 Task: Set the assign, start, and due dates for tasks in Jira and create an automation rule to manage task transitions.
Action: Mouse moved to (819, 146)
Screenshot: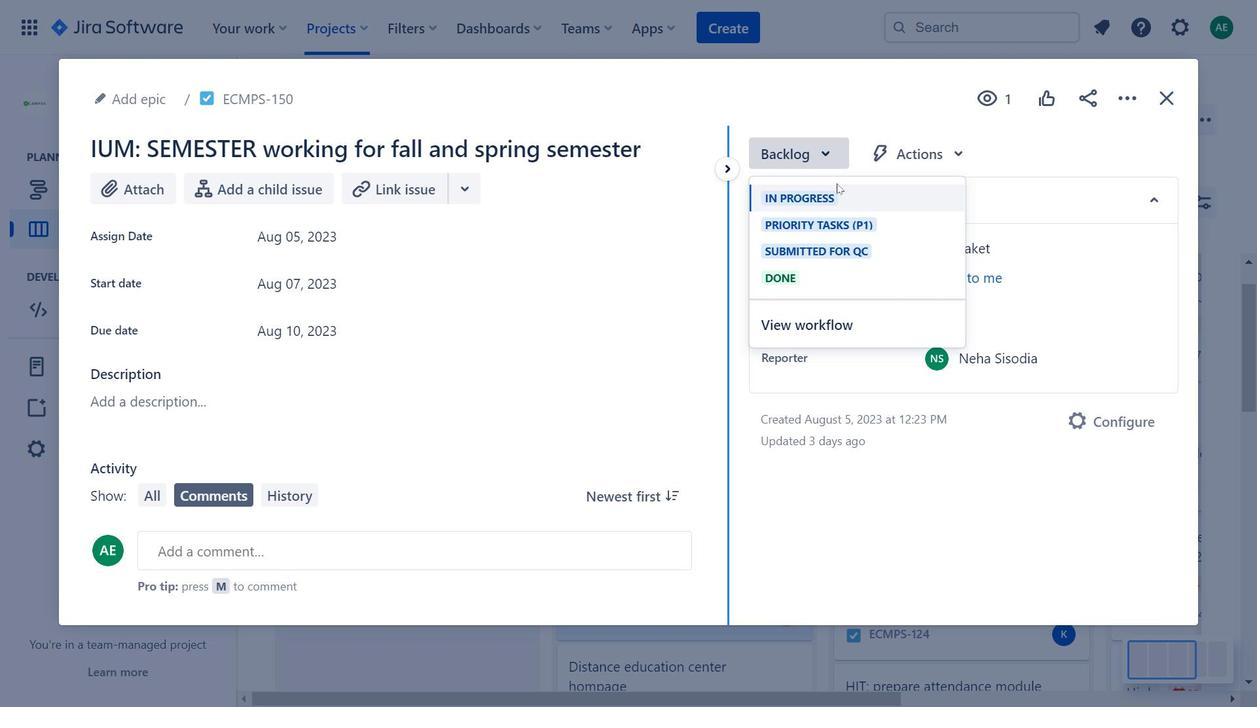 
Action: Mouse pressed left at (819, 146)
Screenshot: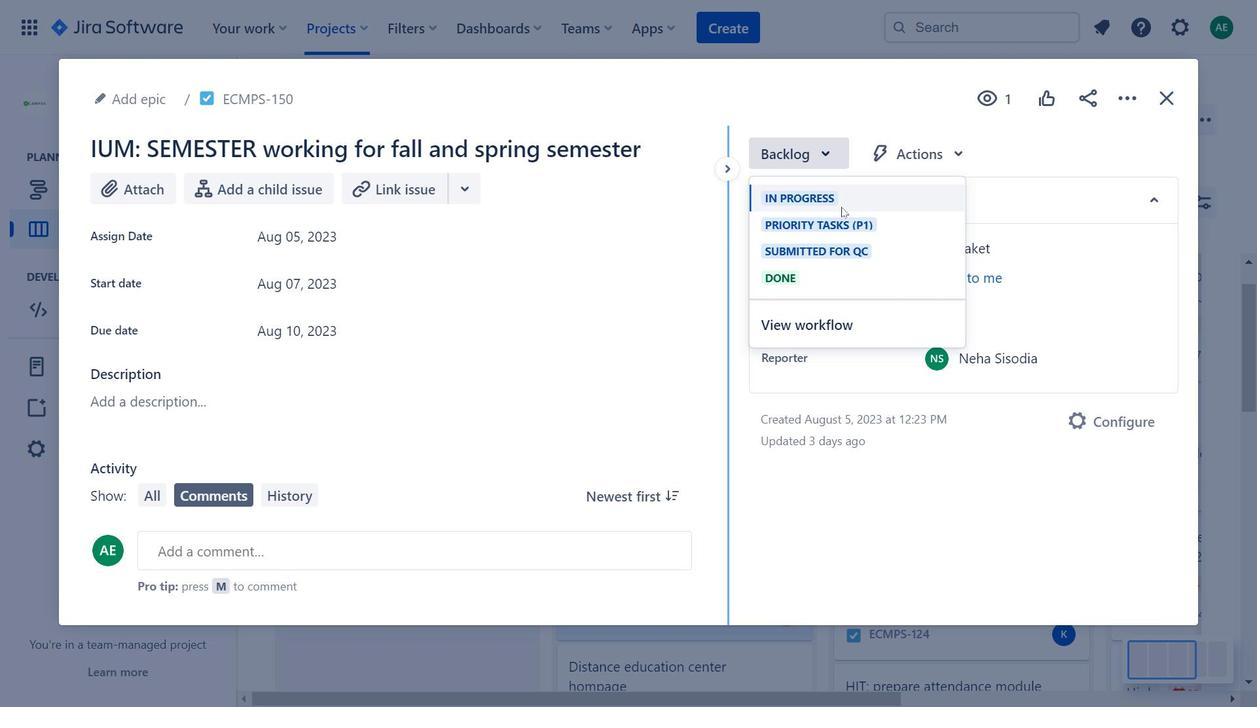 
Action: Mouse moved to (353, 288)
Screenshot: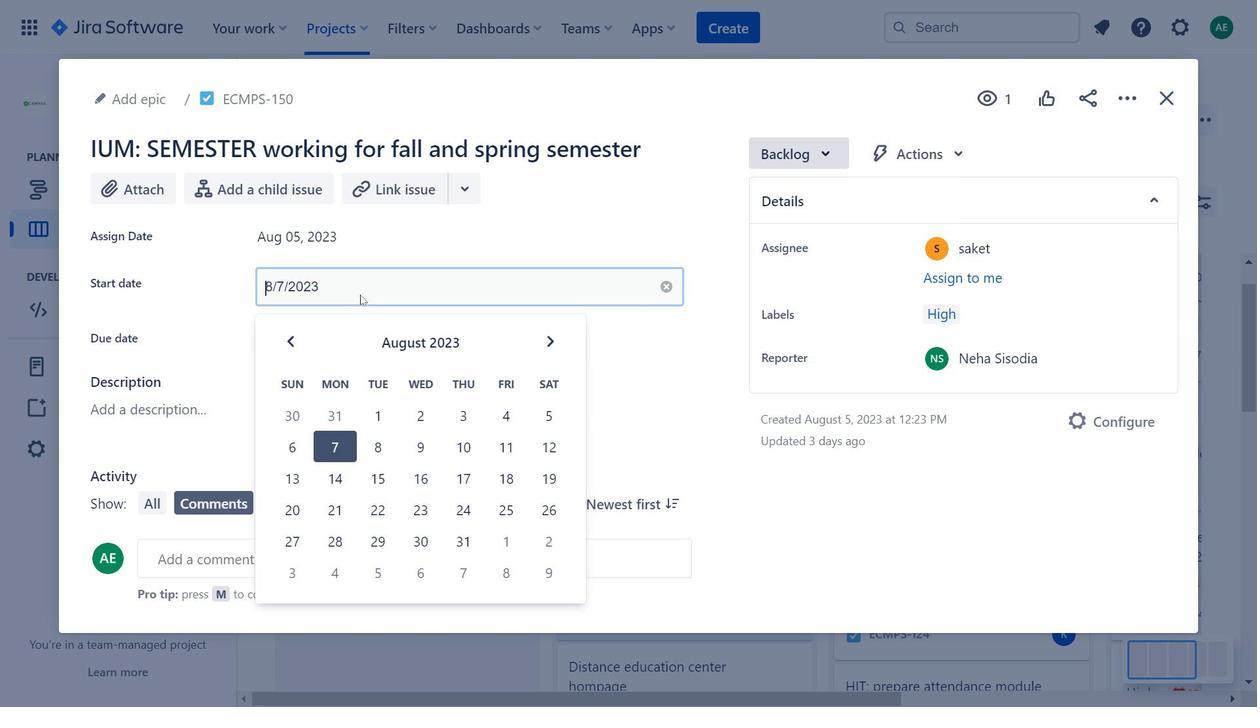 
Action: Mouse pressed left at (353, 288)
Screenshot: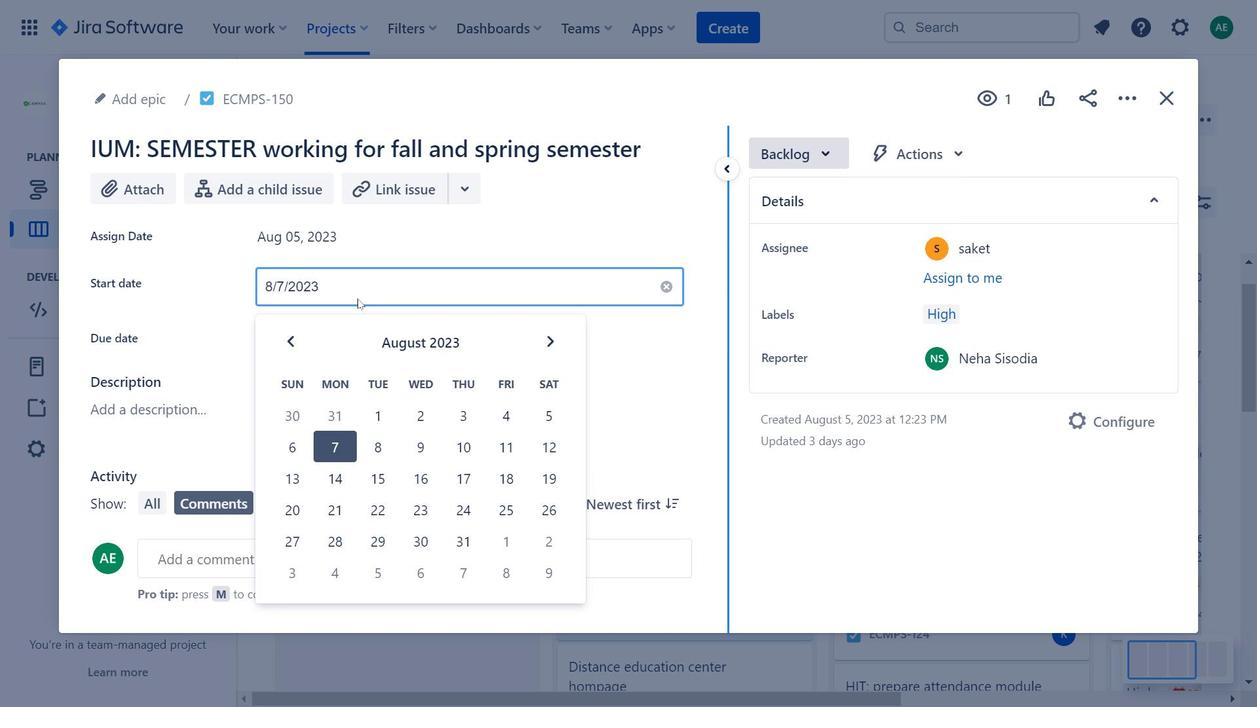 
Action: Mouse moved to (965, 146)
Screenshot: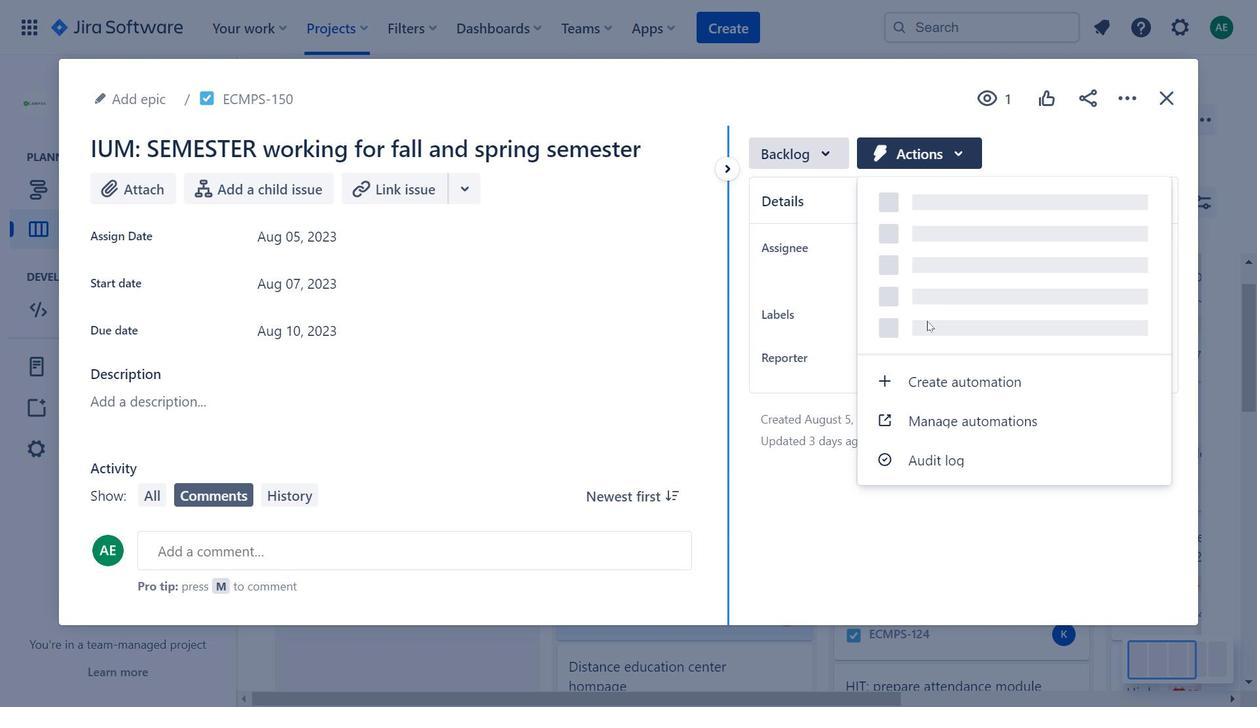 
Action: Mouse pressed left at (965, 146)
Screenshot: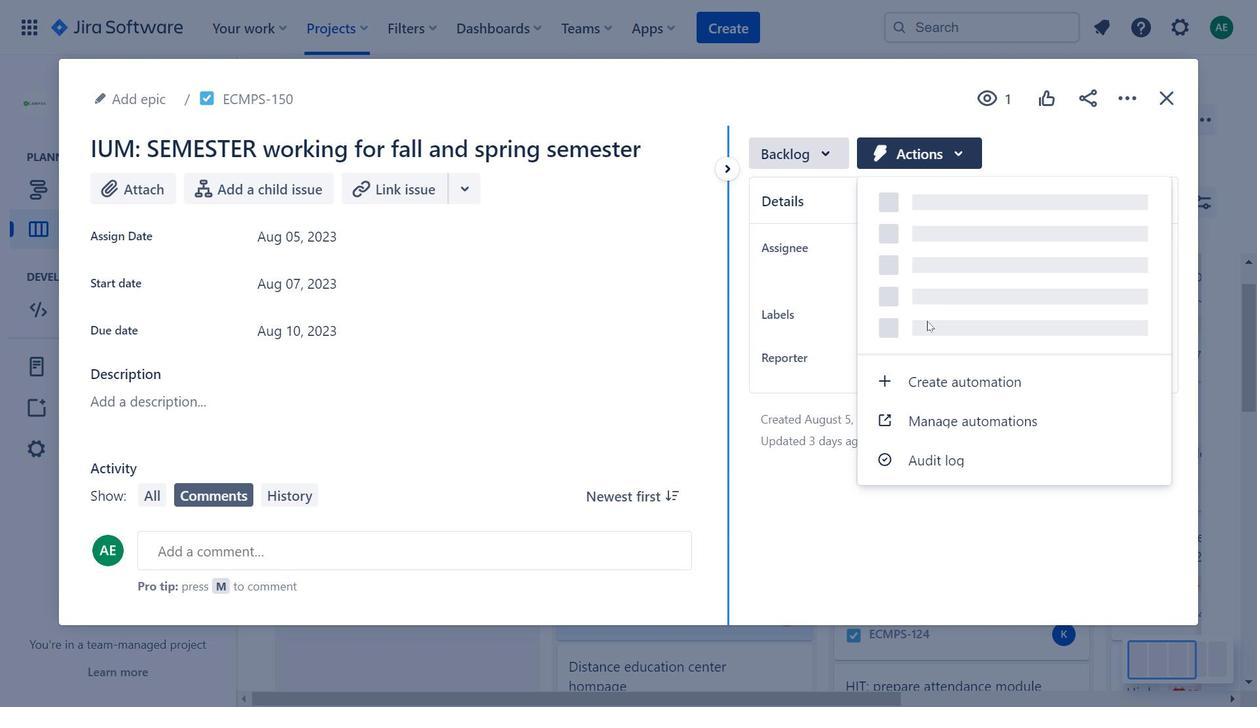 
Action: Mouse moved to (1170, 88)
Screenshot: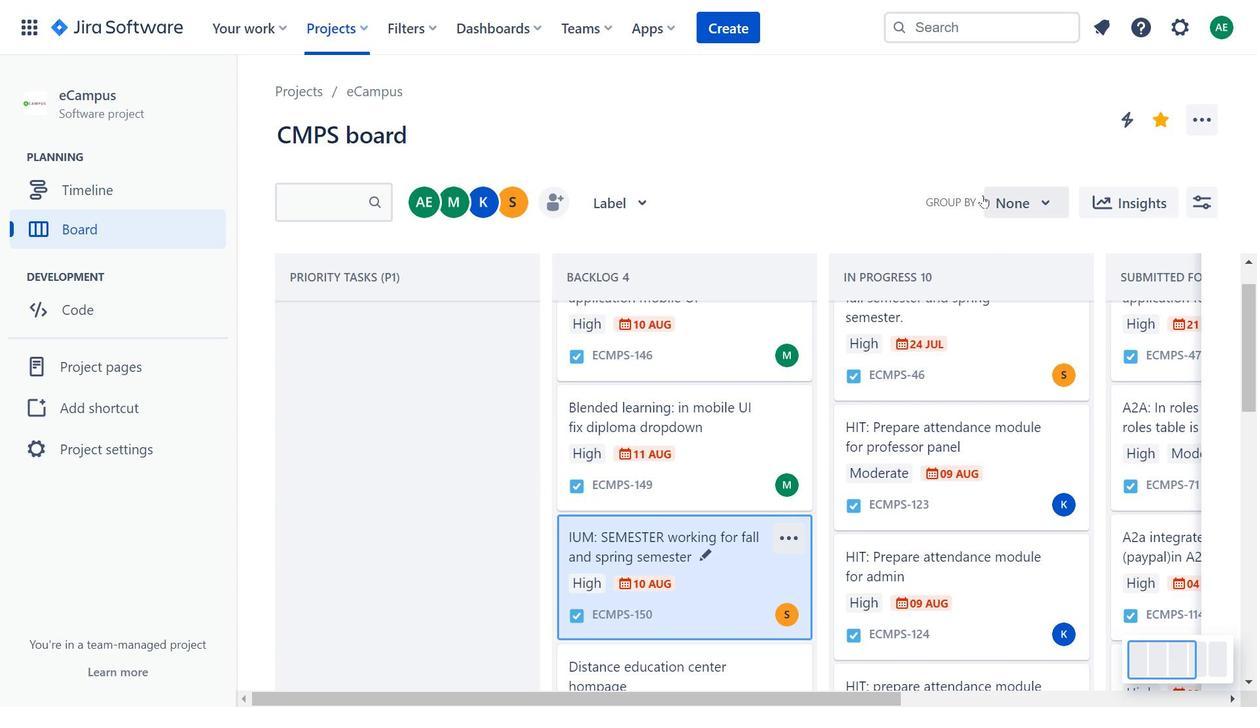 
Action: Mouse pressed left at (1170, 88)
Screenshot: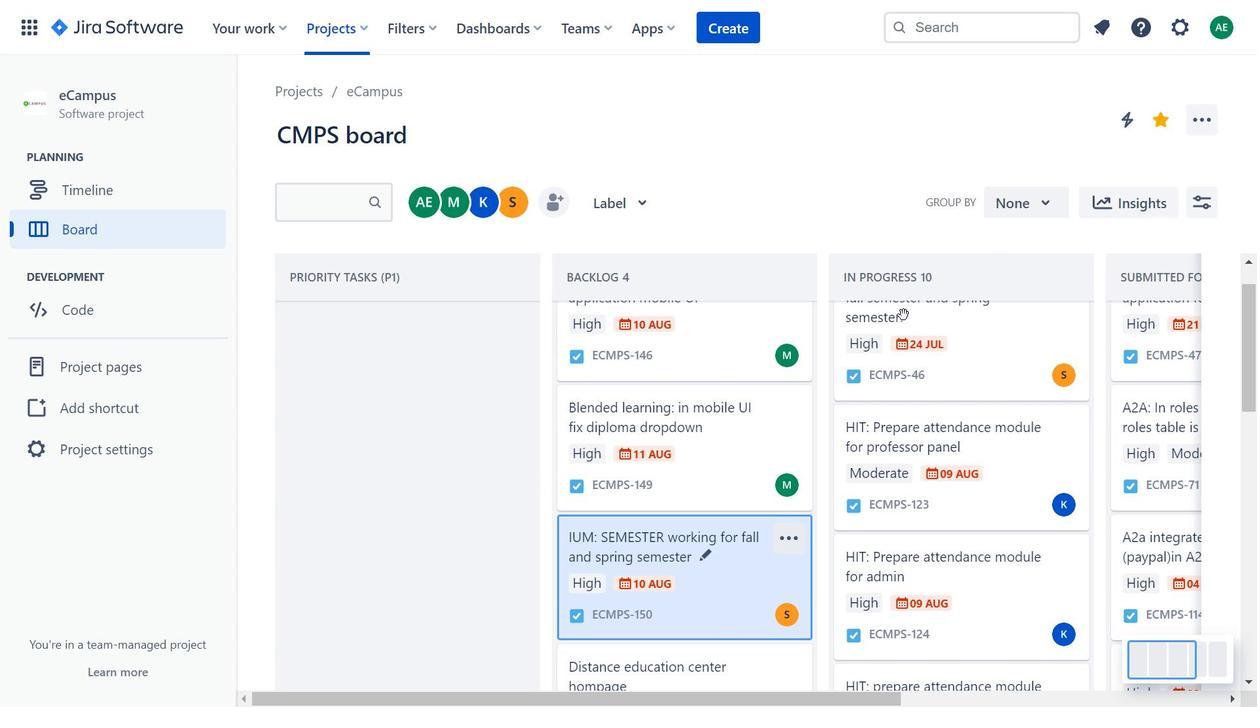 
Action: Mouse moved to (1139, 649)
Screenshot: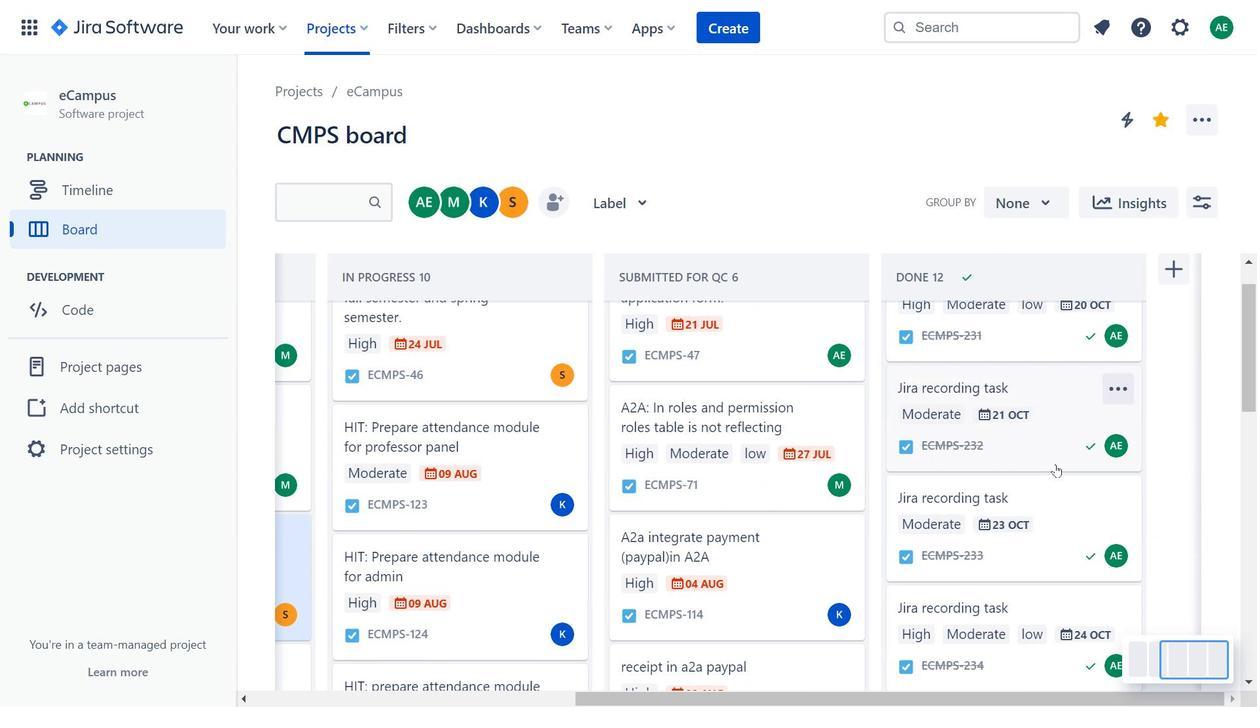 
Action: Mouse pressed left at (1139, 649)
Screenshot: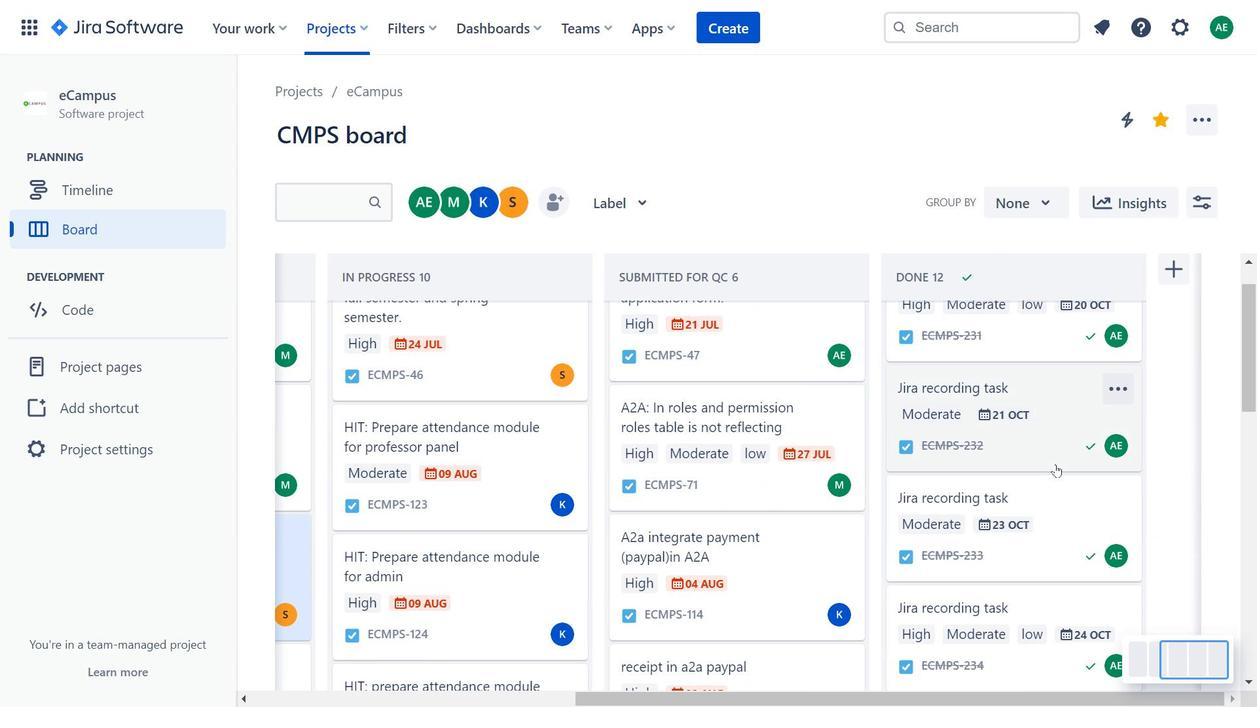 
Action: Mouse moved to (1050, 457)
Screenshot: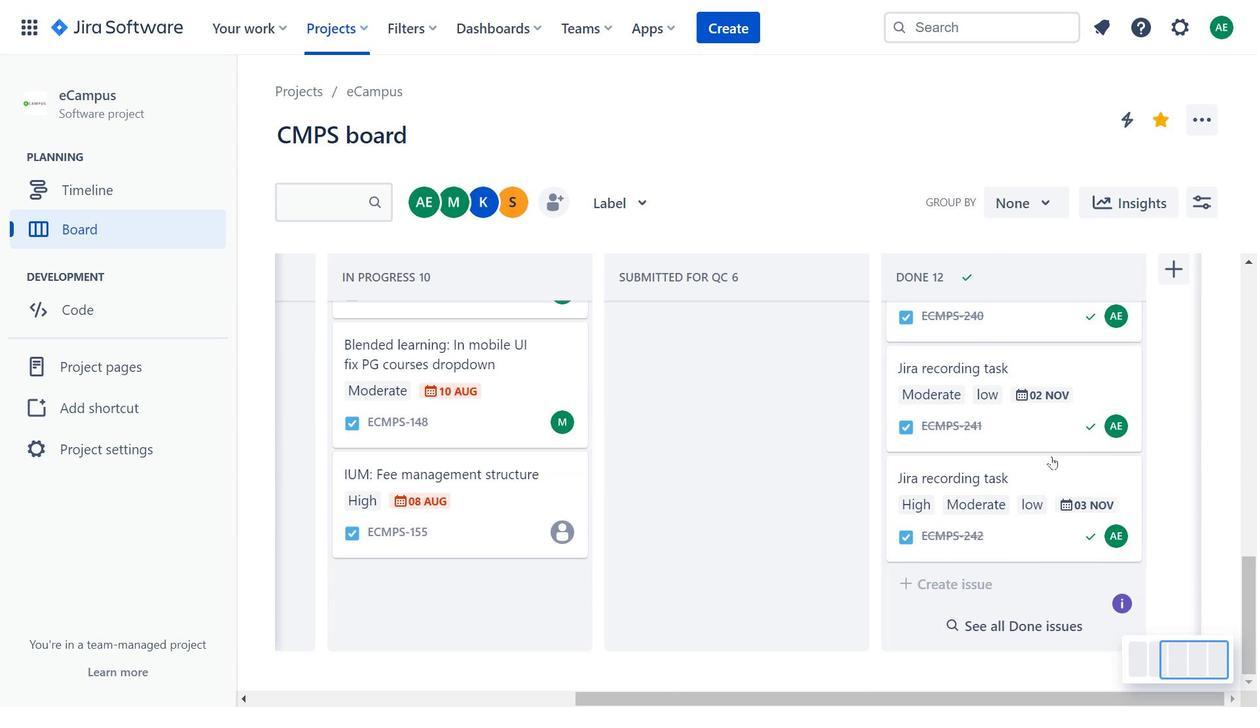 
Action: Mouse scrolled (1050, 457) with delta (0, 0)
Screenshot: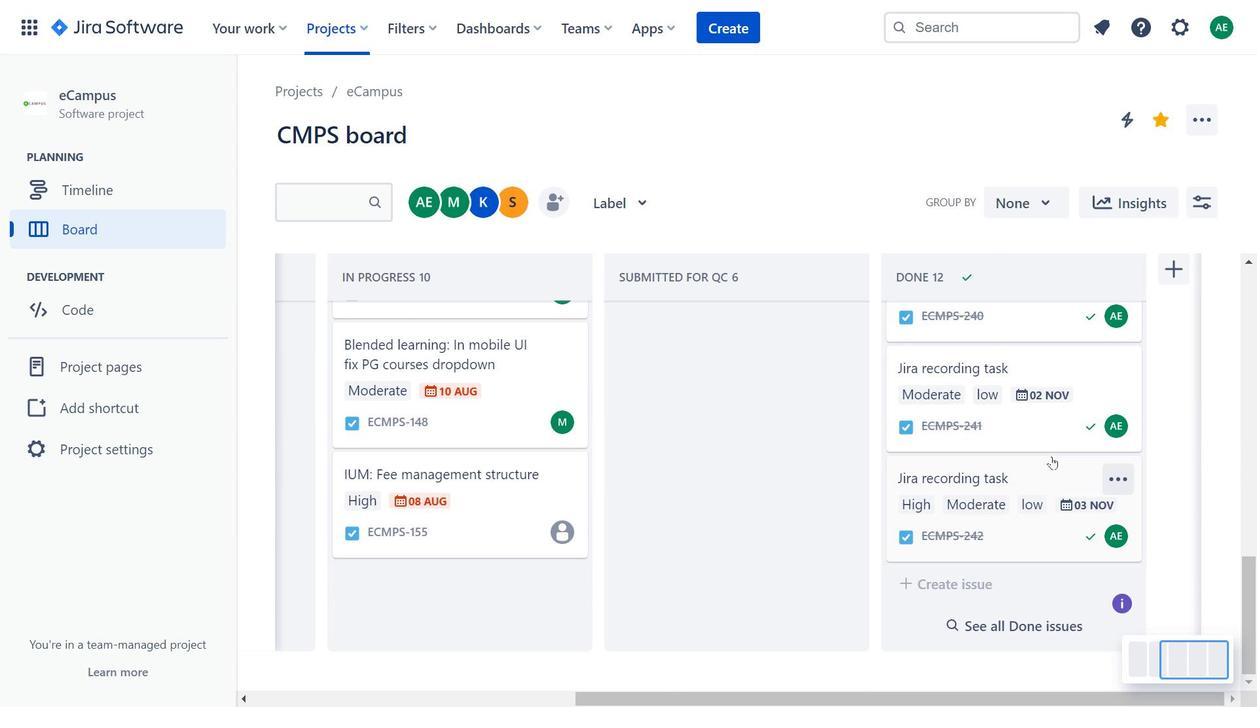 
Action: Mouse scrolled (1050, 457) with delta (0, 0)
Screenshot: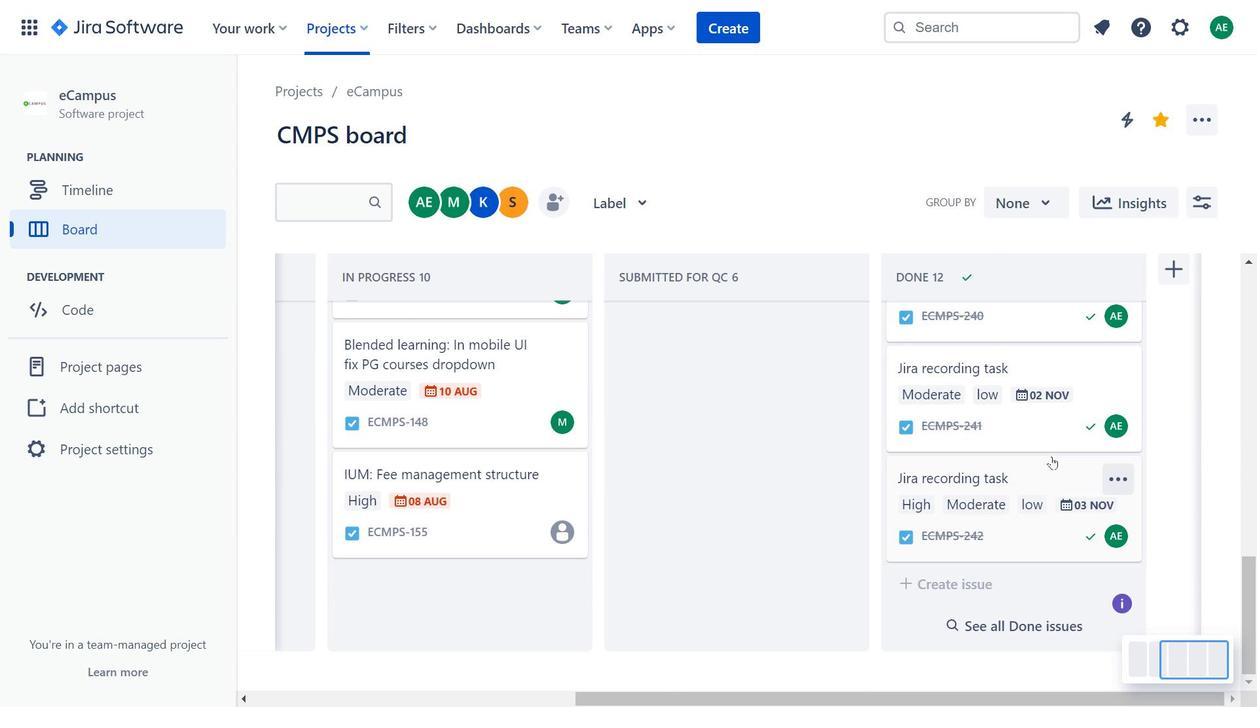 
Action: Mouse scrolled (1050, 457) with delta (0, 0)
Screenshot: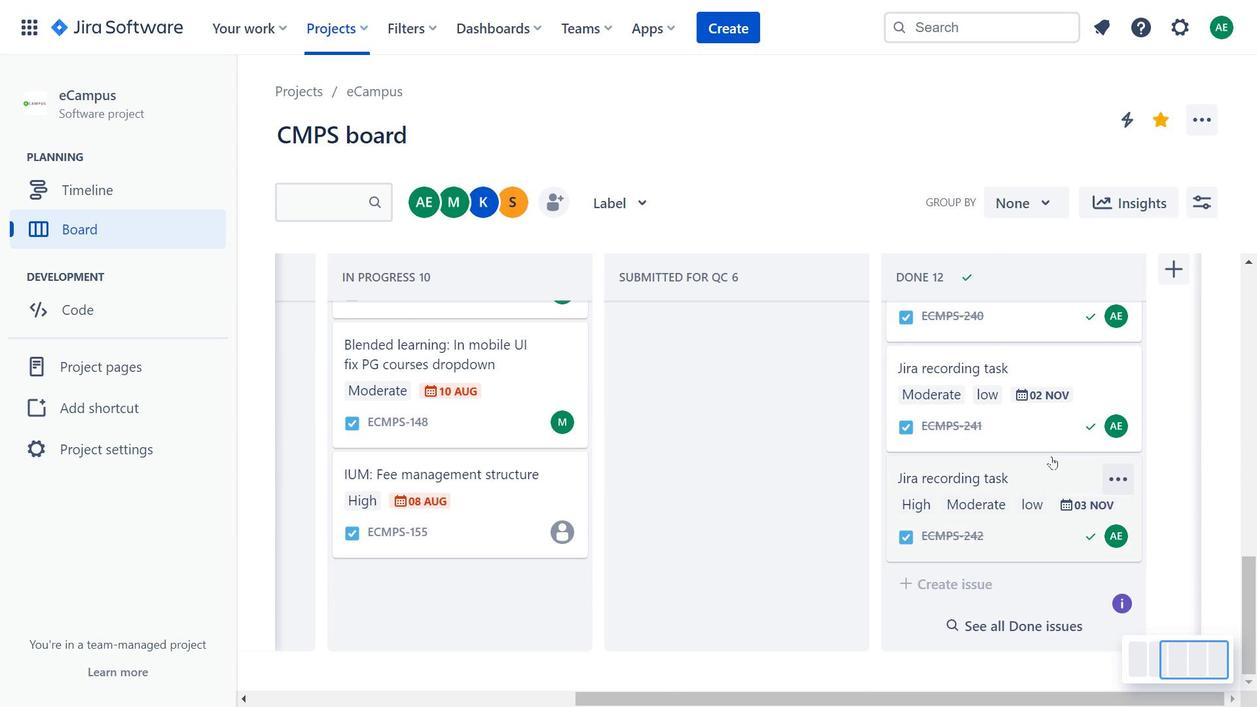 
Action: Mouse moved to (1051, 452)
Screenshot: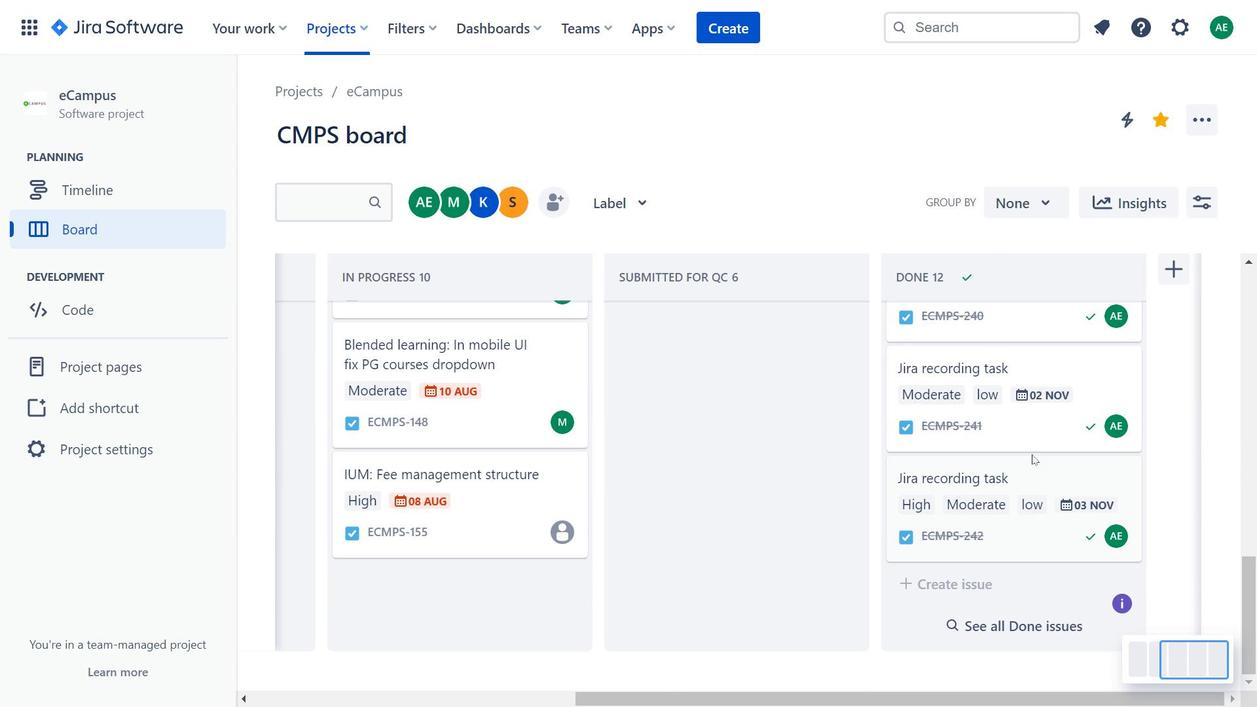 
Action: Mouse scrolled (1051, 451) with delta (0, 0)
Screenshot: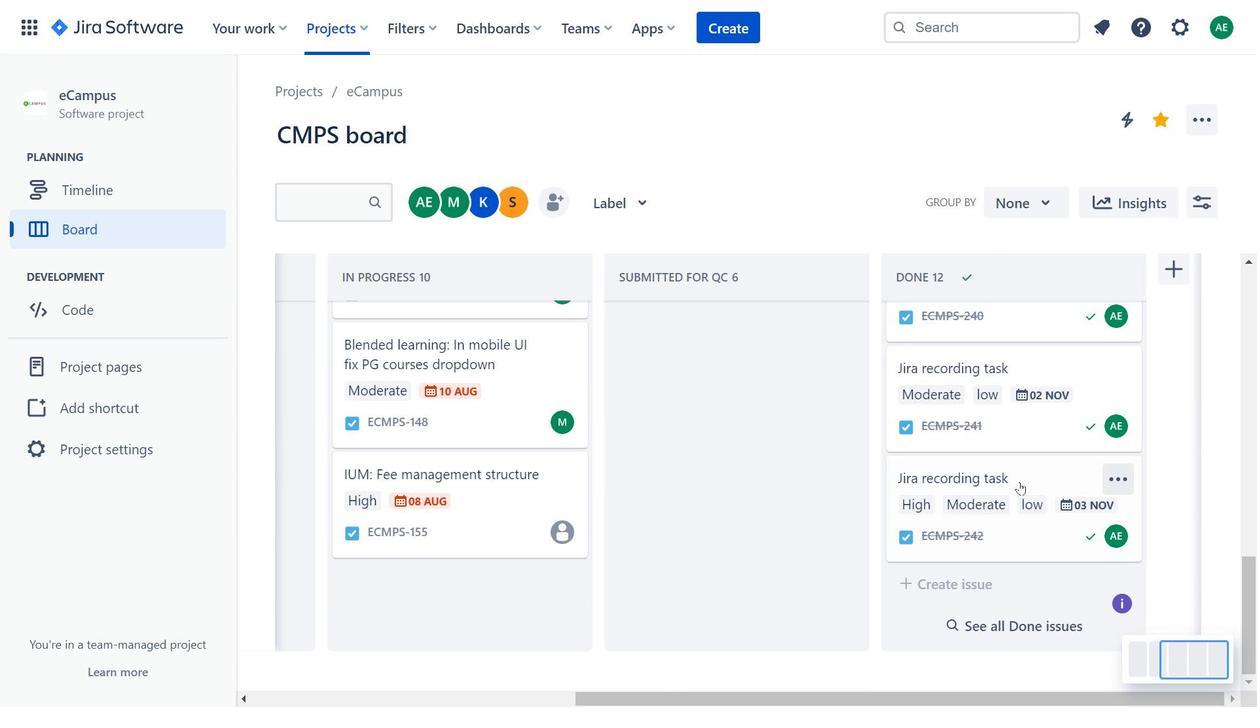
Action: Mouse moved to (1052, 451)
Screenshot: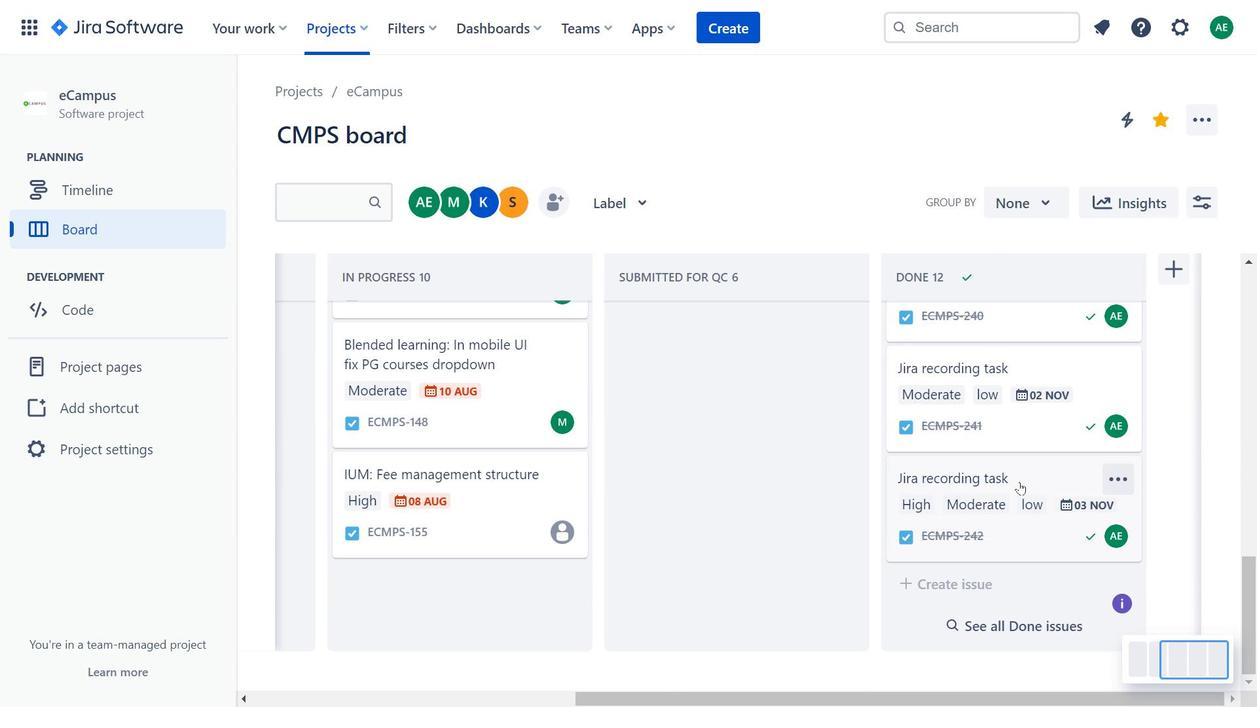 
Action: Mouse scrolled (1052, 450) with delta (0, 0)
Screenshot: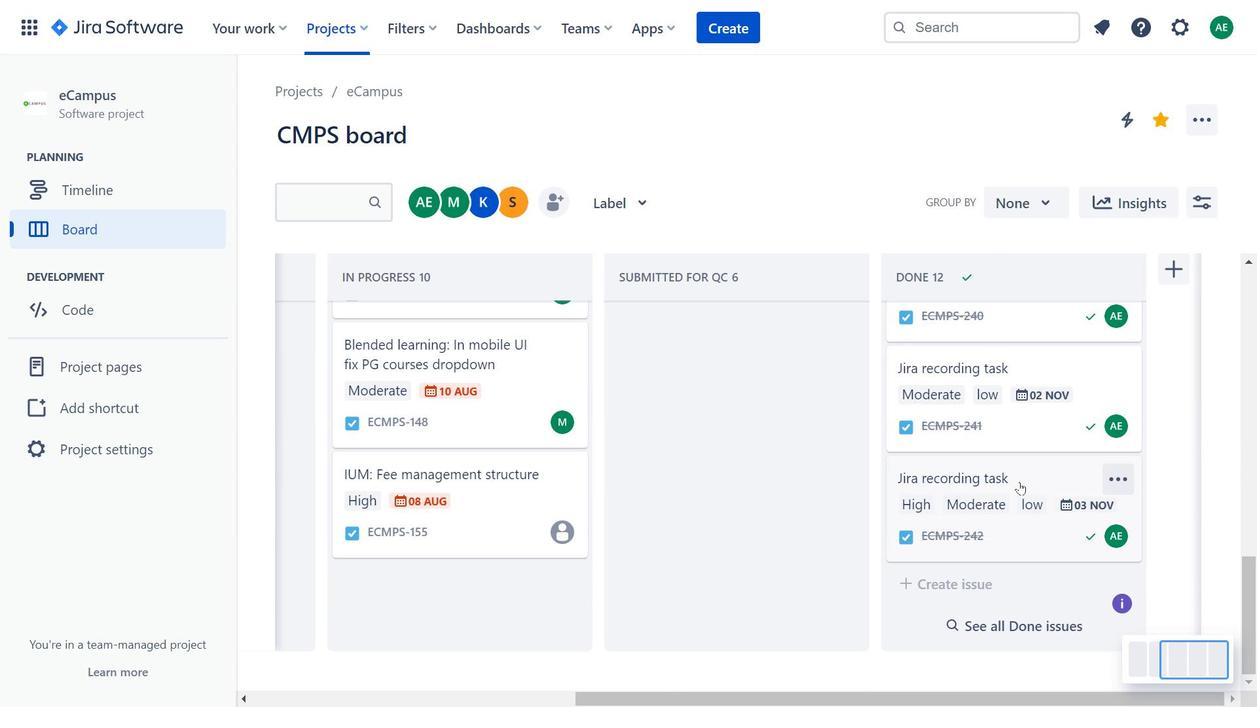 
Action: Mouse scrolled (1052, 450) with delta (0, 0)
Screenshot: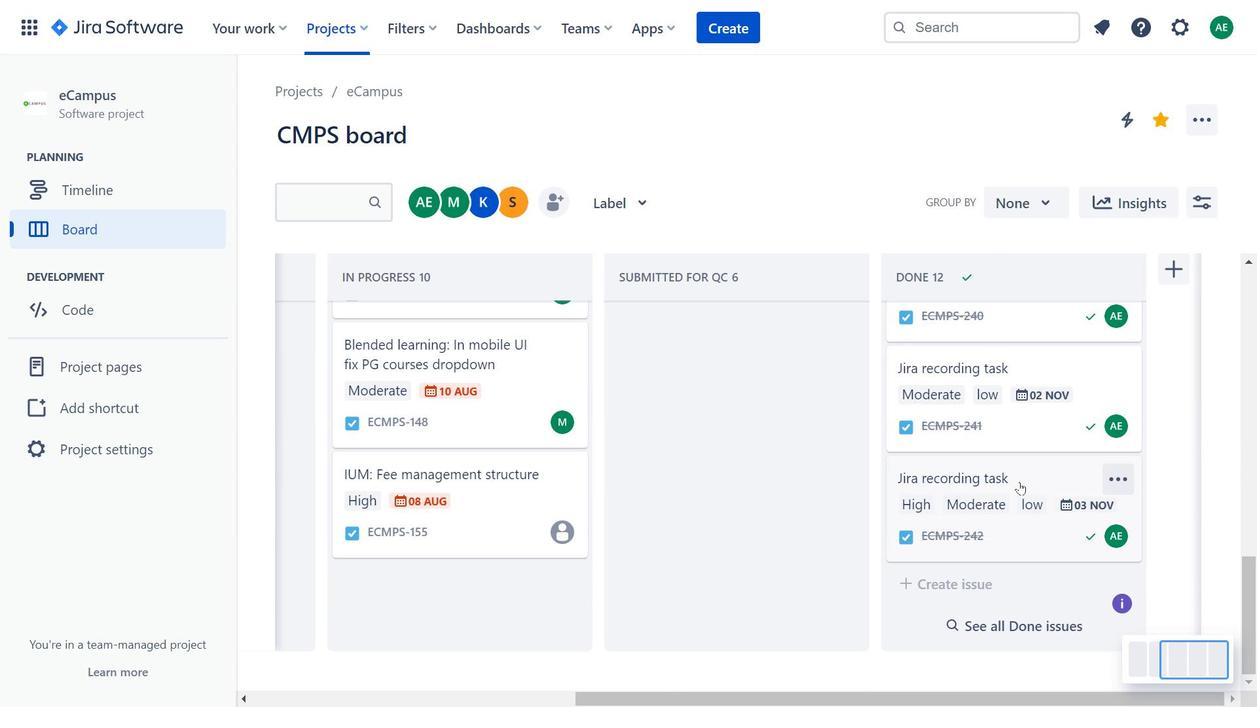
Action: Mouse moved to (1055, 451)
Screenshot: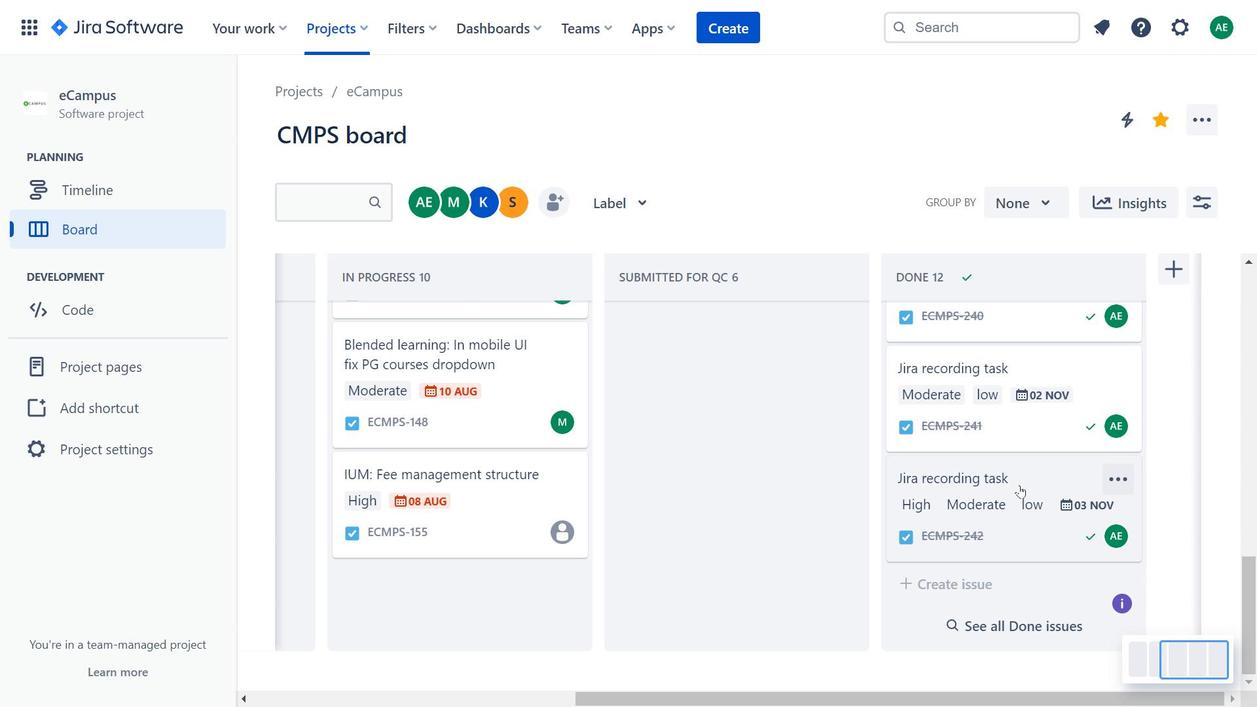 
Action: Mouse scrolled (1055, 450) with delta (0, 0)
Screenshot: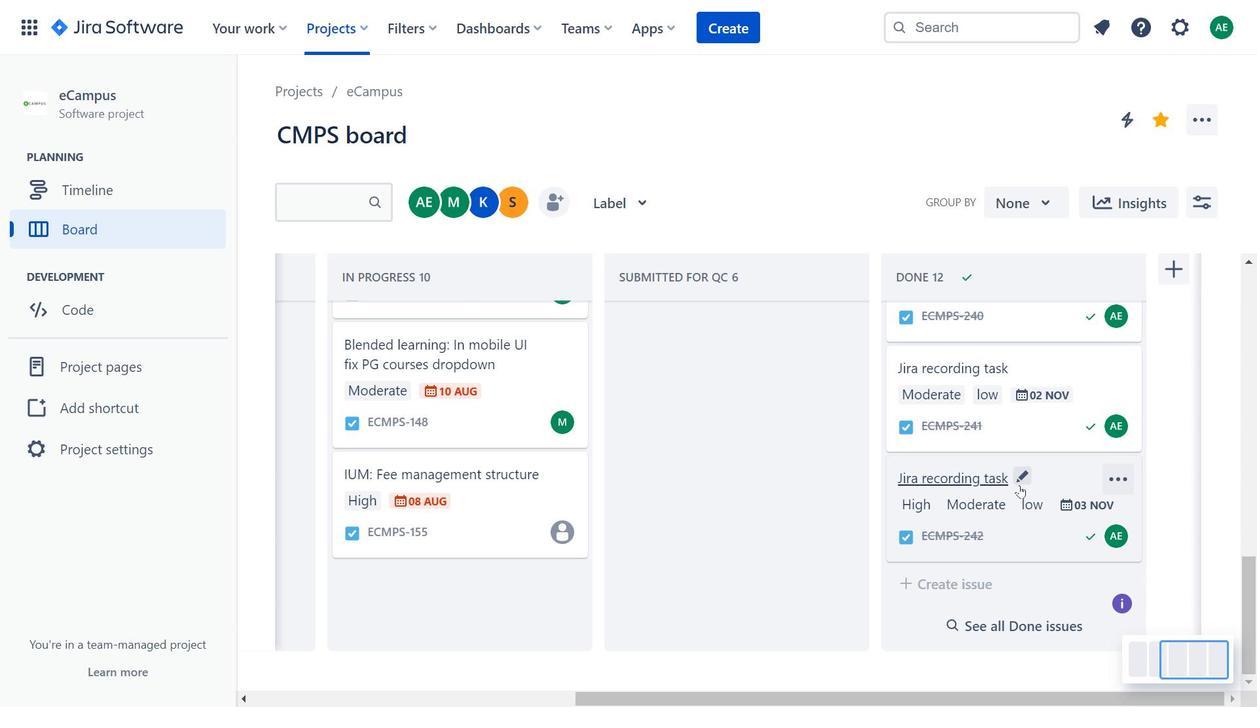 
Action: Mouse scrolled (1055, 450) with delta (0, 0)
Screenshot: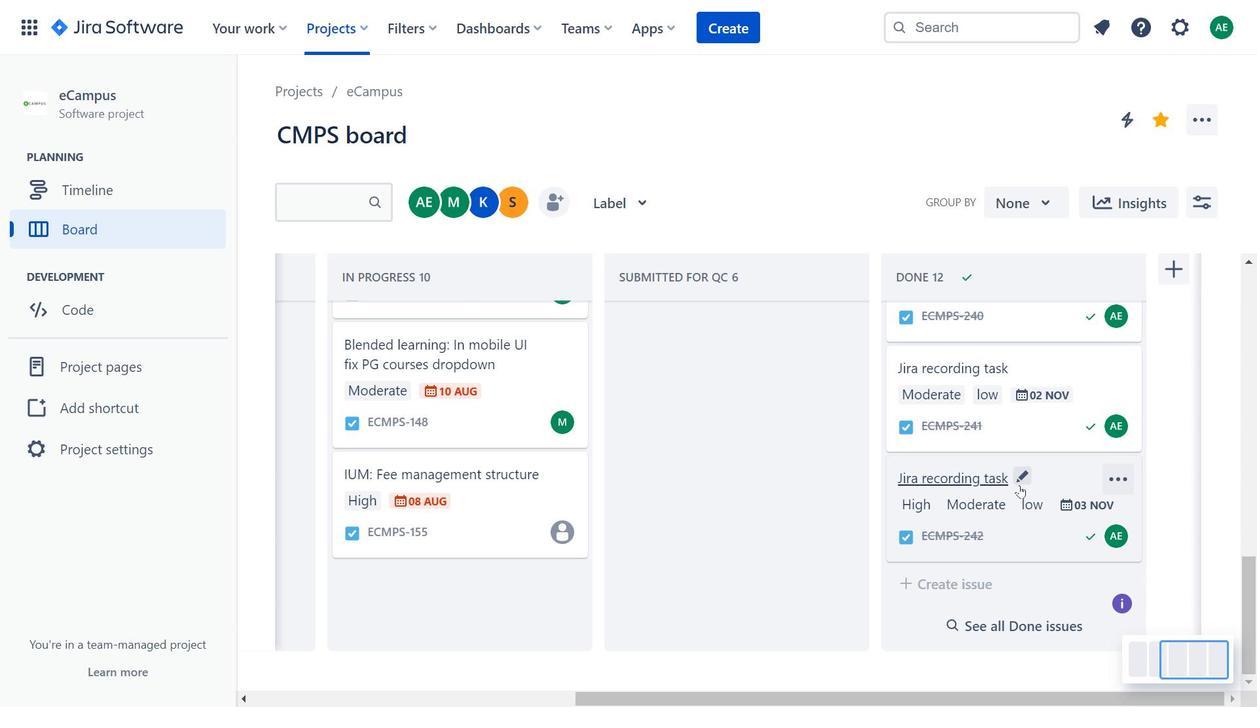 
Action: Mouse scrolled (1055, 450) with delta (0, 0)
Screenshot: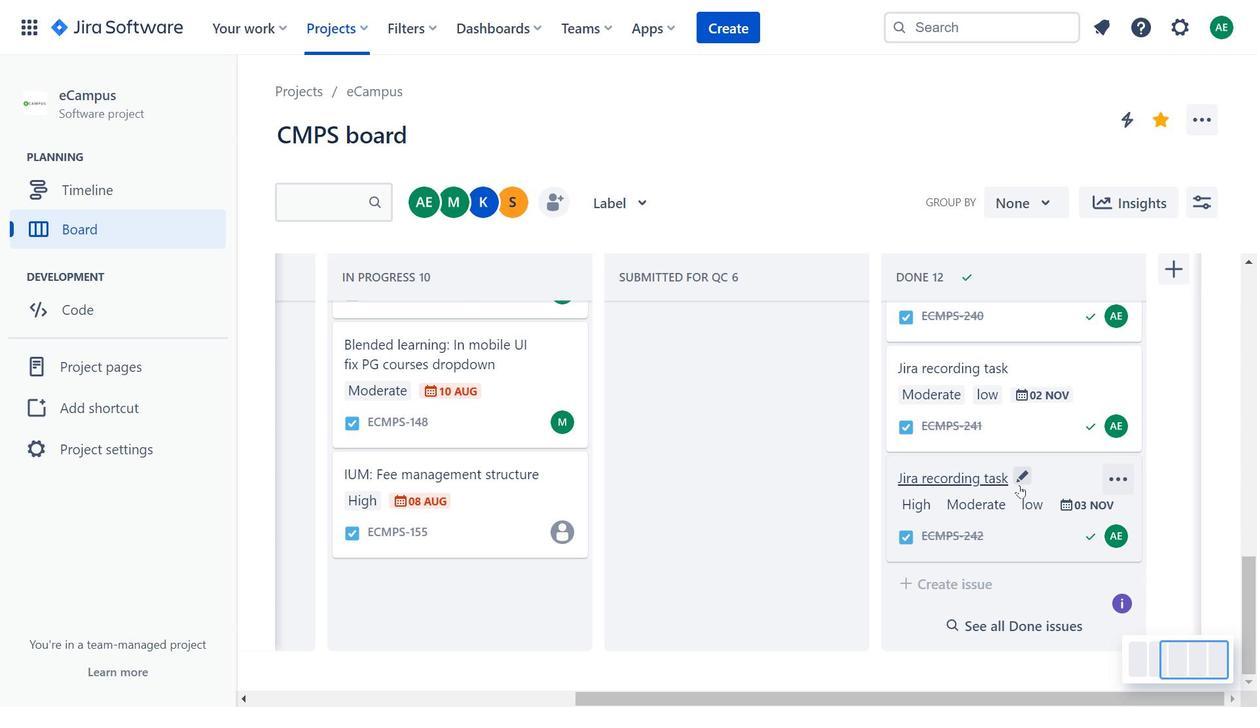 
Action: Mouse moved to (1046, 450)
Screenshot: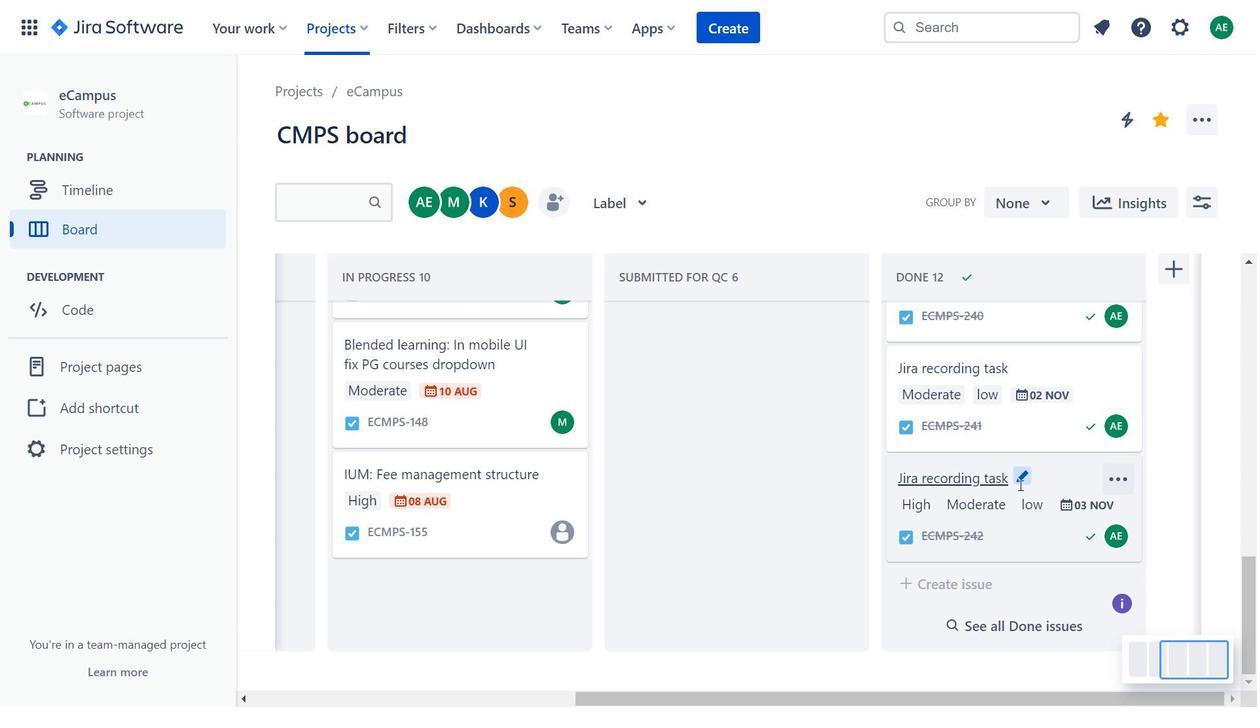 
Action: Mouse scrolled (1046, 450) with delta (0, 0)
Screenshot: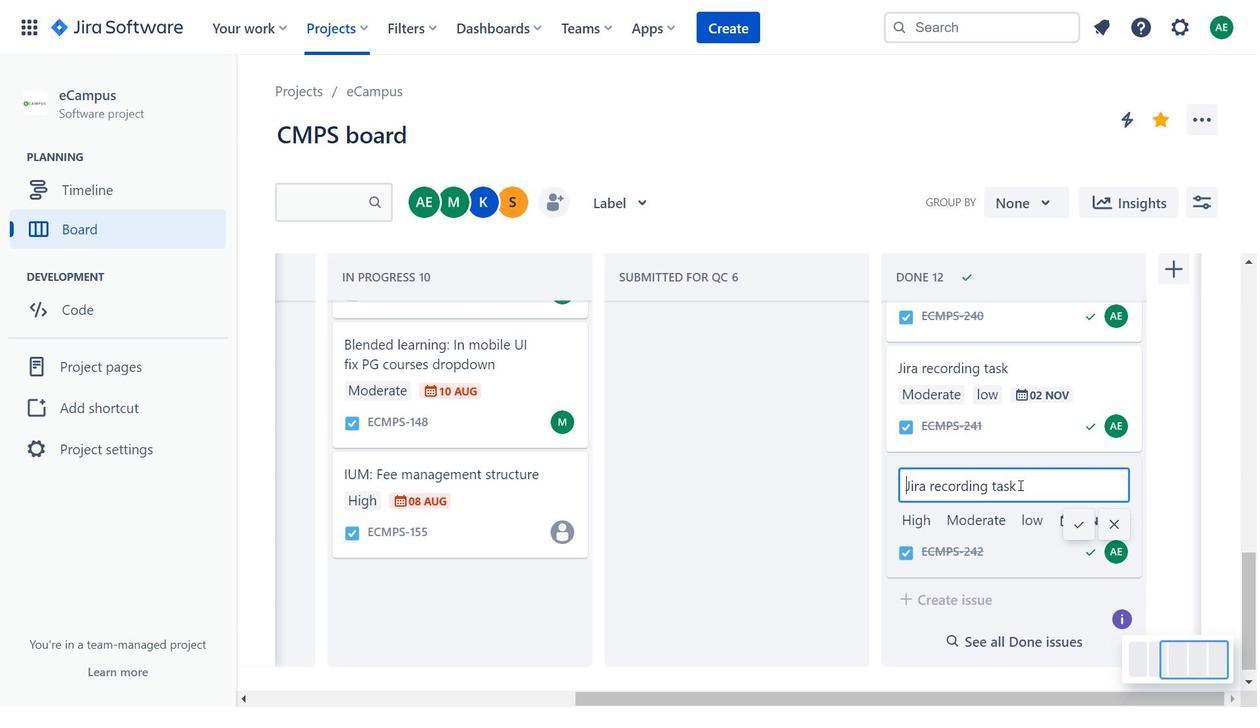 
Action: Mouse scrolled (1046, 450) with delta (0, 0)
Screenshot: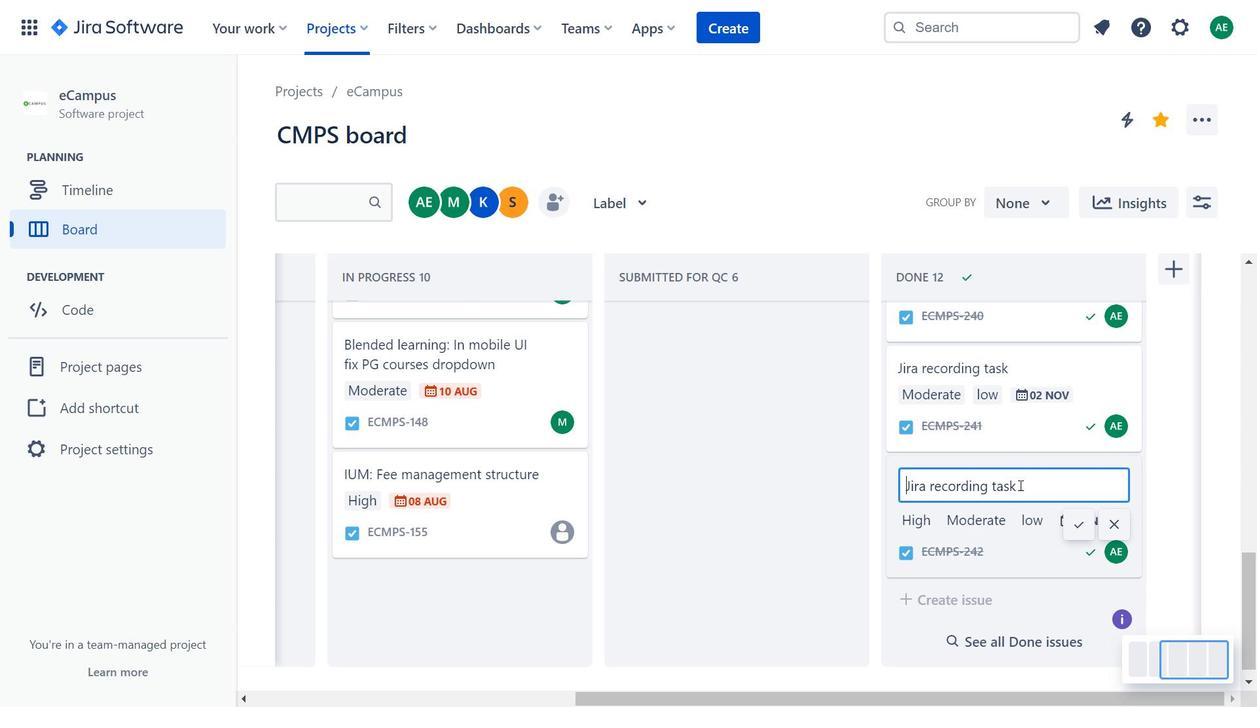 
Action: Mouse scrolled (1046, 450) with delta (0, 0)
Screenshot: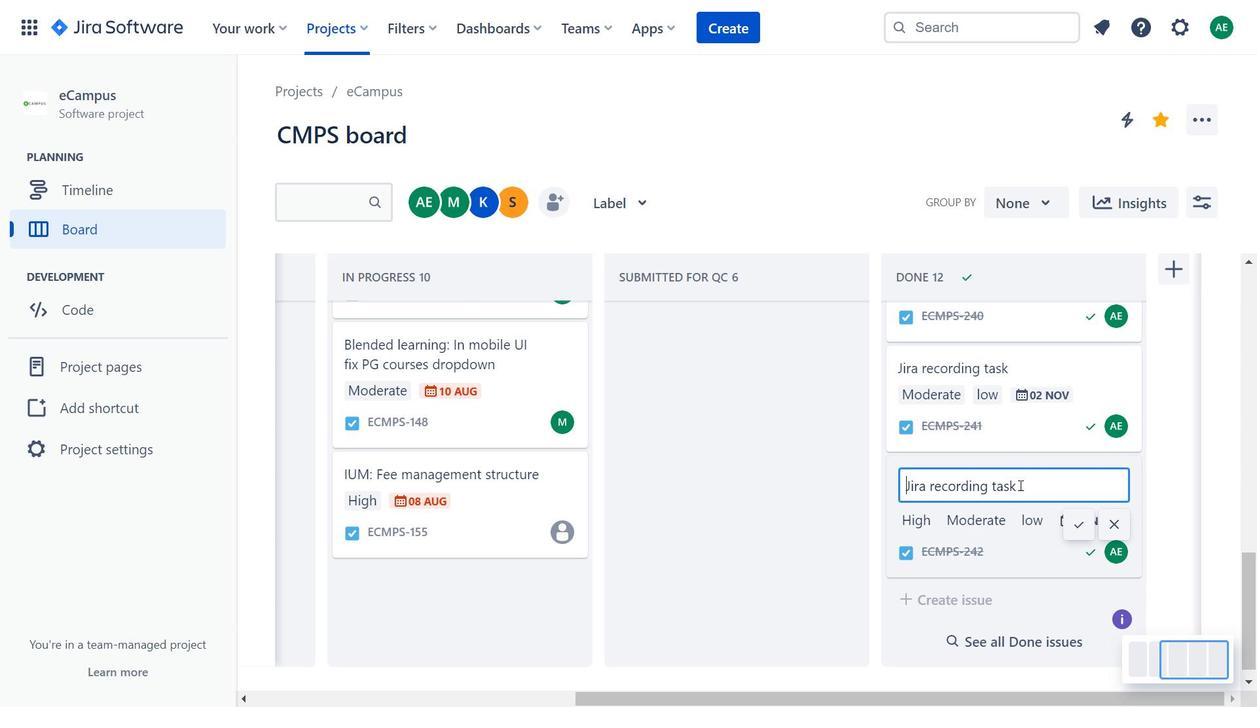 
Action: Mouse moved to (1013, 478)
Screenshot: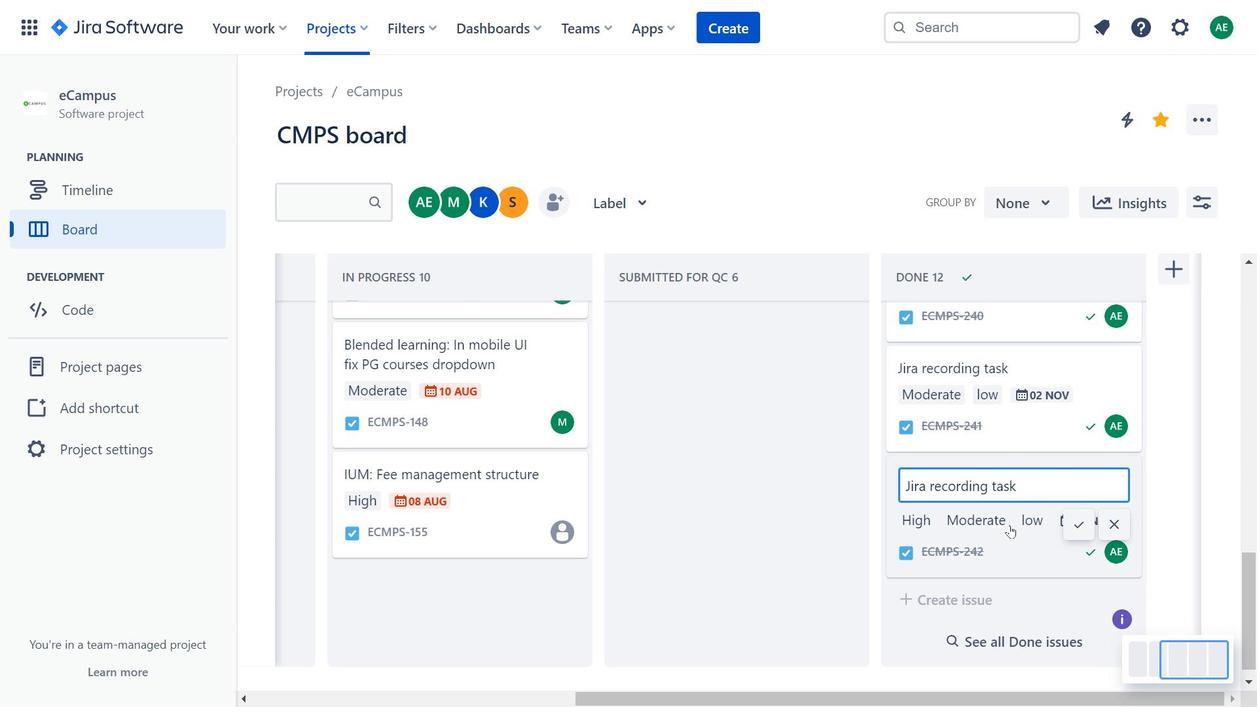
Action: Mouse pressed left at (1013, 478)
Screenshot: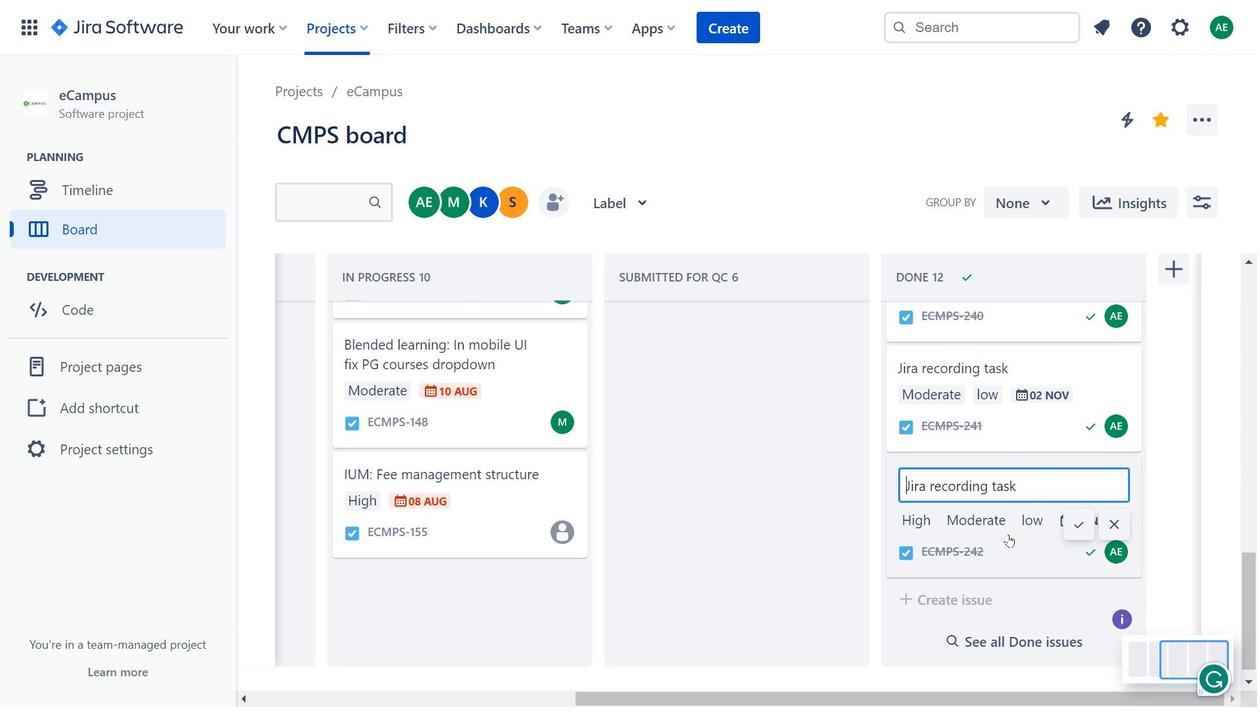 
Action: Mouse moved to (1003, 528)
Screenshot: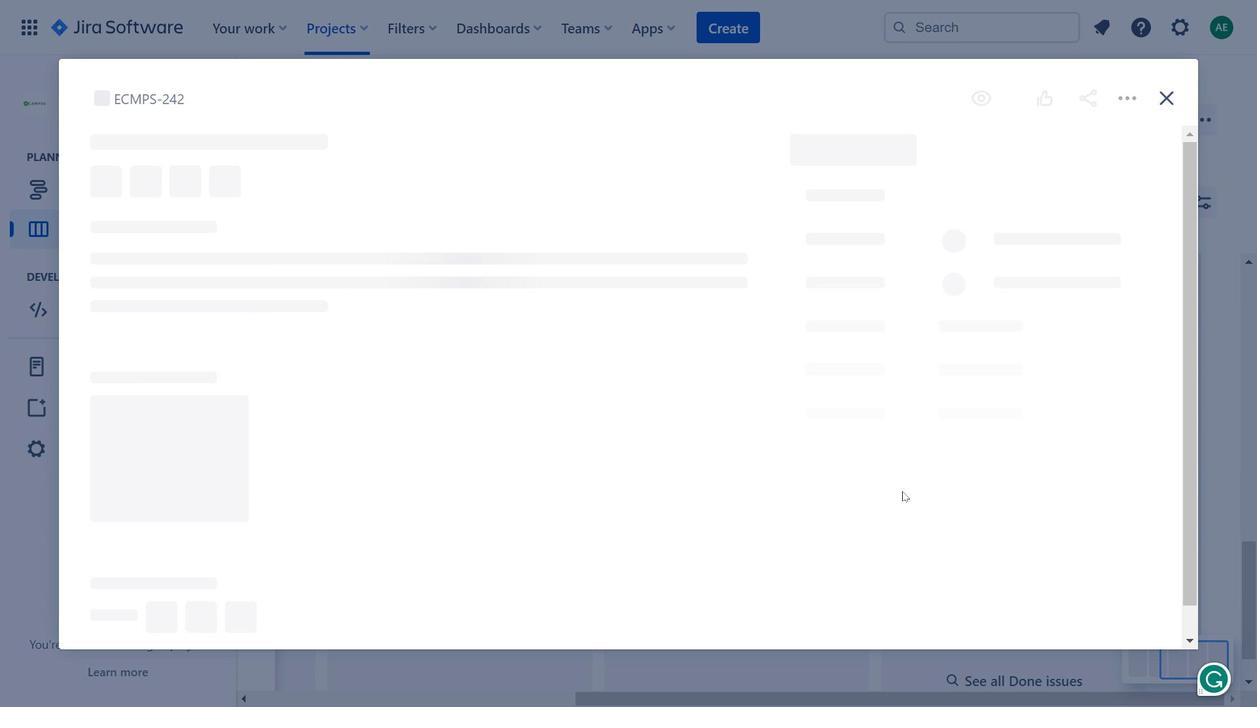 
Action: Mouse pressed left at (1003, 528)
Screenshot: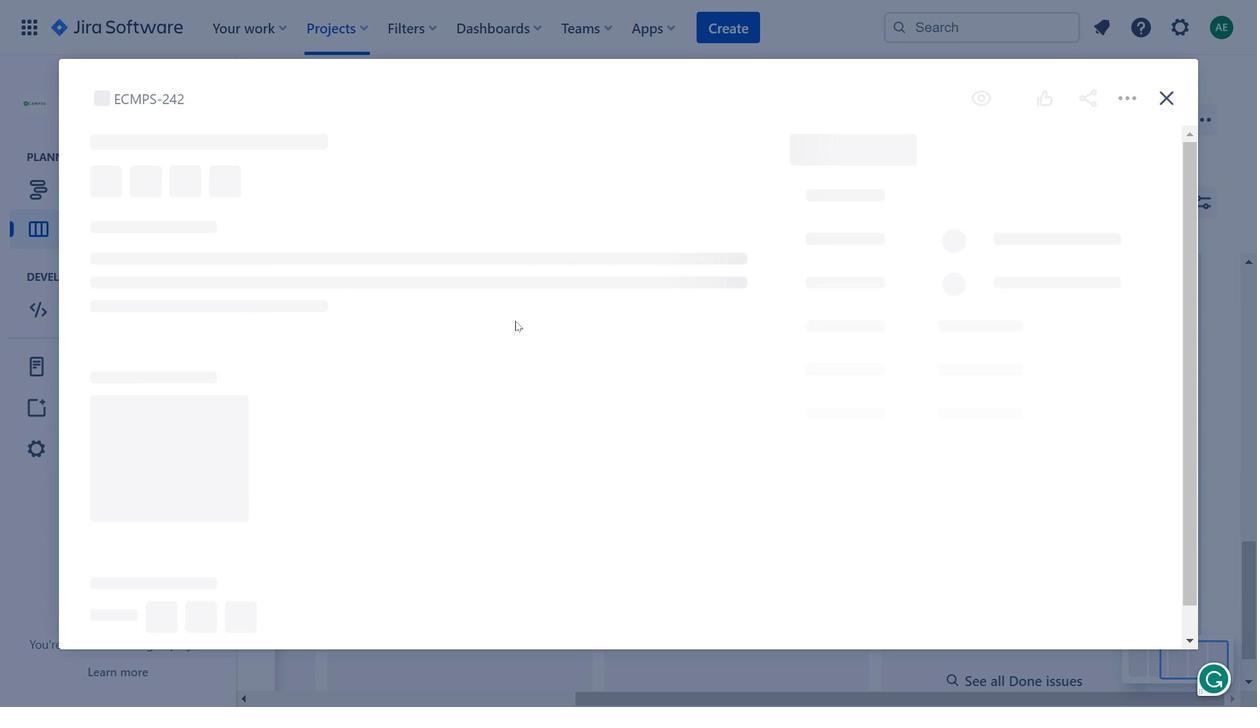 
Action: Mouse moved to (357, 270)
Screenshot: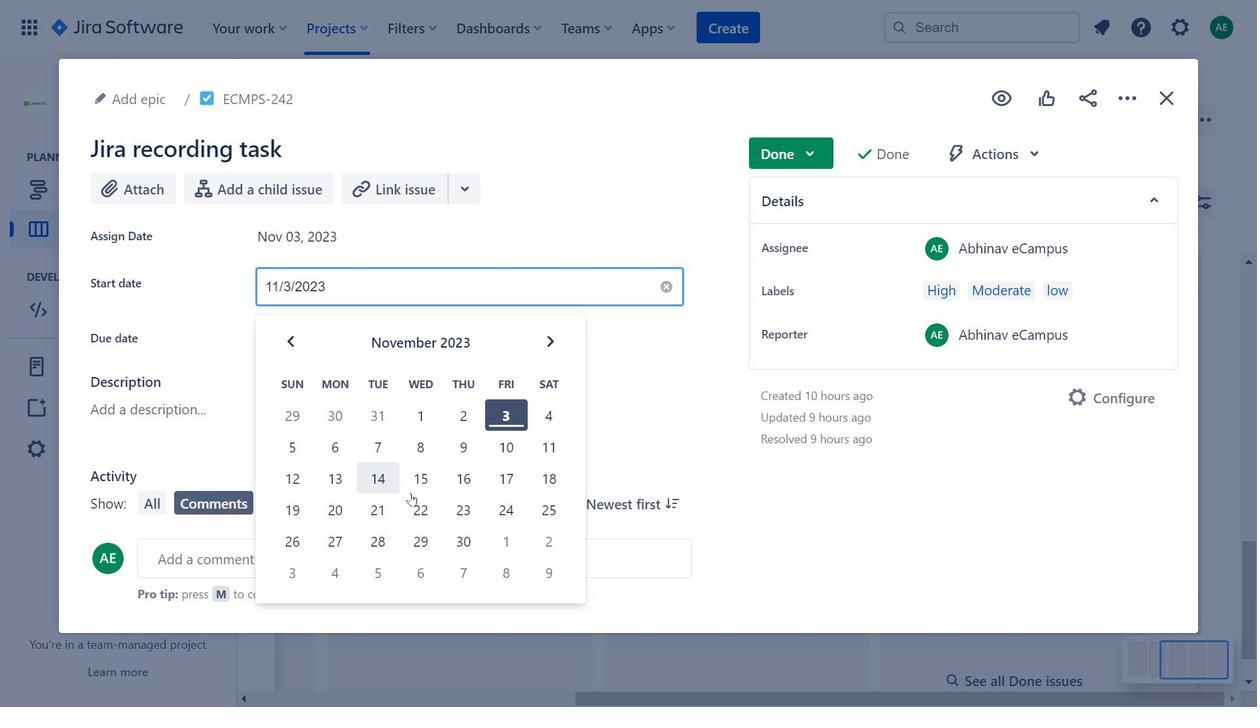 
Action: Mouse pressed left at (357, 270)
Screenshot: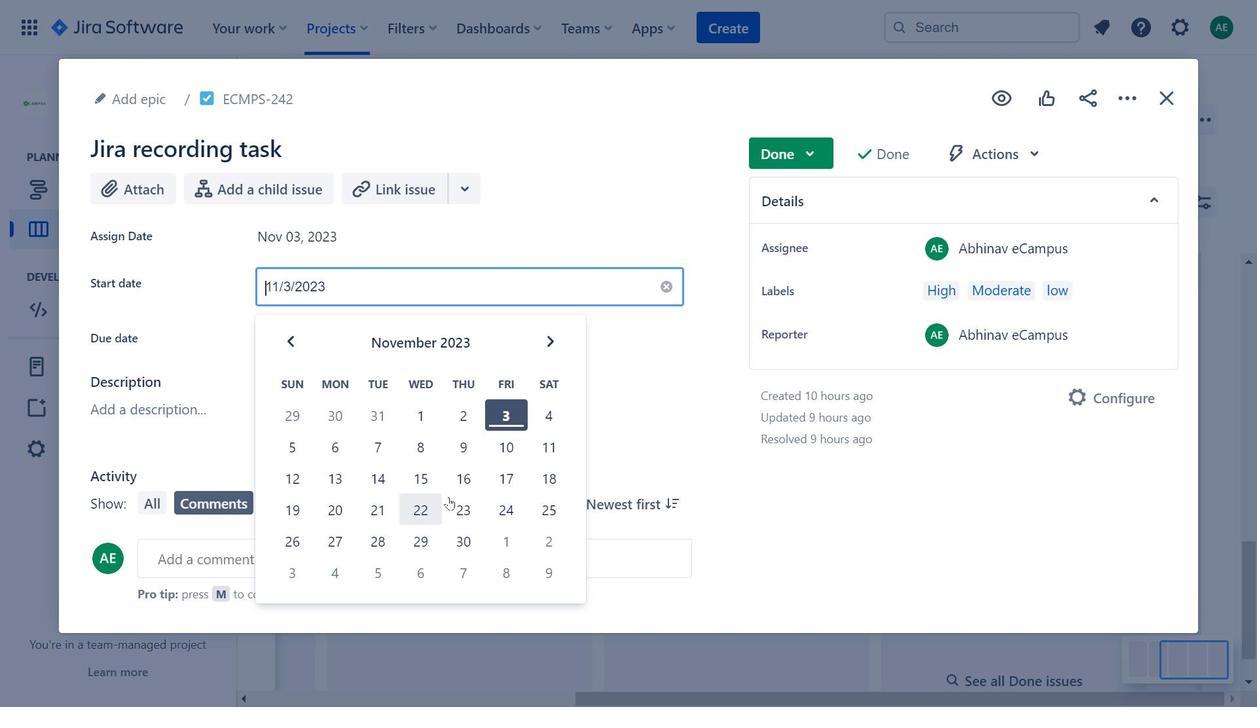 
Action: Mouse moved to (539, 338)
Screenshot: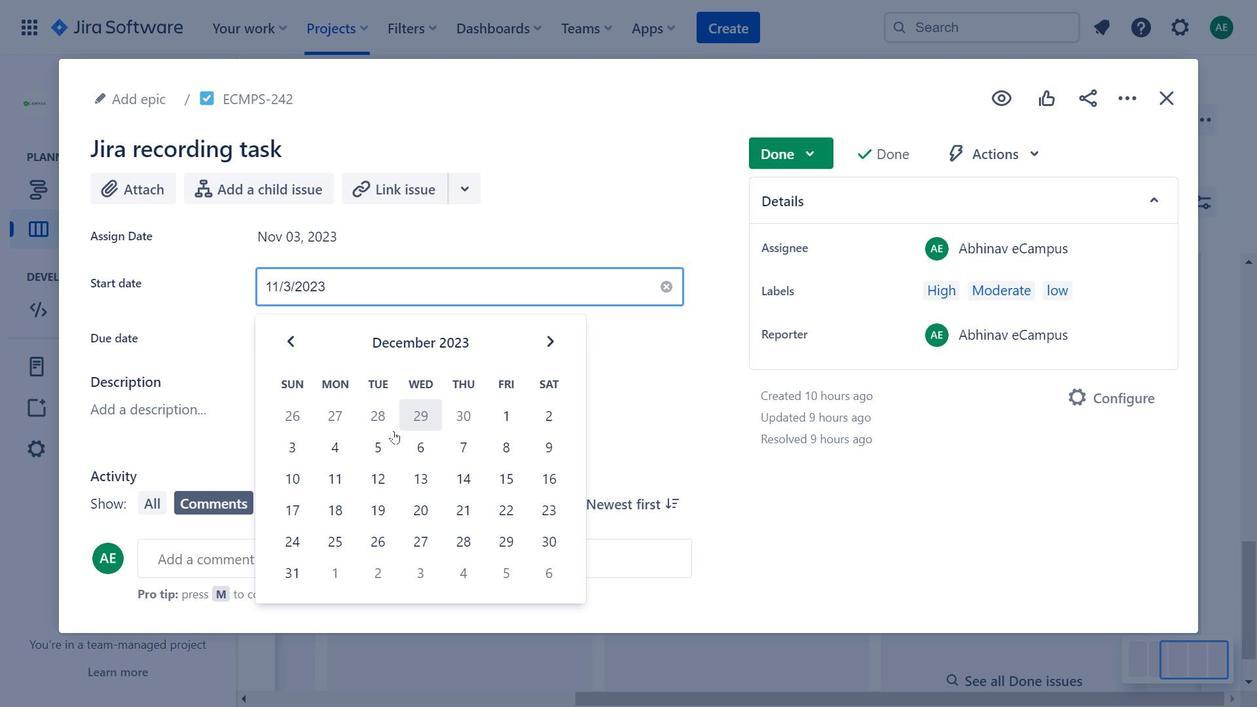 
Action: Mouse pressed left at (539, 338)
Screenshot: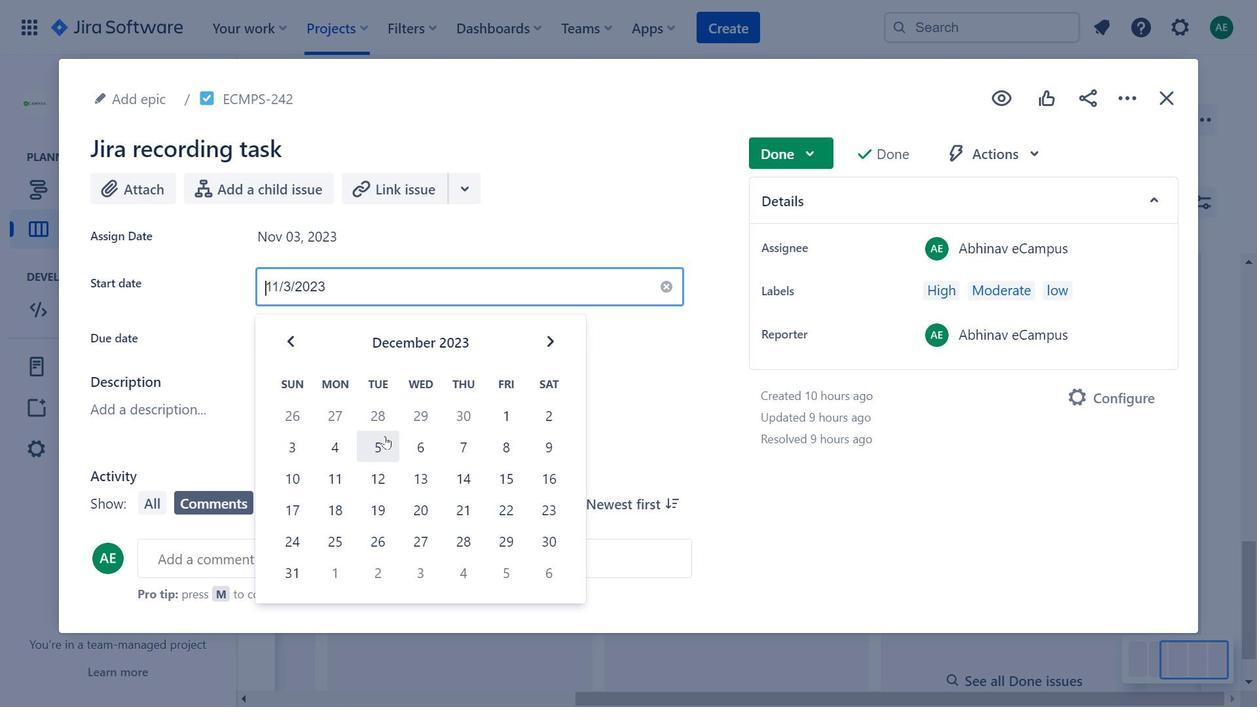 
Action: Mouse moved to (961, 156)
Screenshot: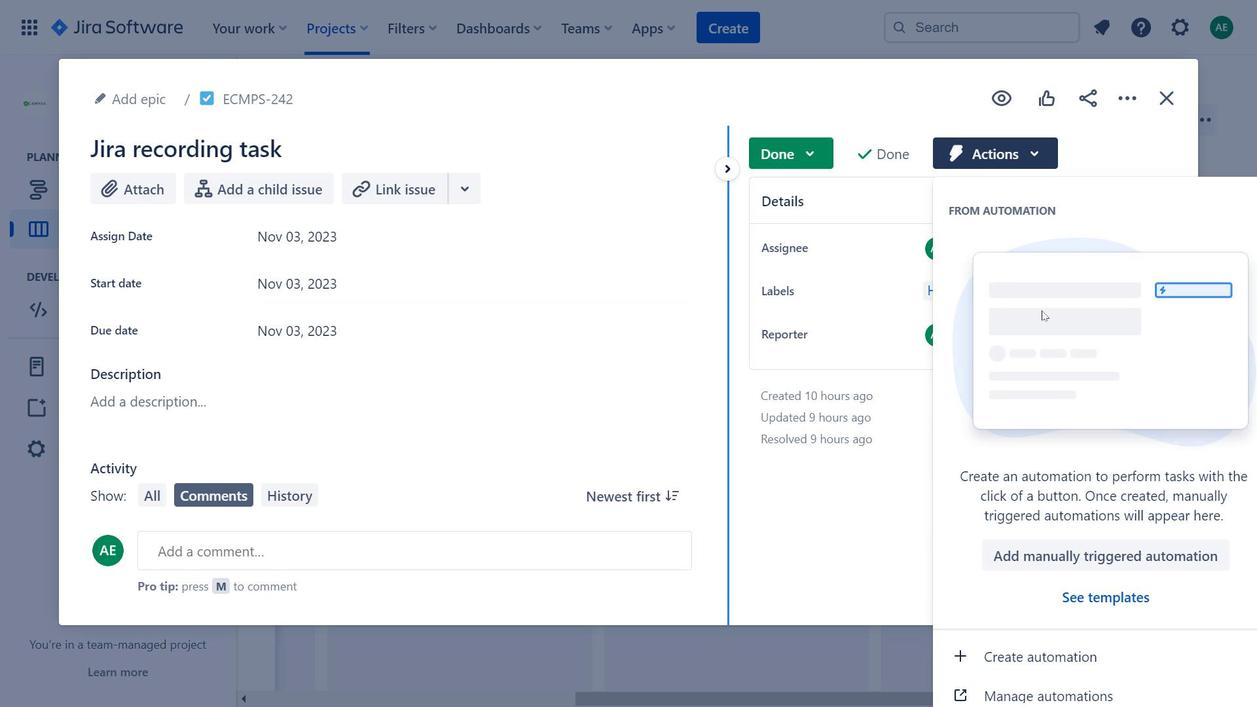 
Action: Mouse pressed left at (961, 156)
Screenshot: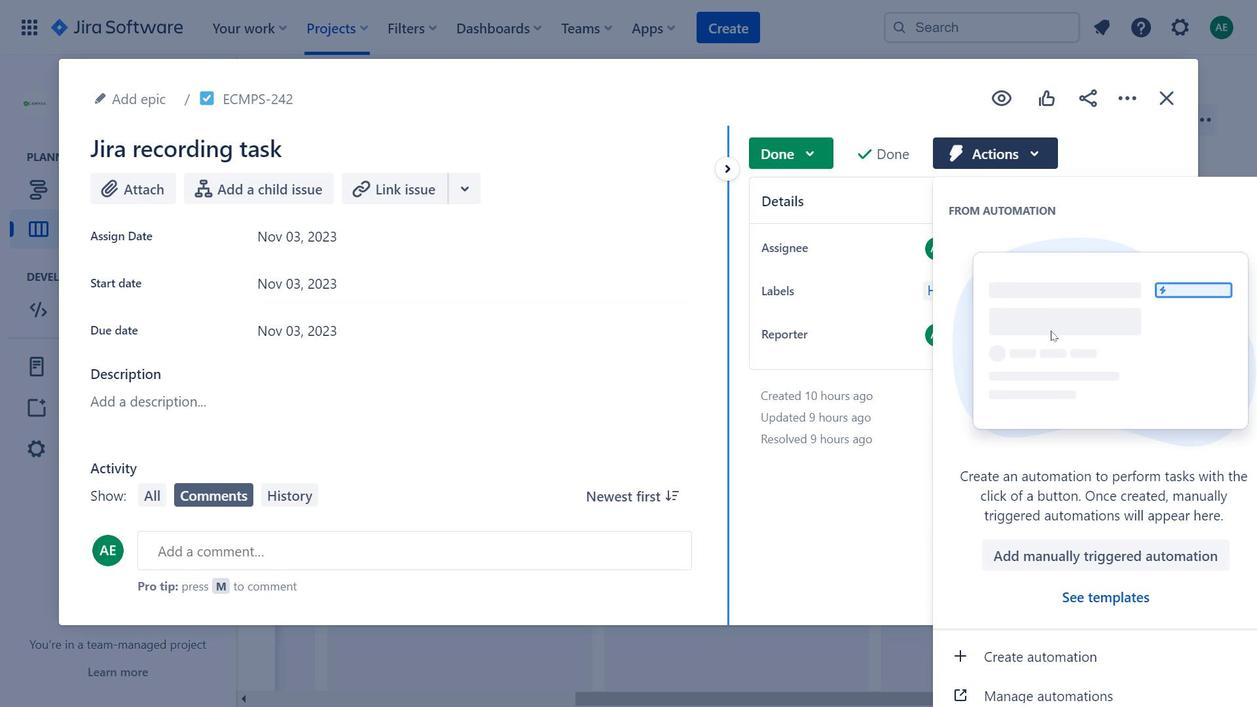 
Action: Mouse moved to (337, 319)
Screenshot: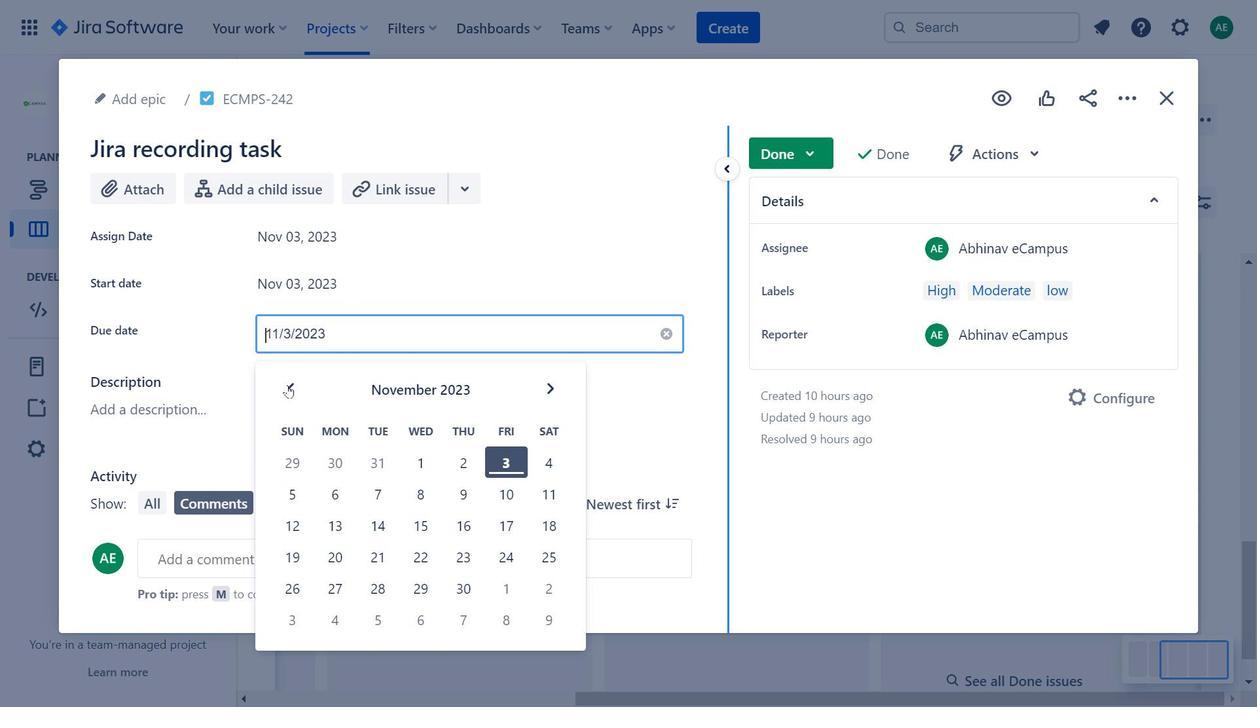 
Action: Mouse pressed left at (337, 319)
Screenshot: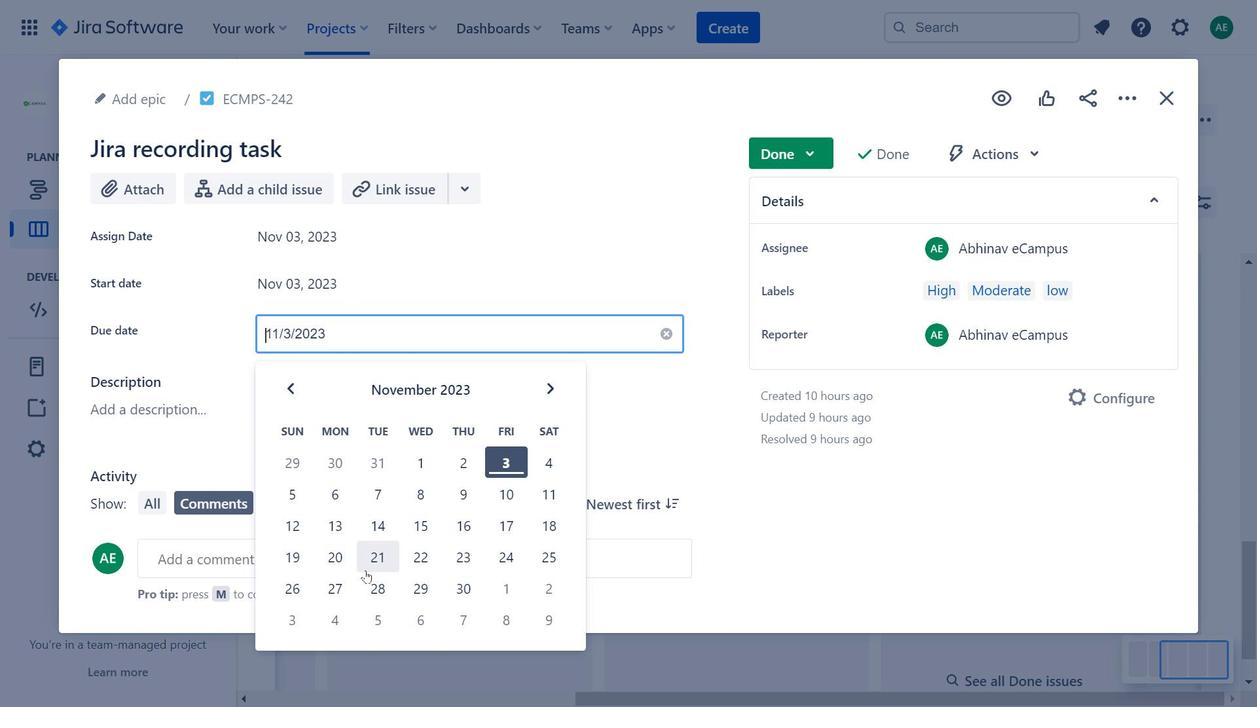 
Action: Mouse moved to (990, 135)
Screenshot: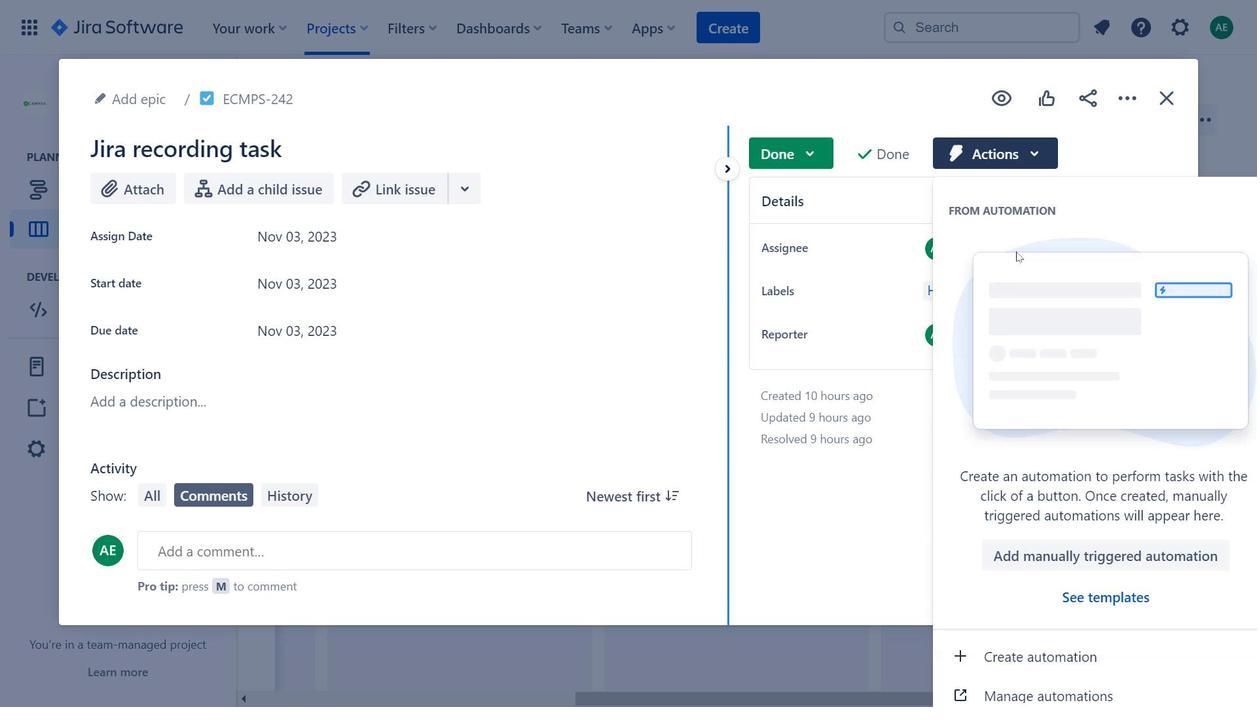 
Action: Mouse pressed left at (990, 135)
Screenshot: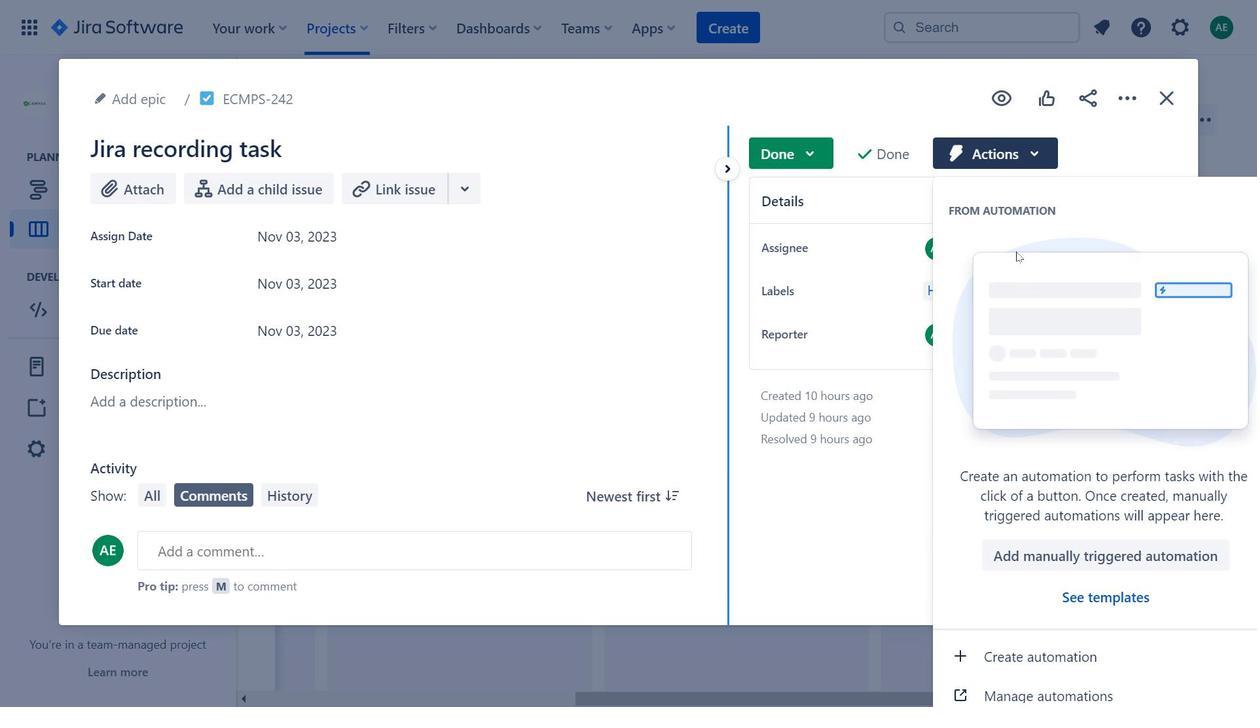 
Action: Mouse moved to (290, 274)
Screenshot: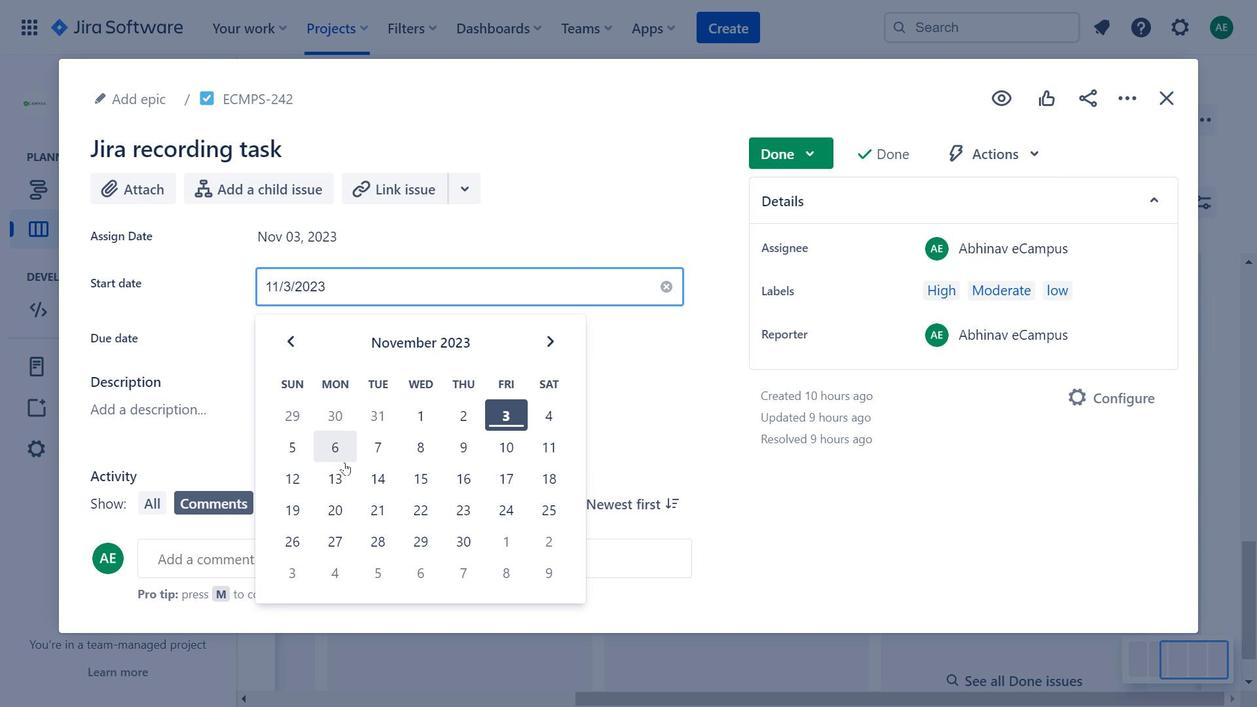 
Action: Mouse pressed left at (290, 274)
Screenshot: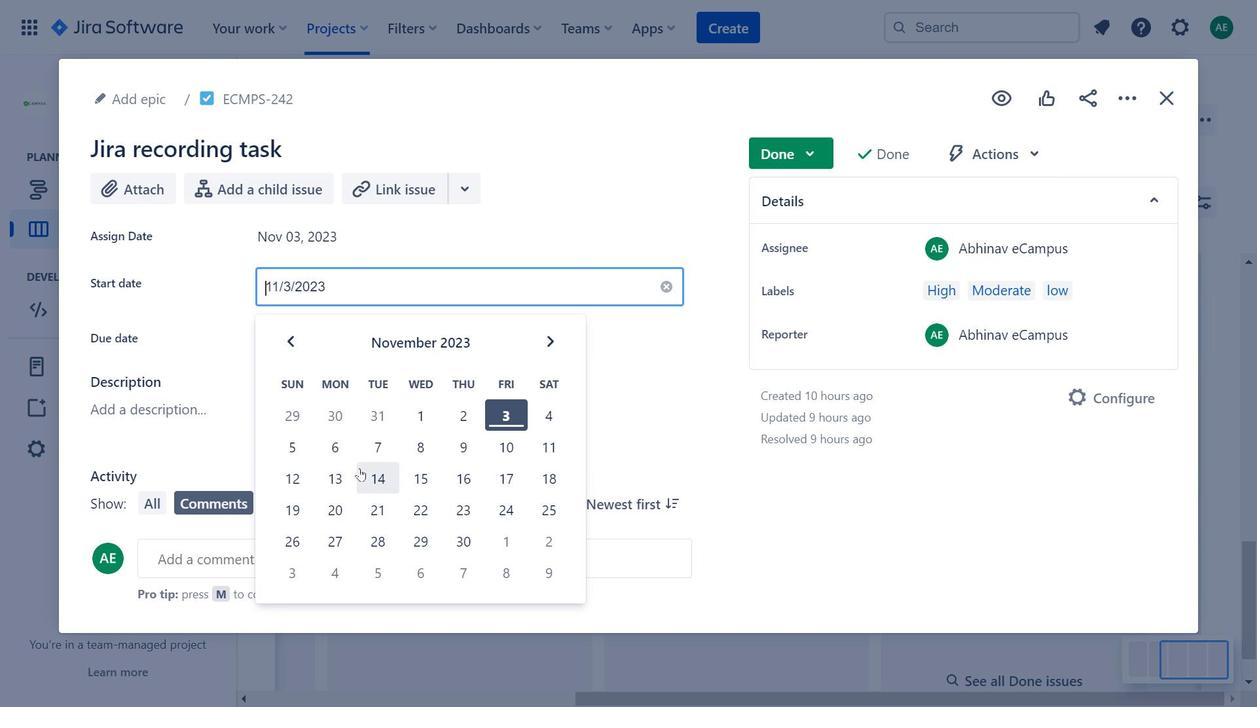 
Action: Mouse moved to (1032, 151)
Screenshot: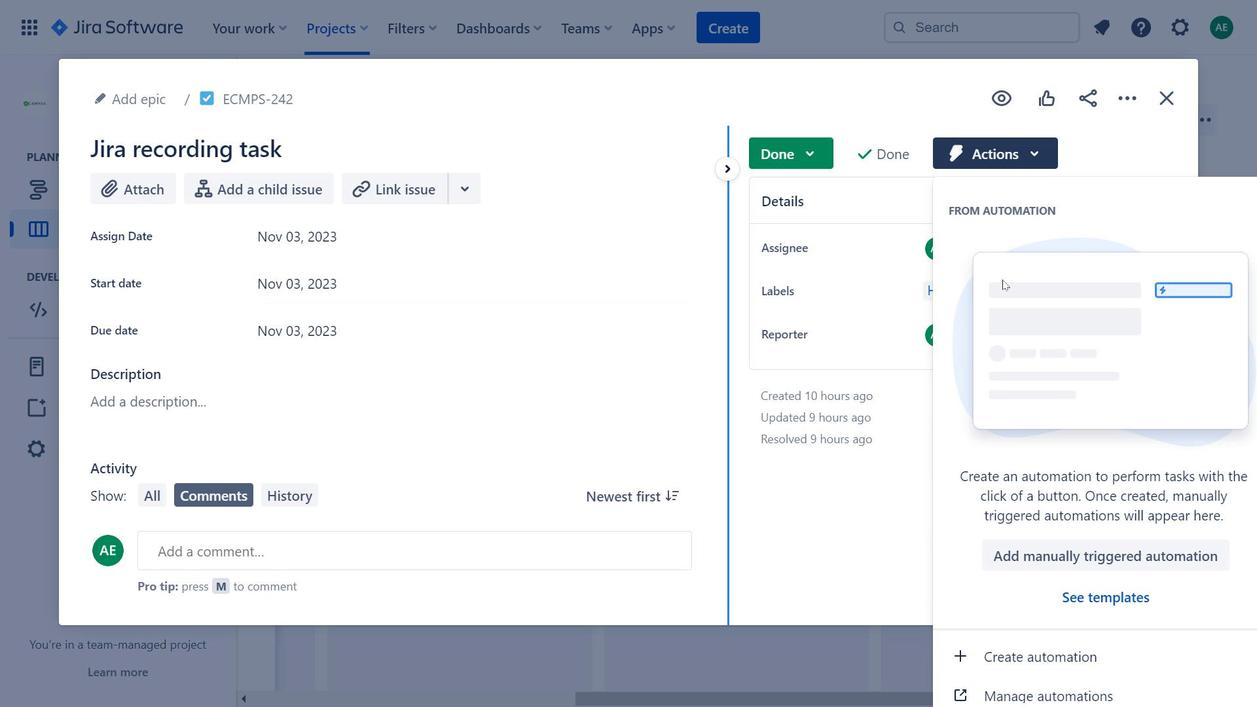 
Action: Mouse pressed left at (1032, 151)
Screenshot: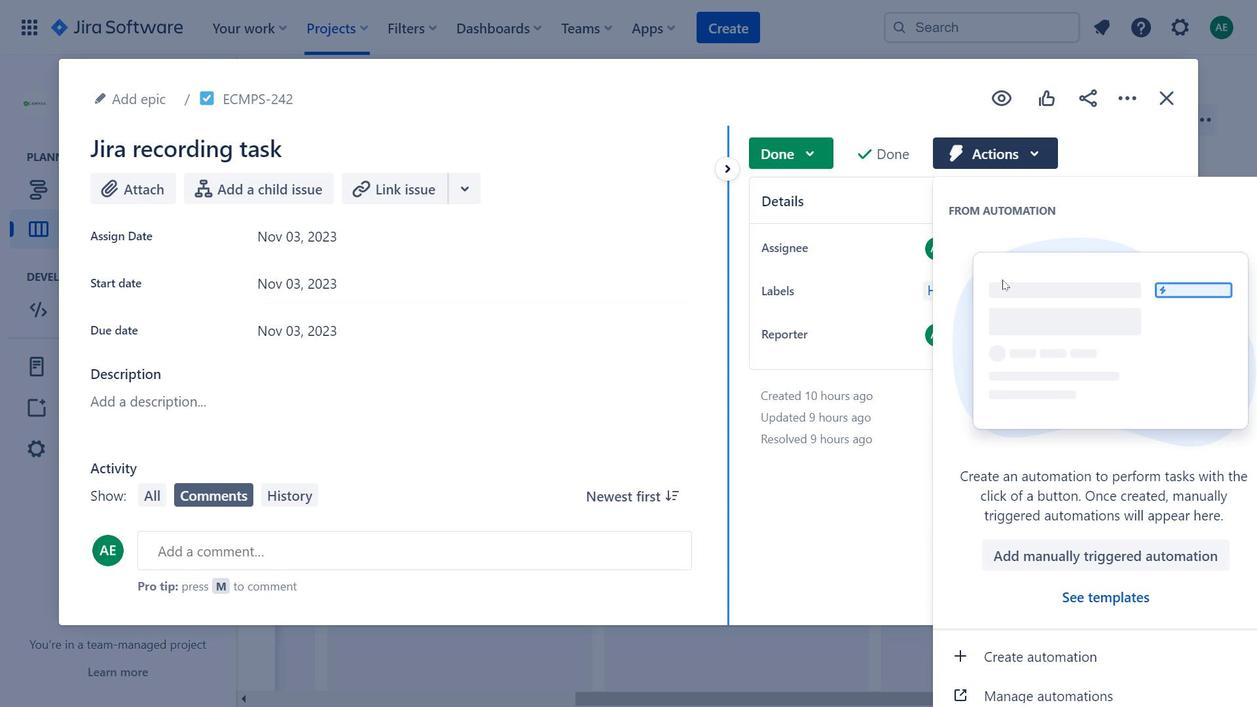 
Action: Mouse moved to (818, 148)
Screenshot: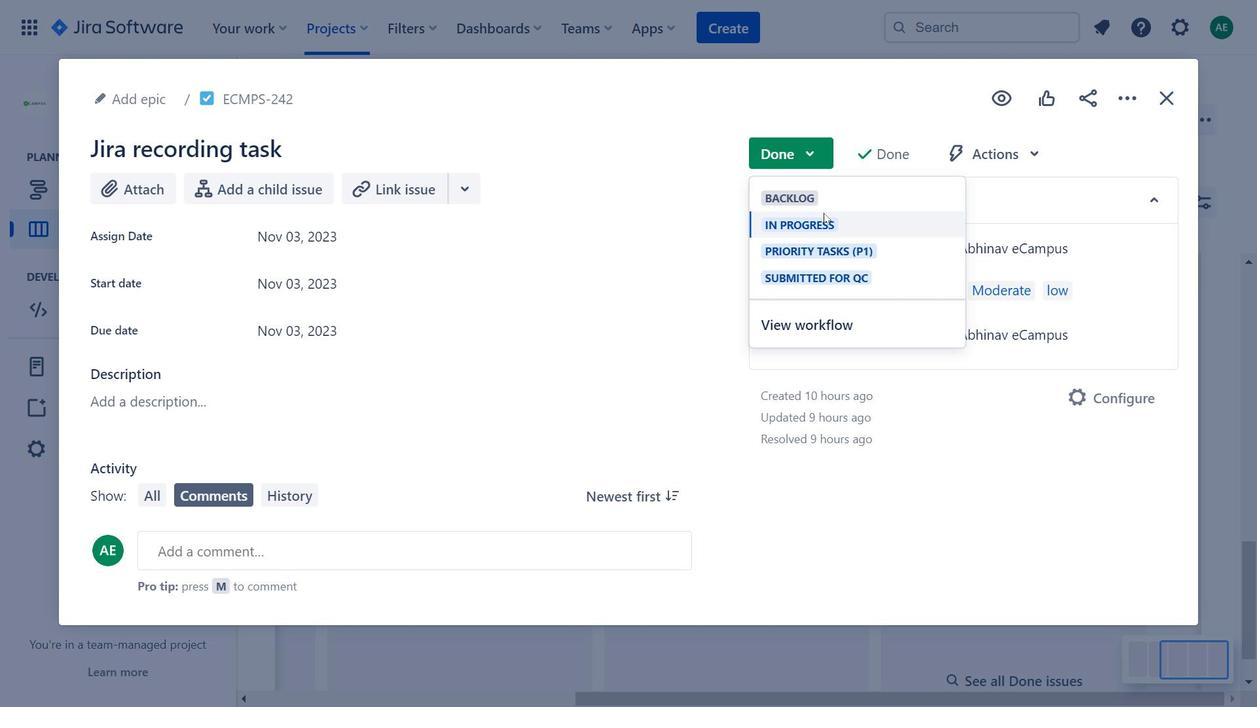 
Action: Mouse pressed left at (818, 148)
Screenshot: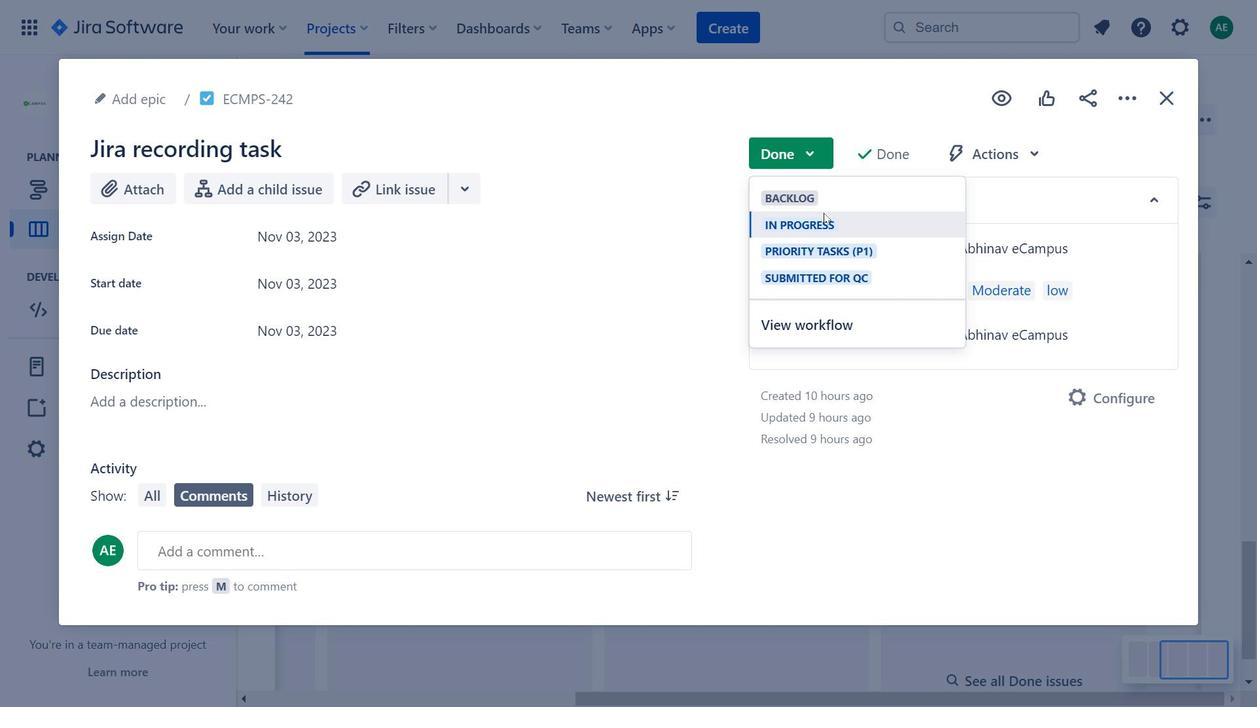 
Action: Mouse moved to (818, 206)
Screenshot: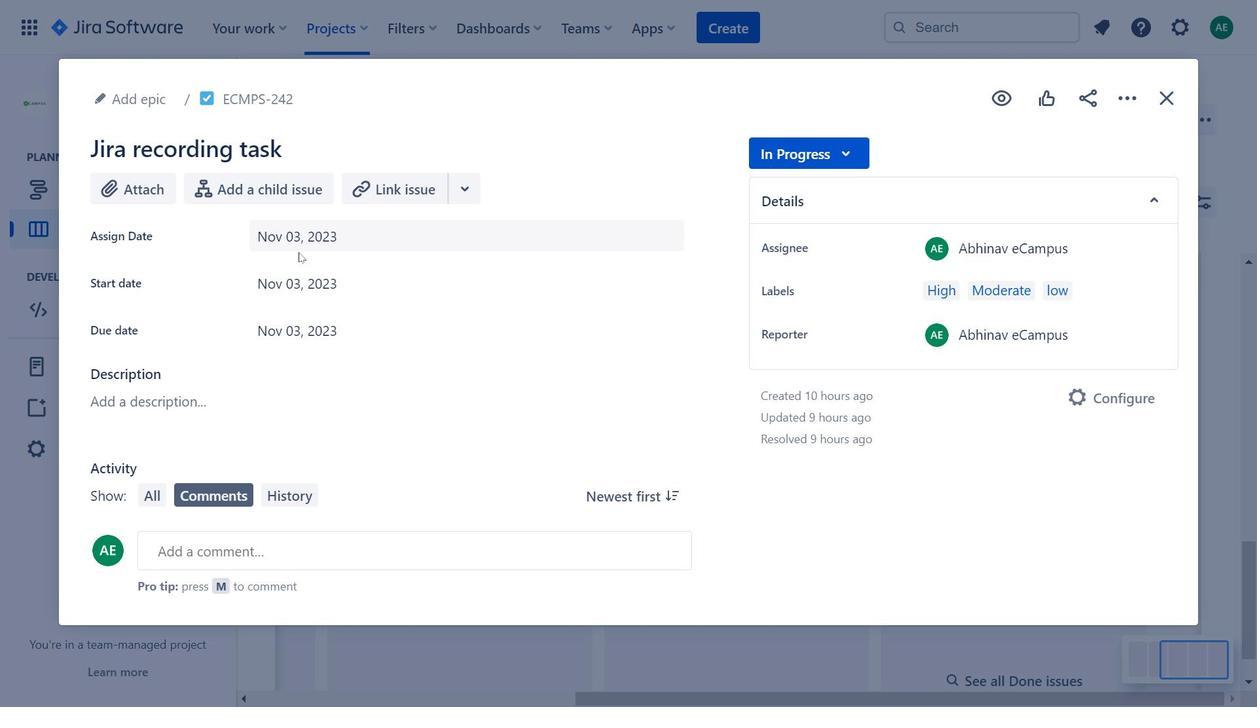 
Action: Mouse pressed left at (818, 206)
Screenshot: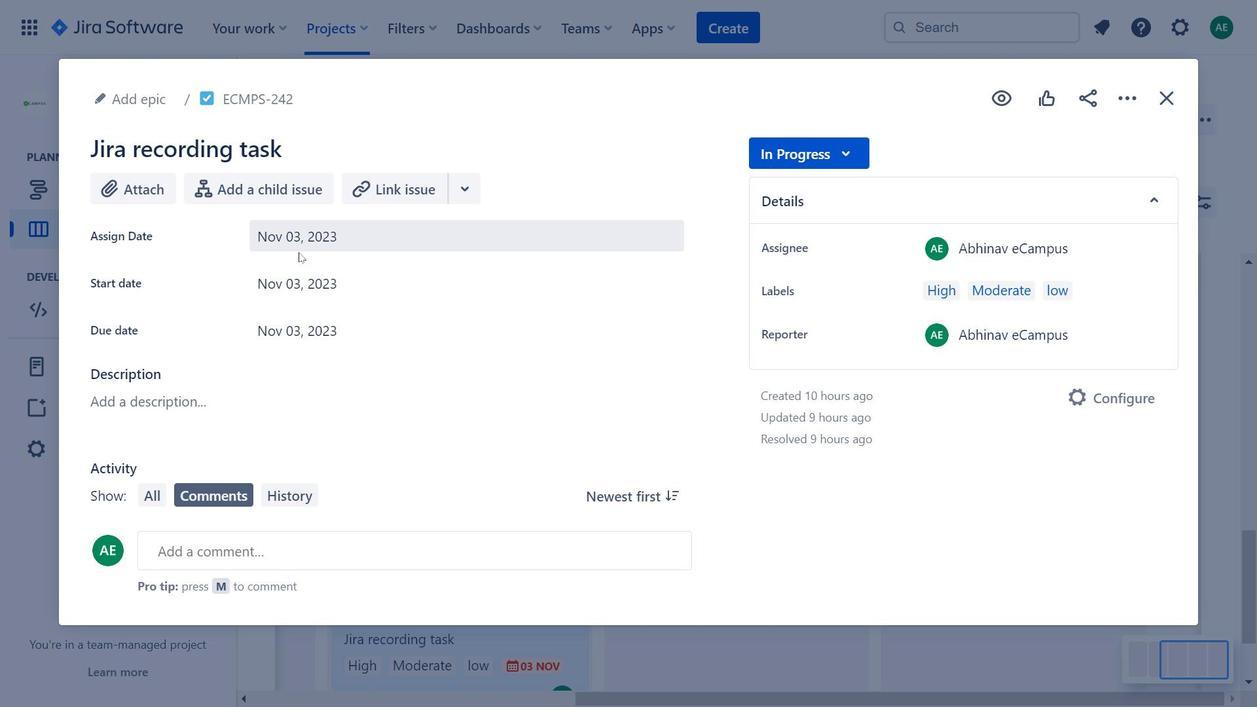 
Action: Mouse moved to (292, 246)
Screenshot: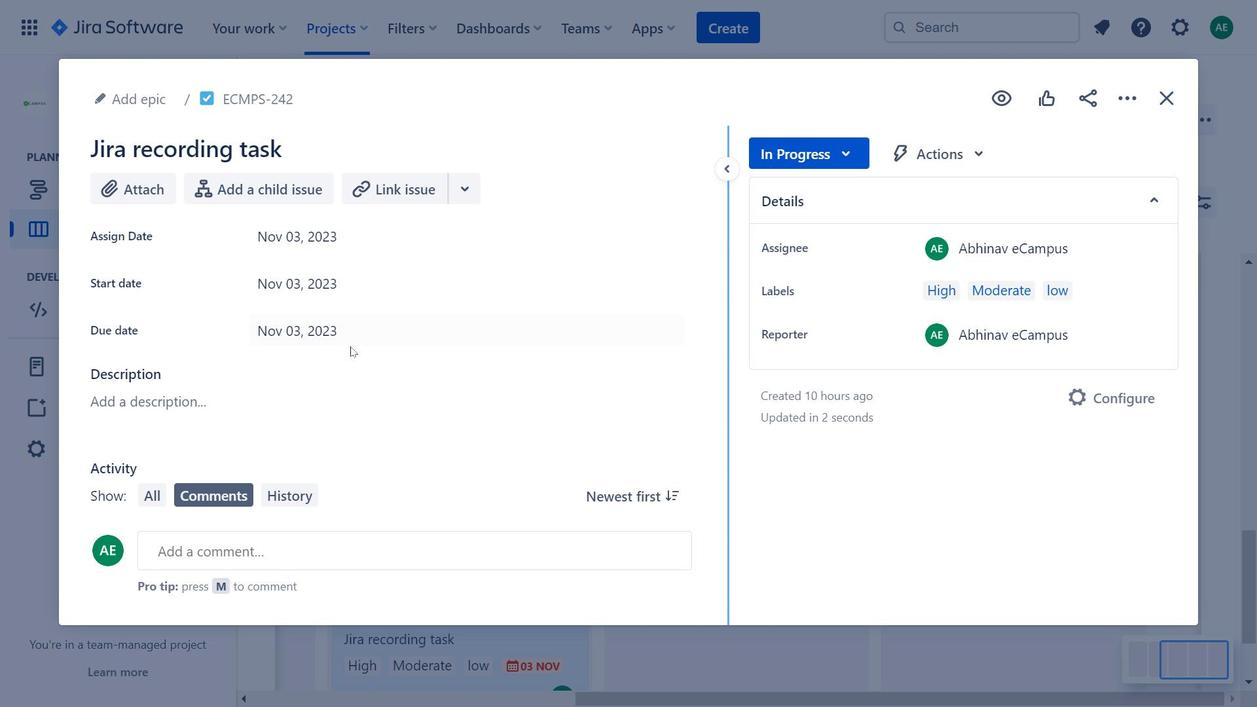 
Action: Mouse pressed left at (292, 246)
Screenshot: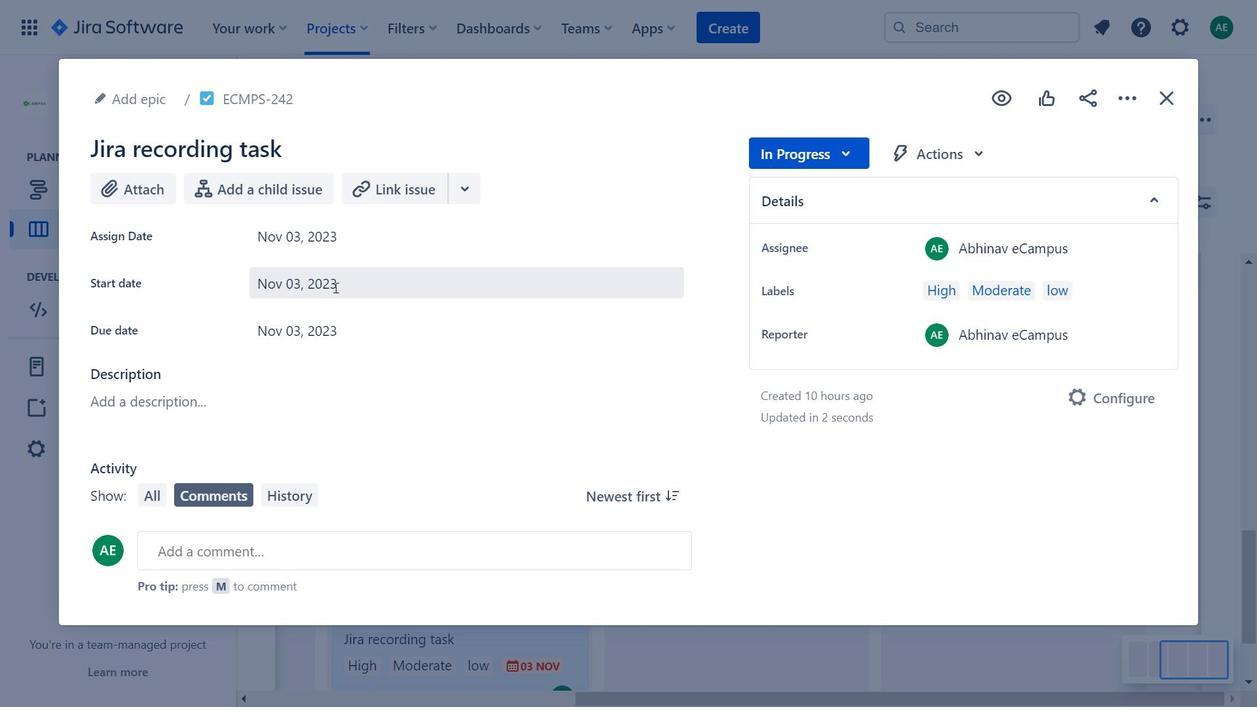 
Action: Mouse moved to (328, 281)
Screenshot: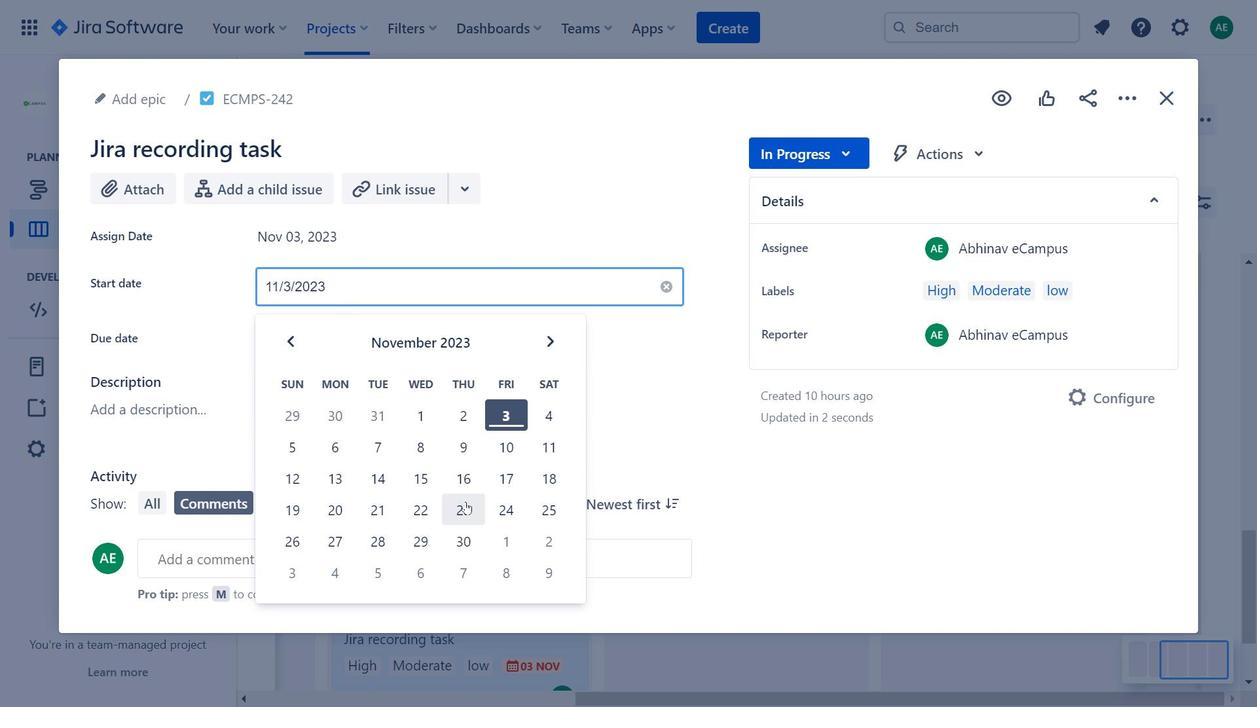 
Action: Mouse pressed left at (328, 281)
Screenshot: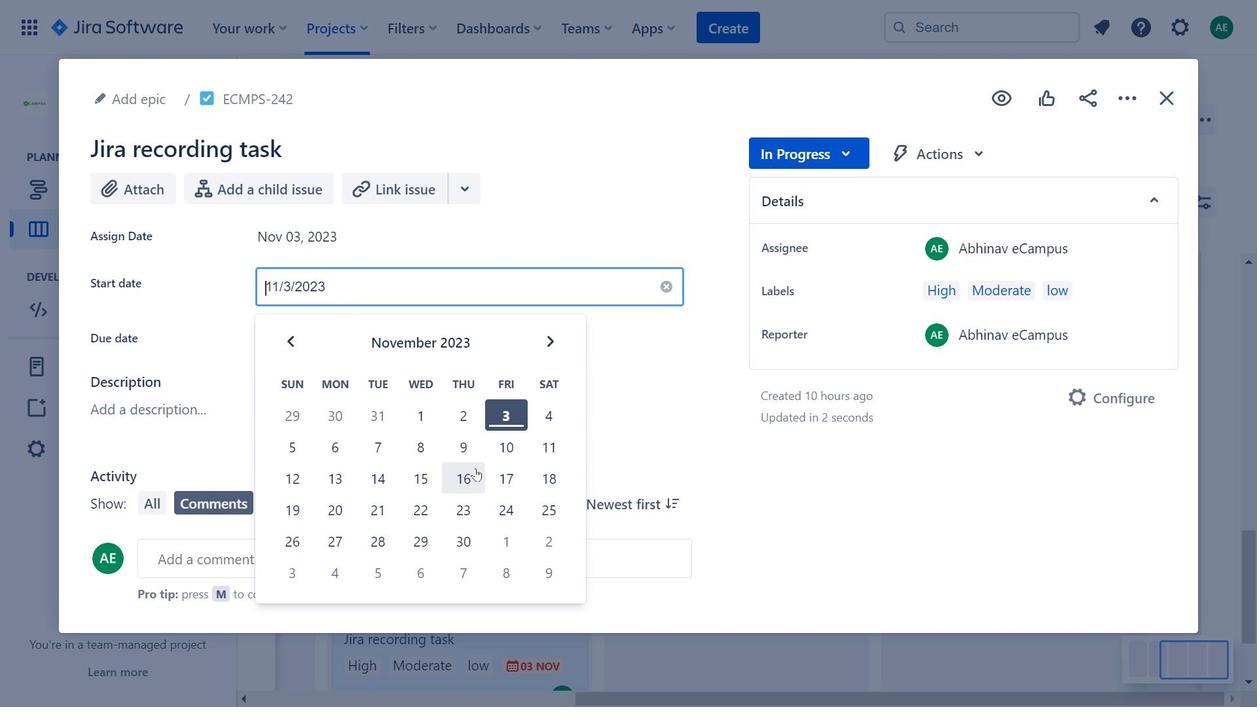 
Action: Mouse moved to (1113, 89)
Screenshot: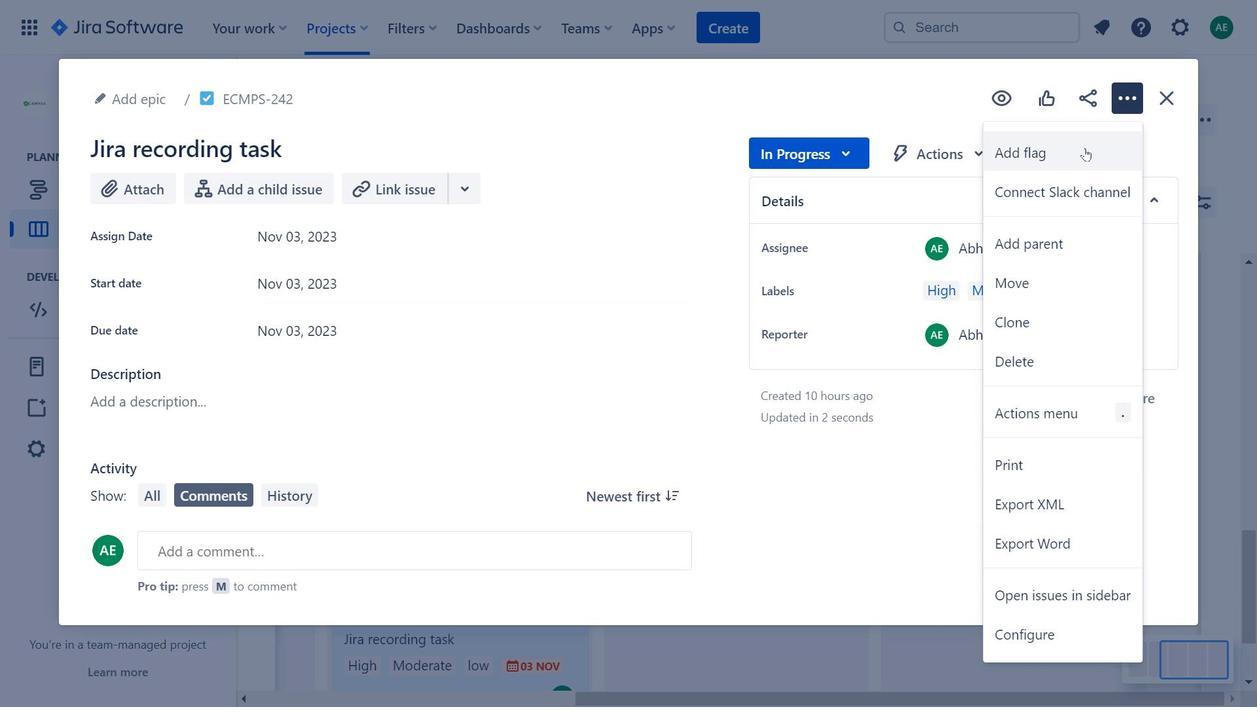 
Action: Mouse pressed left at (1113, 89)
Screenshot: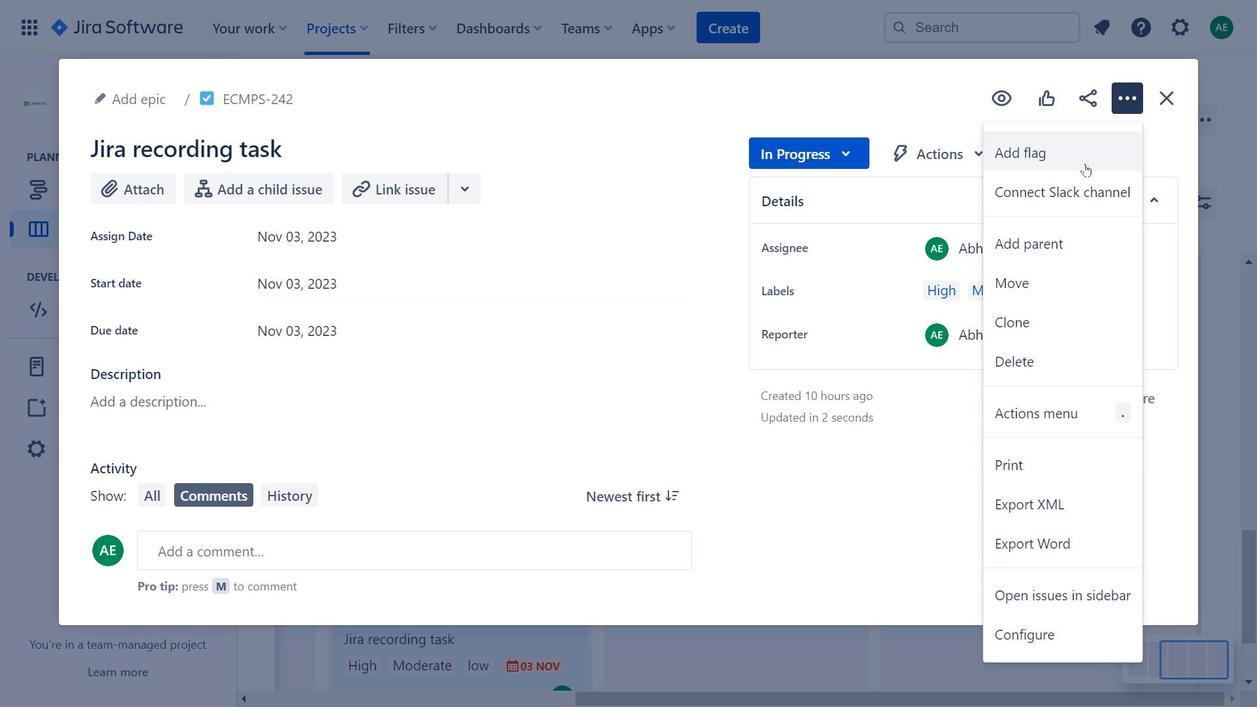 
Action: Mouse moved to (857, 150)
Screenshot: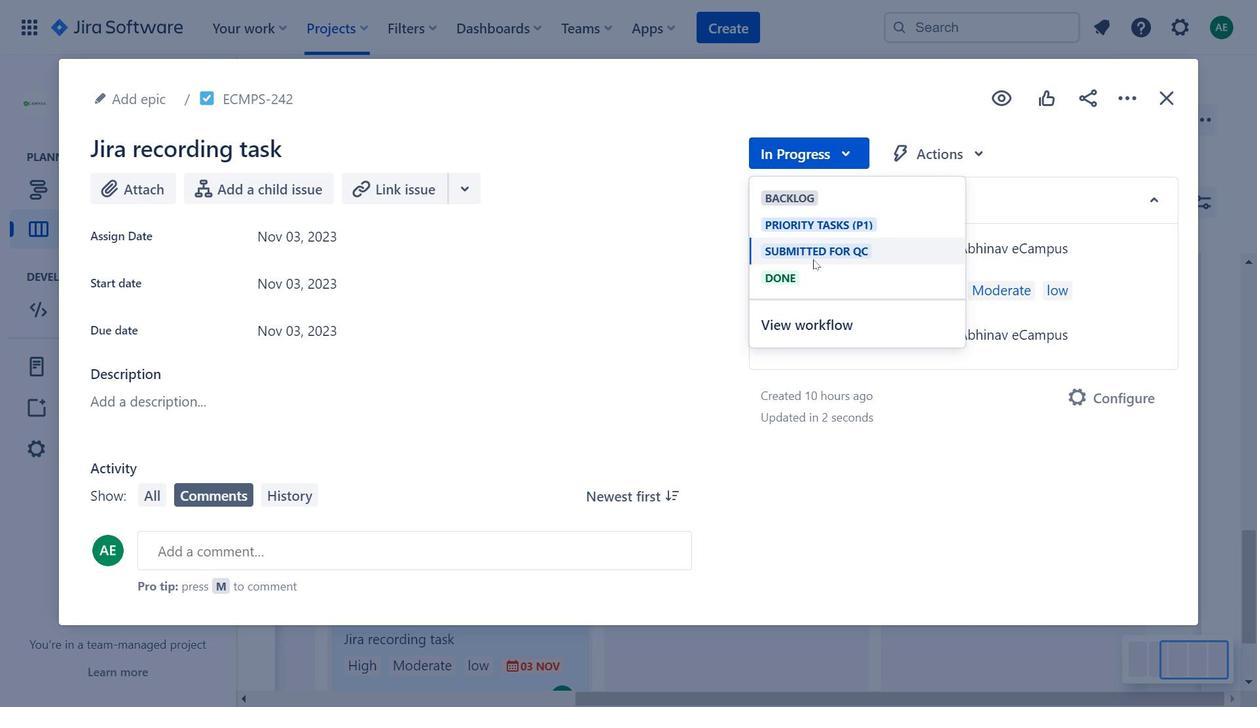 
Action: Mouse pressed left at (857, 150)
Screenshot: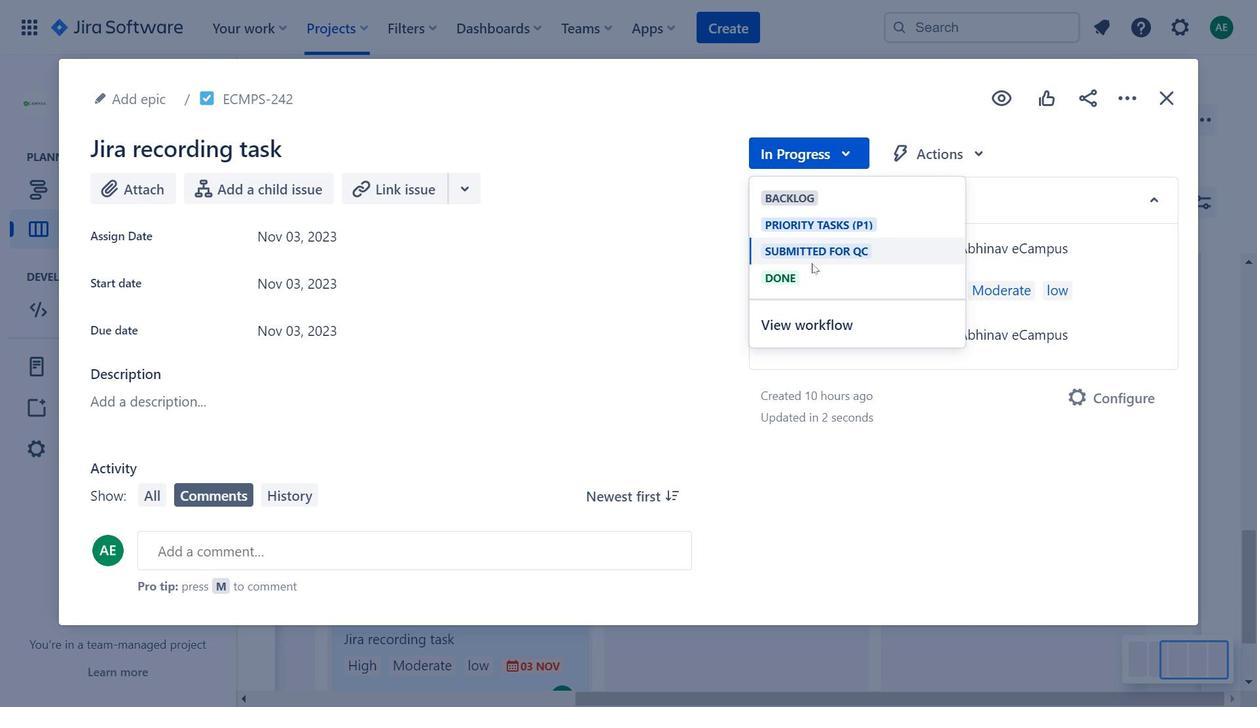 
Action: Mouse moved to (795, 274)
Screenshot: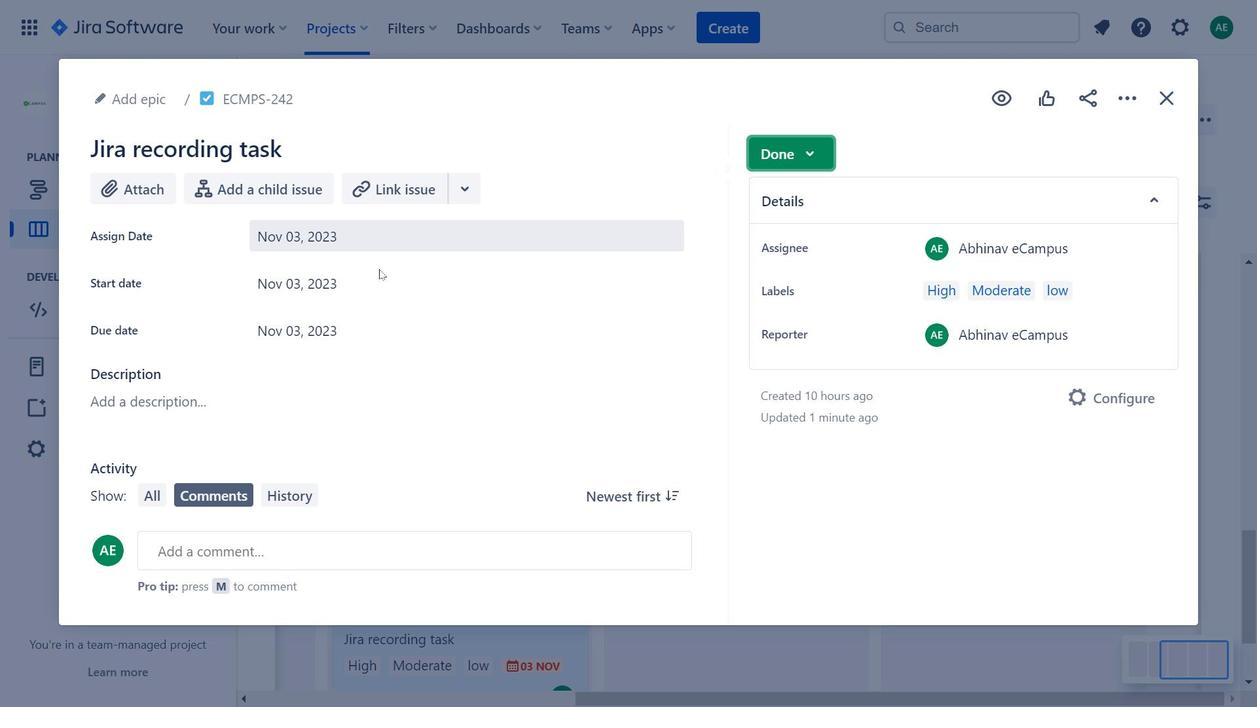 
Action: Mouse pressed left at (795, 274)
Screenshot: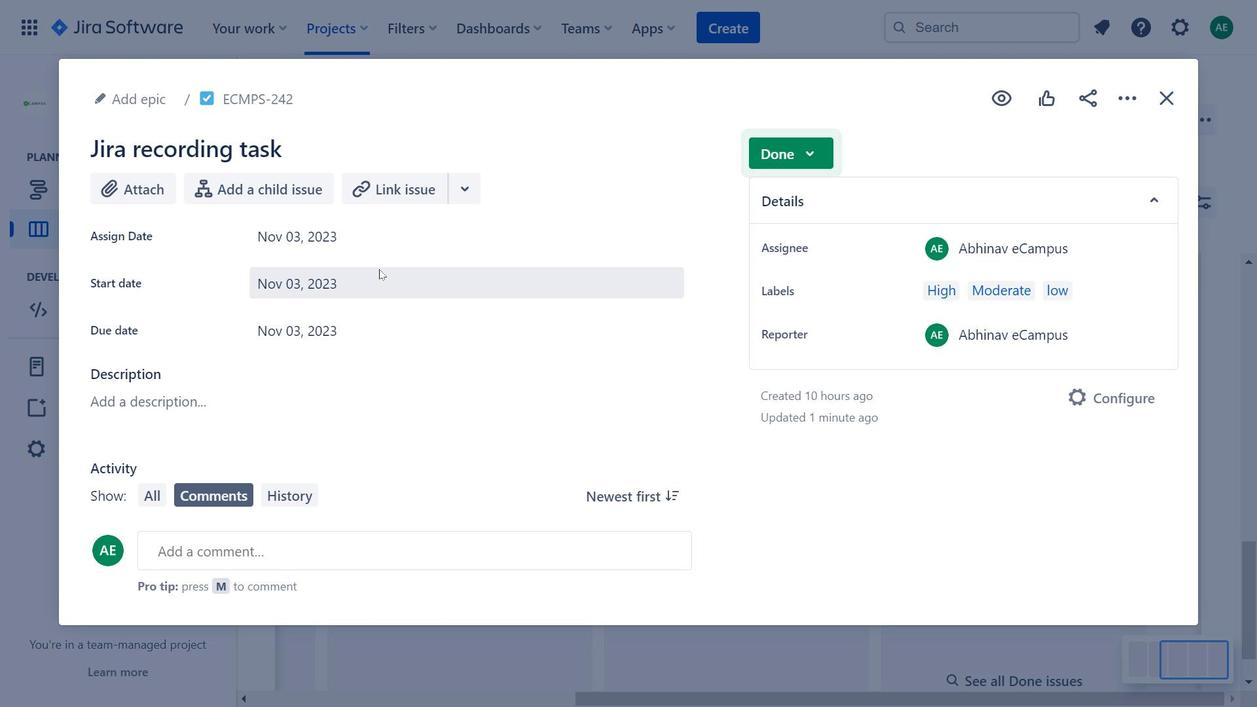 
Action: Mouse moved to (1157, 78)
Screenshot: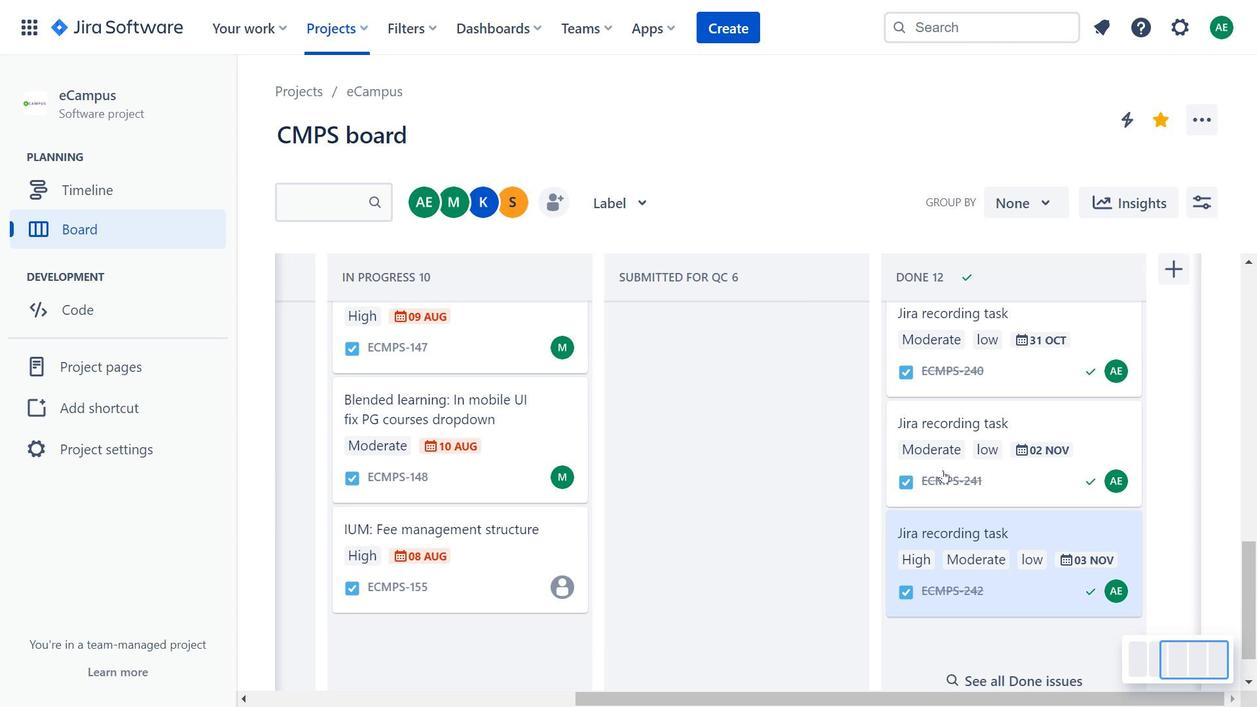 
Action: Mouse pressed left at (1157, 78)
Screenshot: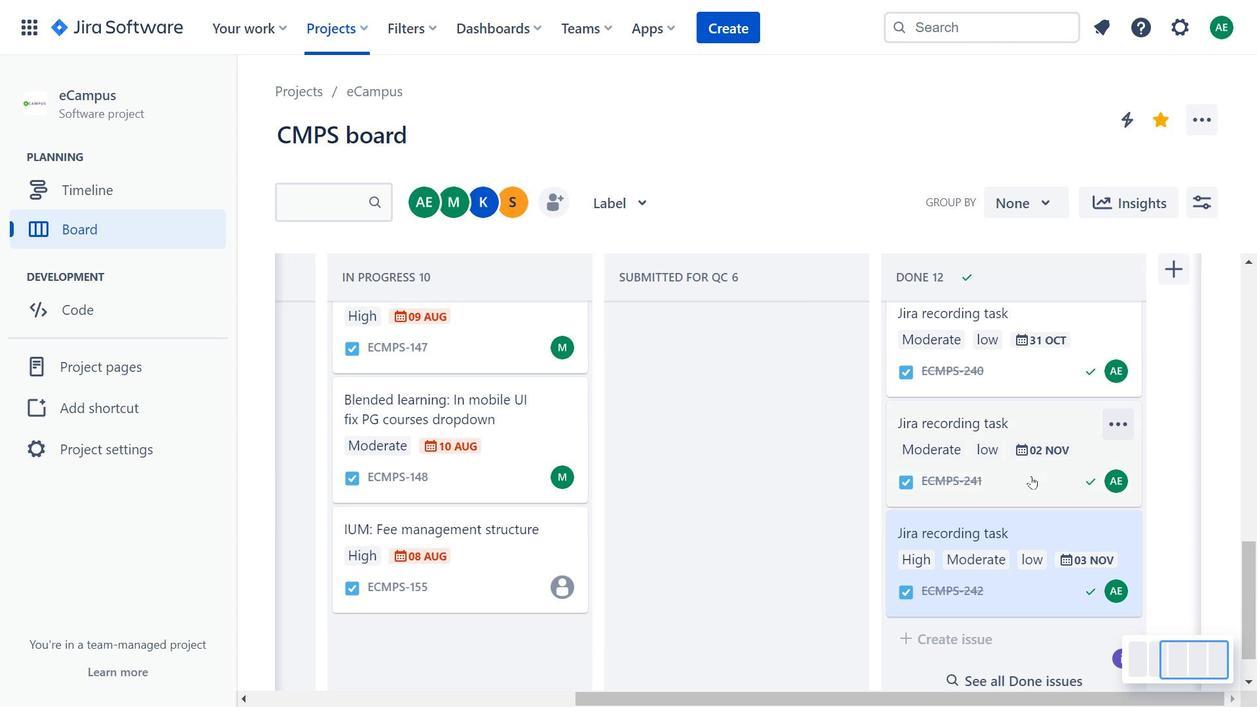 
Action: Mouse moved to (1029, 459)
Screenshot: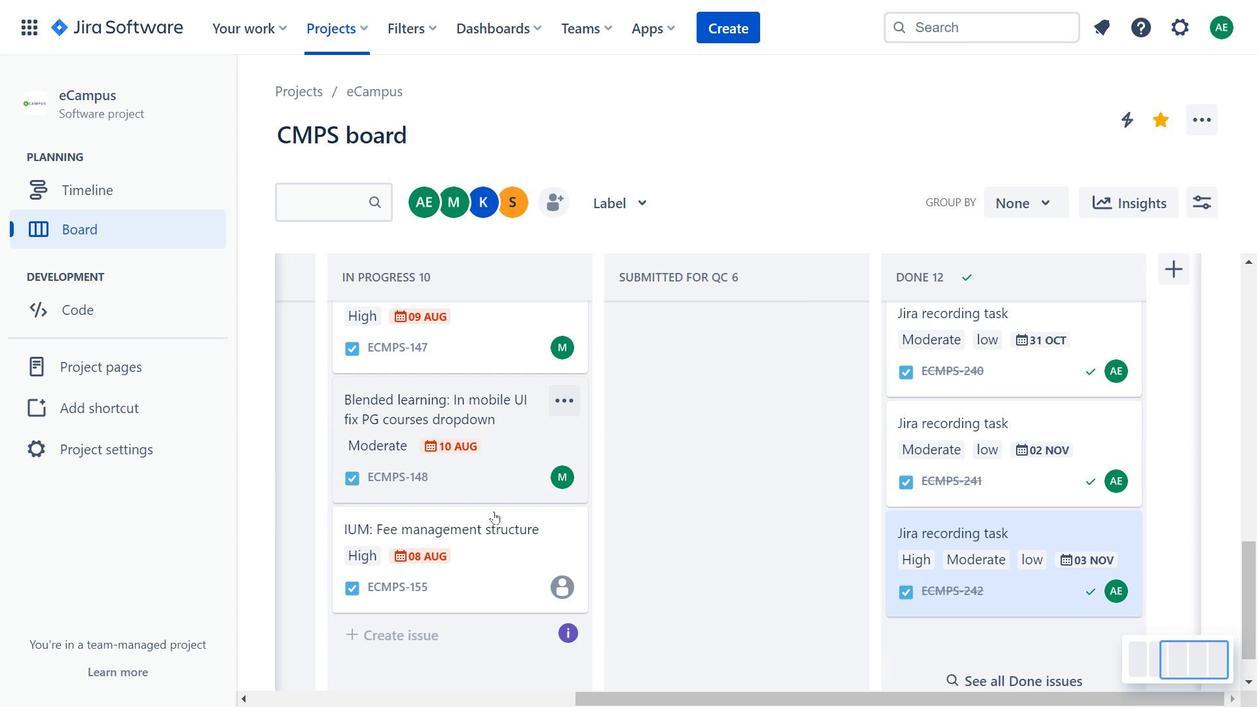 
Action: Mouse scrolled (1029, 460) with delta (0, 0)
Screenshot: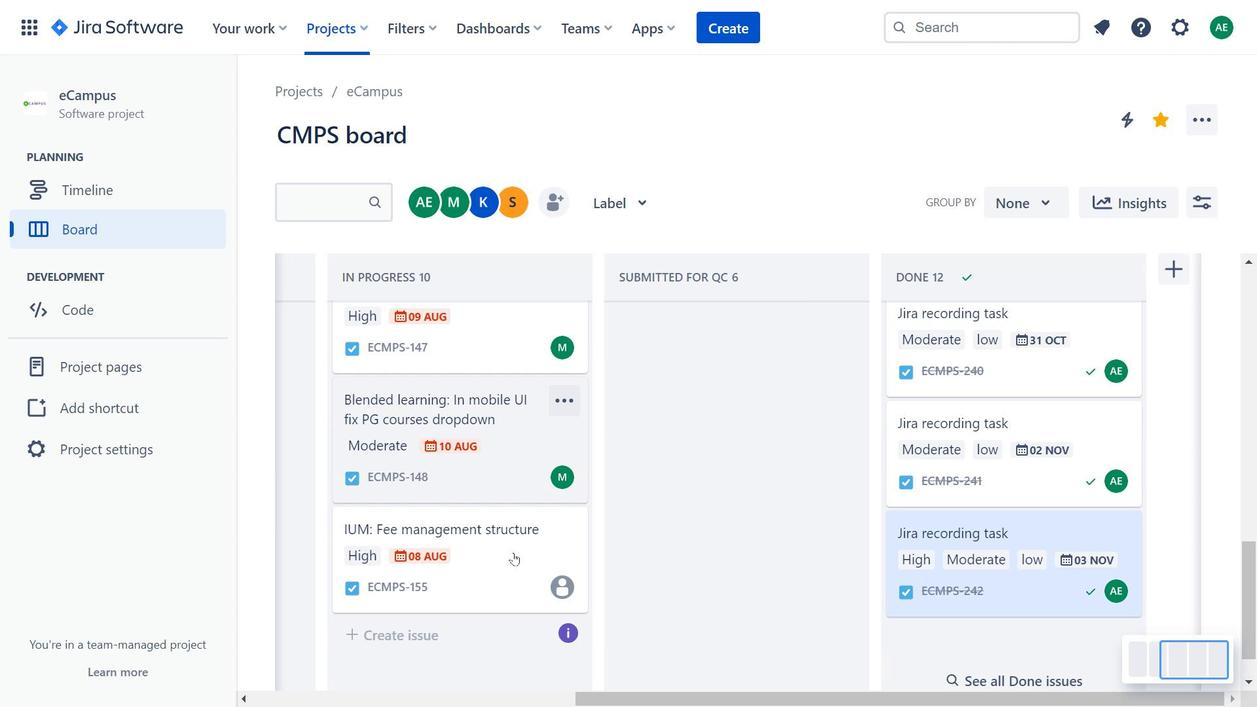 
Action: Mouse scrolled (1029, 460) with delta (0, 0)
Screenshot: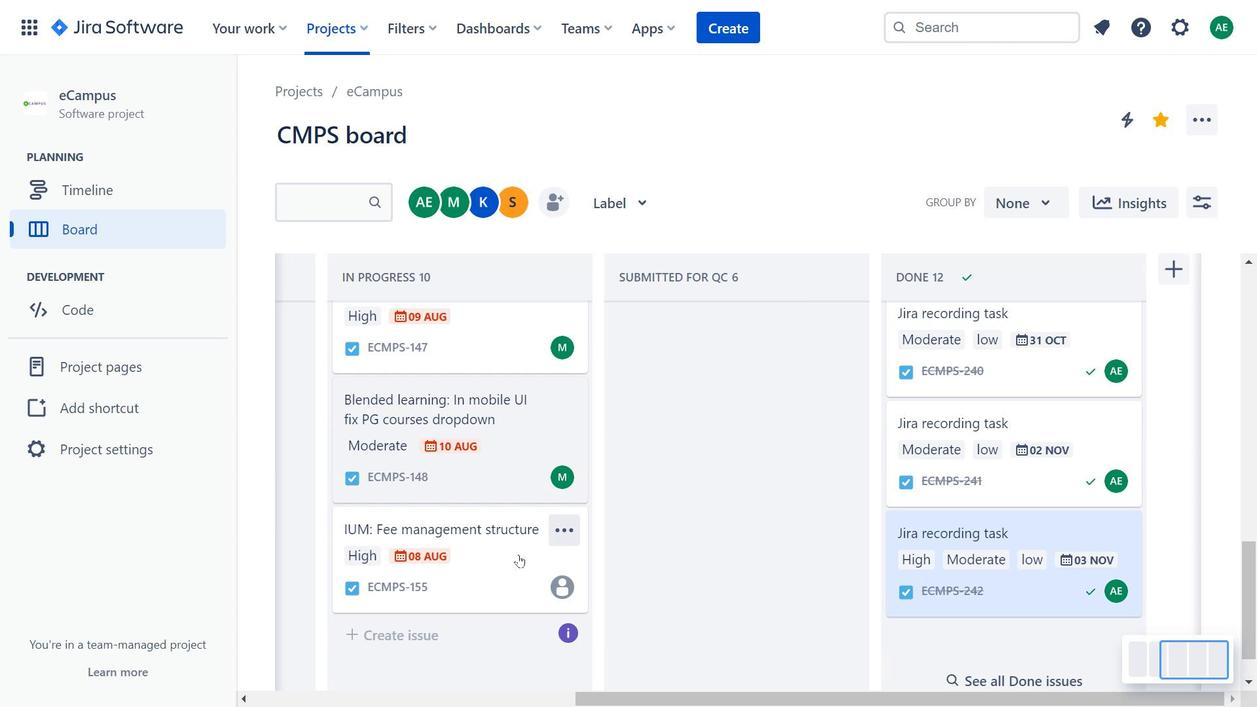 
Action: Mouse moved to (480, 422)
Screenshot: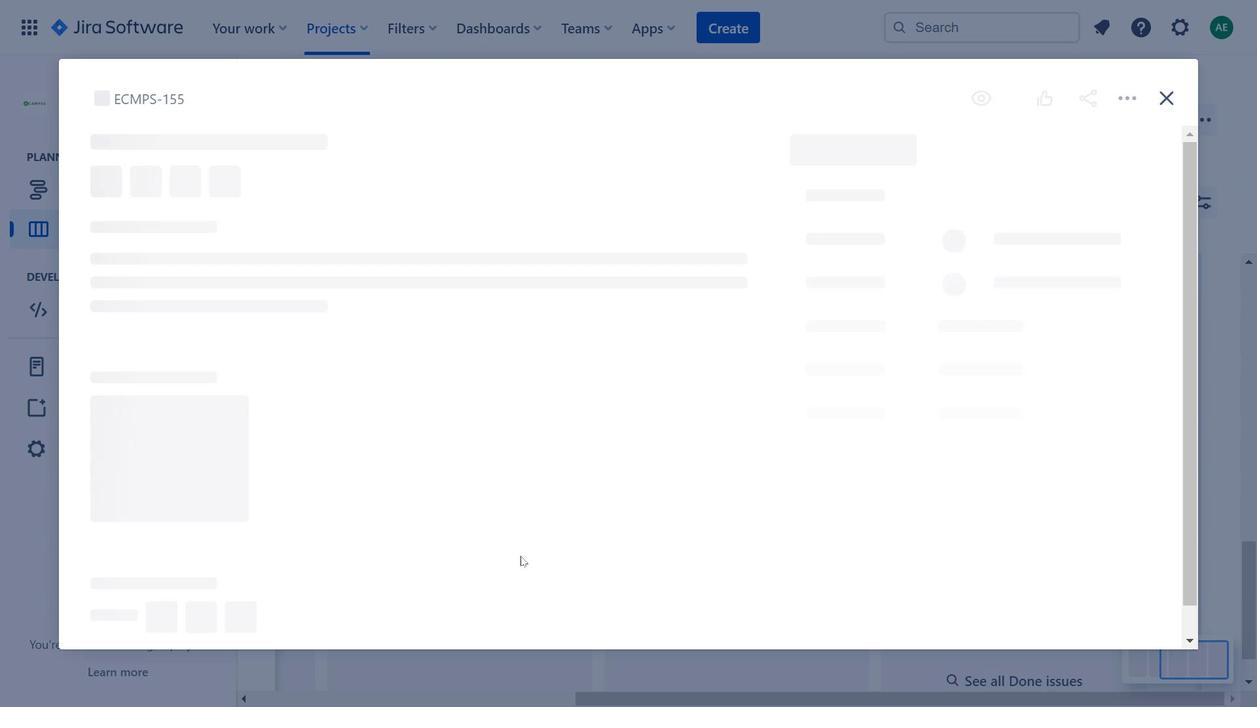 
Action: Mouse scrolled (480, 421) with delta (0, 0)
Screenshot: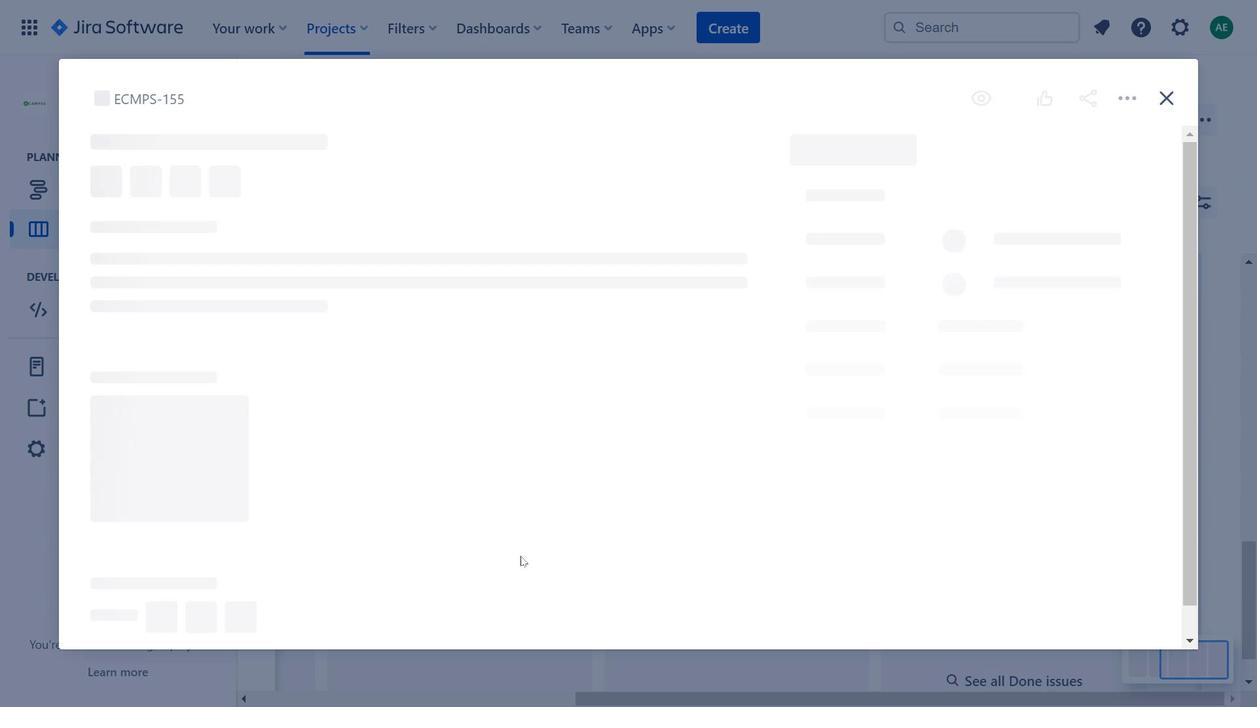 
Action: Mouse moved to (480, 425)
Screenshot: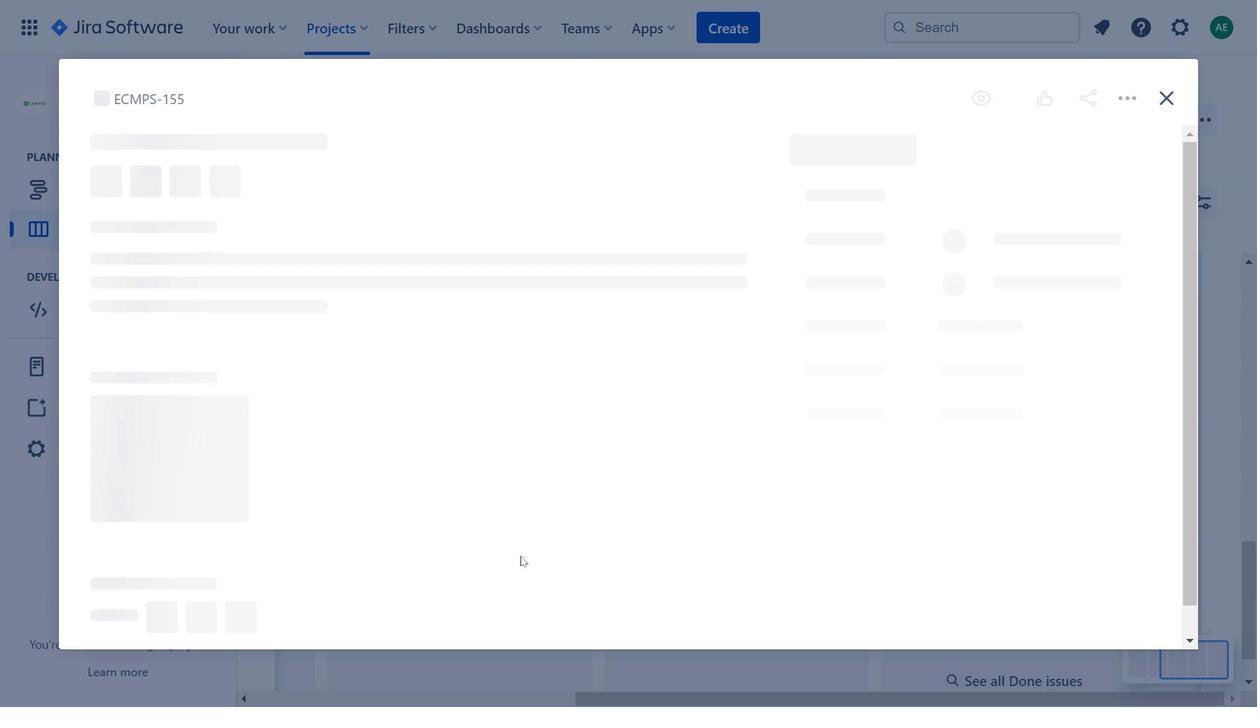 
Action: Mouse scrolled (480, 425) with delta (0, 0)
Screenshot: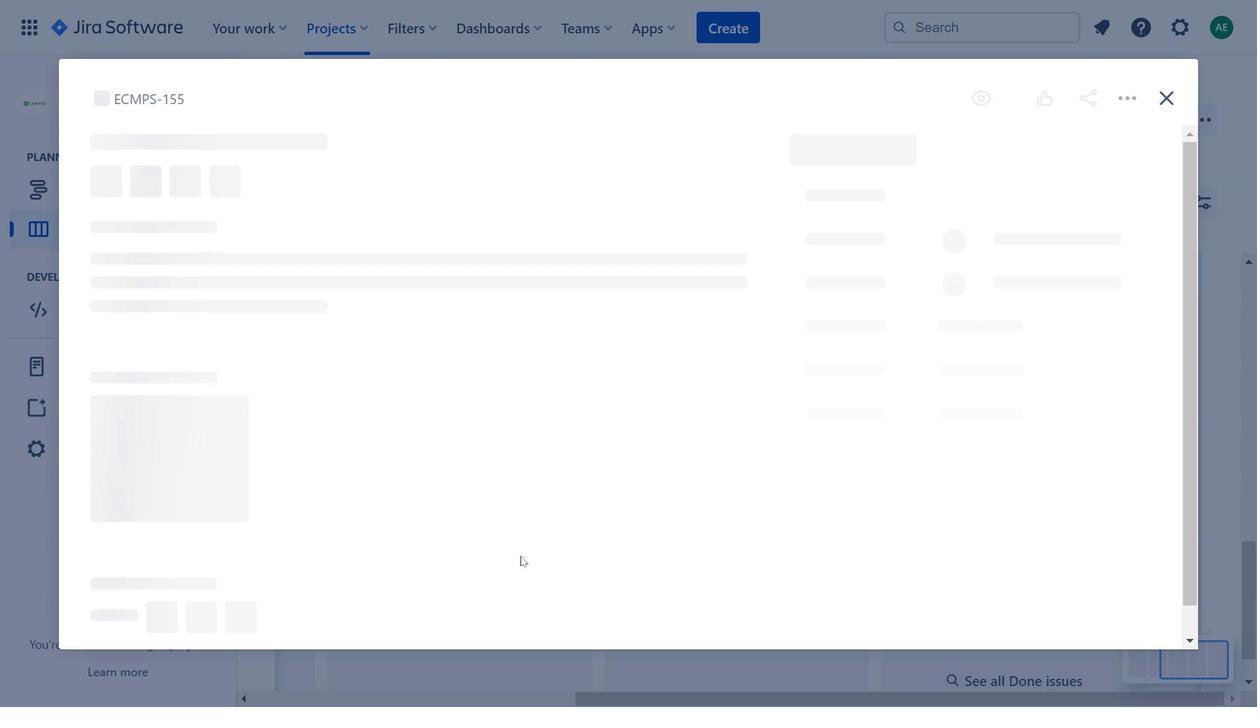 
Action: Mouse moved to (514, 549)
Screenshot: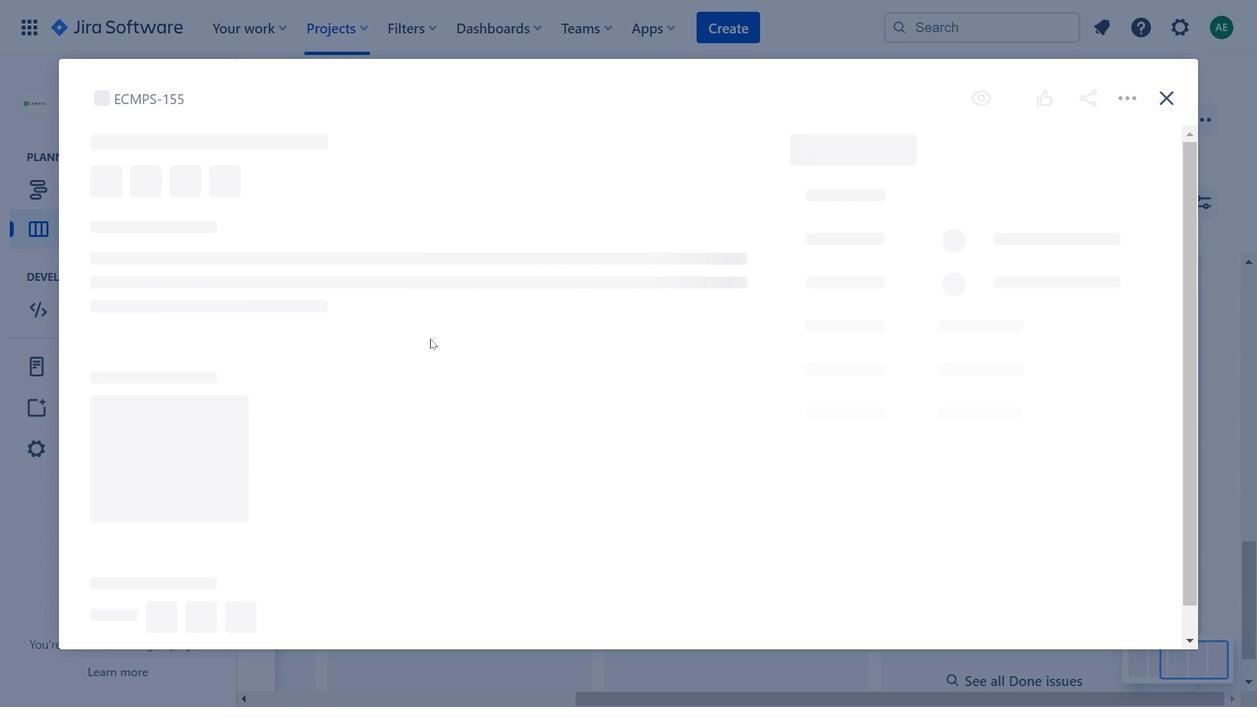 
Action: Mouse pressed left at (514, 549)
Screenshot: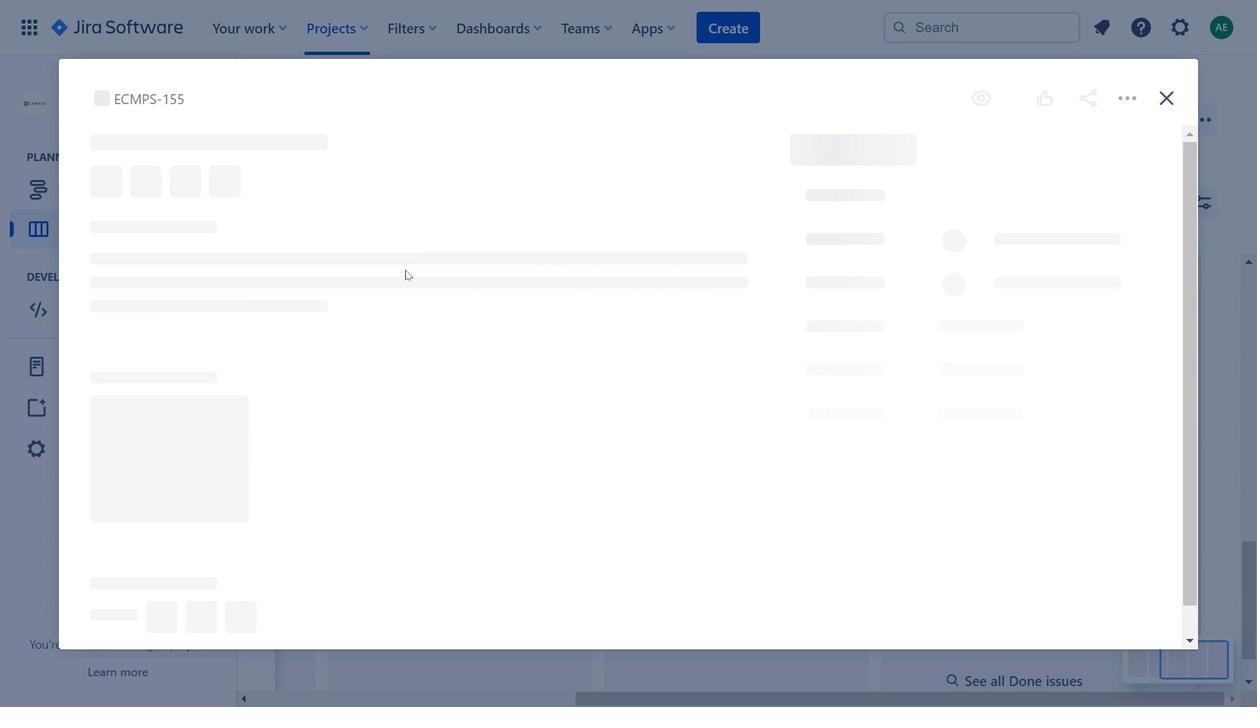 
Action: Mouse moved to (357, 243)
Screenshot: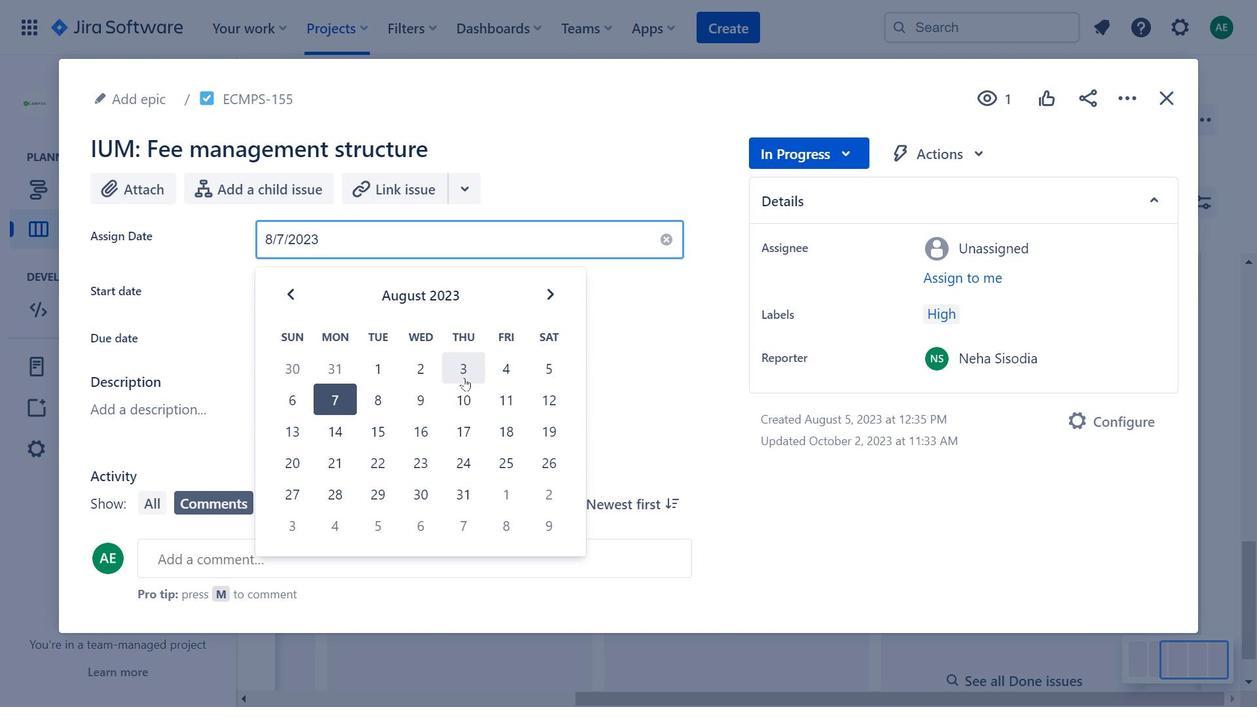 
Action: Mouse pressed left at (357, 243)
Screenshot: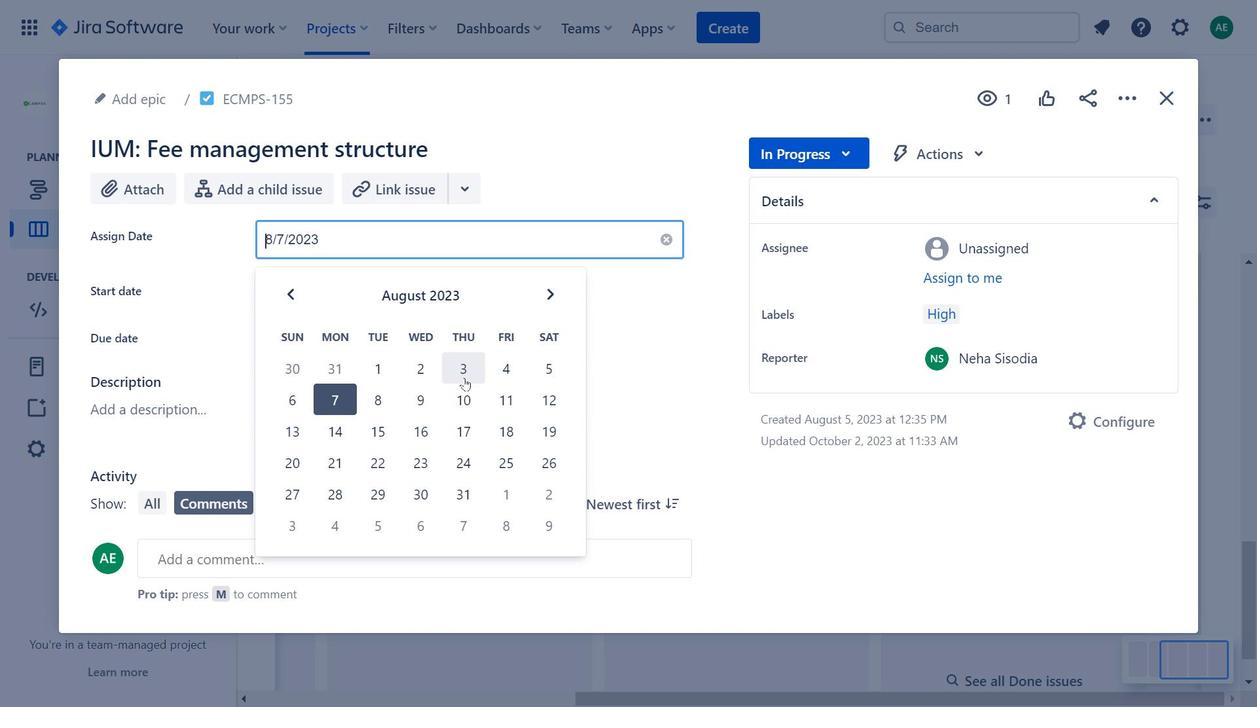 
Action: Mouse moved to (542, 277)
Screenshot: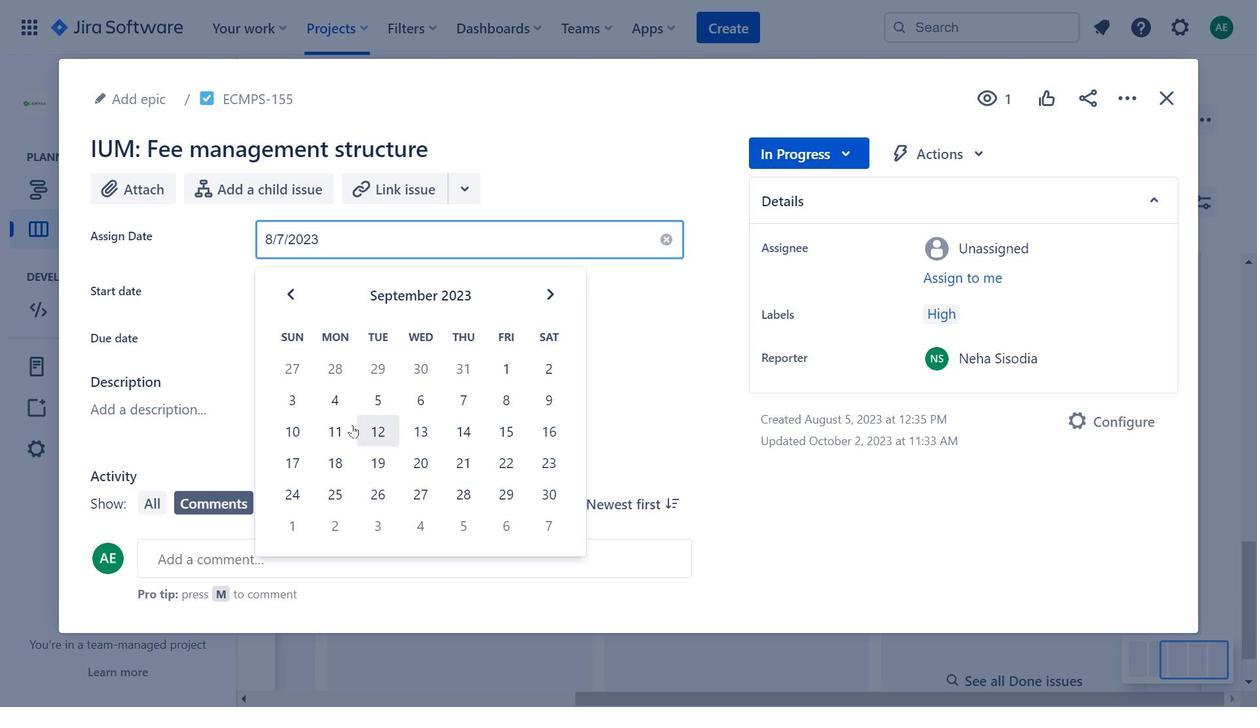 
Action: Mouse pressed left at (542, 277)
Screenshot: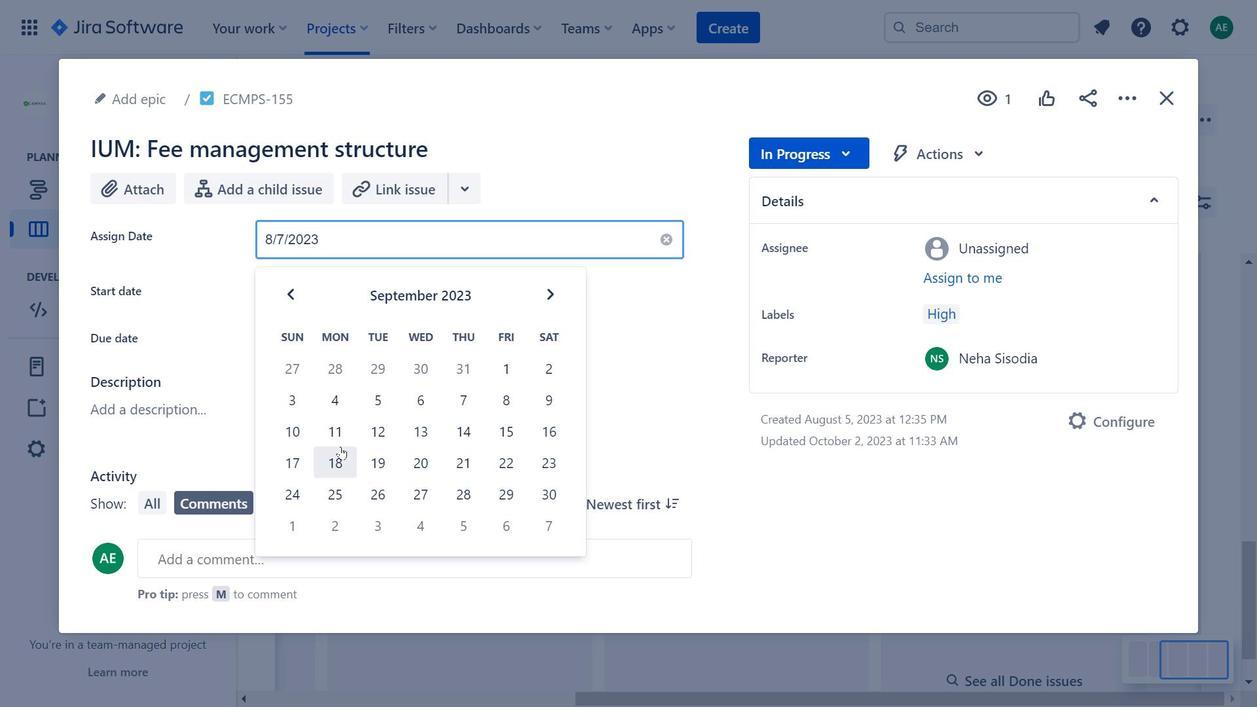 
Action: Mouse moved to (1123, 96)
Screenshot: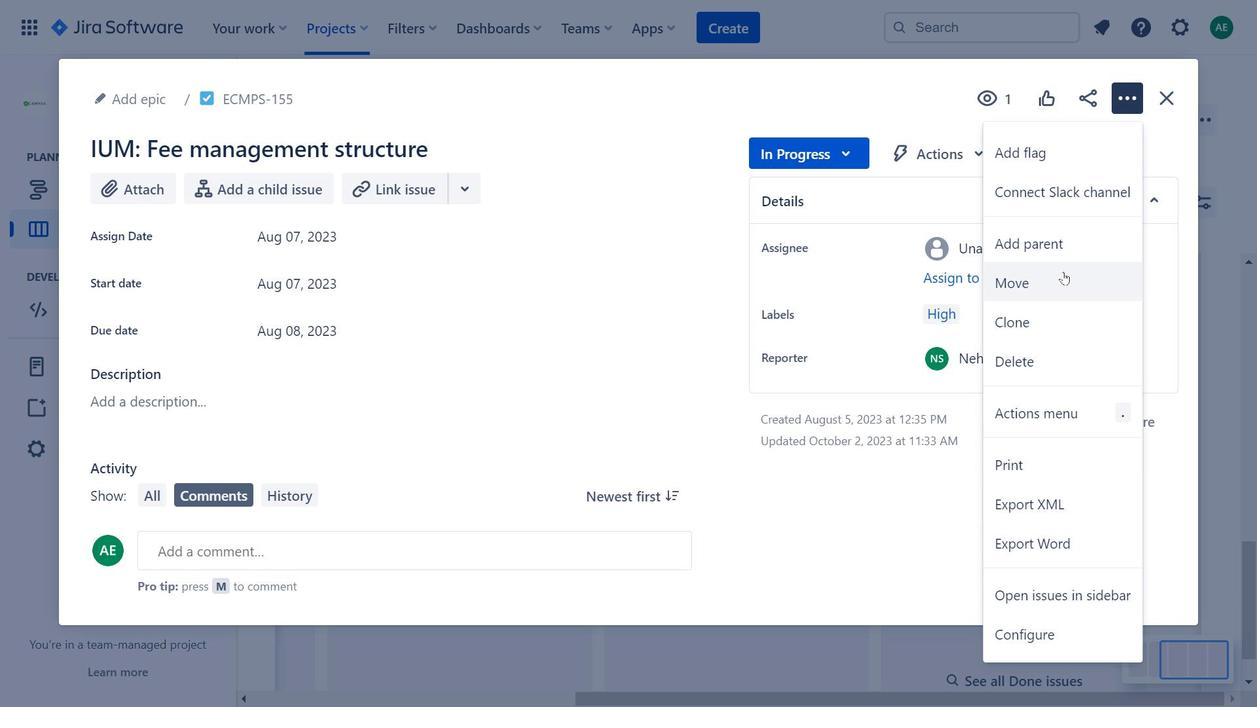
Action: Mouse pressed left at (1123, 96)
Screenshot: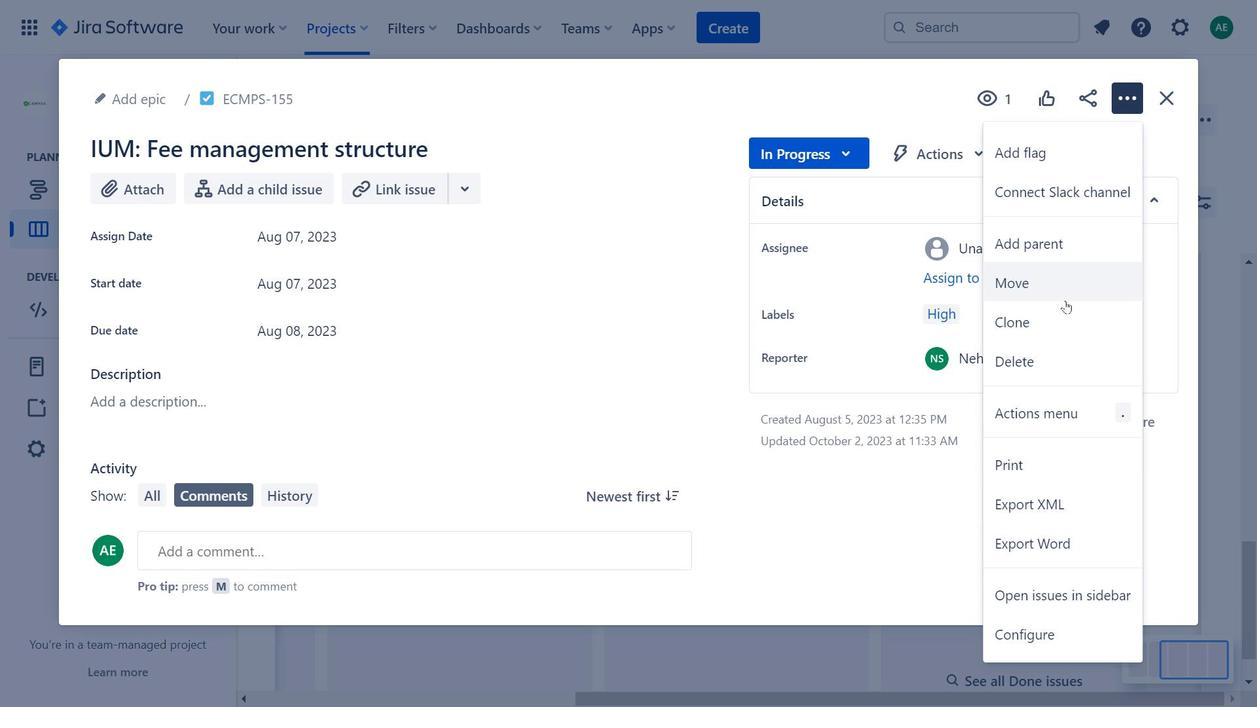 
Action: Mouse moved to (1160, 95)
Screenshot: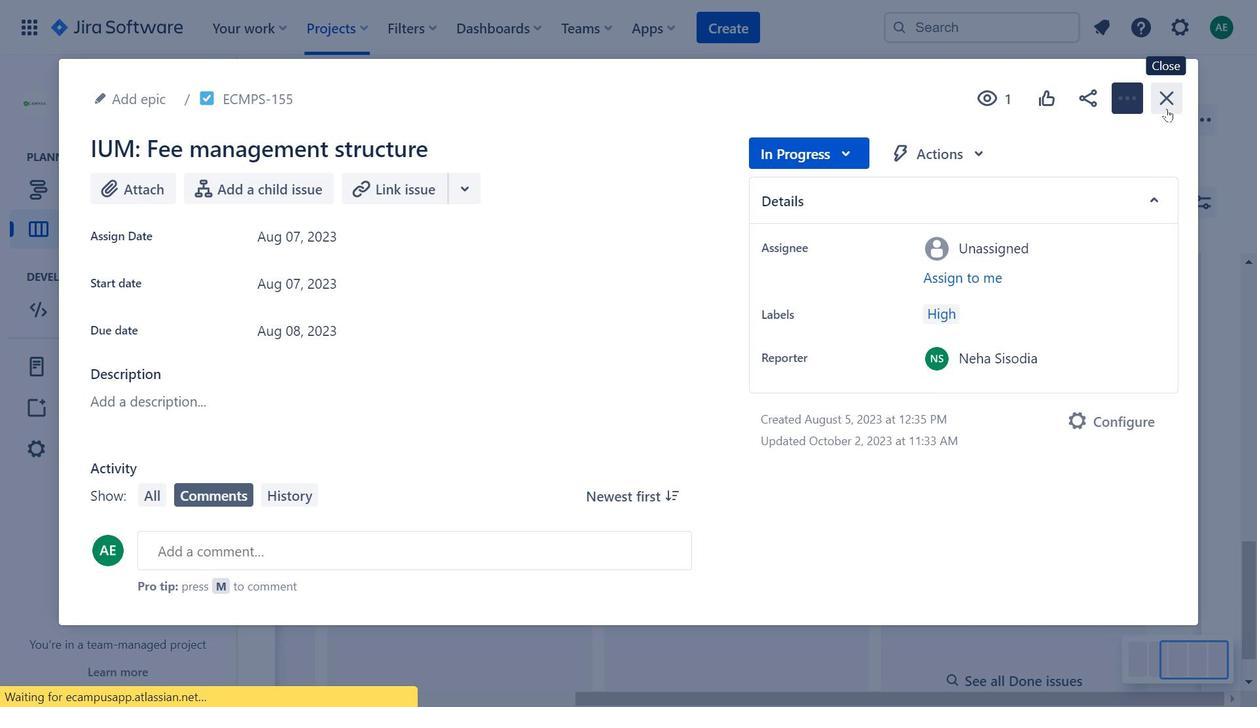 
Action: Mouse pressed left at (1160, 95)
Screenshot: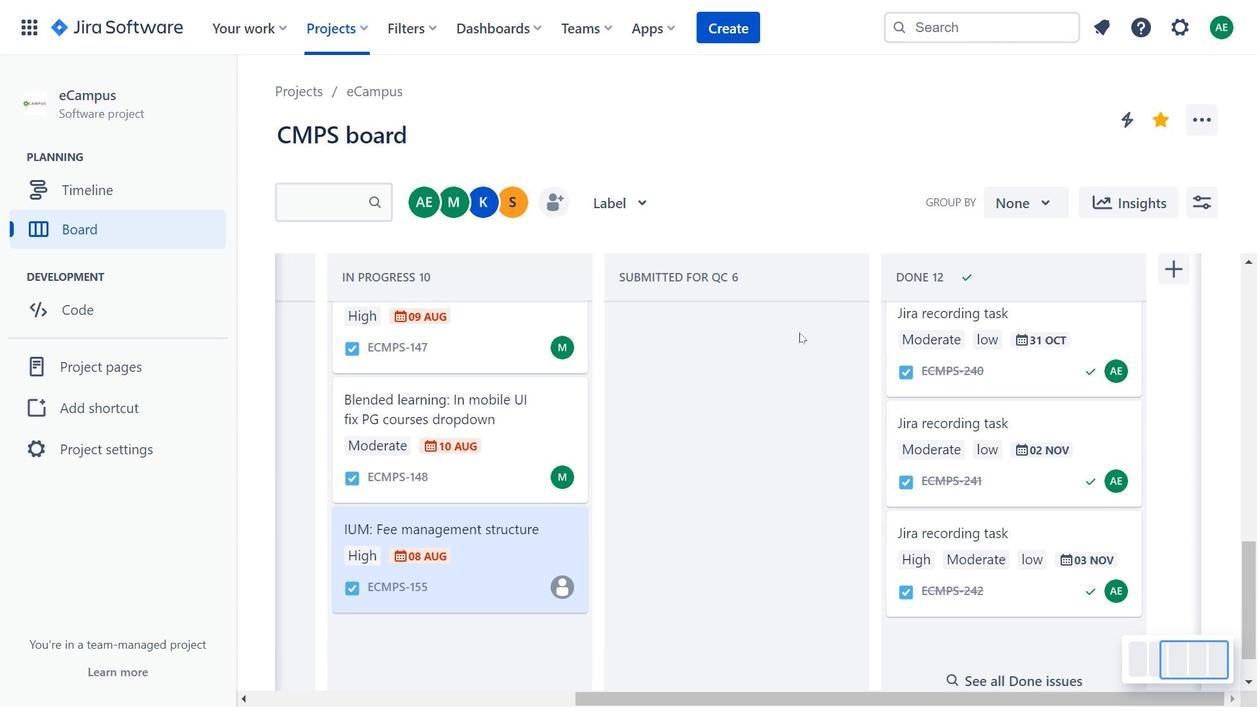 
Action: Mouse moved to (430, 493)
Screenshot: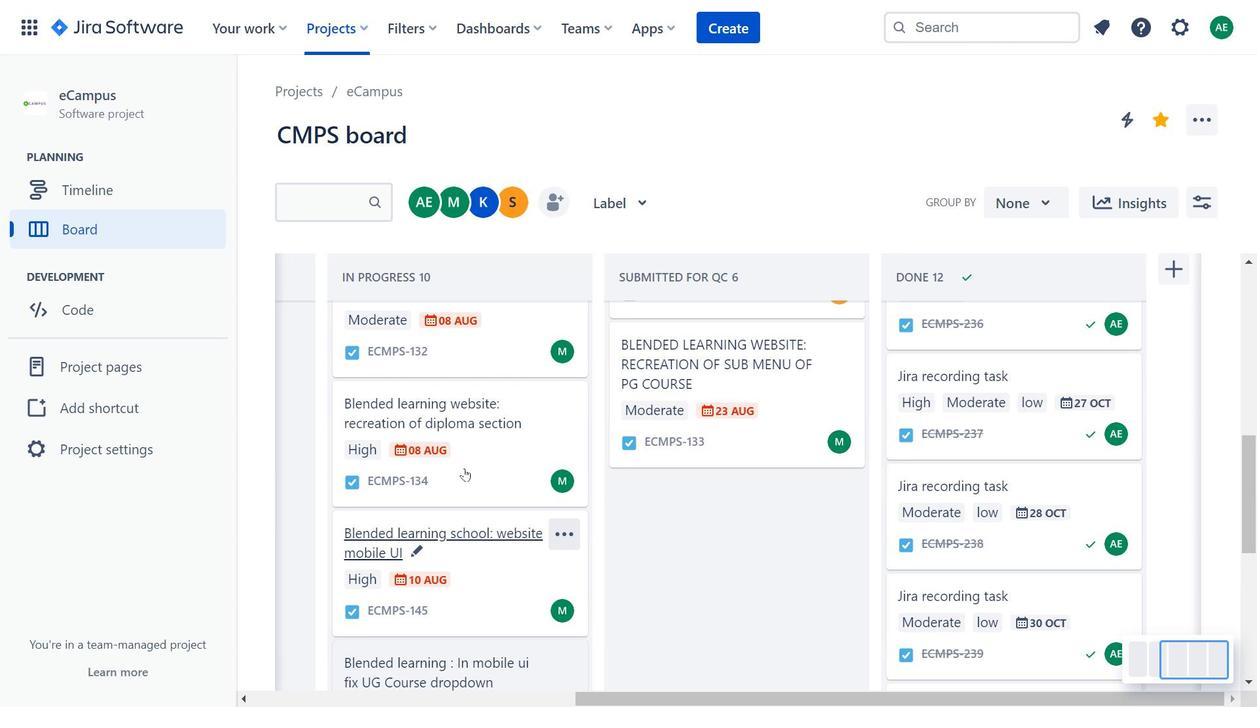 
Action: Mouse scrolled (430, 493) with delta (0, 0)
Screenshot: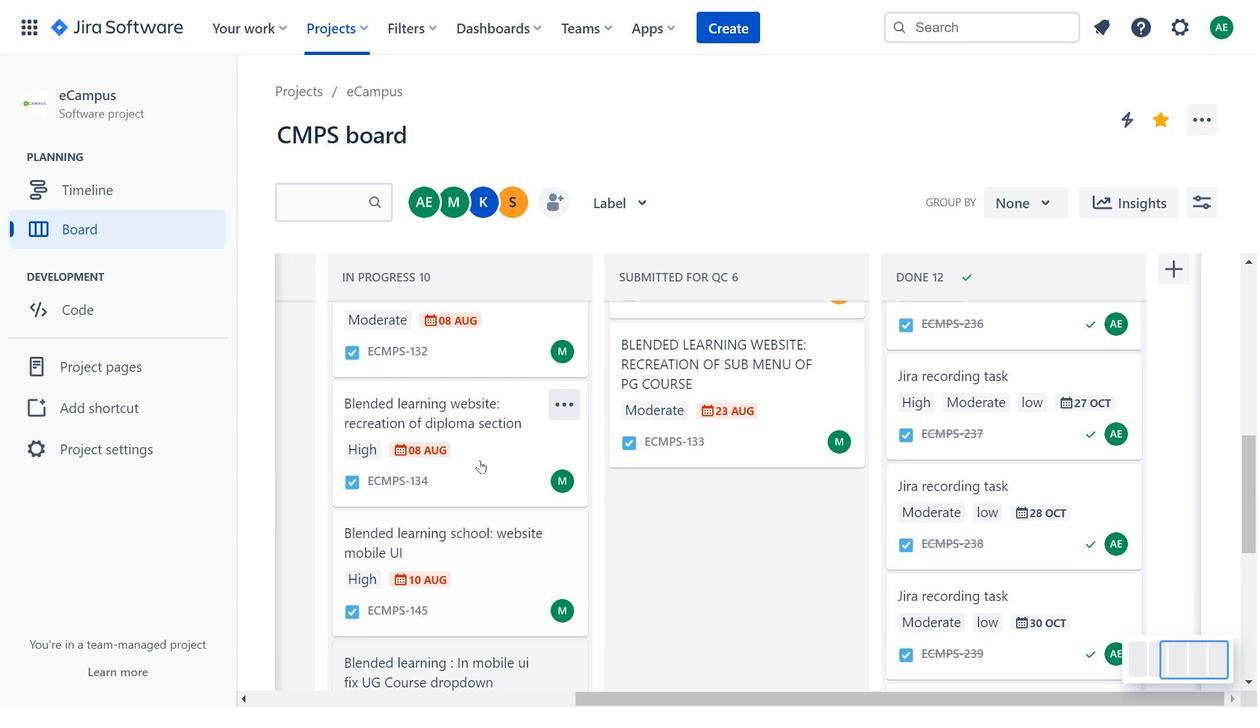 
Action: Mouse moved to (430, 484)
Screenshot: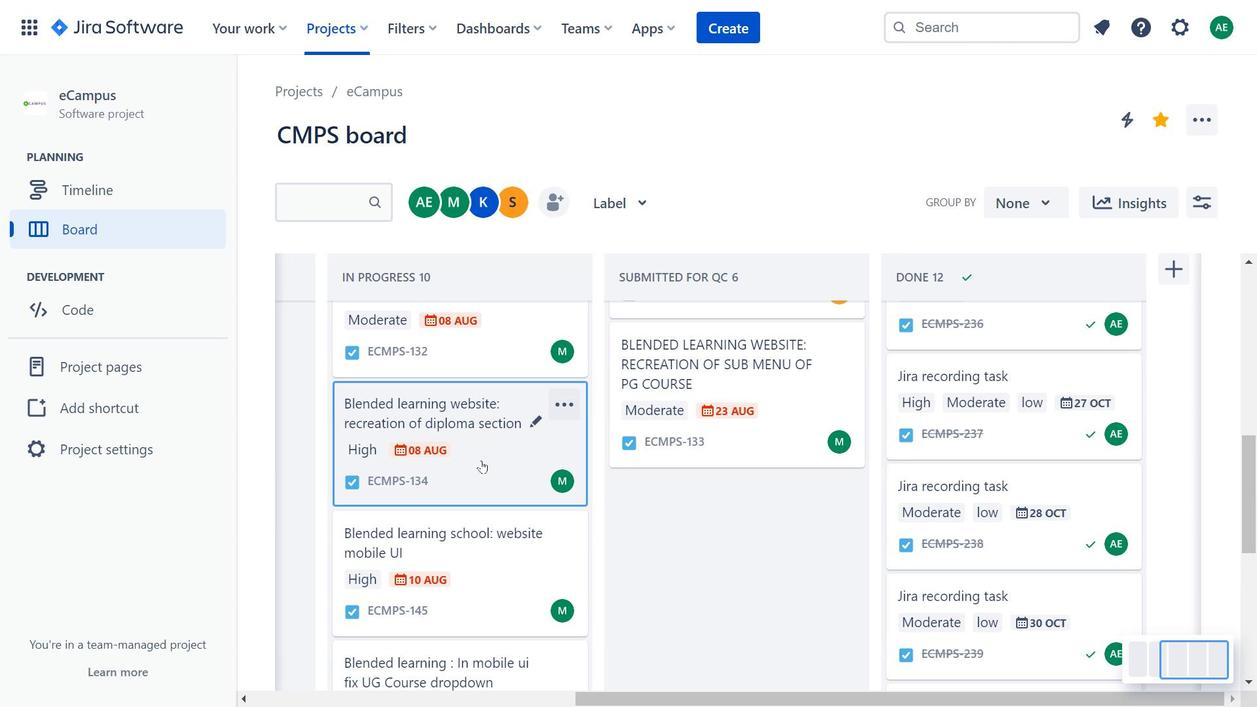 
Action: Mouse scrolled (430, 484) with delta (0, 0)
Screenshot: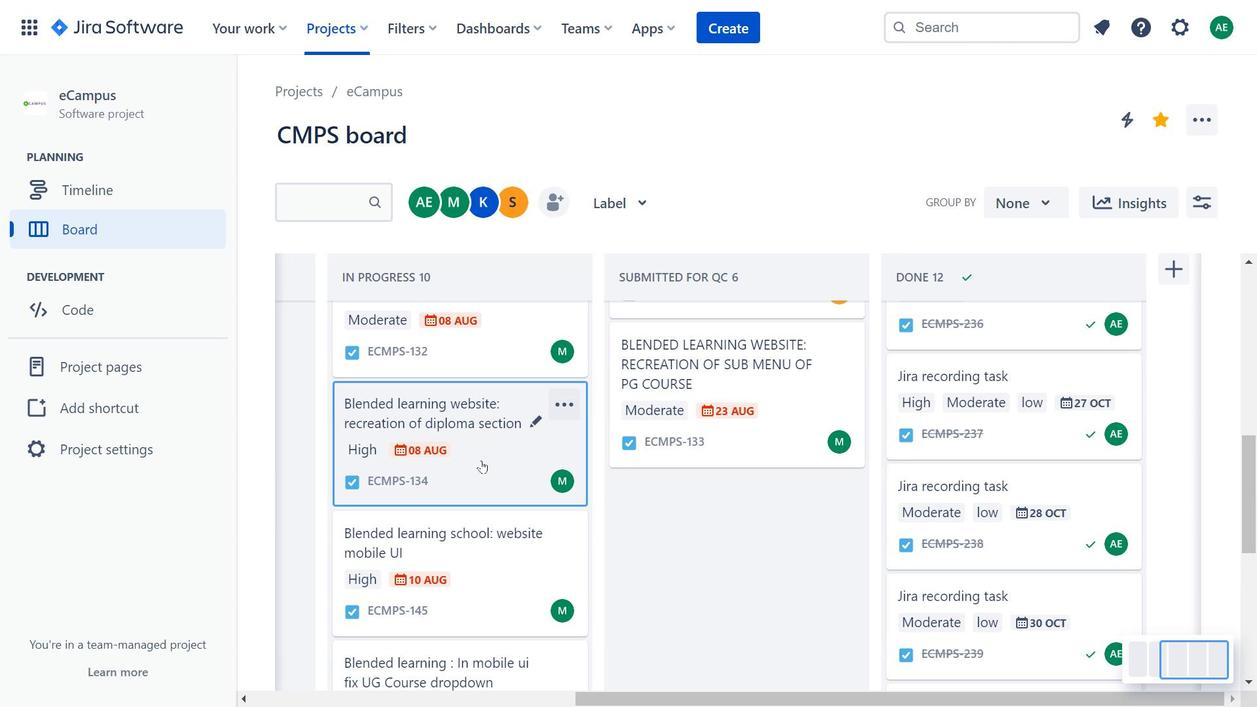 
Action: Mouse moved to (442, 453)
Screenshot: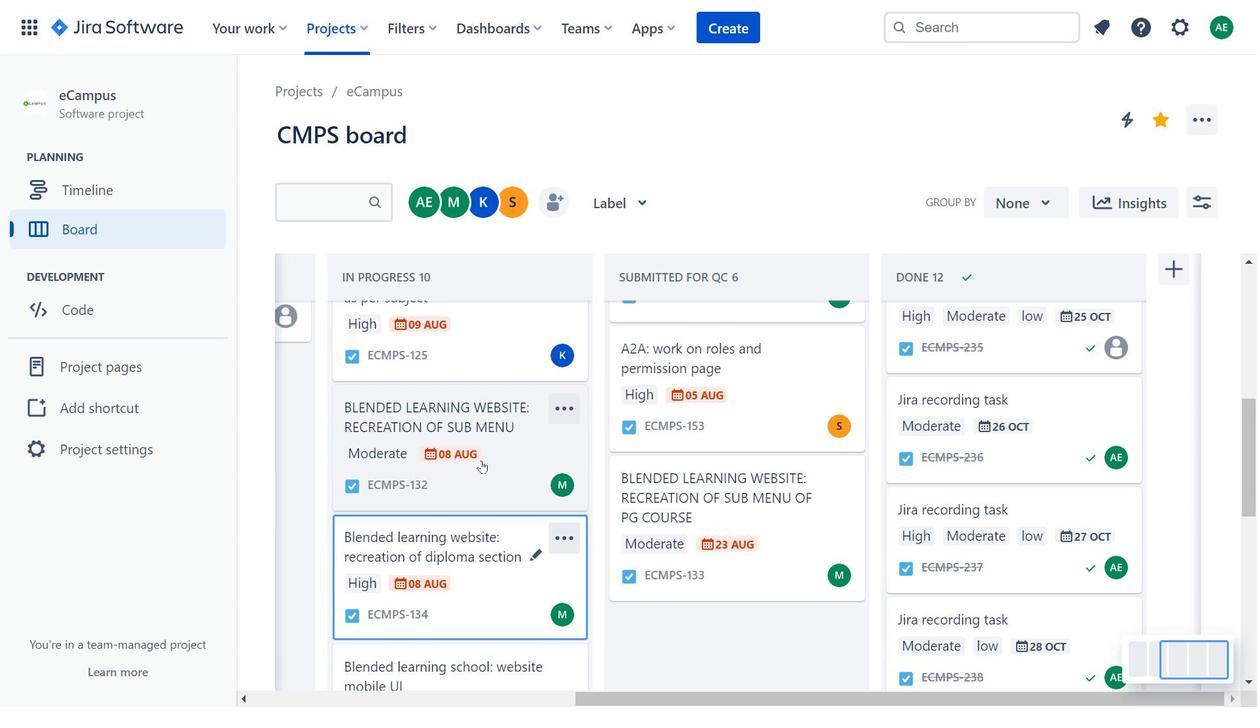 
Action: Mouse scrolled (442, 454) with delta (0, 0)
Screenshot: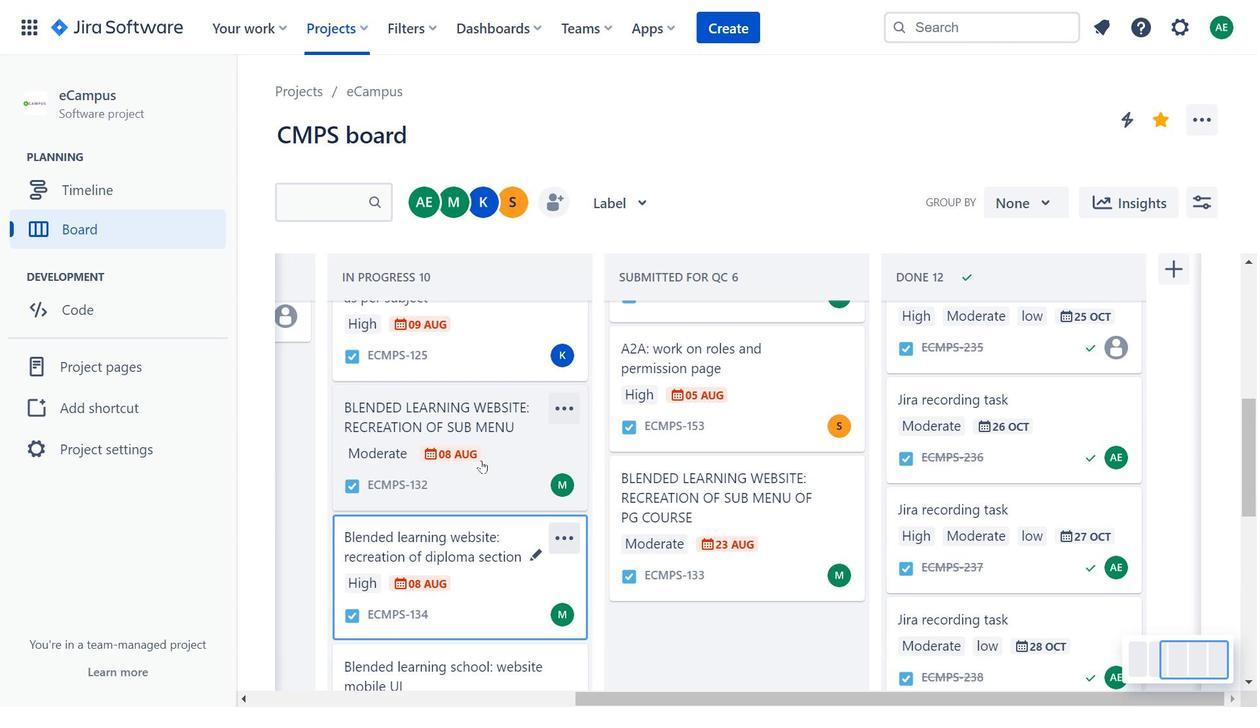 
Action: Mouse scrolled (442, 454) with delta (0, 0)
Screenshot: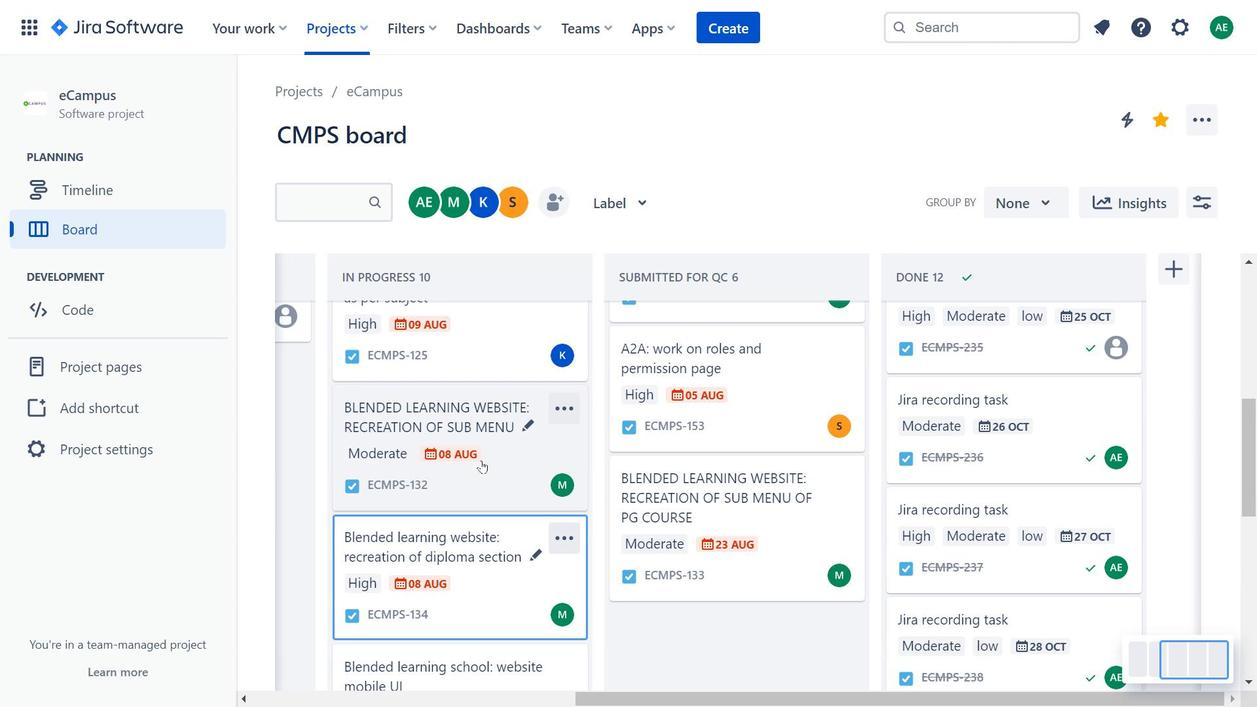 
Action: Mouse moved to (474, 454)
Screenshot: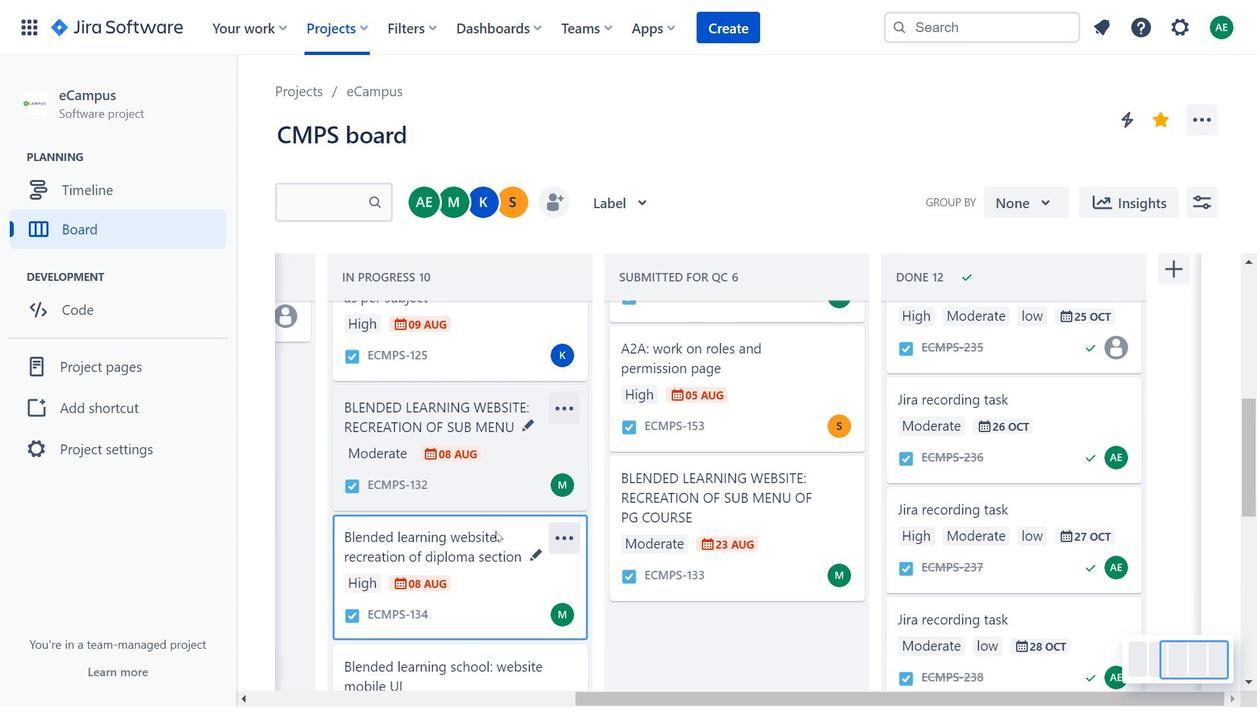 
Action: Mouse pressed left at (474, 454)
Screenshot: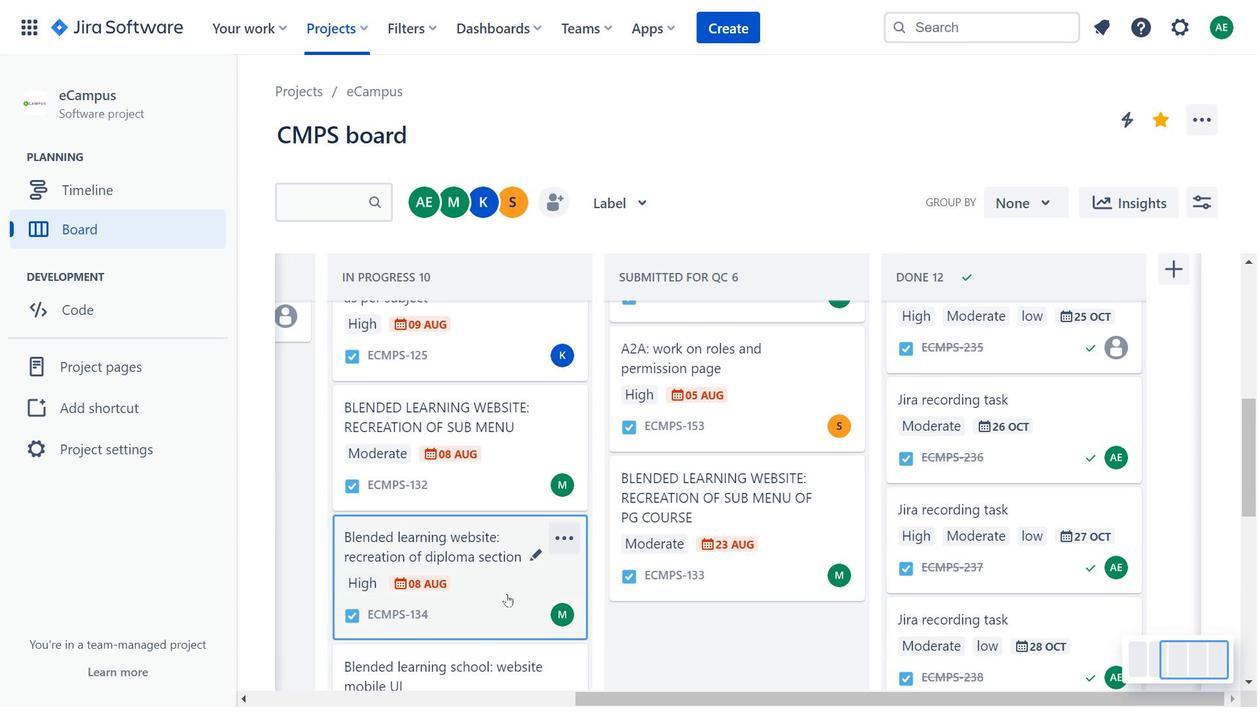 
Action: Mouse moved to (500, 591)
Screenshot: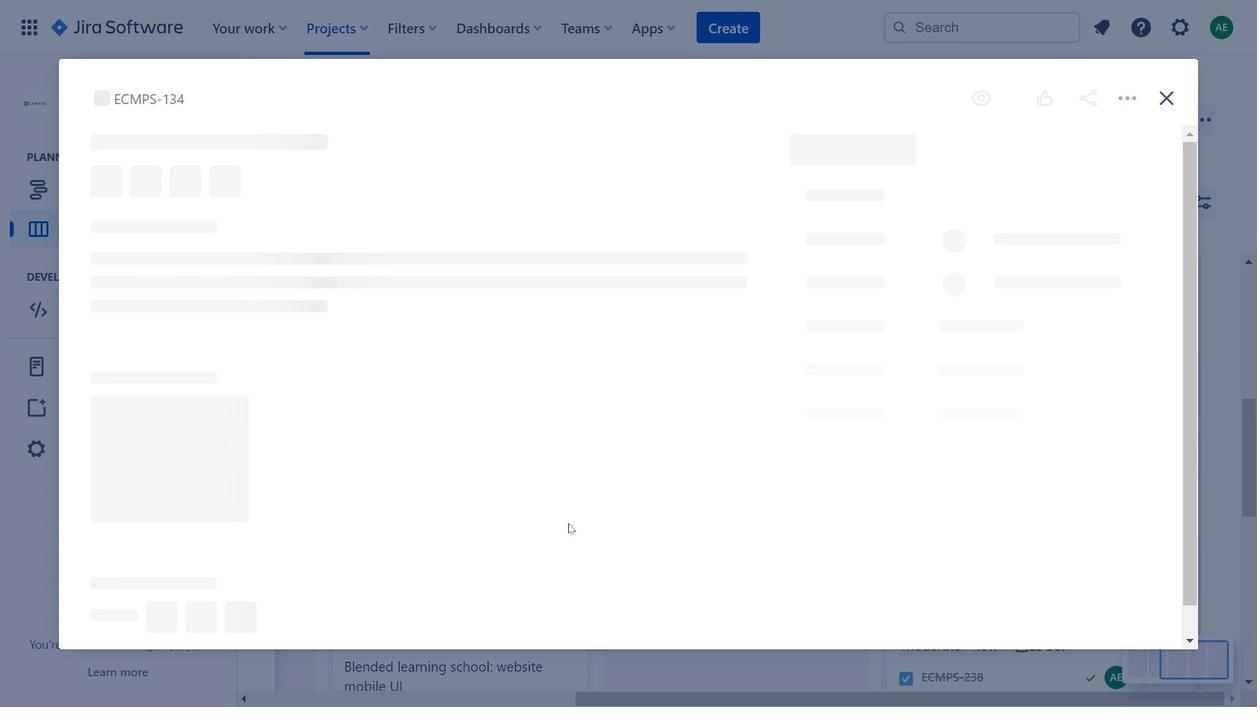 
Action: Mouse pressed left at (500, 591)
Screenshot: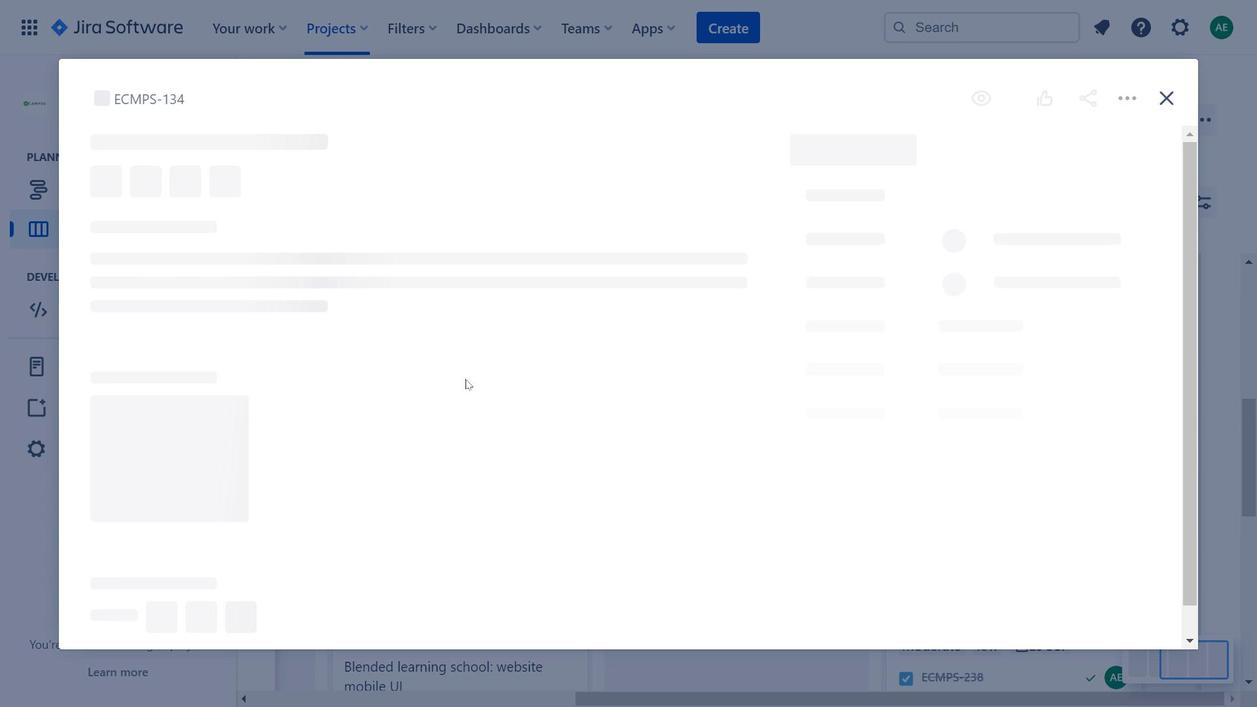 
Action: Mouse moved to (353, 273)
Screenshot: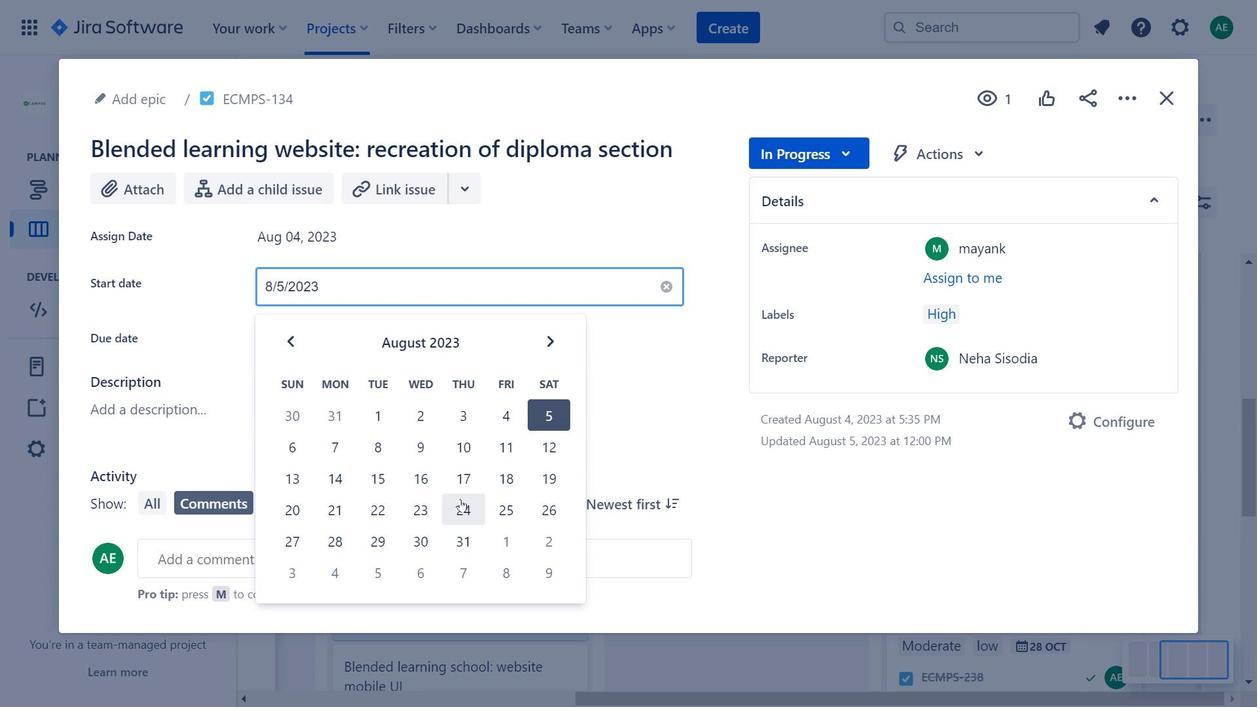 
Action: Mouse pressed left at (353, 273)
Screenshot: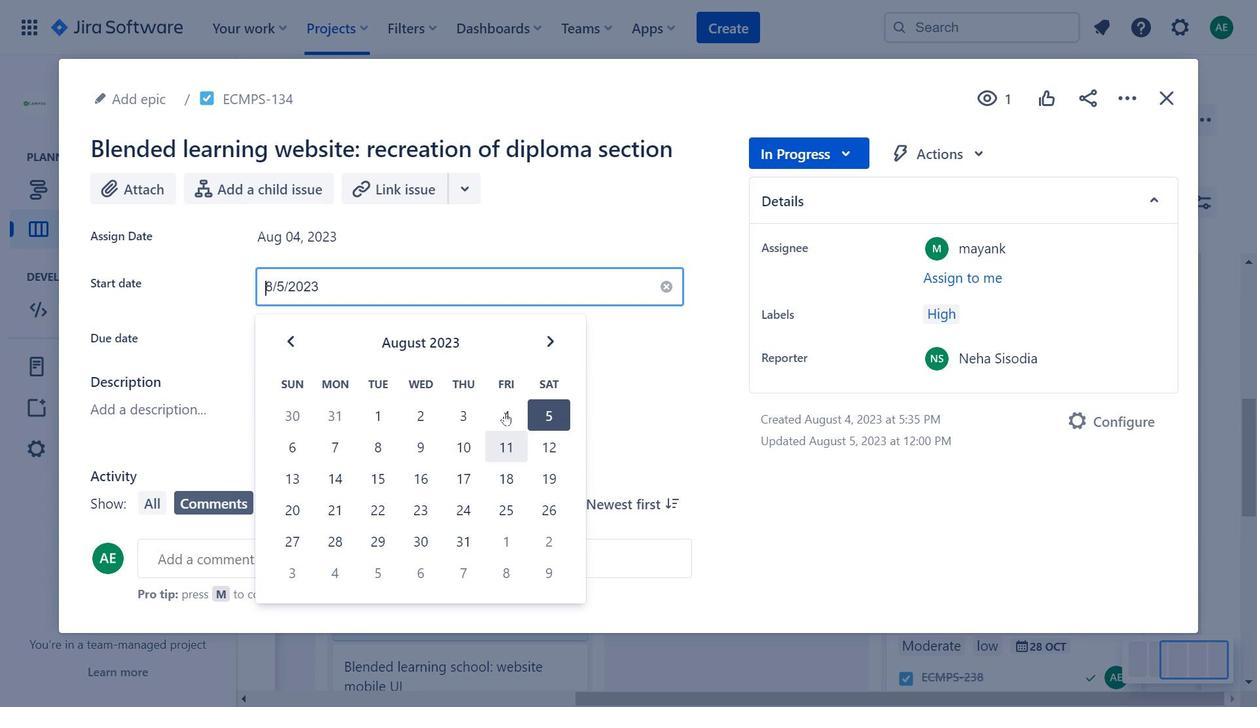 
Action: Mouse moved to (546, 334)
Screenshot: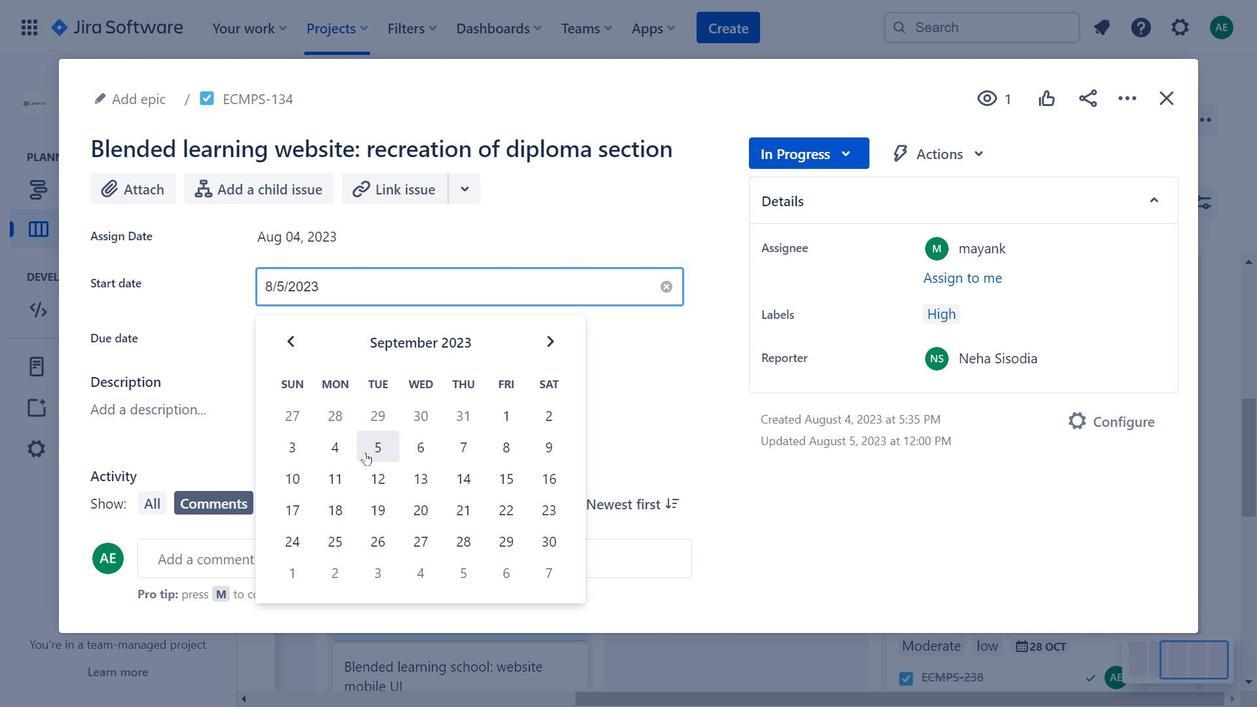 
Action: Mouse pressed left at (546, 334)
Screenshot: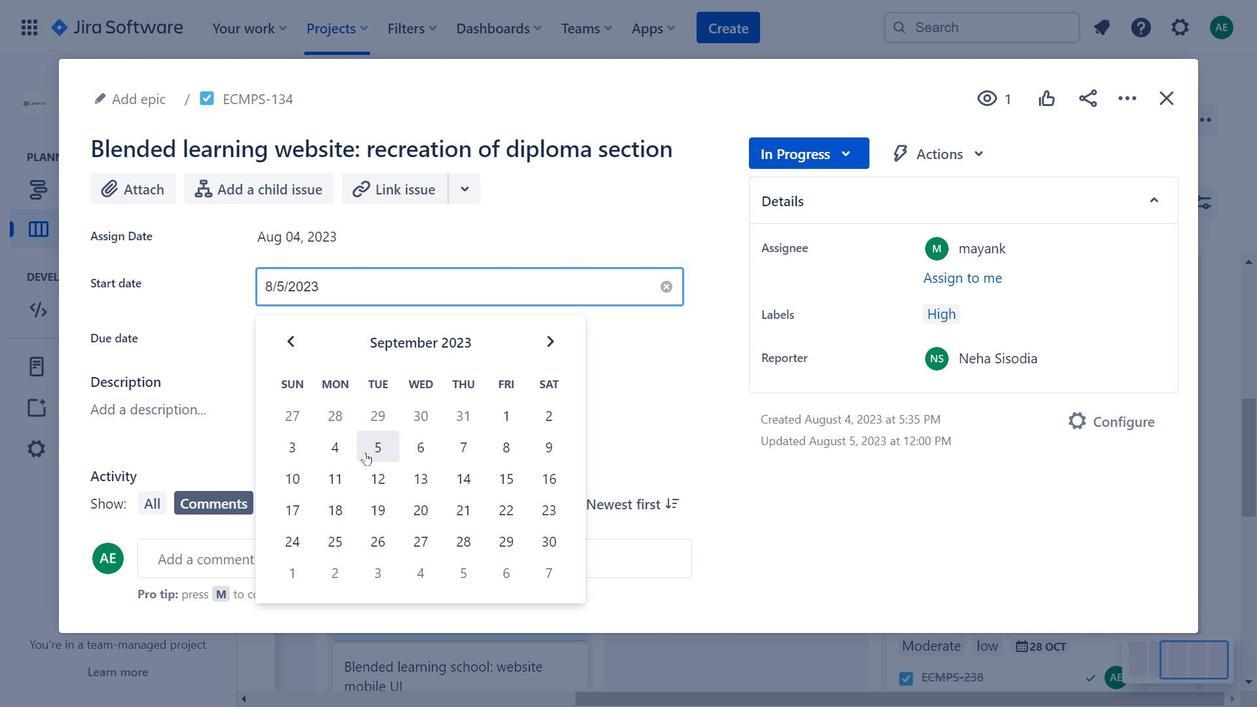 
Action: Mouse moved to (548, 333)
Screenshot: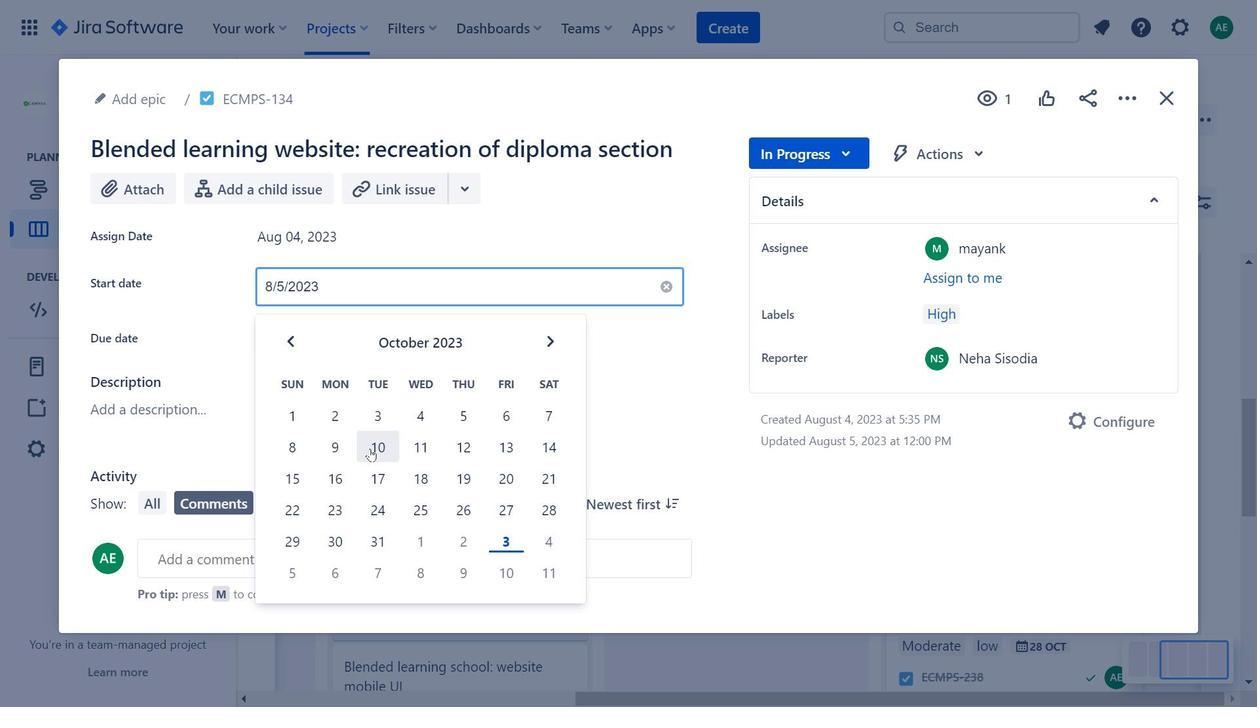 
Action: Mouse pressed left at (548, 333)
Screenshot: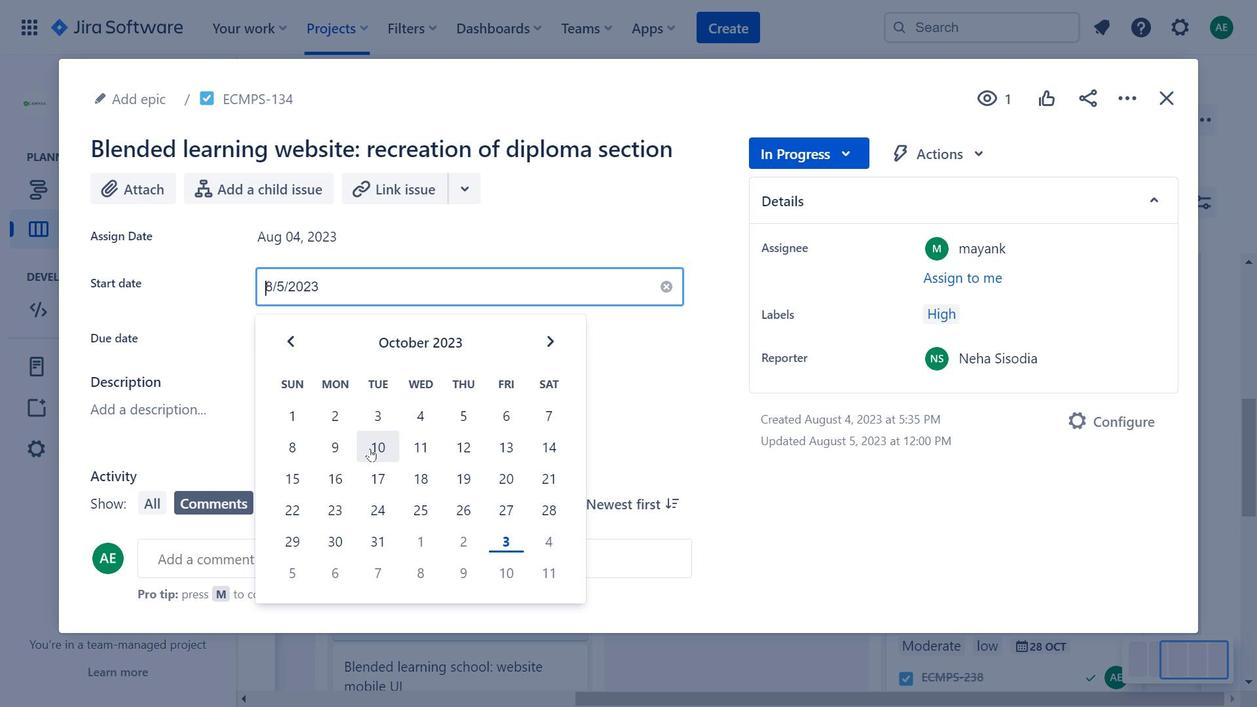 
Action: Mouse moved to (944, 150)
Screenshot: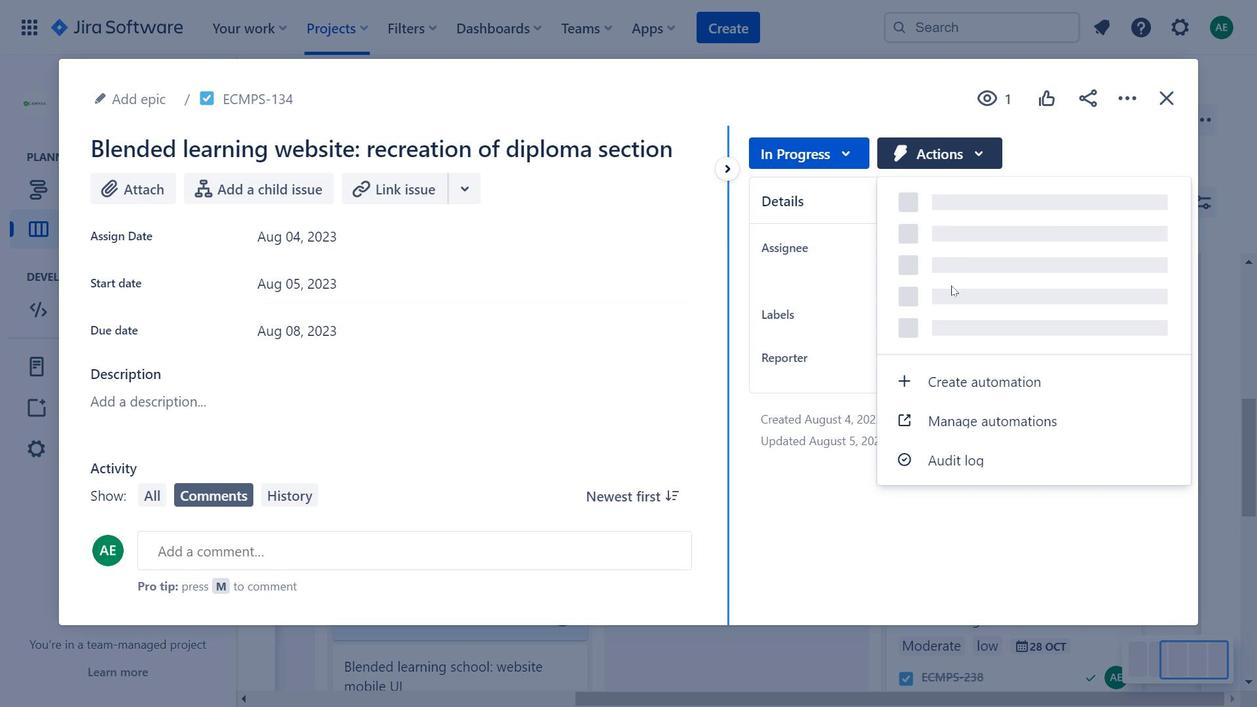 
Action: Mouse pressed left at (944, 150)
Screenshot: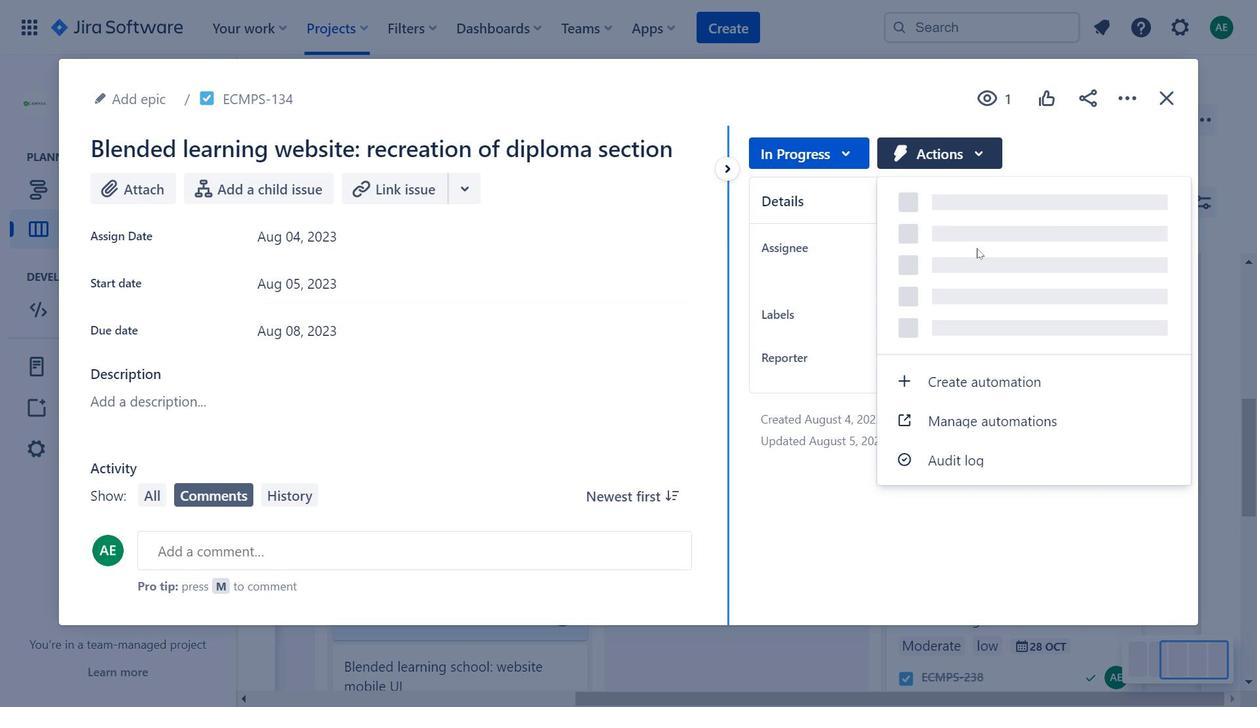 
Action: Mouse moved to (1035, 580)
Screenshot: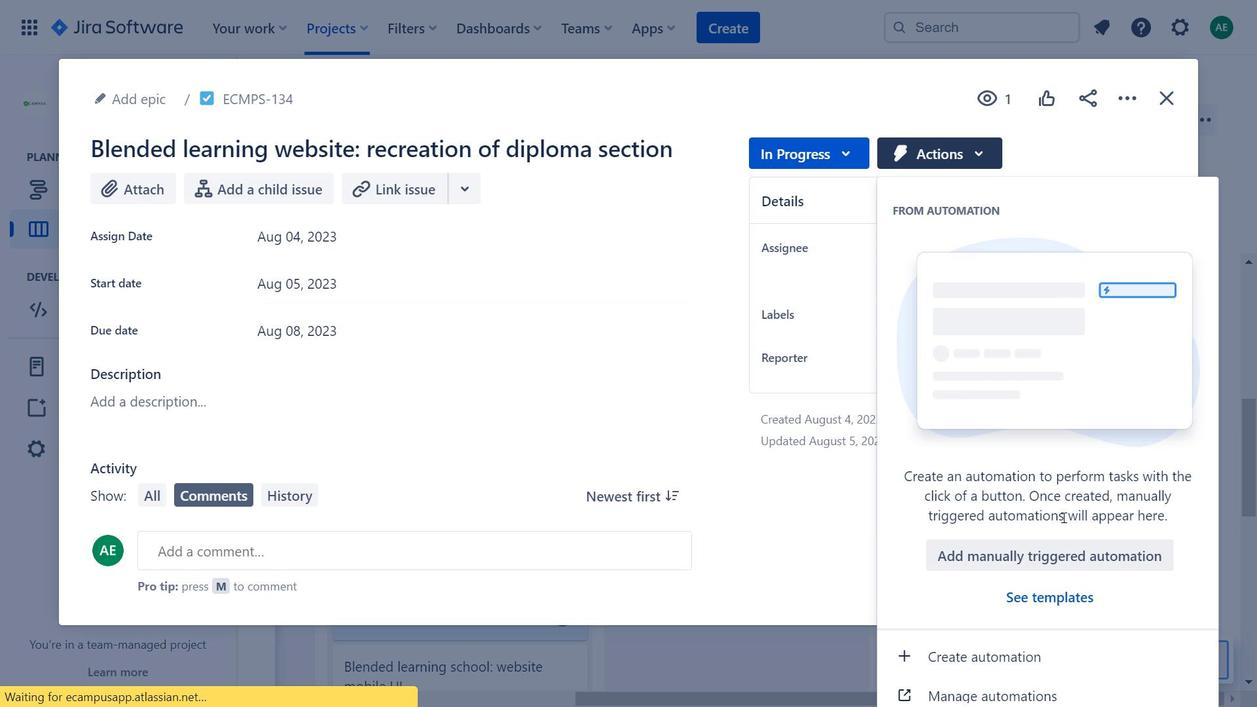 
Action: Mouse pressed left at (1035, 580)
Screenshot: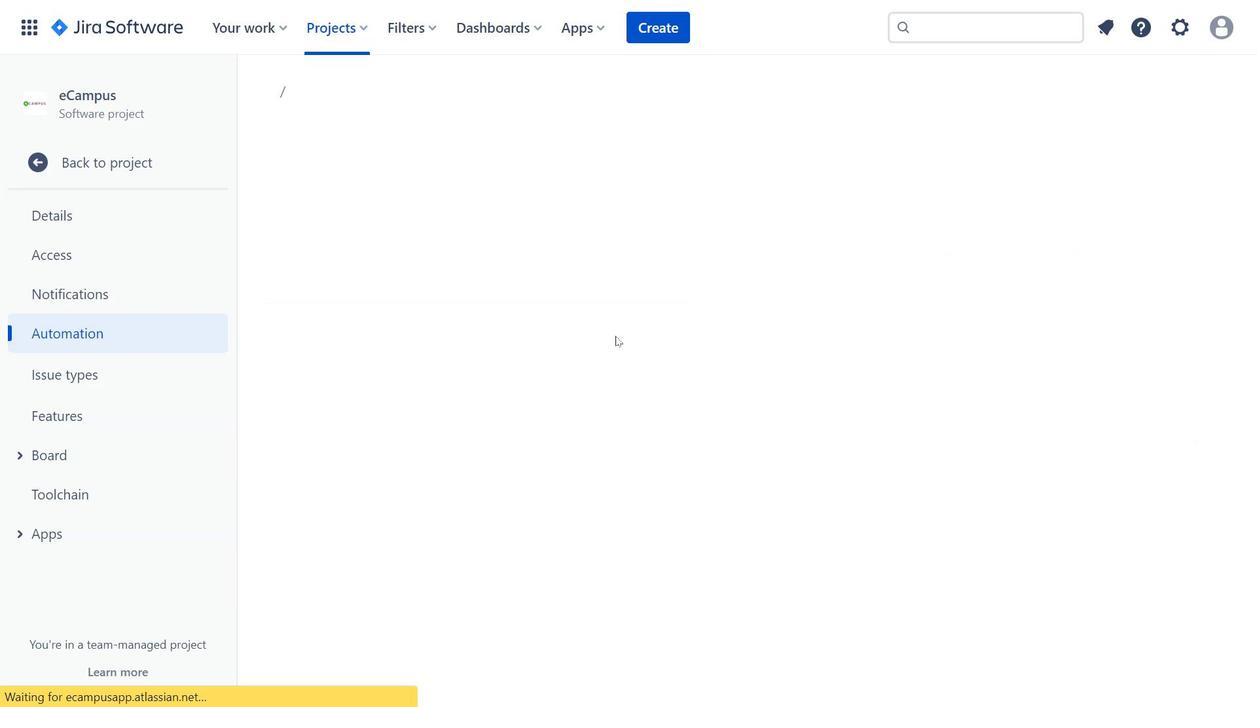 
Action: Mouse moved to (952, 283)
Screenshot: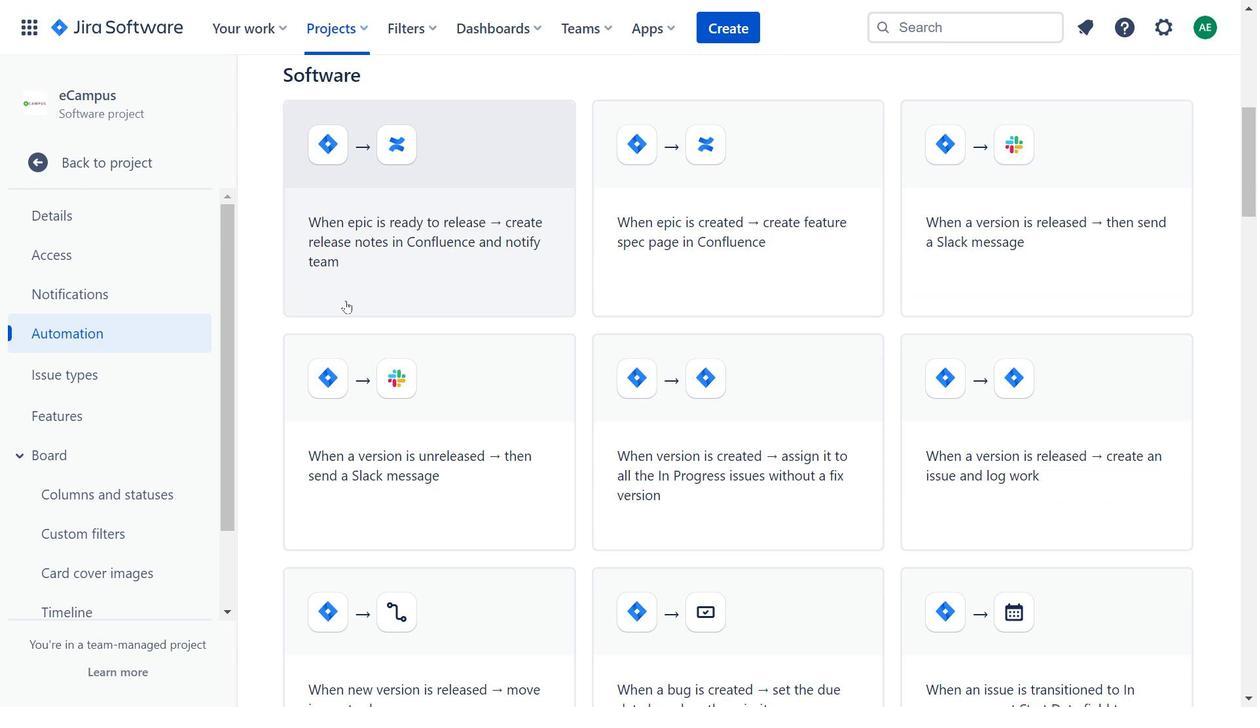 
Action: Mouse scrolled (952, 282) with delta (0, 0)
Screenshot: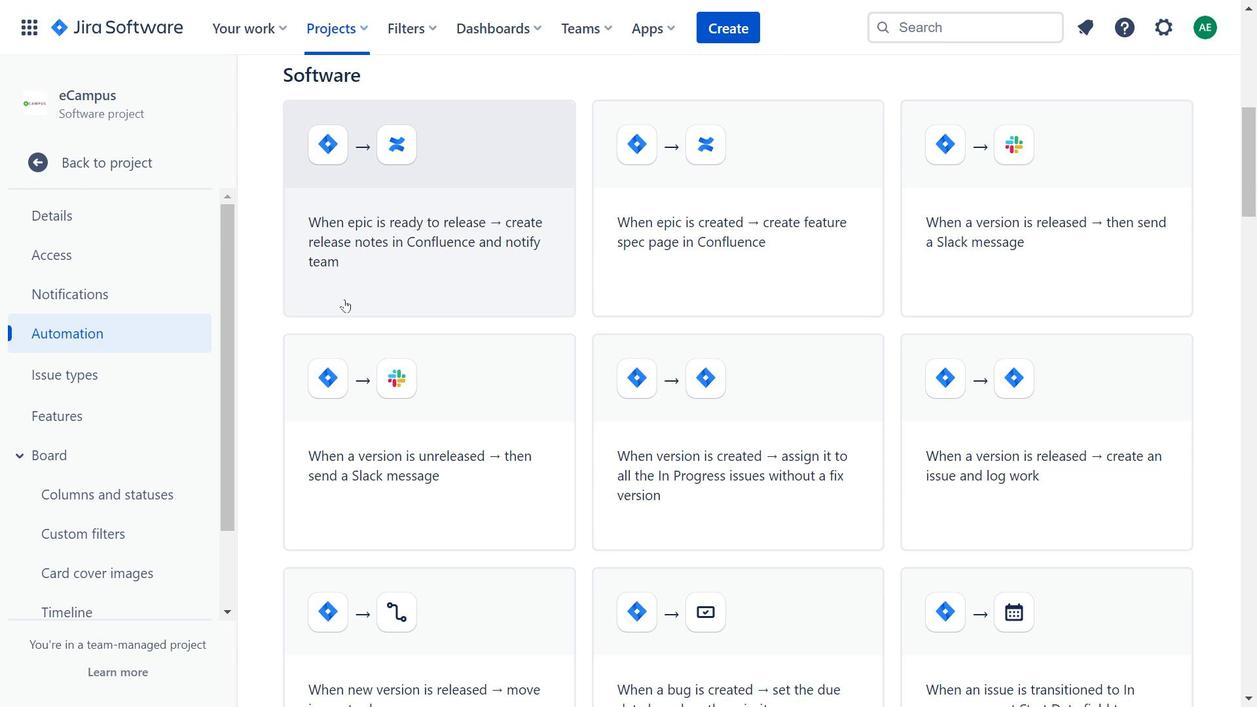 
Action: Mouse scrolled (952, 282) with delta (0, 0)
Screenshot: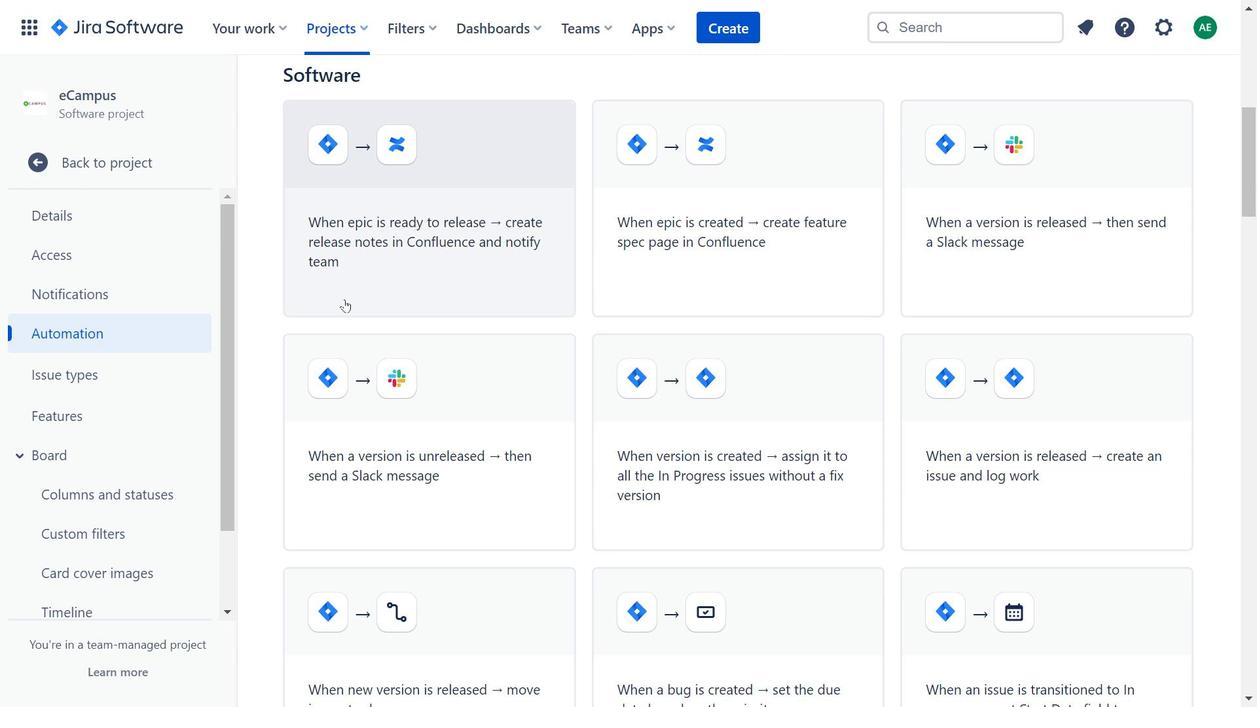 
Action: Mouse moved to (939, 295)
Screenshot: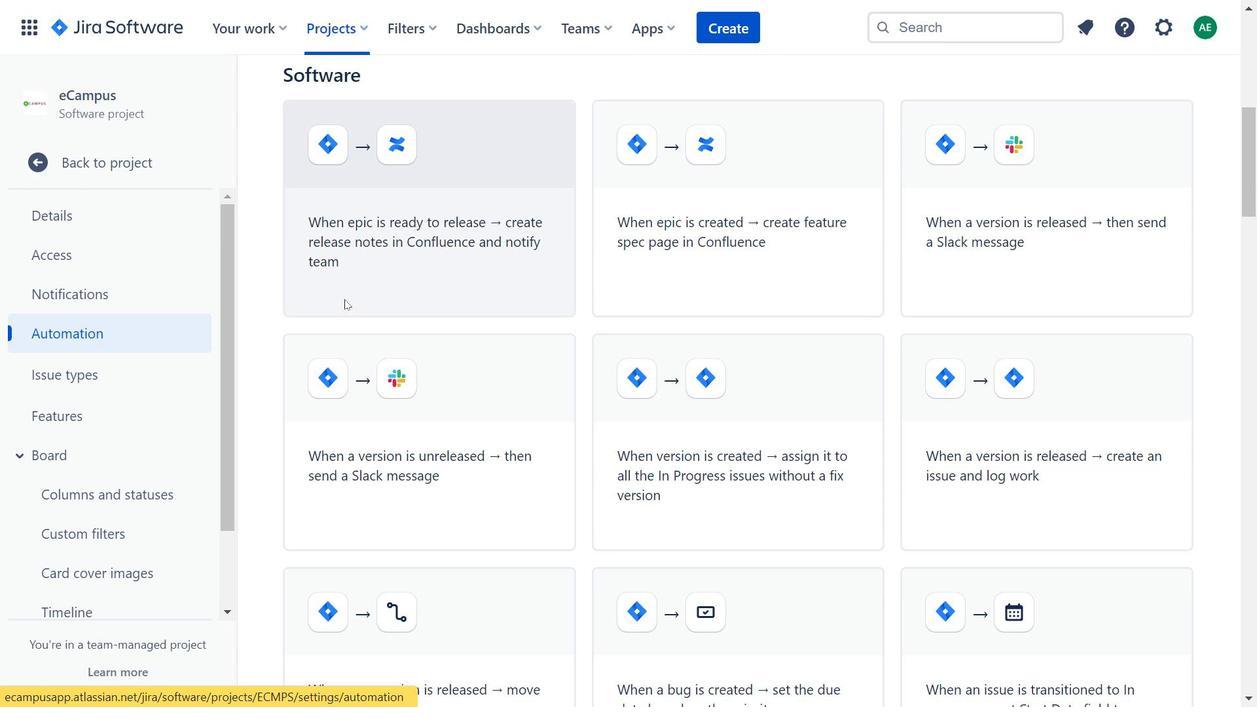 
Action: Mouse scrolled (939, 294) with delta (0, 0)
Screenshot: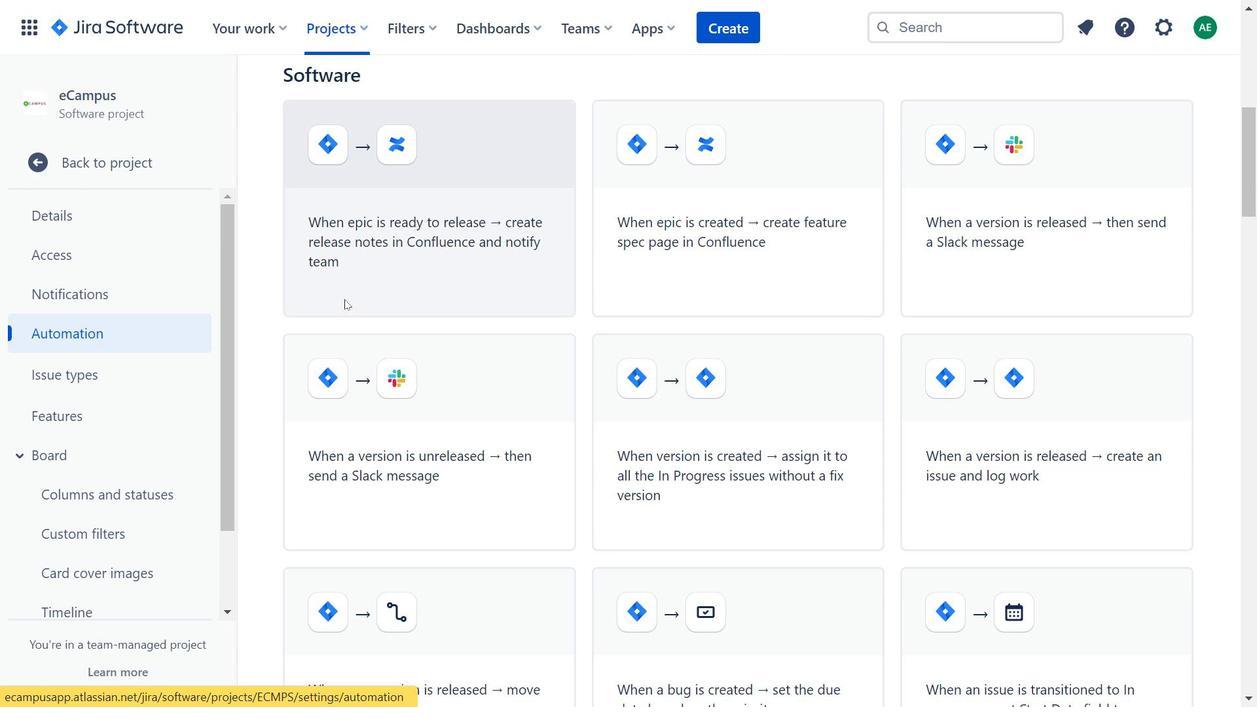 
Action: Mouse moved to (936, 300)
Screenshot: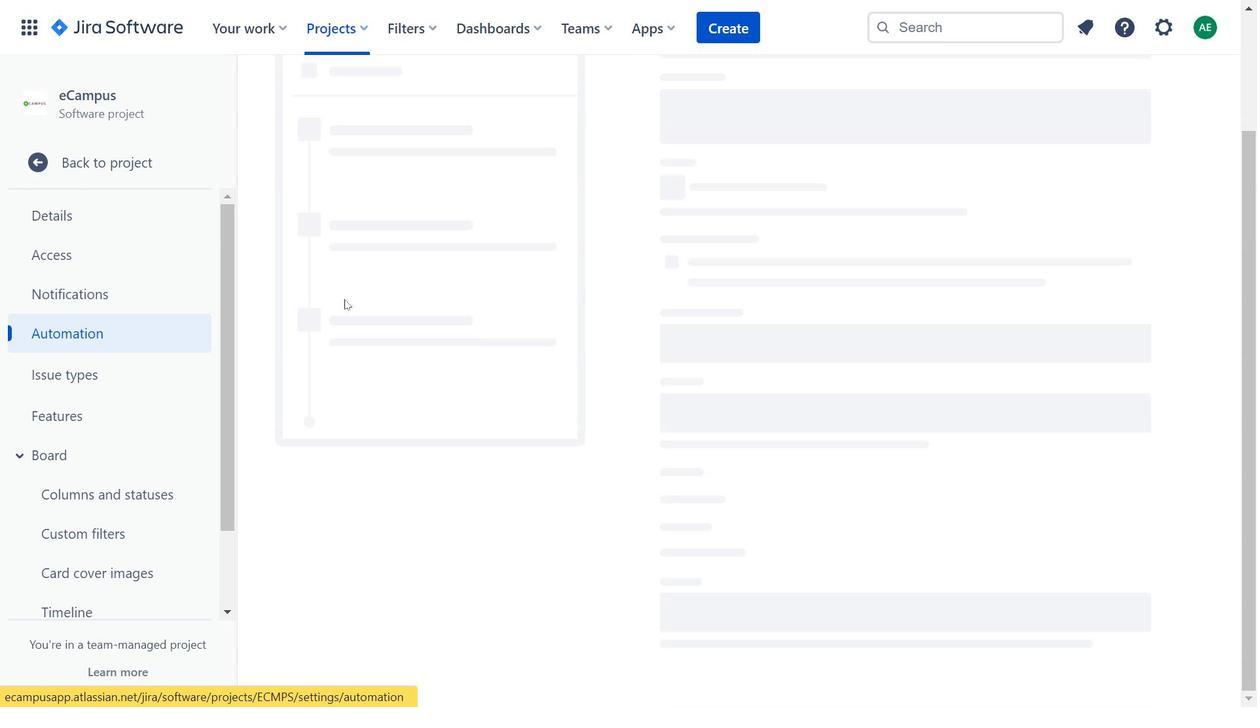 
Action: Mouse scrolled (936, 300) with delta (0, 0)
Screenshot: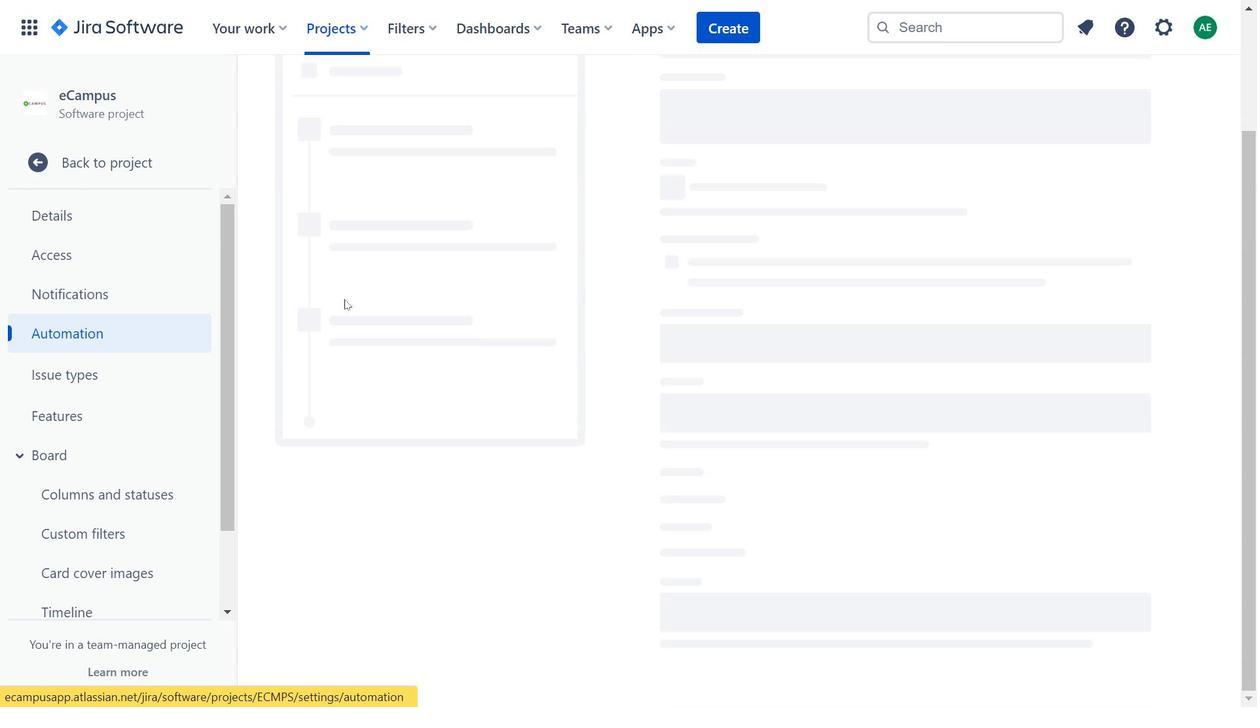
Action: Mouse moved to (815, 362)
Screenshot: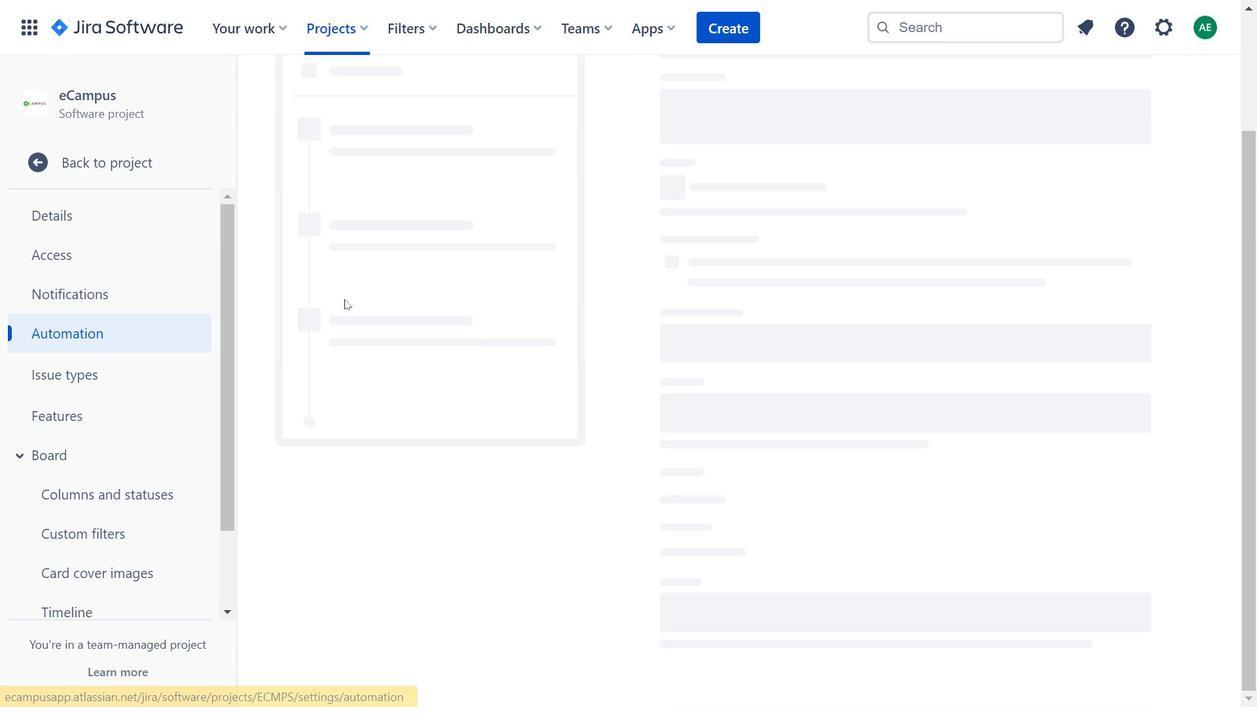 
Action: Mouse scrolled (815, 361) with delta (0, 0)
Screenshot: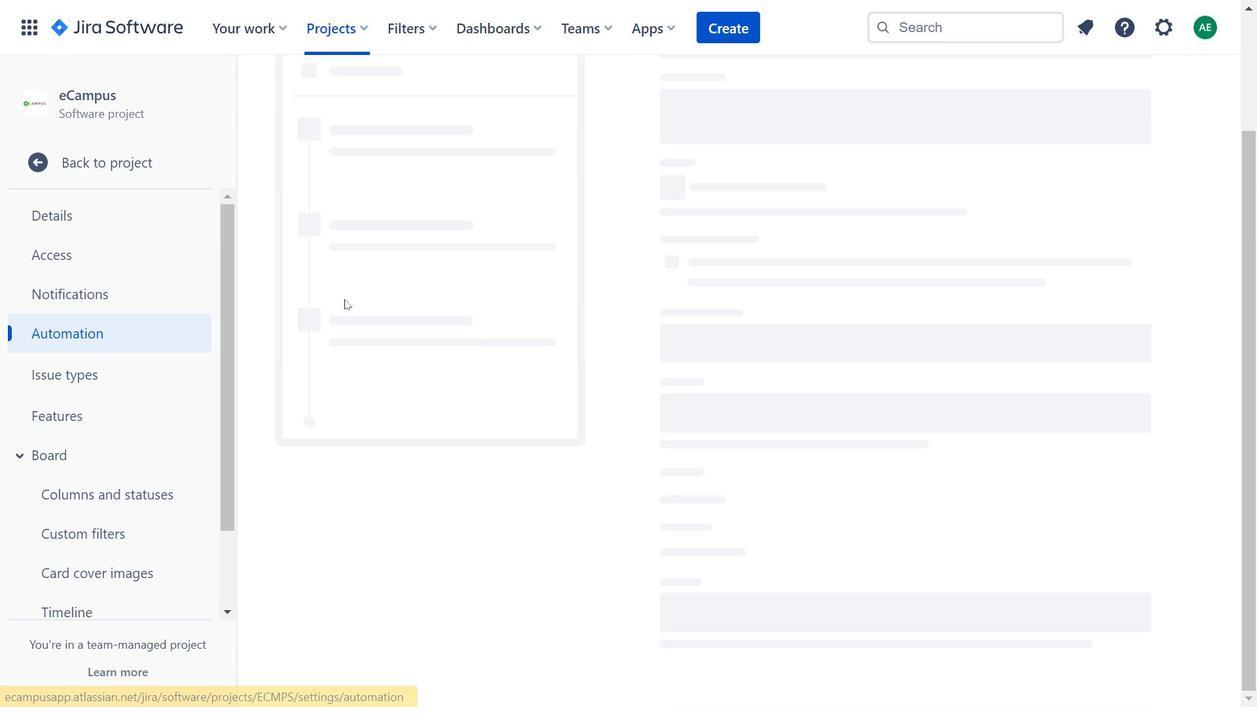 
Action: Mouse moved to (811, 365)
Screenshot: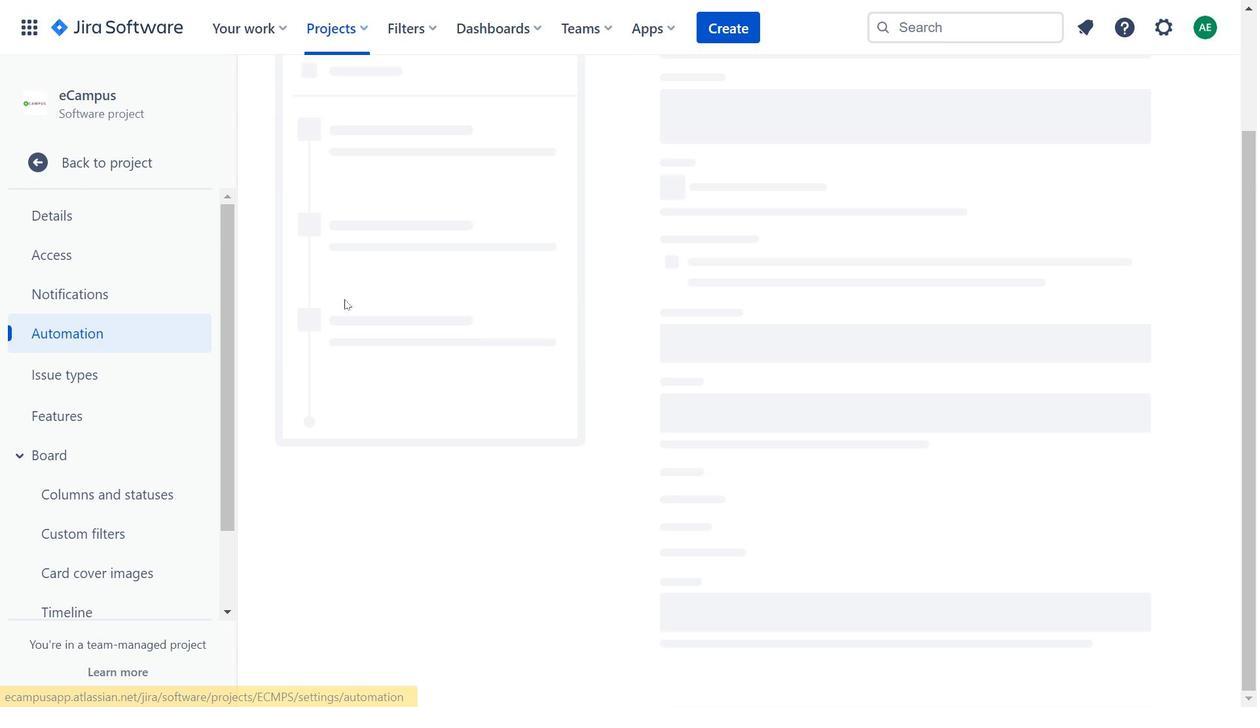
Action: Mouse scrolled (811, 364) with delta (0, 0)
Screenshot: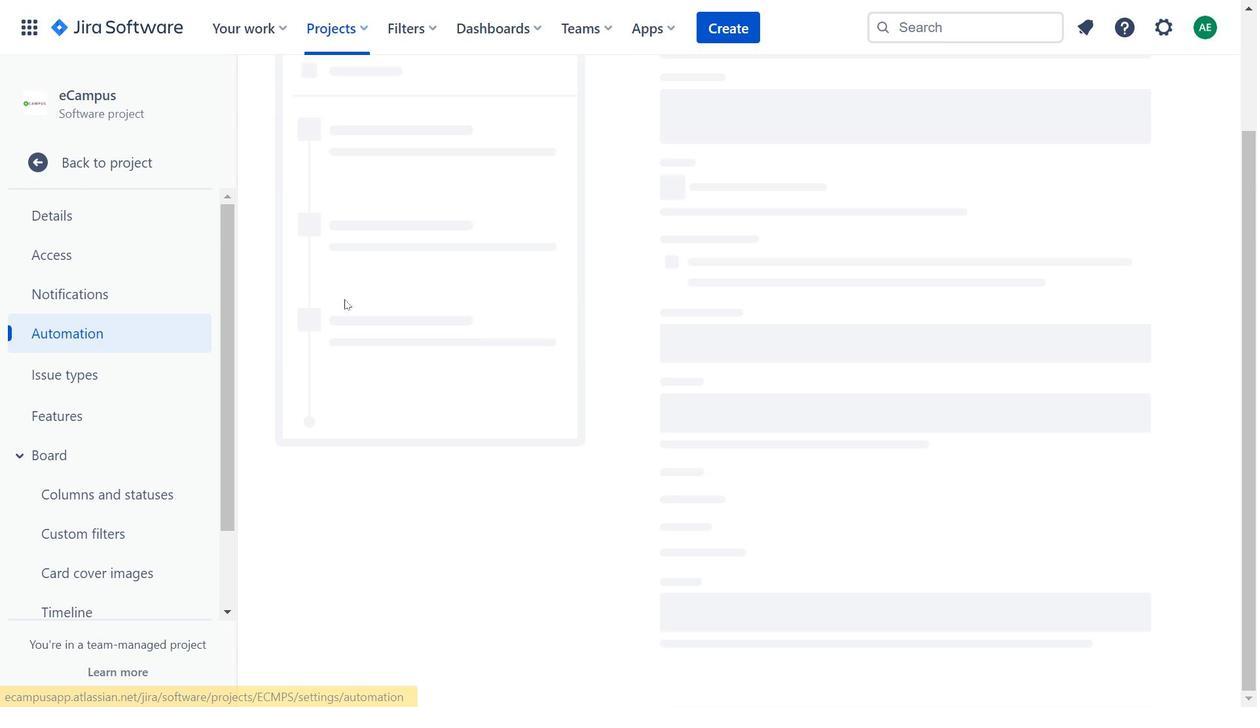 
Action: Mouse moved to (338, 292)
Screenshot: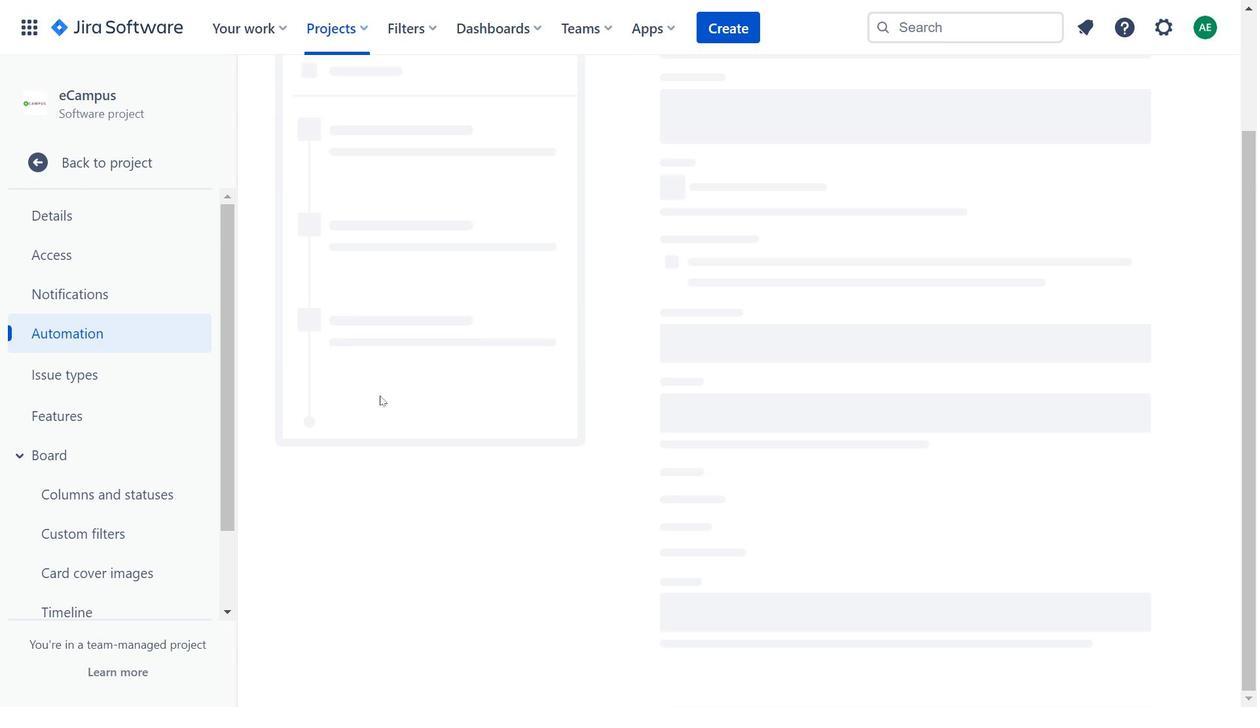 
Action: Mouse pressed left at (338, 292)
Screenshot: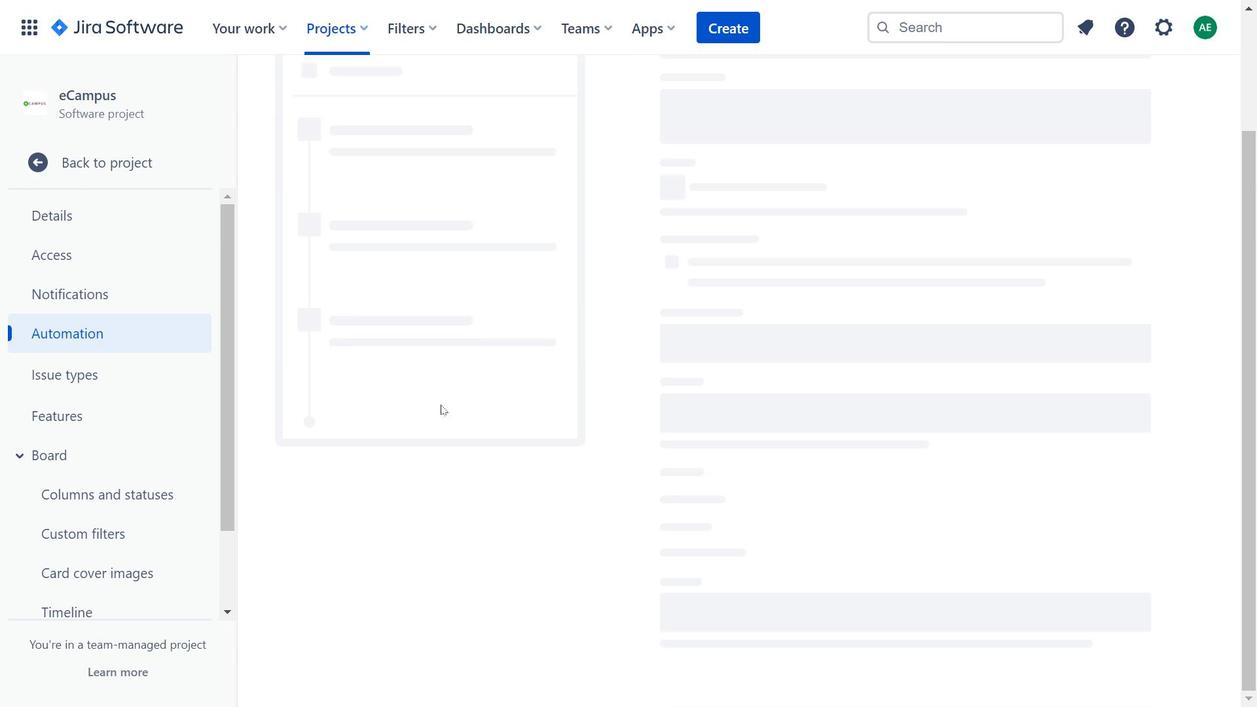 
Action: Mouse moved to (685, 327)
Screenshot: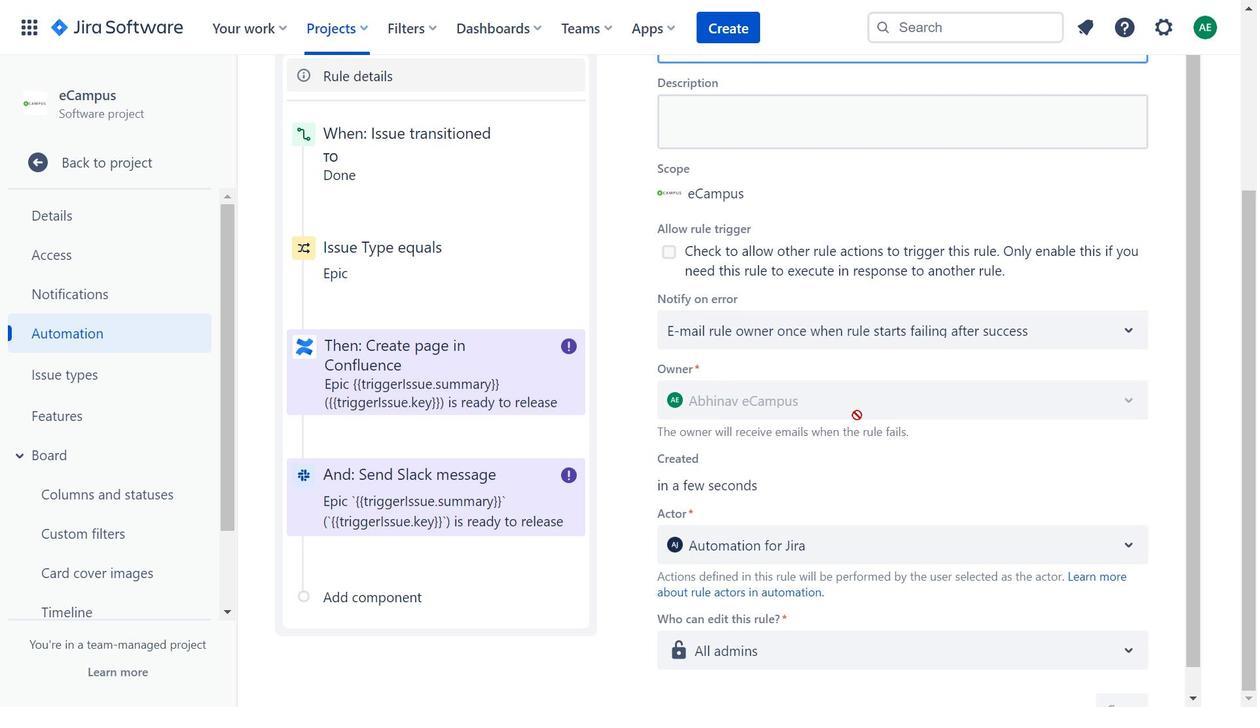
Action: Mouse pressed left at (685, 327)
Screenshot: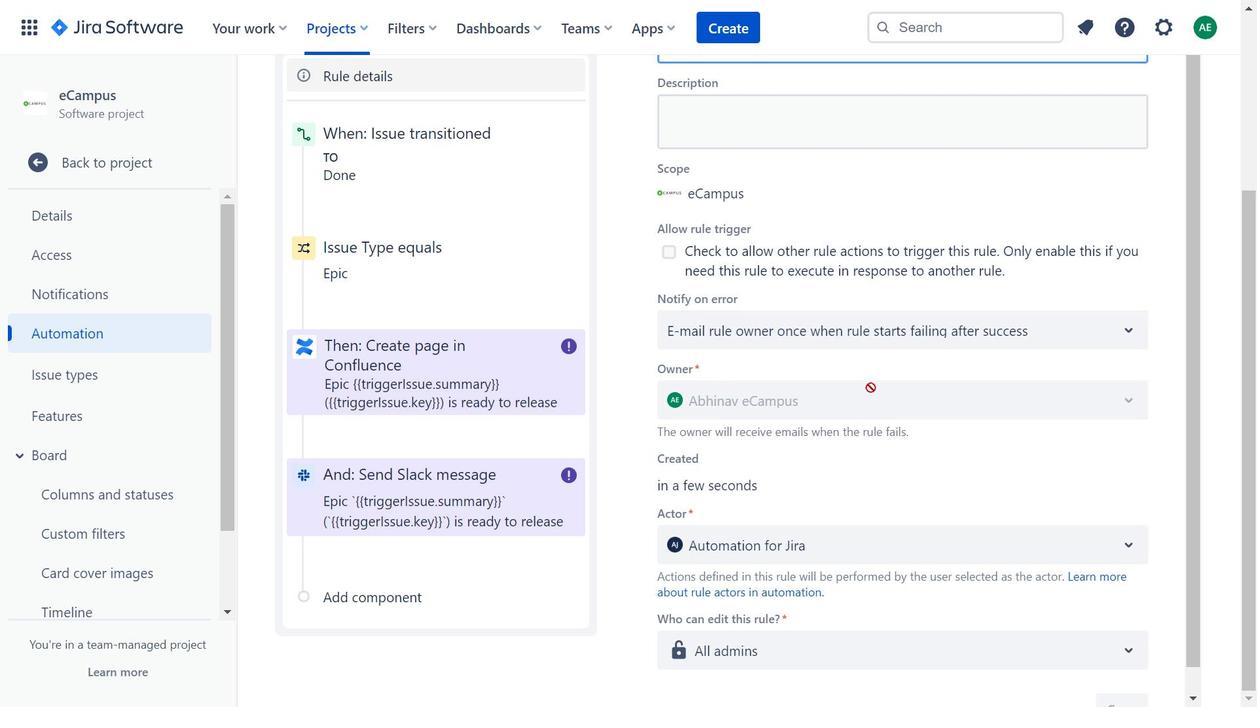 
Action: Mouse moved to (455, 293)
Screenshot: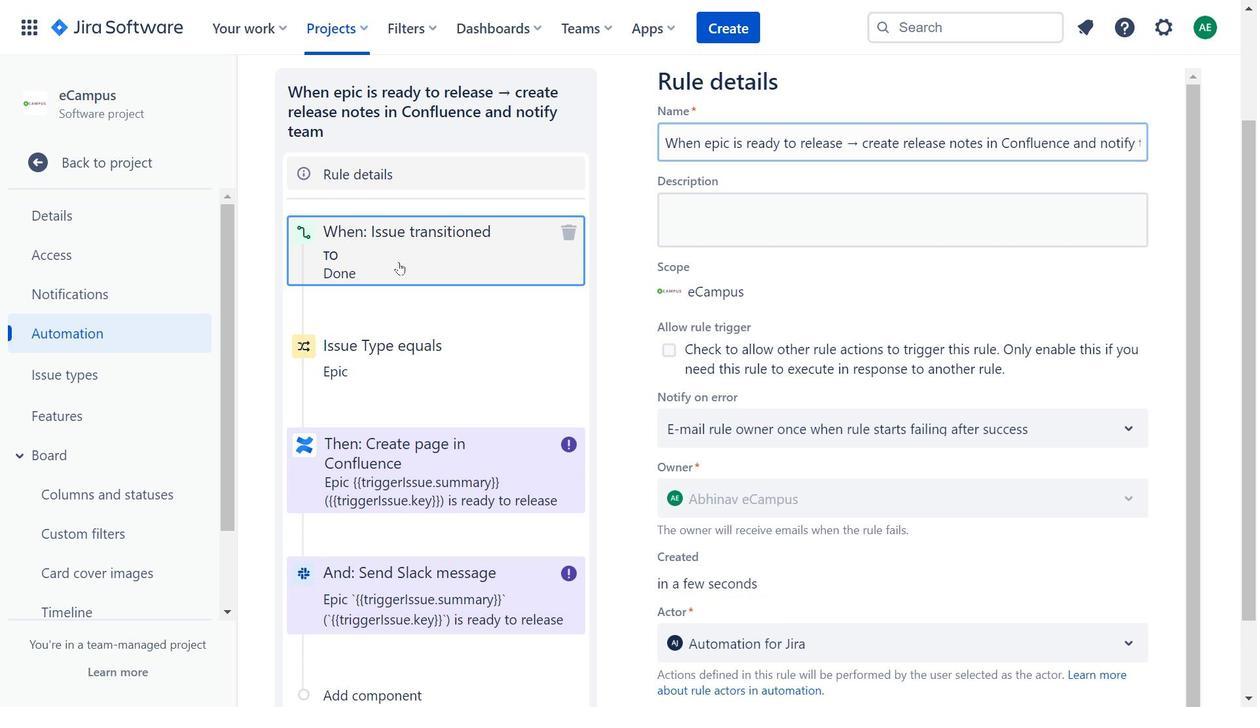 
Action: Mouse scrolled (455, 294) with delta (0, 0)
Screenshot: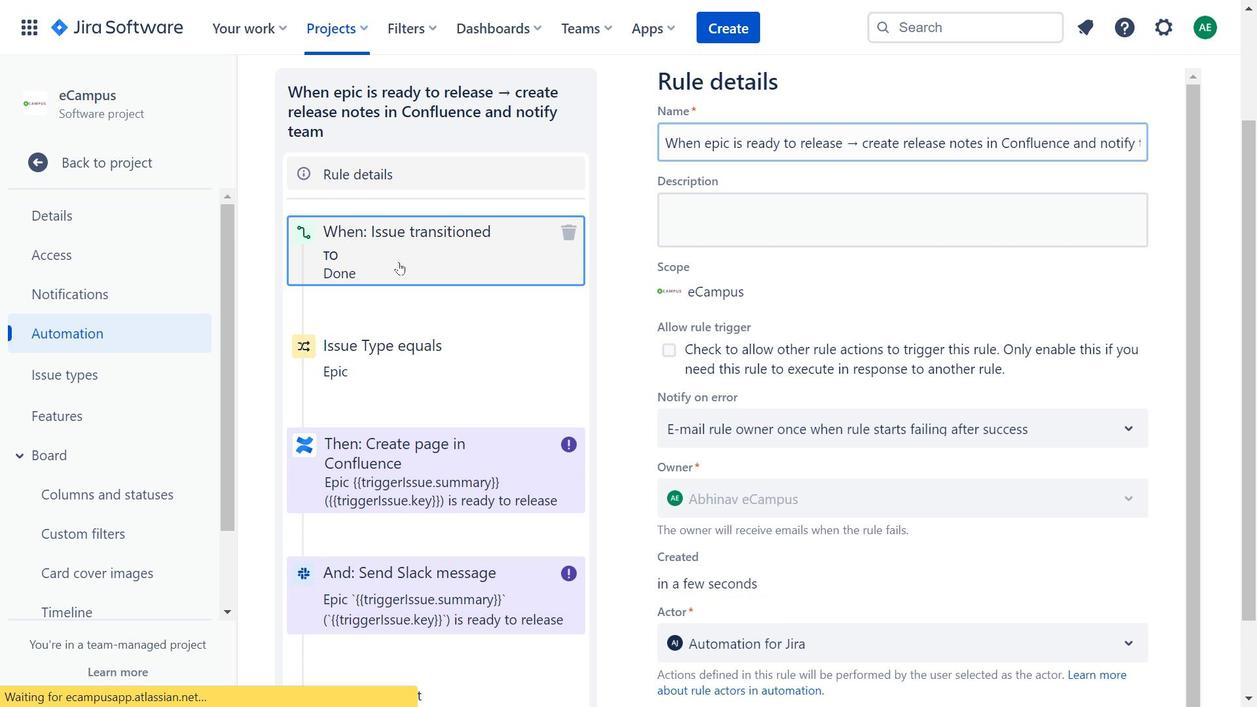 
Action: Mouse moved to (392, 255)
Screenshot: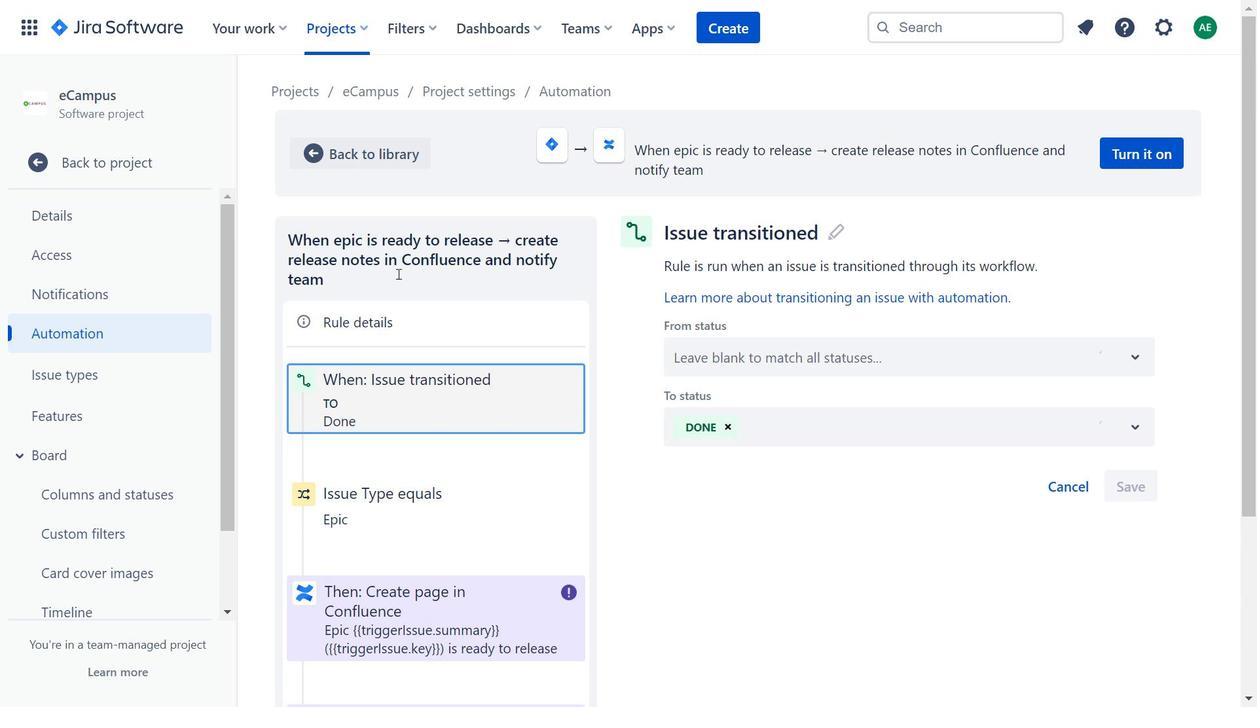 
Action: Mouse pressed left at (392, 255)
Screenshot: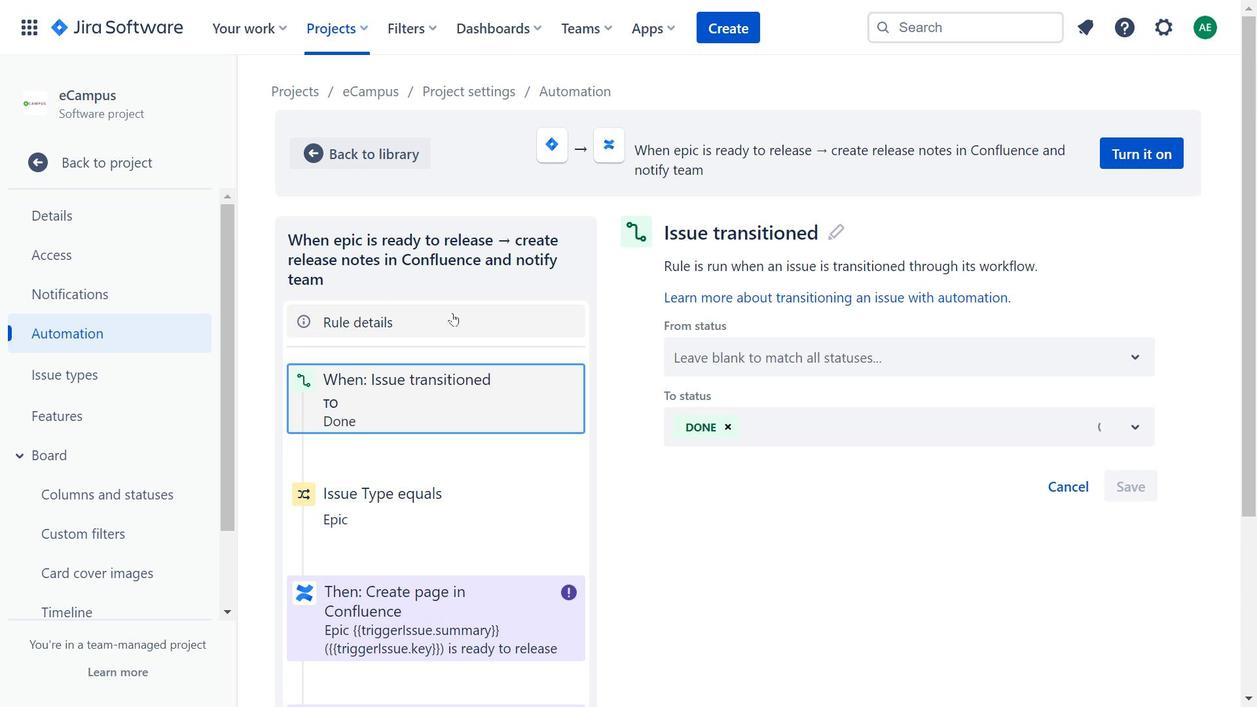 
Action: Mouse moved to (794, 344)
Screenshot: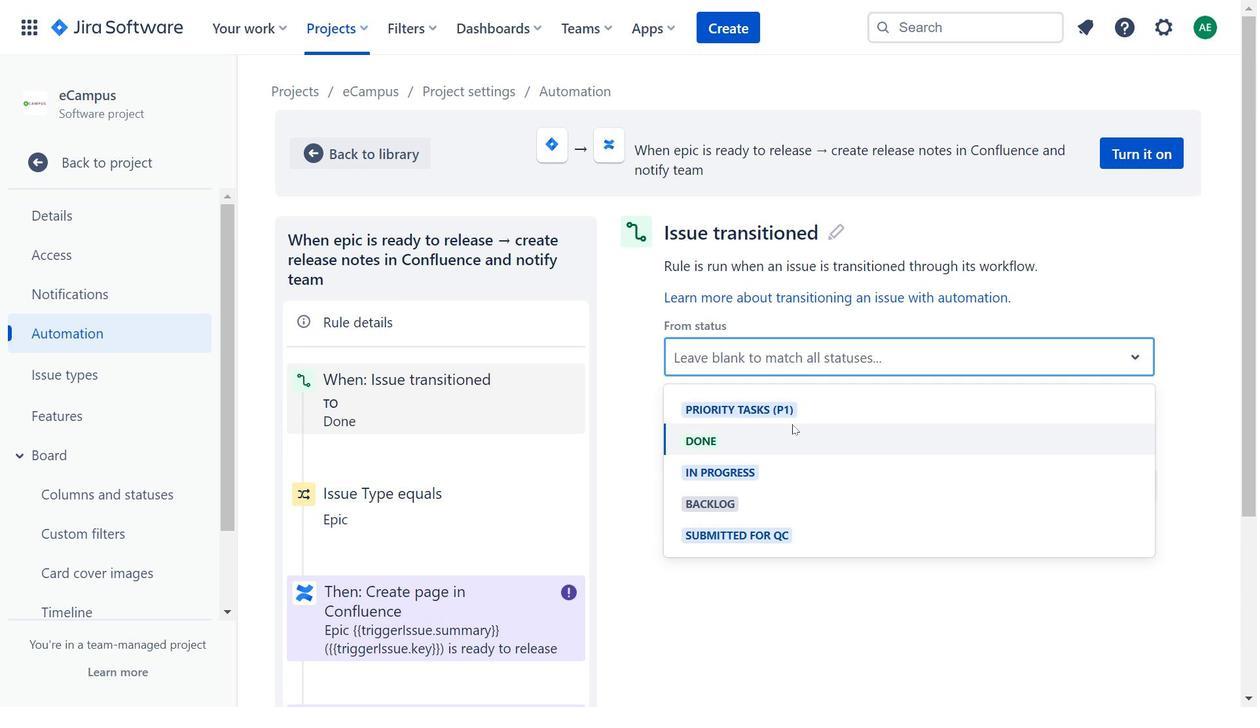 
Action: Mouse pressed left at (794, 344)
Screenshot: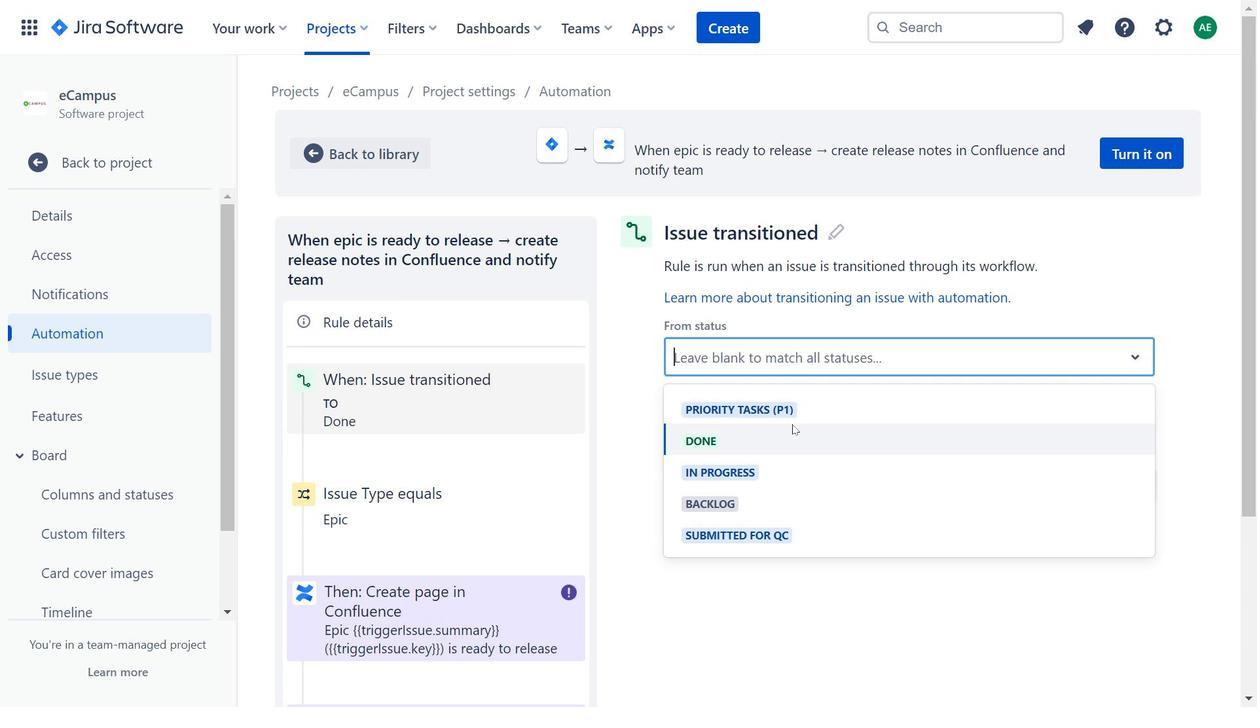 
Action: Mouse moved to (866, 576)
Screenshot: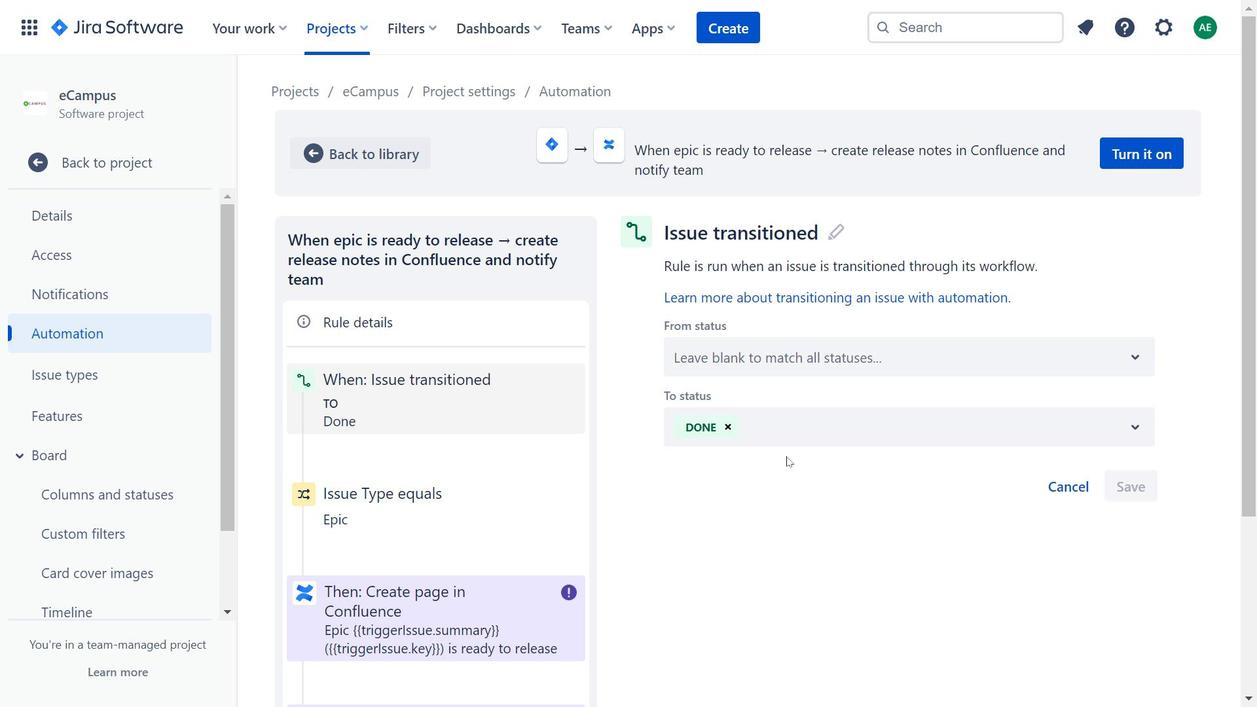 
Action: Mouse pressed left at (866, 576)
Screenshot: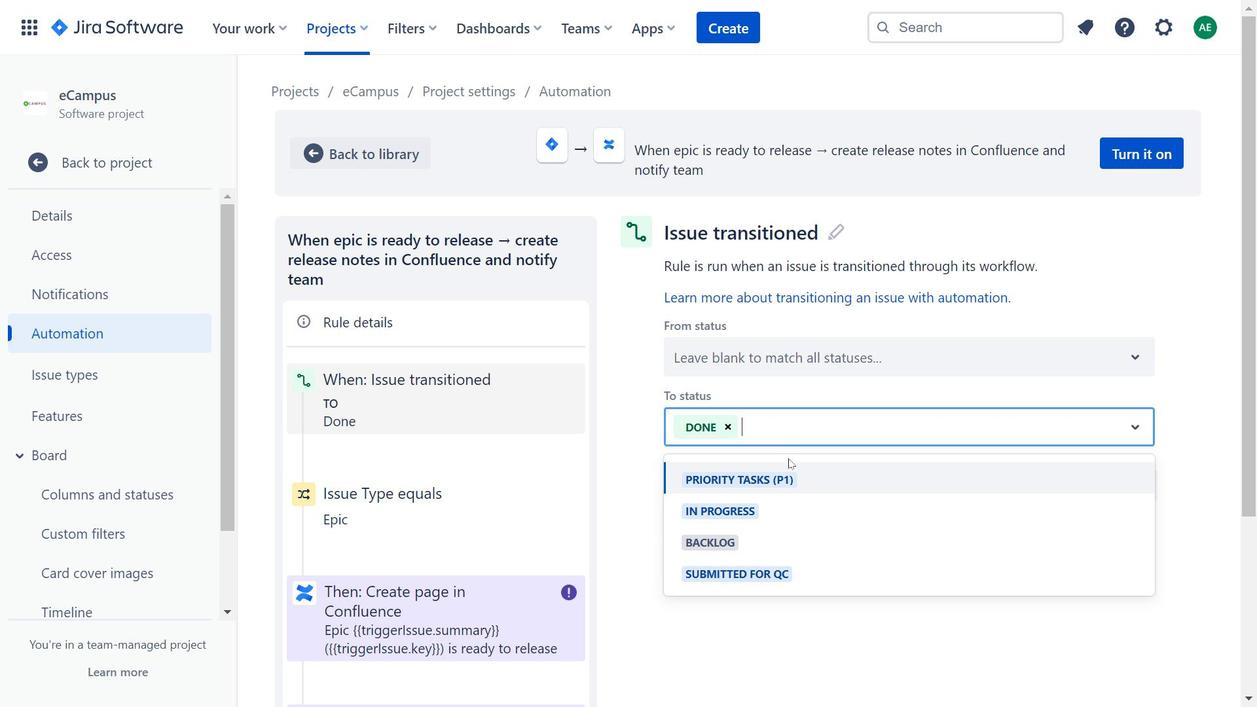 
Action: Mouse moved to (780, 434)
Screenshot: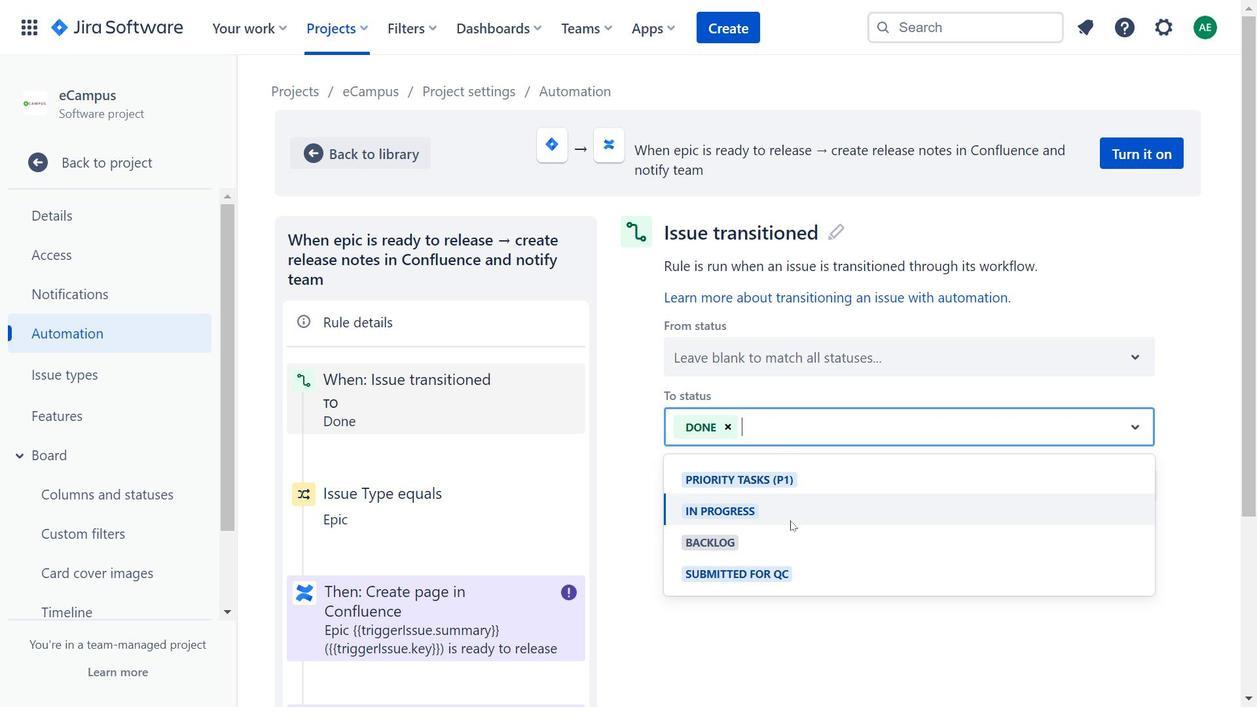 
Action: Mouse pressed left at (780, 434)
Screenshot: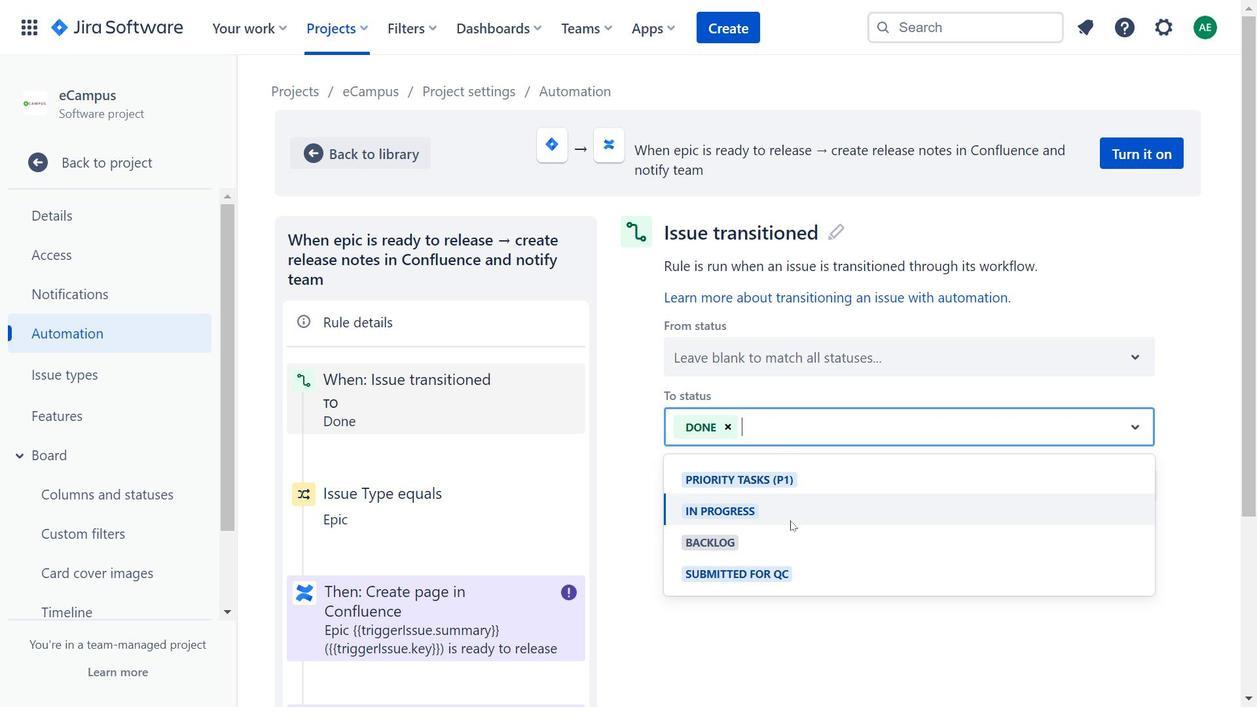 
Action: Mouse moved to (412, 500)
Screenshot: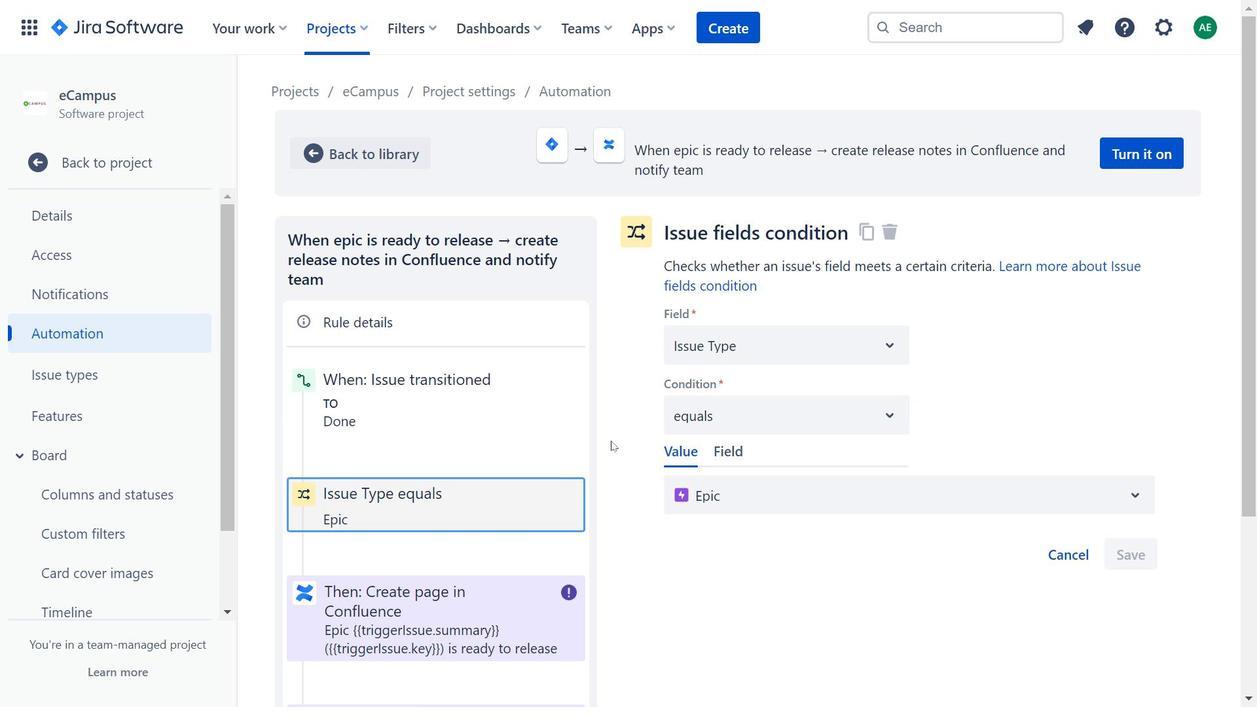 
Action: Mouse pressed left at (412, 500)
Screenshot: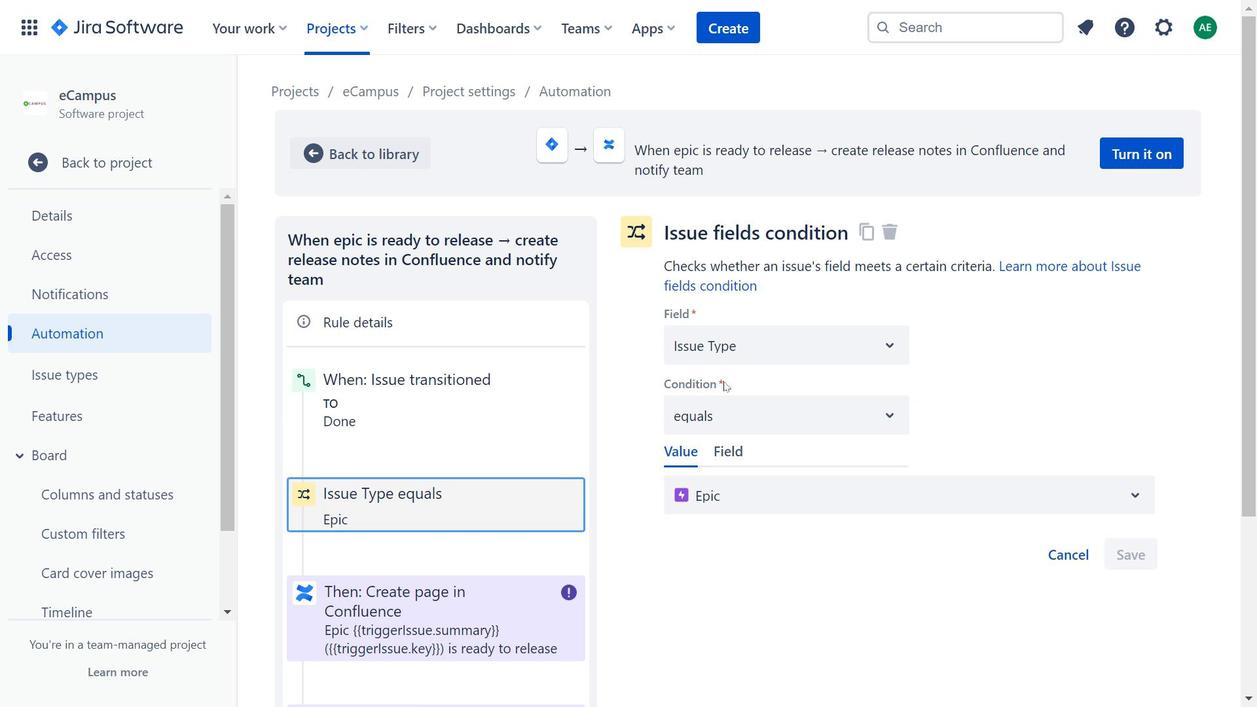 
Action: Mouse moved to (737, 352)
Screenshot: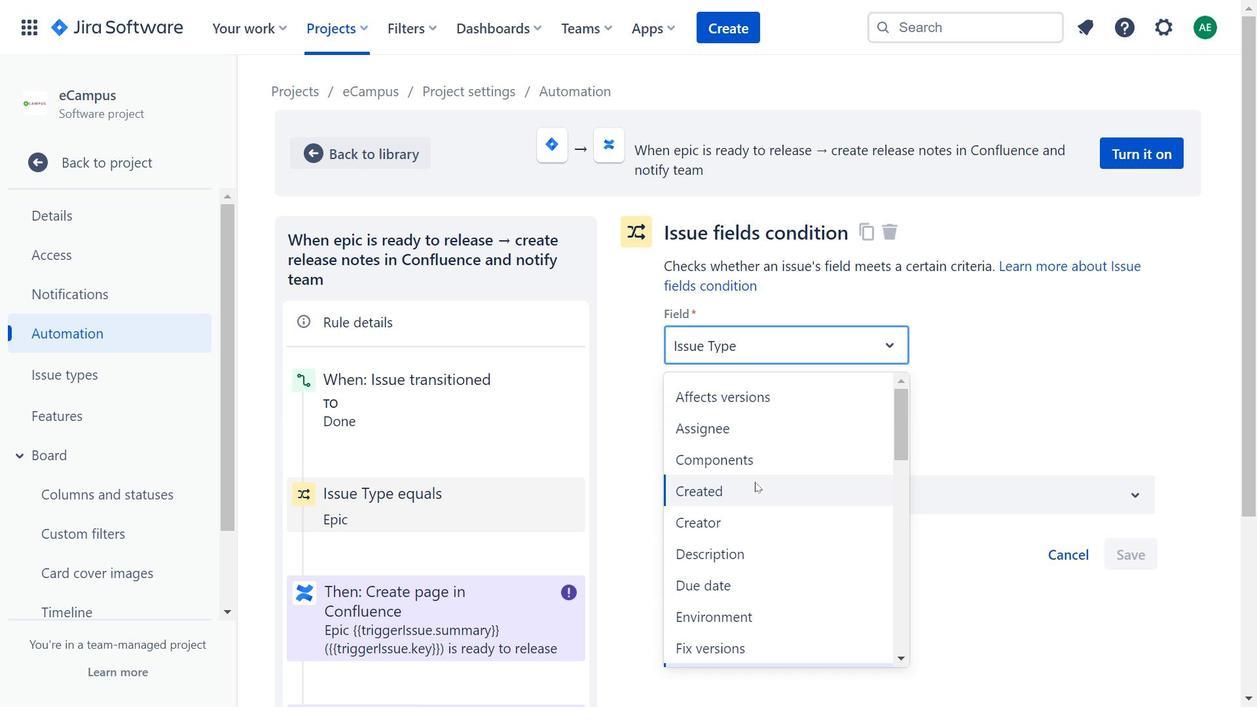 
Action: Mouse pressed left at (737, 352)
Screenshot: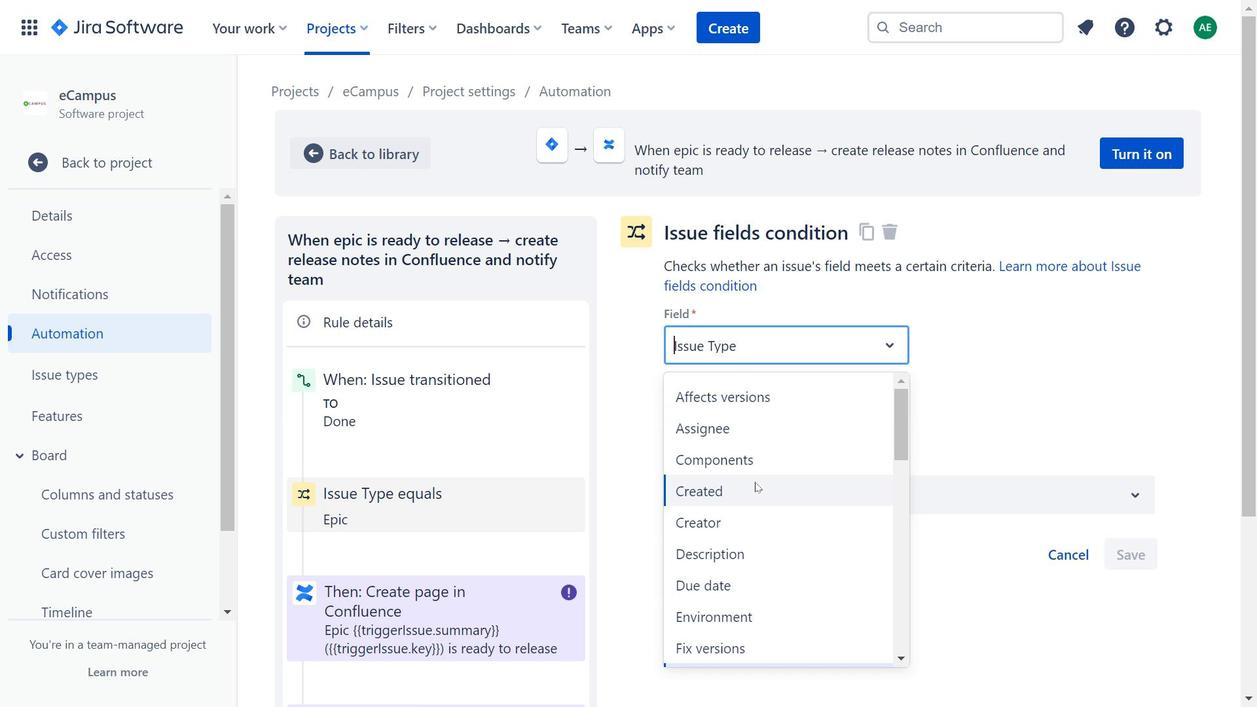 
Action: Mouse moved to (761, 417)
Screenshot: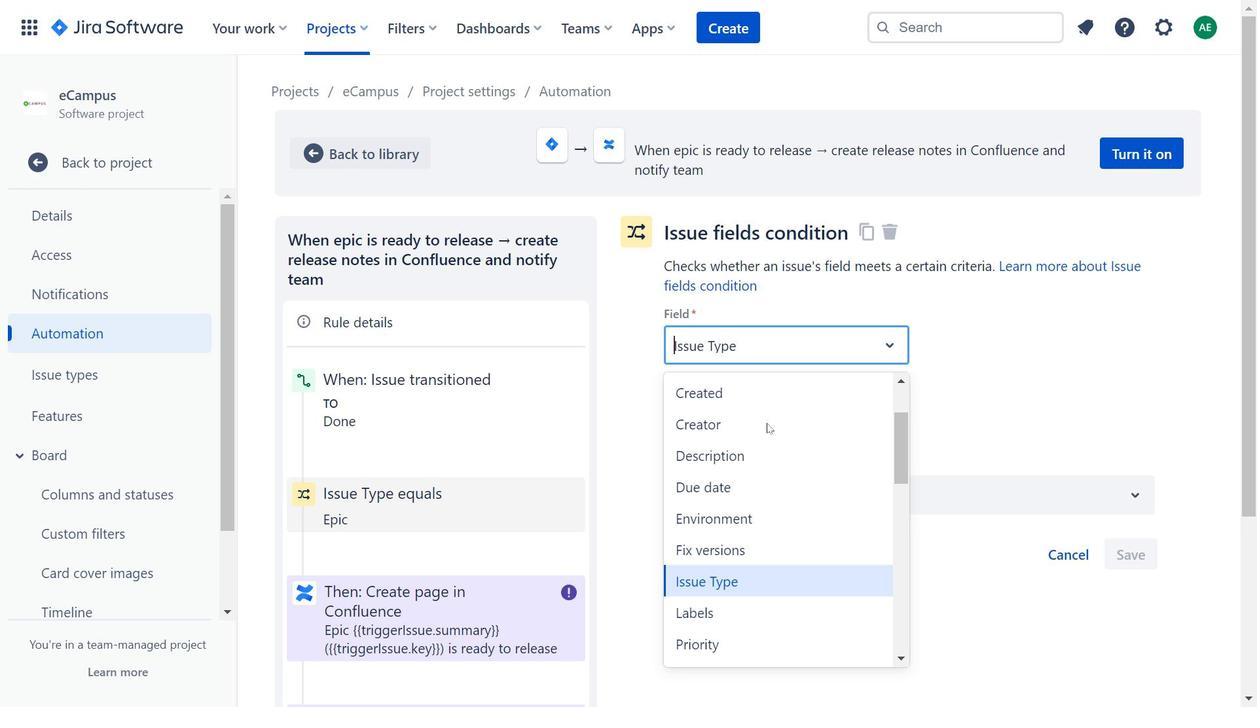 
Action: Mouse scrolled (761, 416) with delta (0, 0)
Screenshot: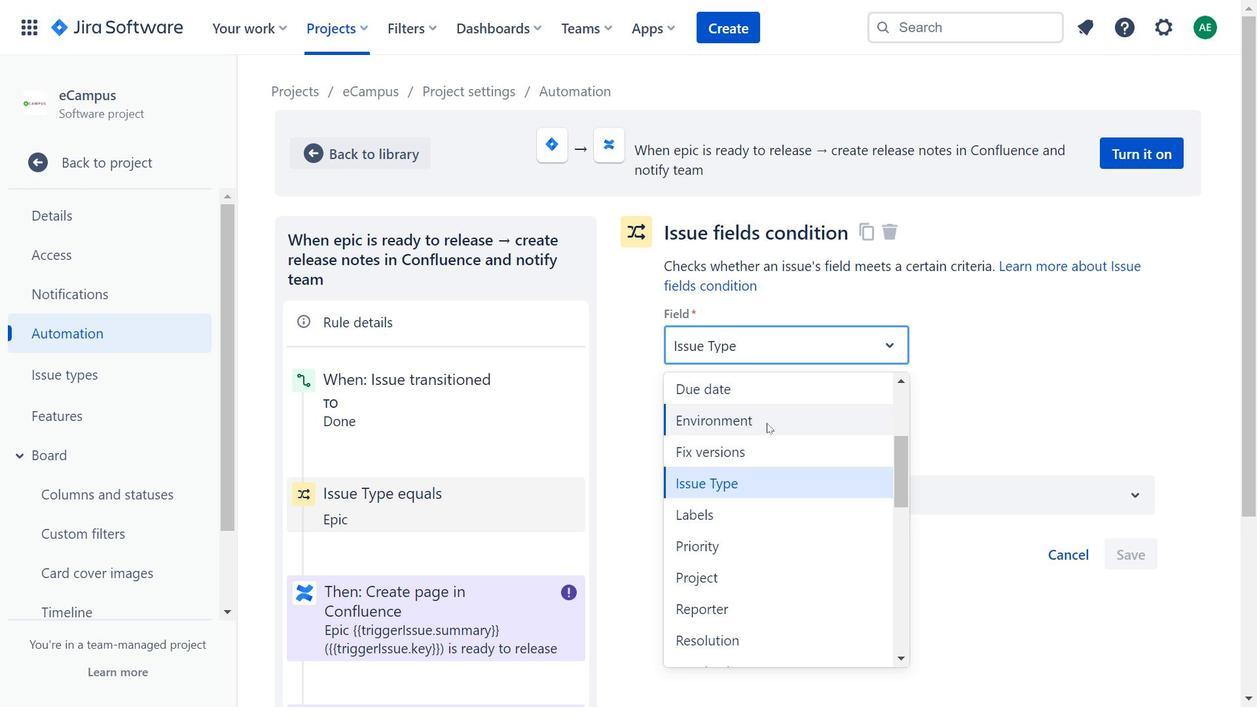 
Action: Mouse scrolled (761, 416) with delta (0, 0)
Screenshot: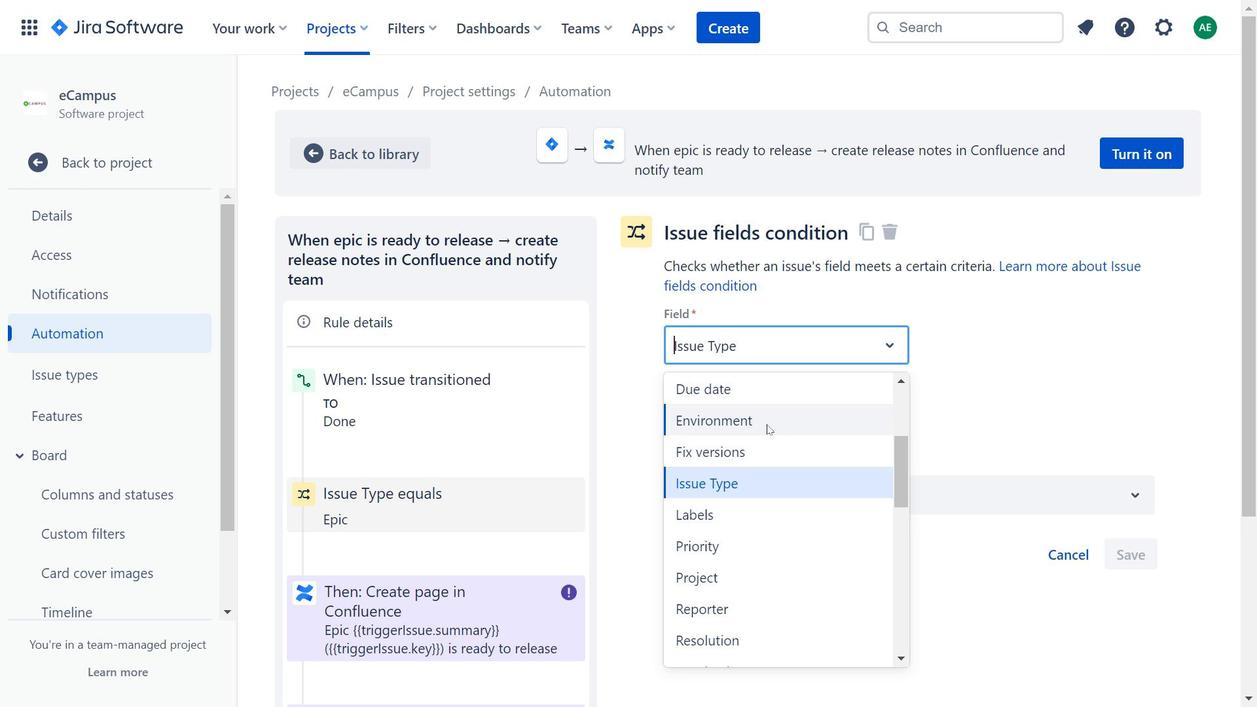 
Action: Mouse moved to (761, 417)
Screenshot: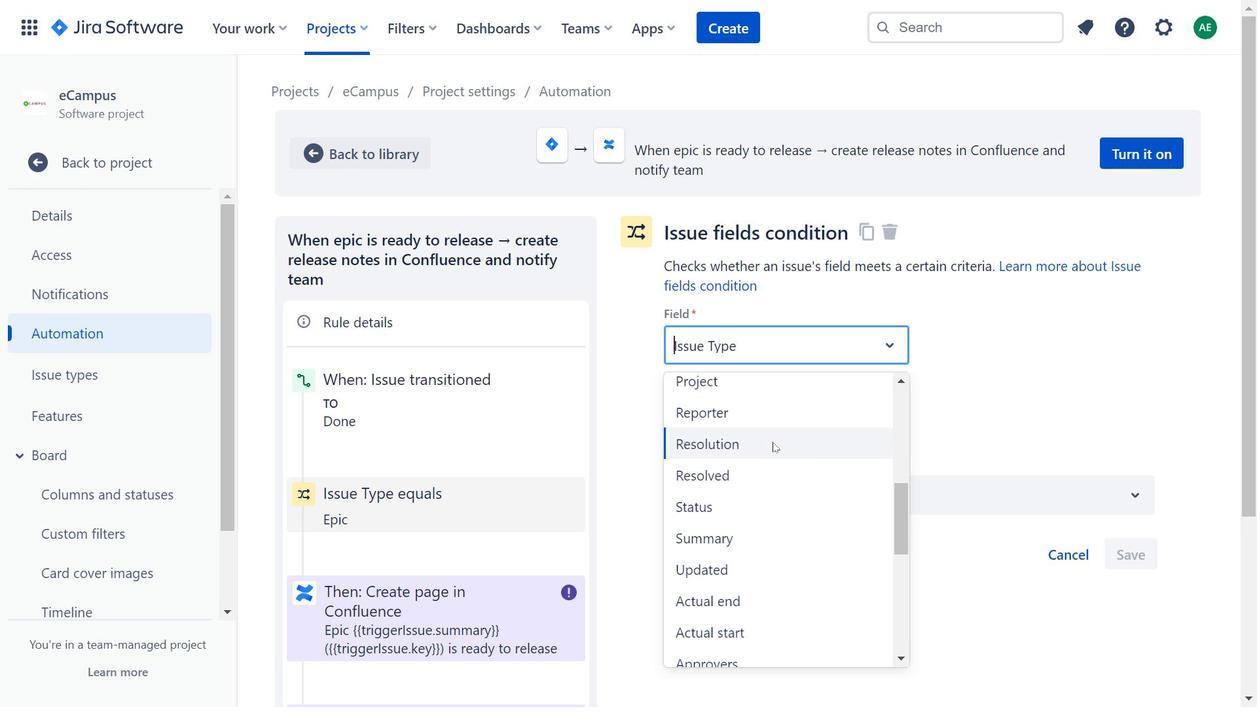 
Action: Mouse scrolled (761, 417) with delta (0, 0)
Screenshot: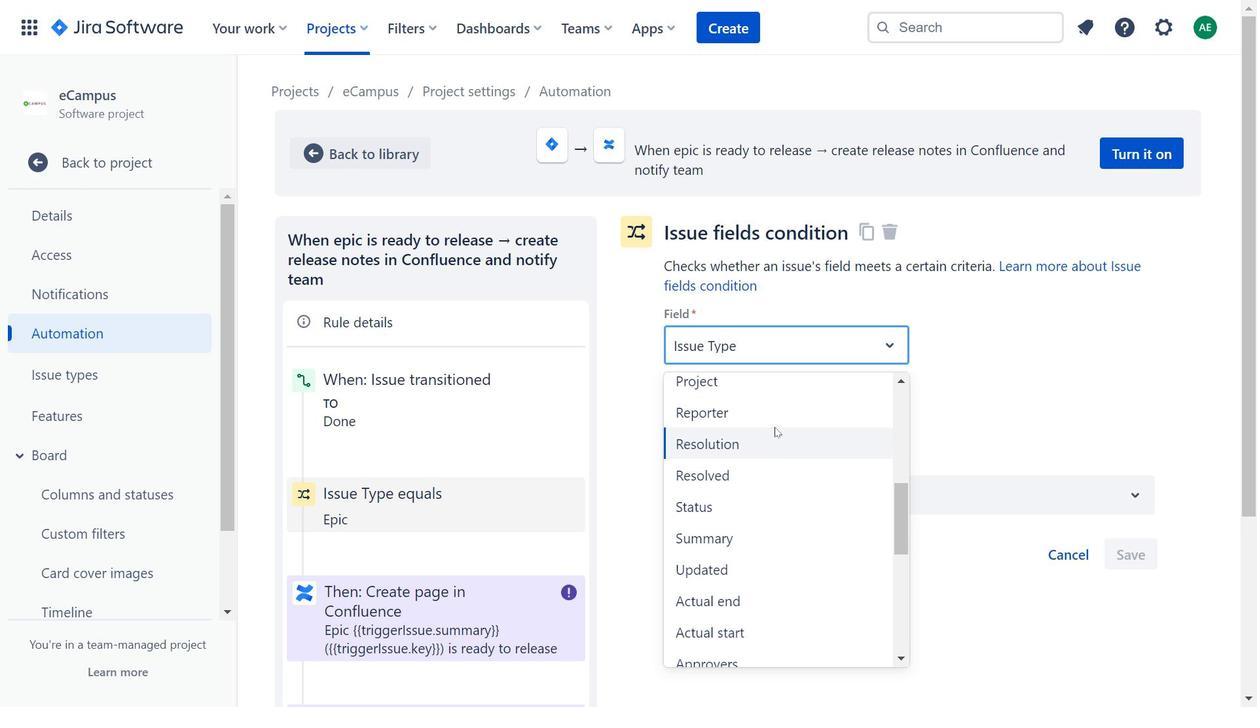 
Action: Mouse scrolled (761, 417) with delta (0, 0)
Screenshot: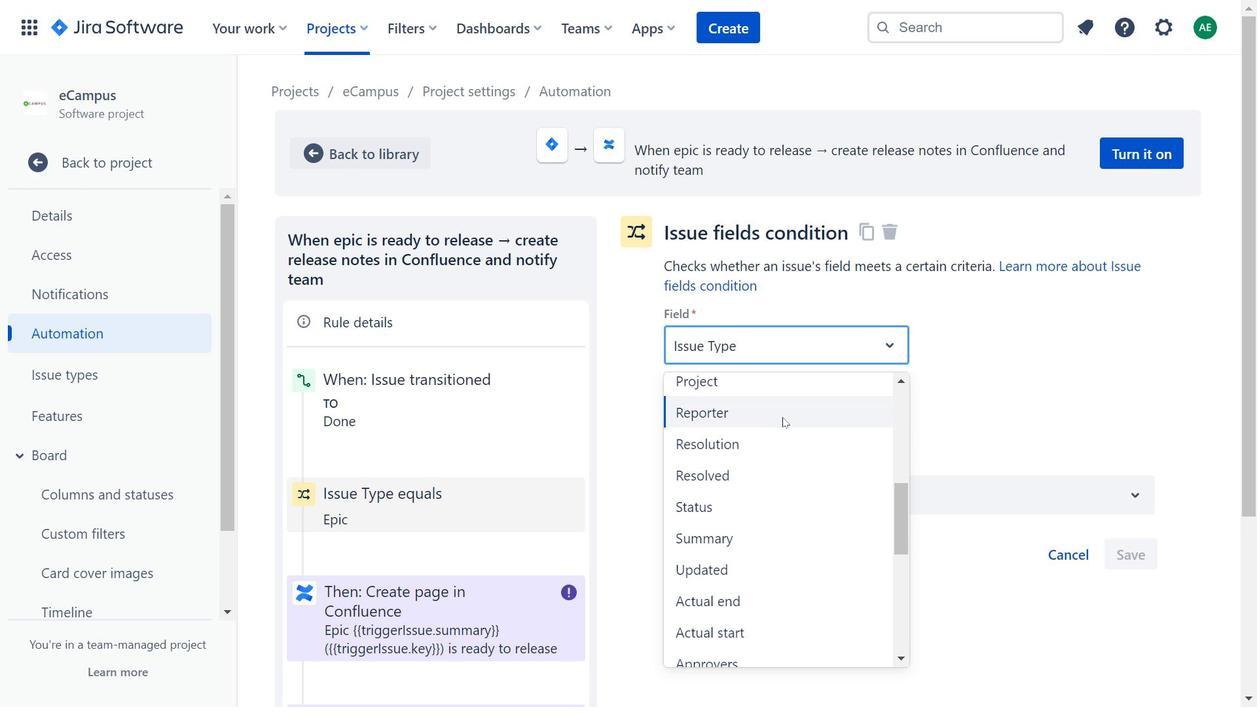 
Action: Mouse moved to (779, 409)
Screenshot: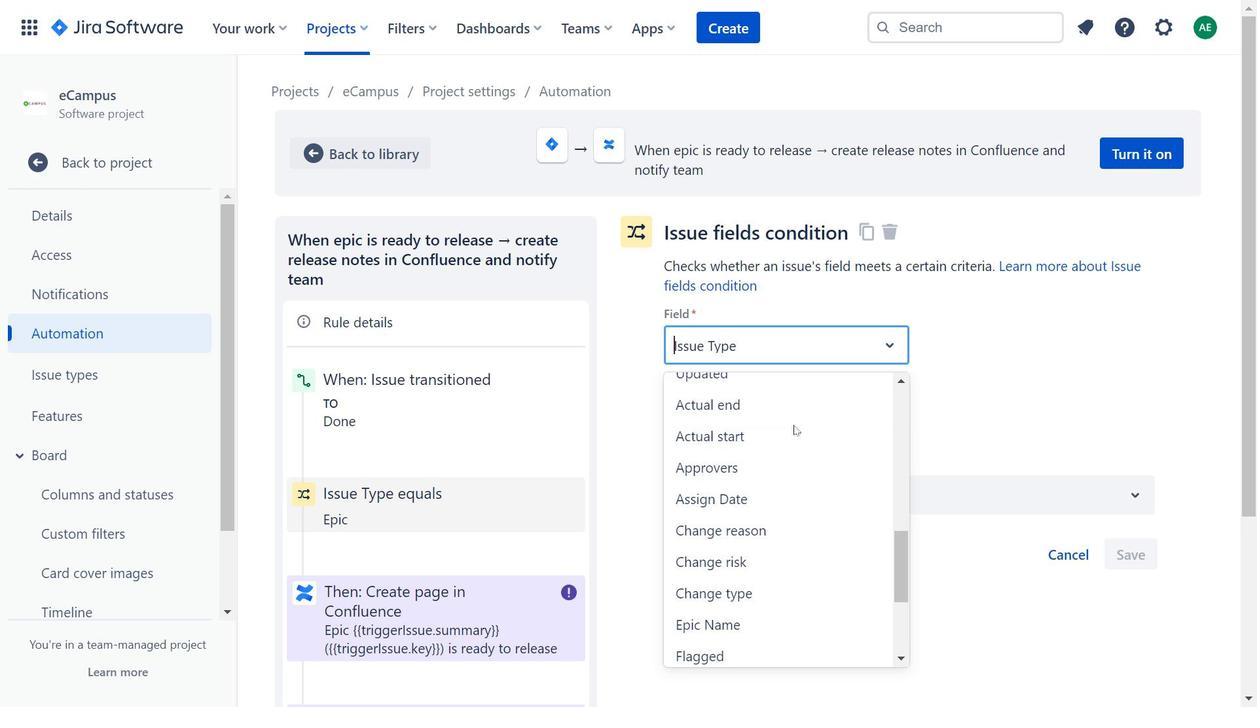 
Action: Mouse scrolled (779, 408) with delta (0, 0)
Screenshot: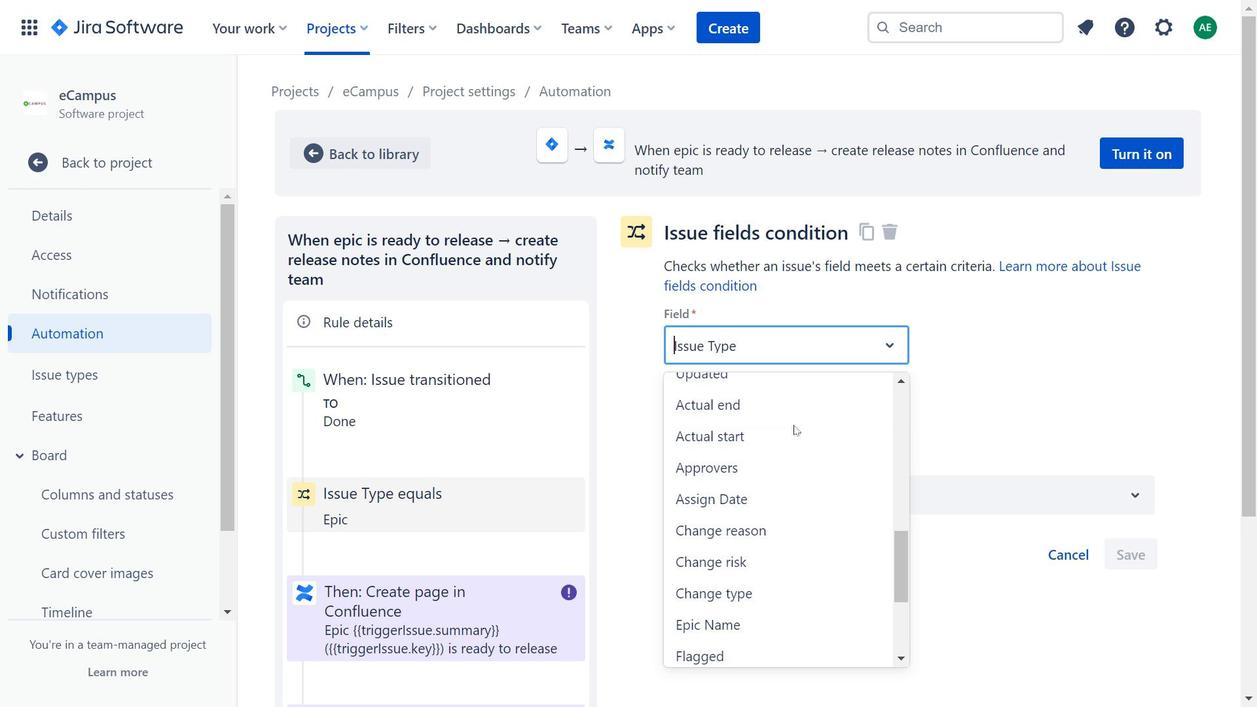 
Action: Mouse moved to (787, 418)
Screenshot: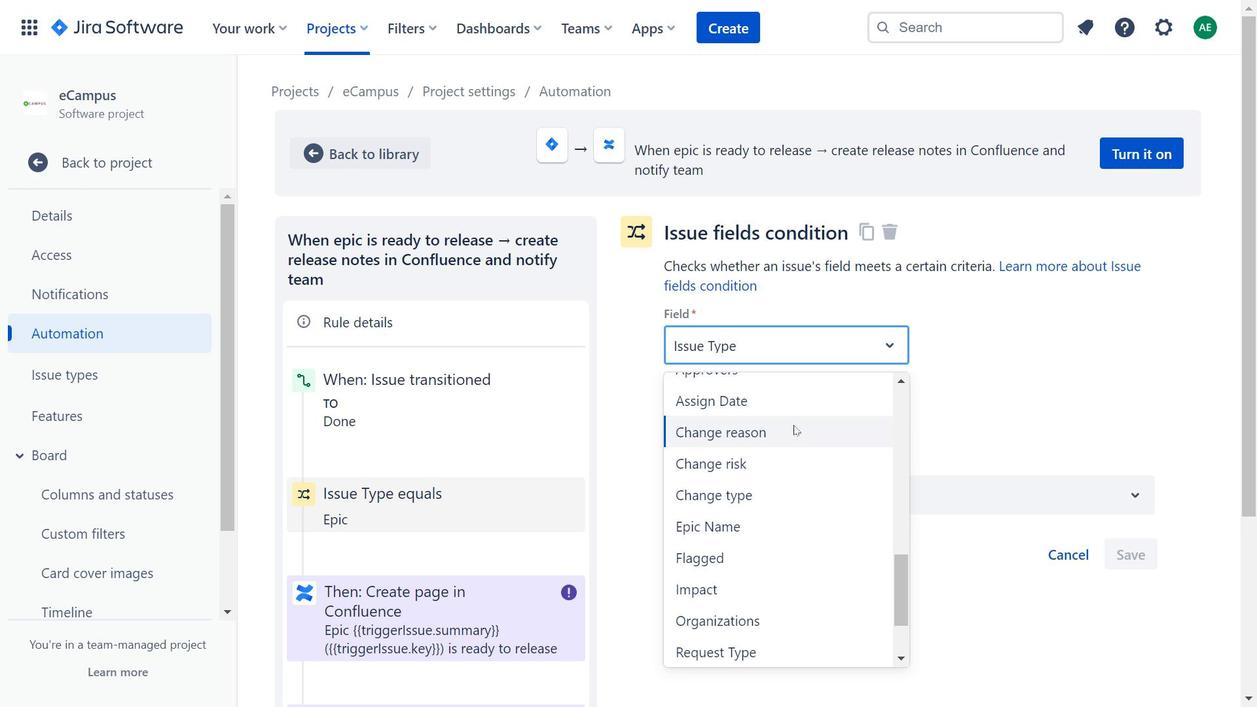 
Action: Mouse scrolled (787, 417) with delta (0, 0)
Screenshot: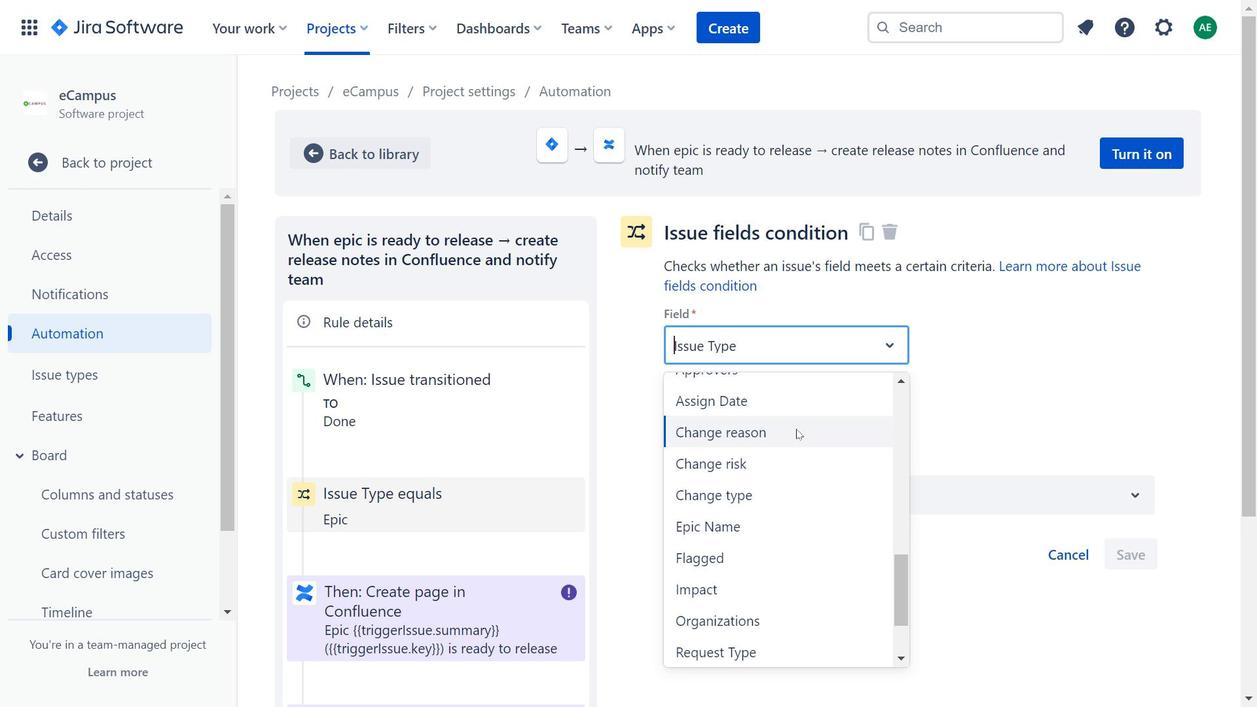 
Action: Mouse scrolled (787, 417) with delta (0, 0)
Screenshot: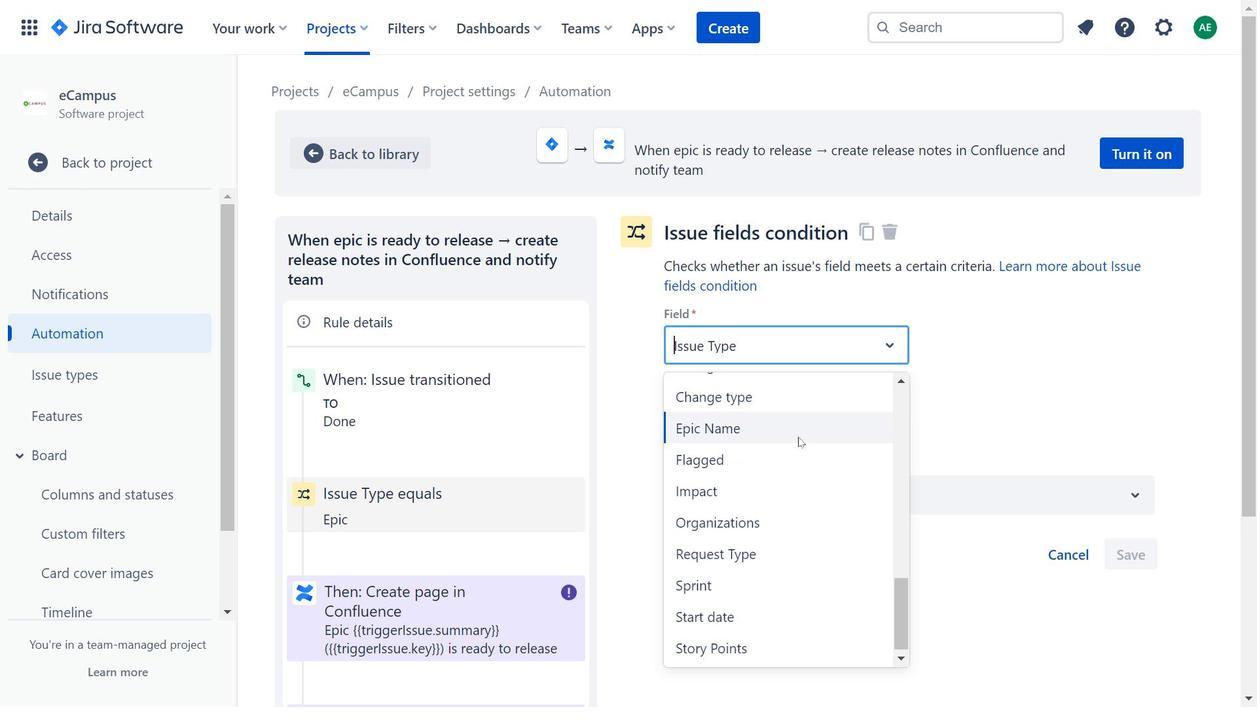 
Action: Mouse moved to (792, 427)
Screenshot: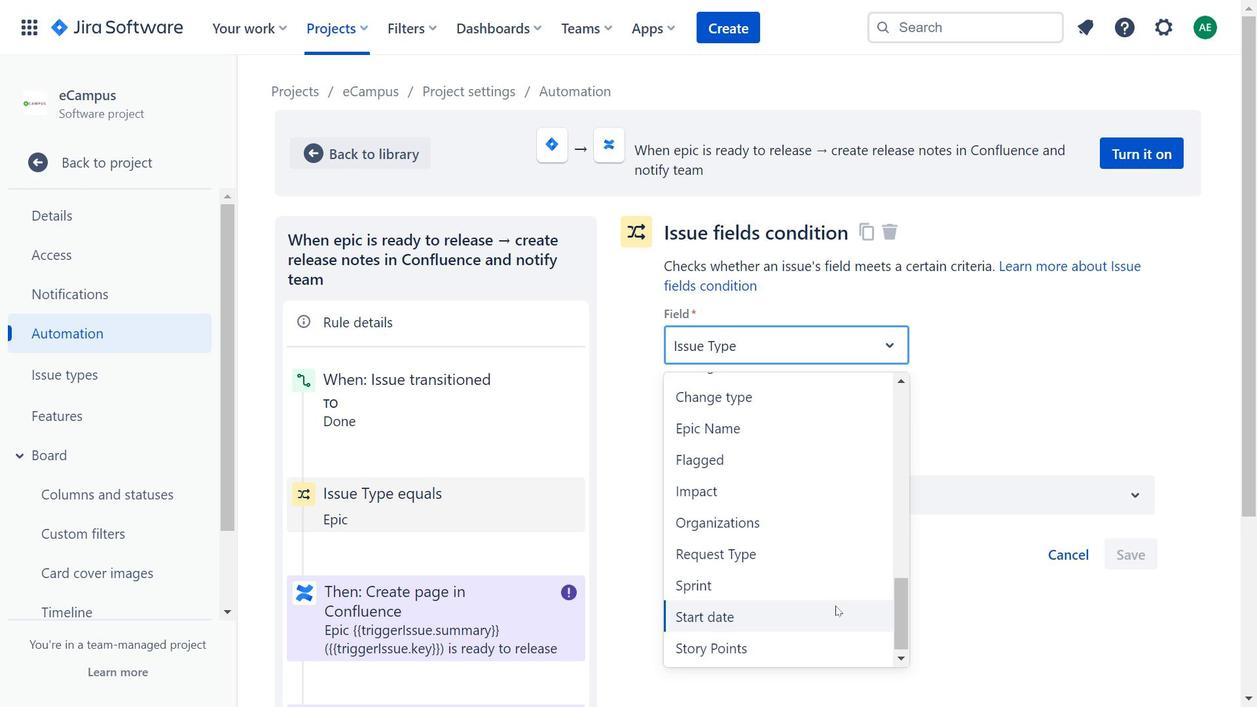 
Action: Mouse scrolled (792, 427) with delta (0, 0)
Screenshot: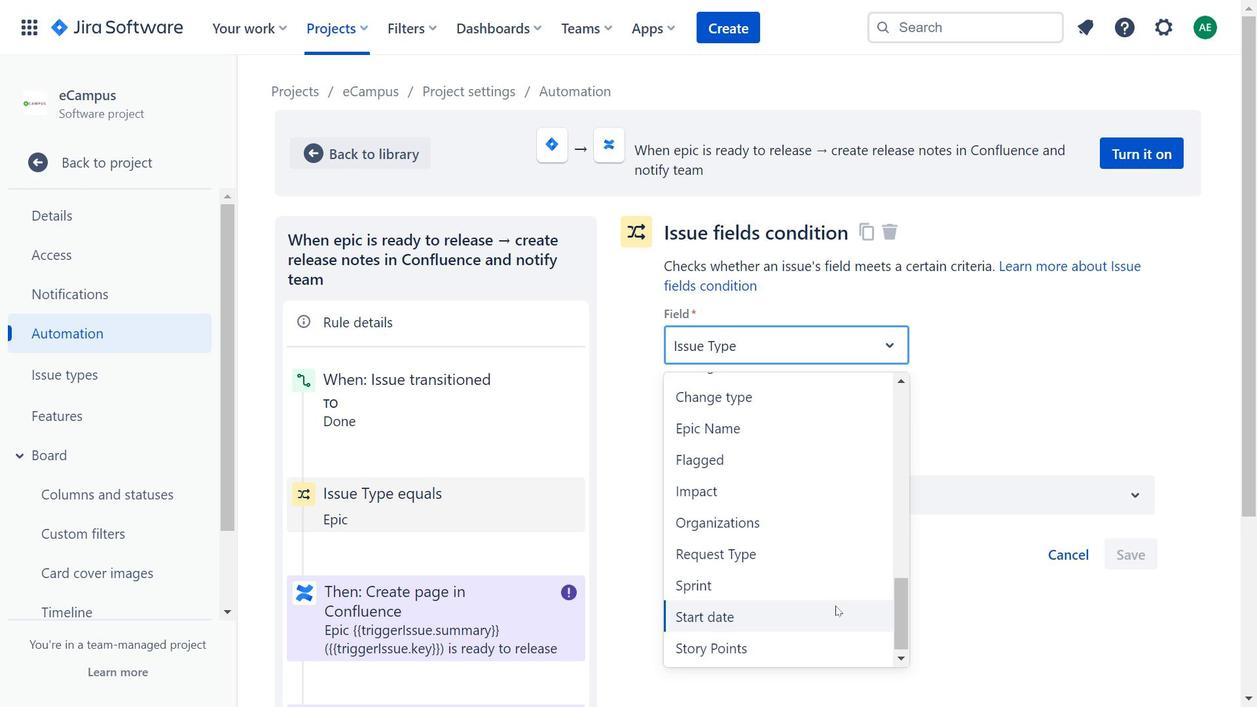 
Action: Mouse moved to (830, 601)
Screenshot: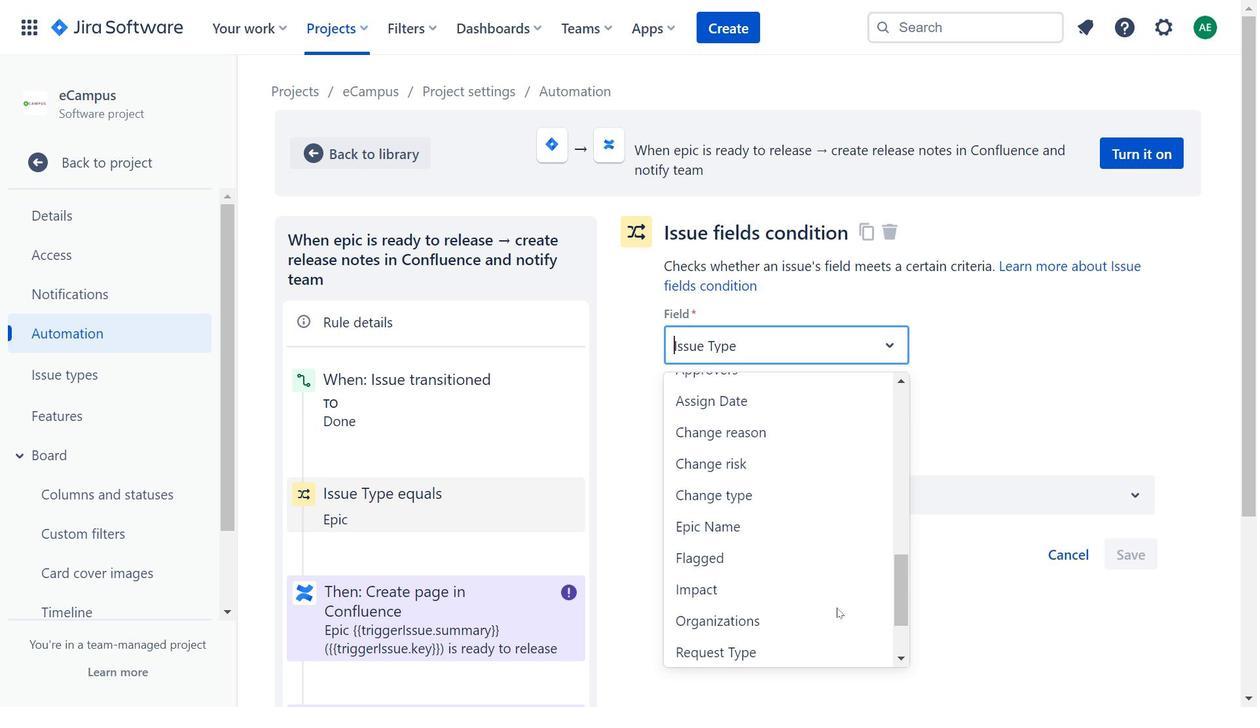 
Action: Mouse scrolled (830, 602) with delta (0, 0)
Screenshot: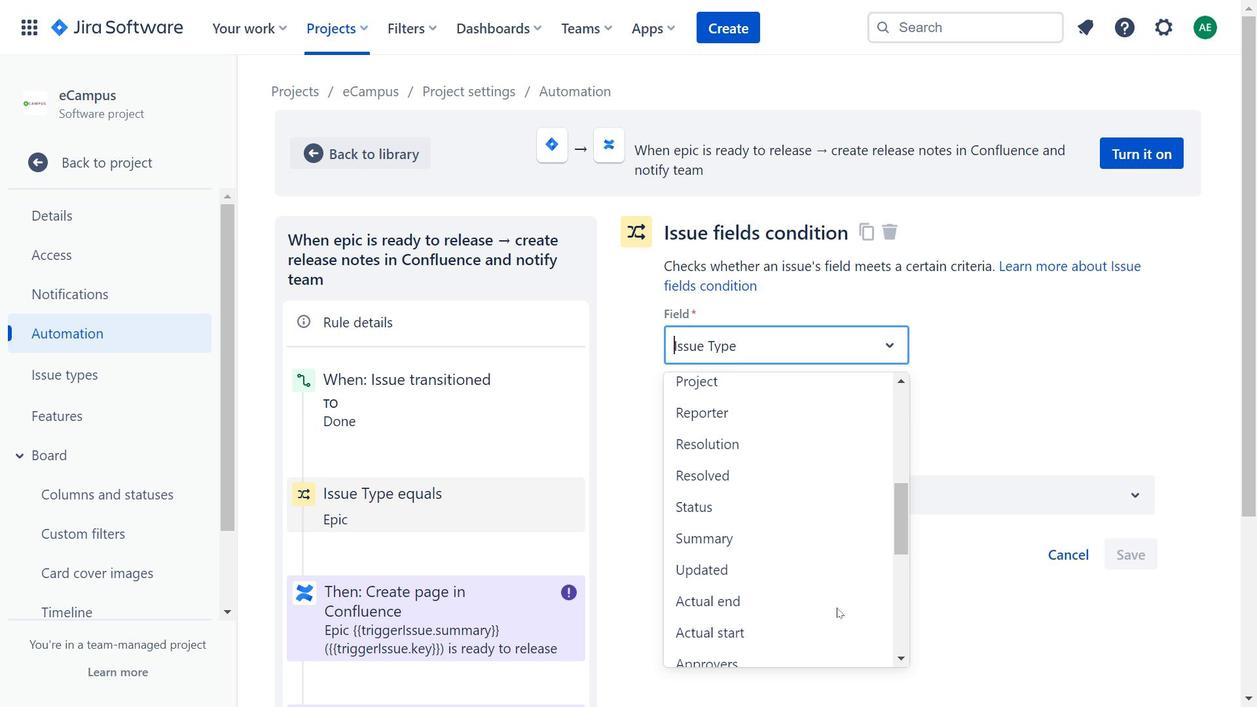 
Action: Mouse scrolled (830, 602) with delta (0, 0)
Screenshot: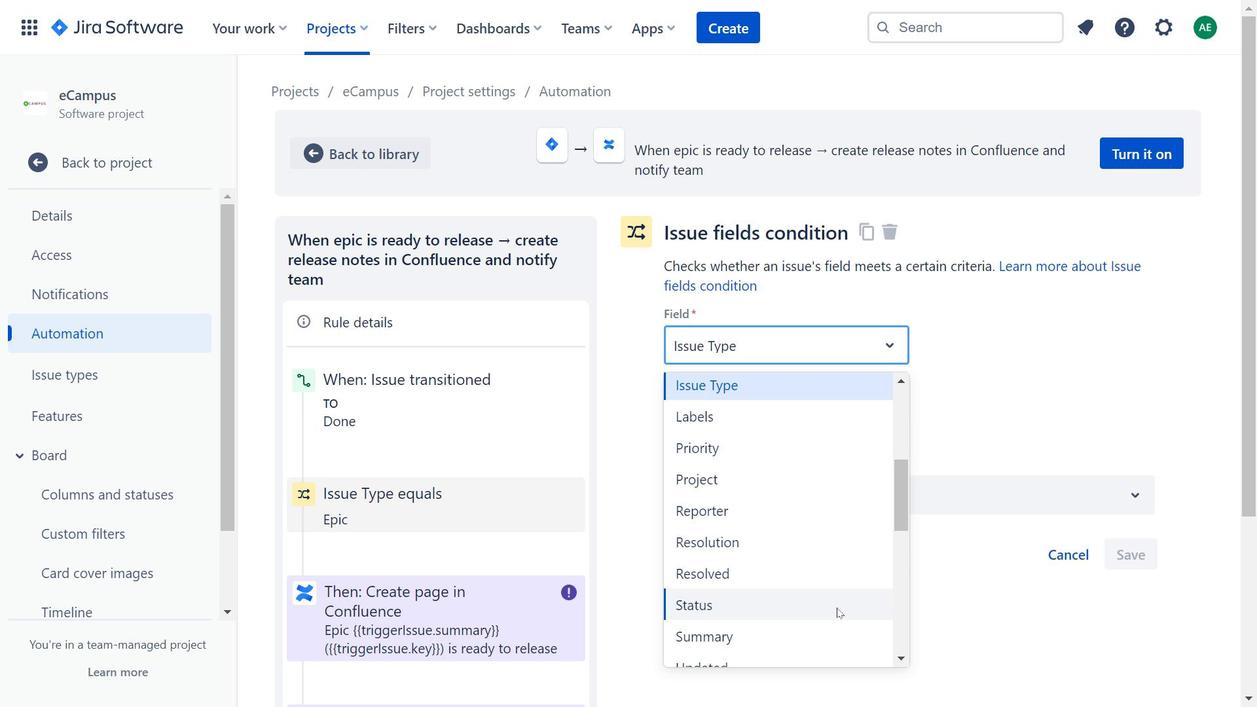 
Action: Mouse scrolled (830, 602) with delta (0, 0)
Screenshot: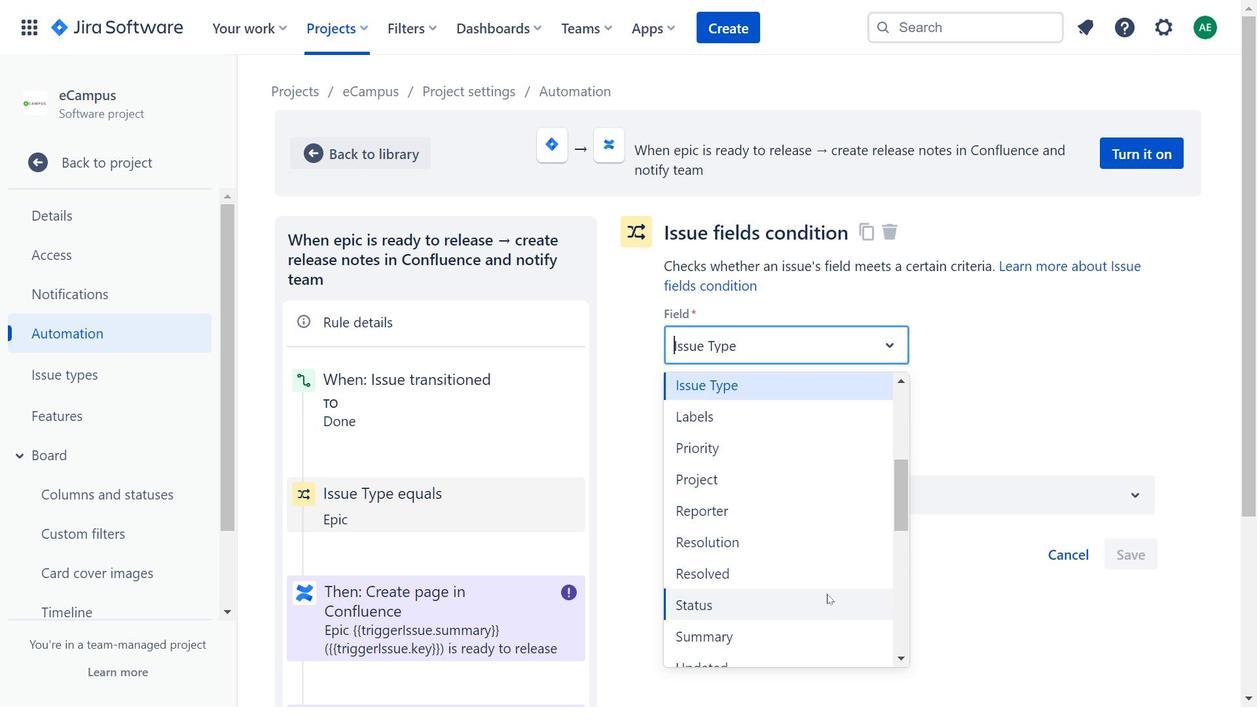 
Action: Mouse scrolled (830, 602) with delta (0, 0)
Screenshot: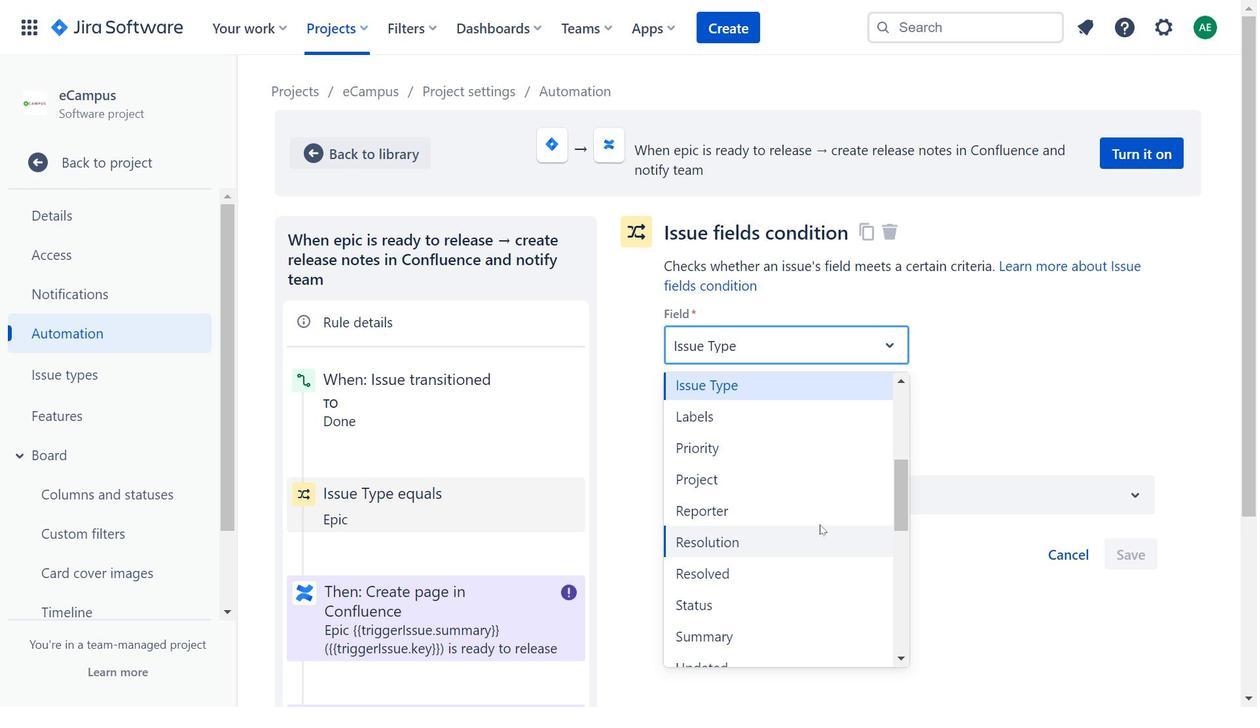 
Action: Mouse scrolled (830, 602) with delta (0, 0)
Screenshot: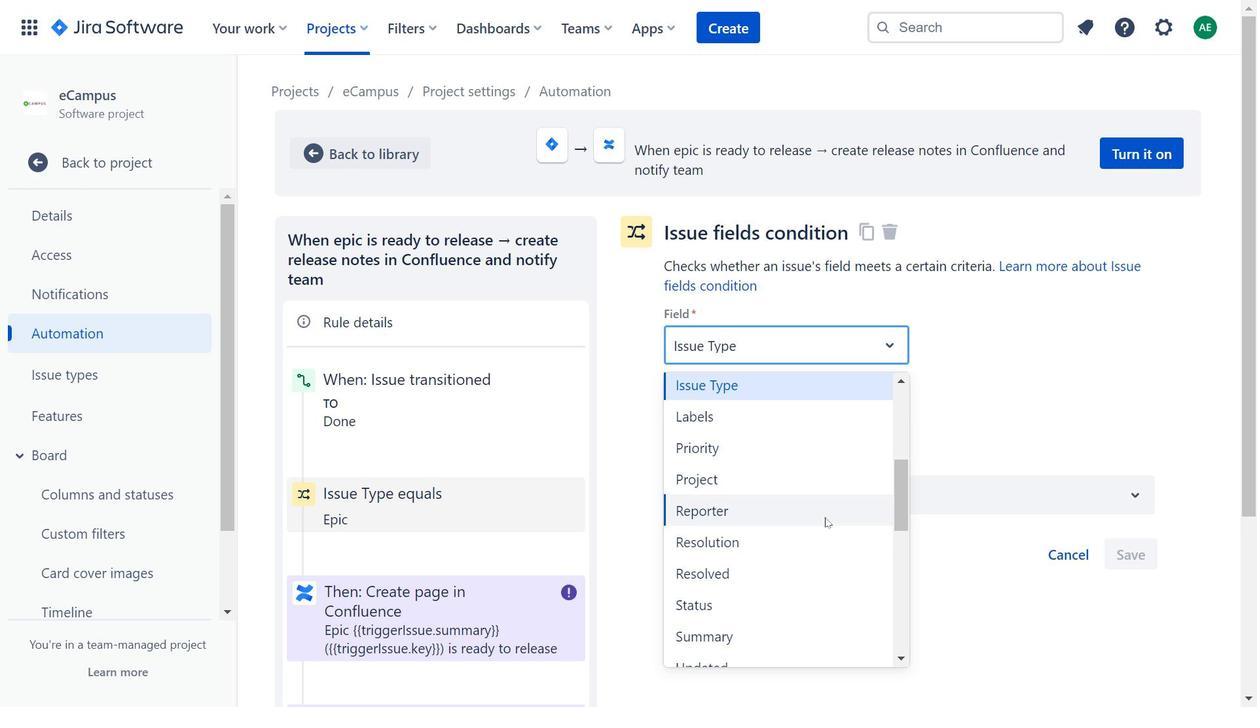 
Action: Mouse moved to (927, 421)
Screenshot: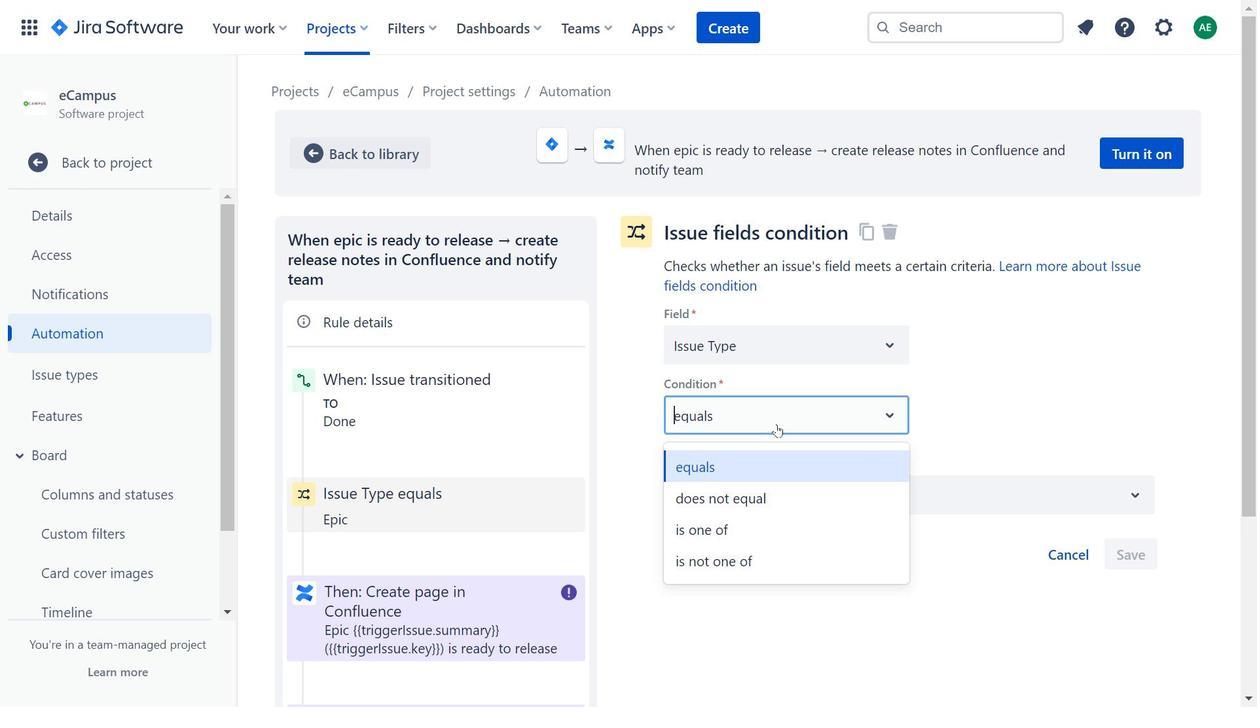 
Action: Mouse pressed left at (927, 421)
Screenshot: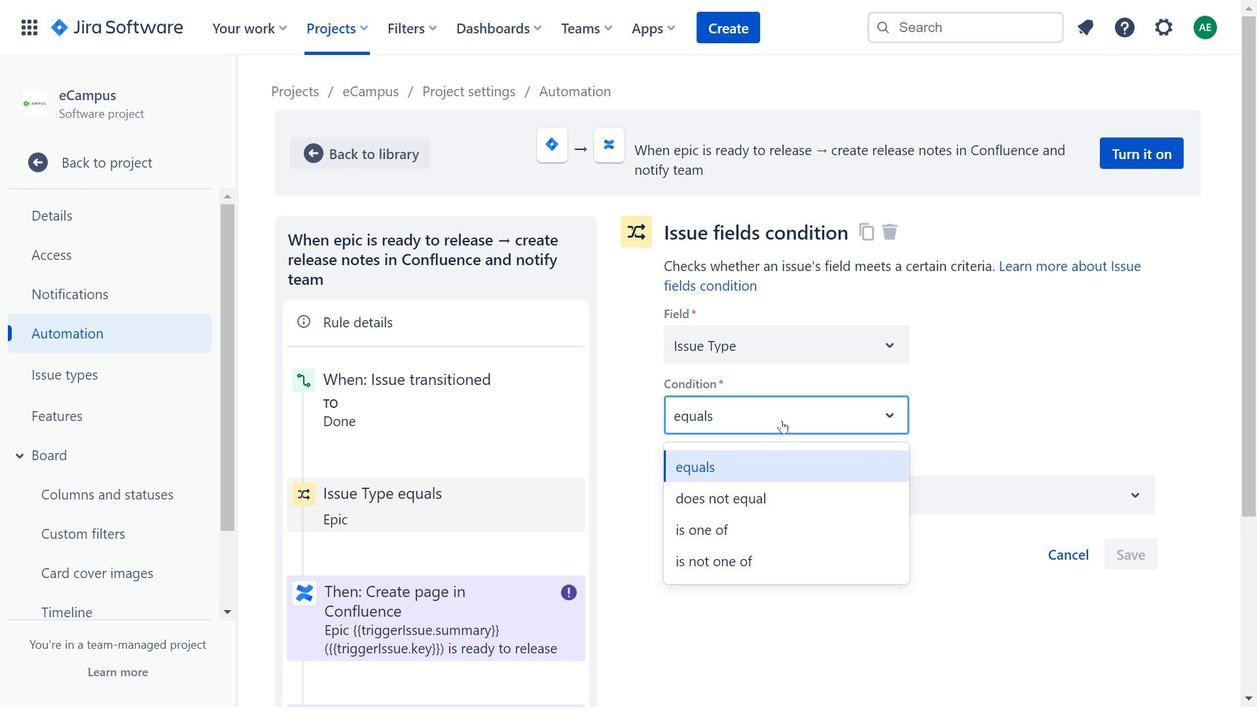 
Action: Mouse moved to (771, 417)
Screenshot: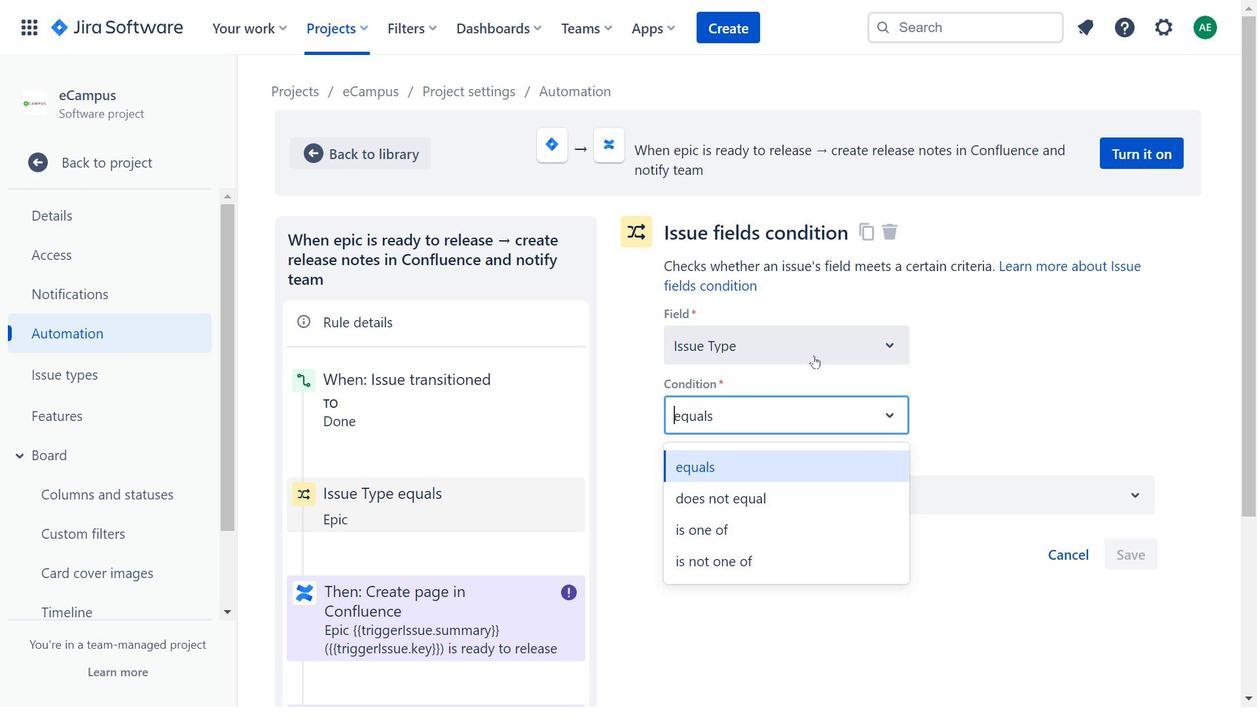
Action: Mouse pressed left at (771, 417)
Screenshot: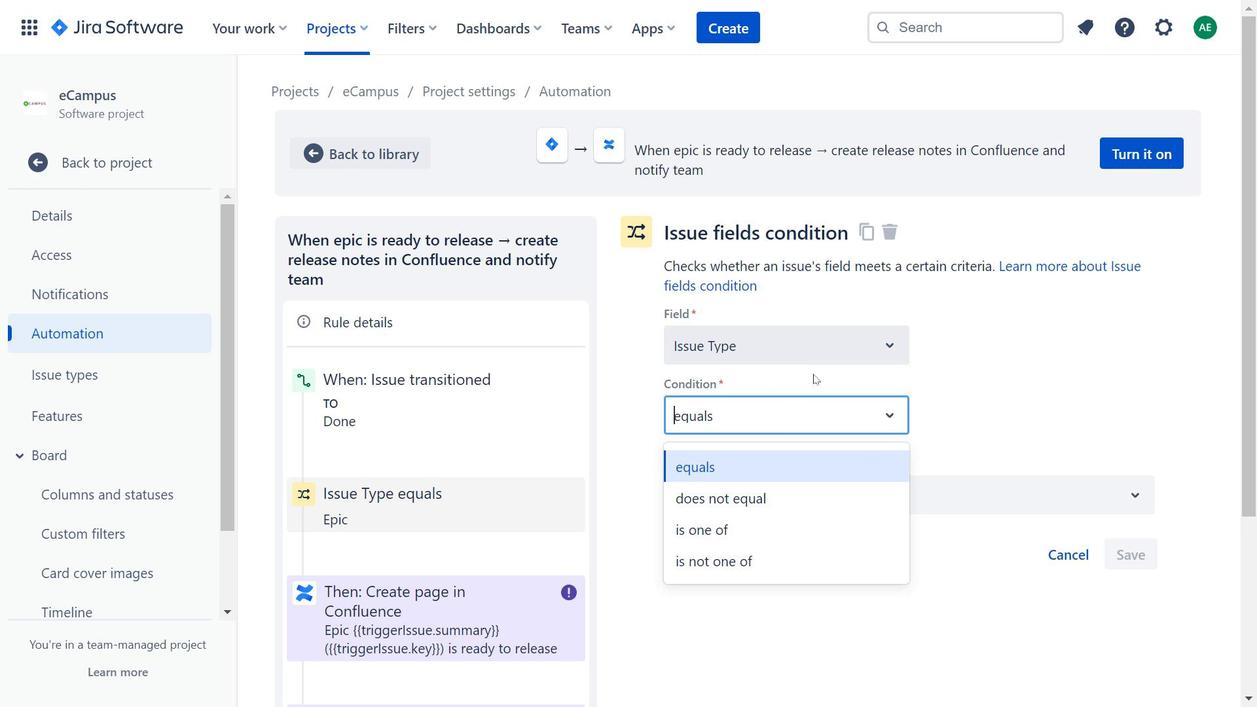 
Action: Mouse moved to (970, 475)
Screenshot: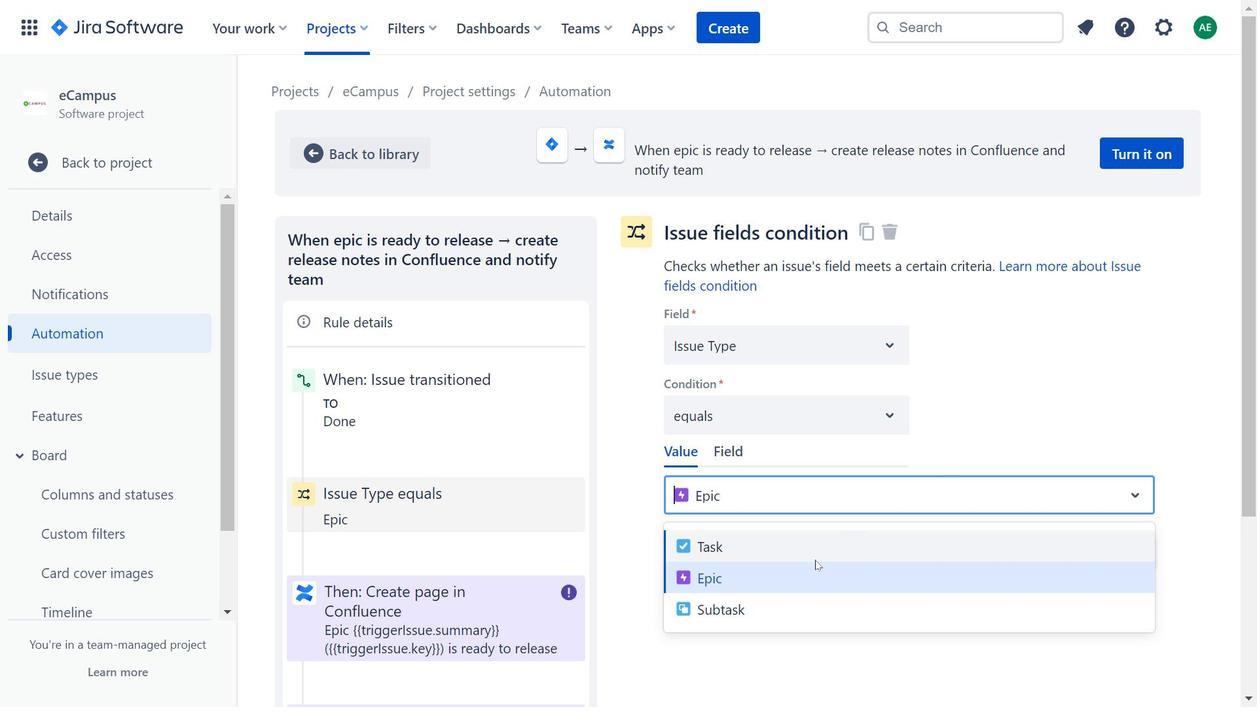 
Action: Mouse pressed left at (970, 475)
Screenshot: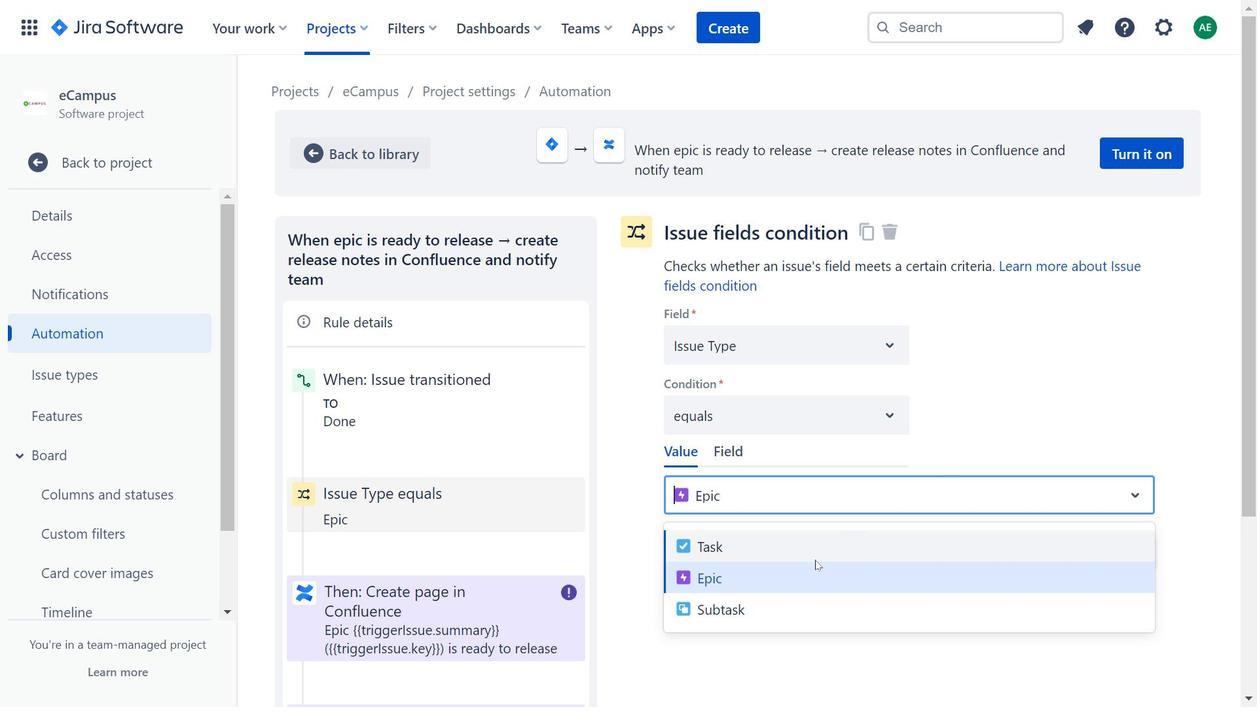 
Action: Mouse moved to (348, 139)
Screenshot: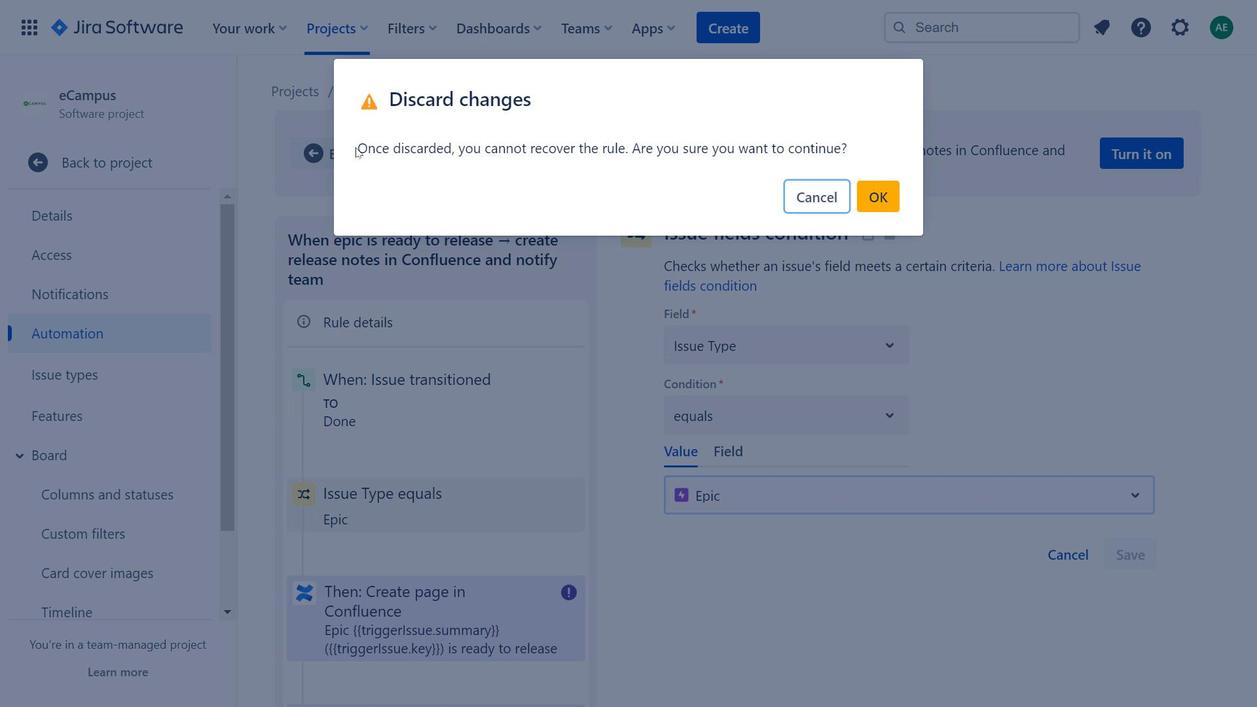 
Action: Mouse pressed left at (348, 139)
Screenshot: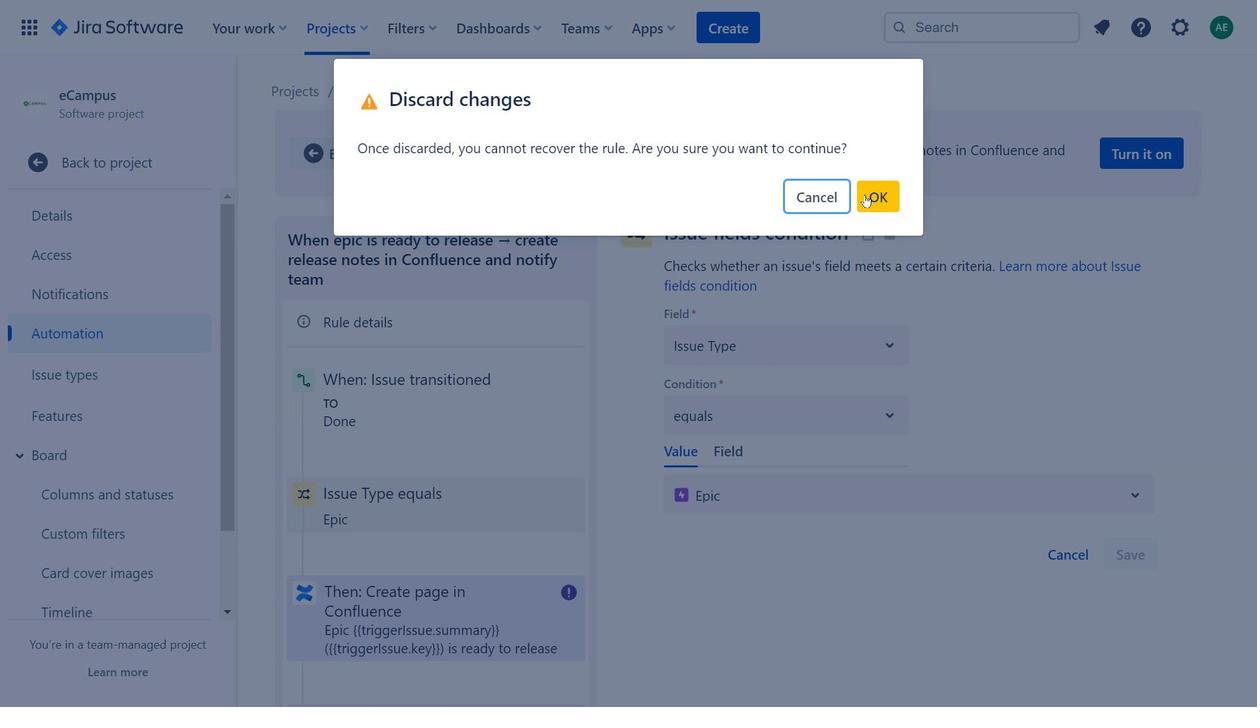 
Action: Mouse moved to (858, 188)
Screenshot: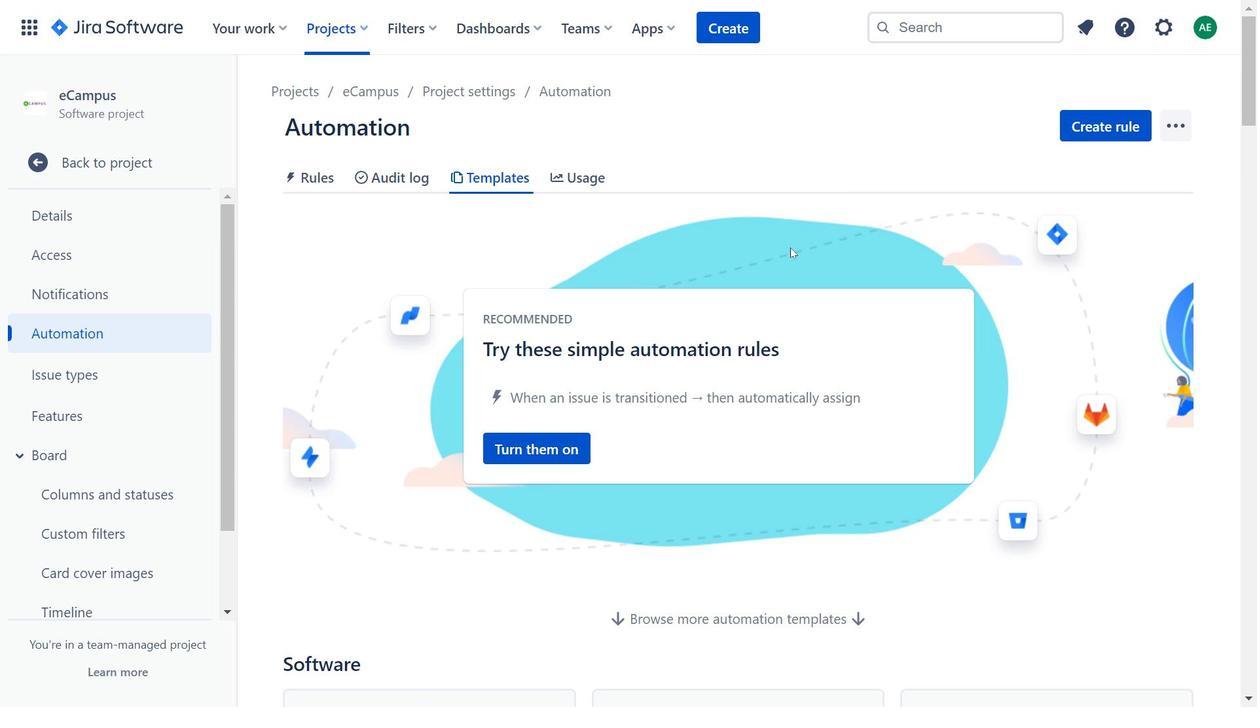 
Action: Mouse pressed left at (858, 188)
Screenshot: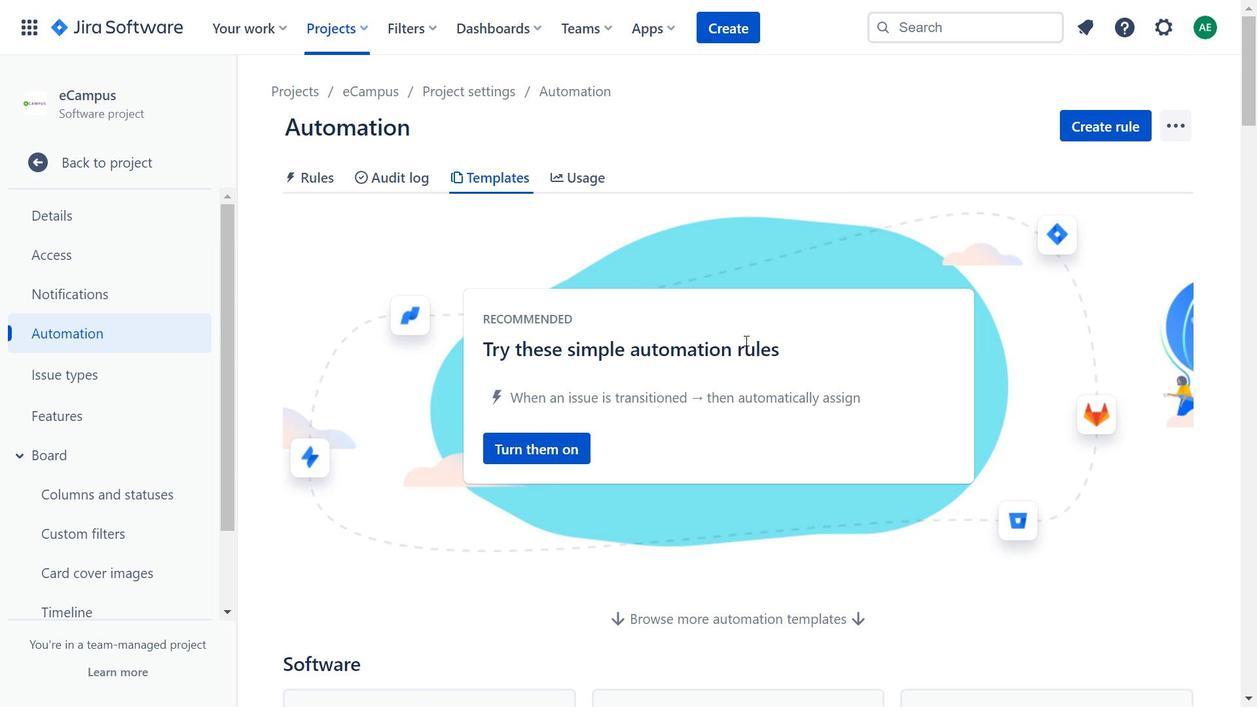 
Action: Mouse moved to (626, 341)
Screenshot: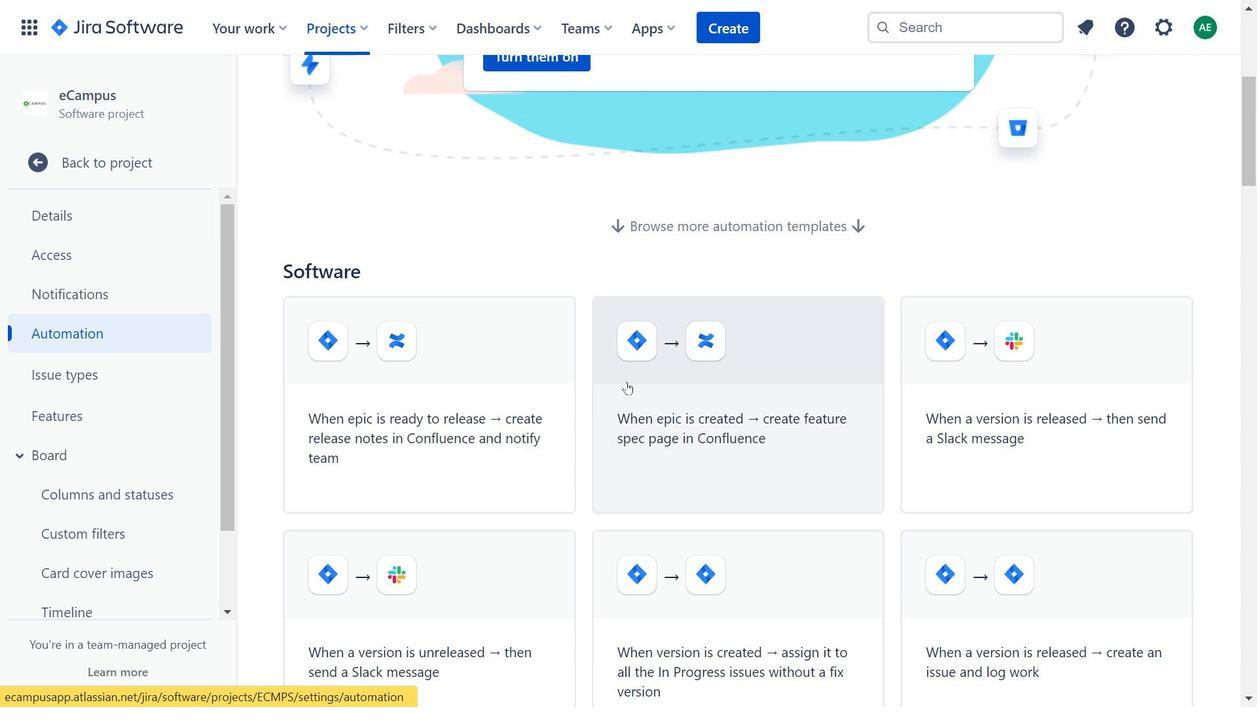 
Action: Mouse scrolled (626, 341) with delta (0, 0)
Screenshot: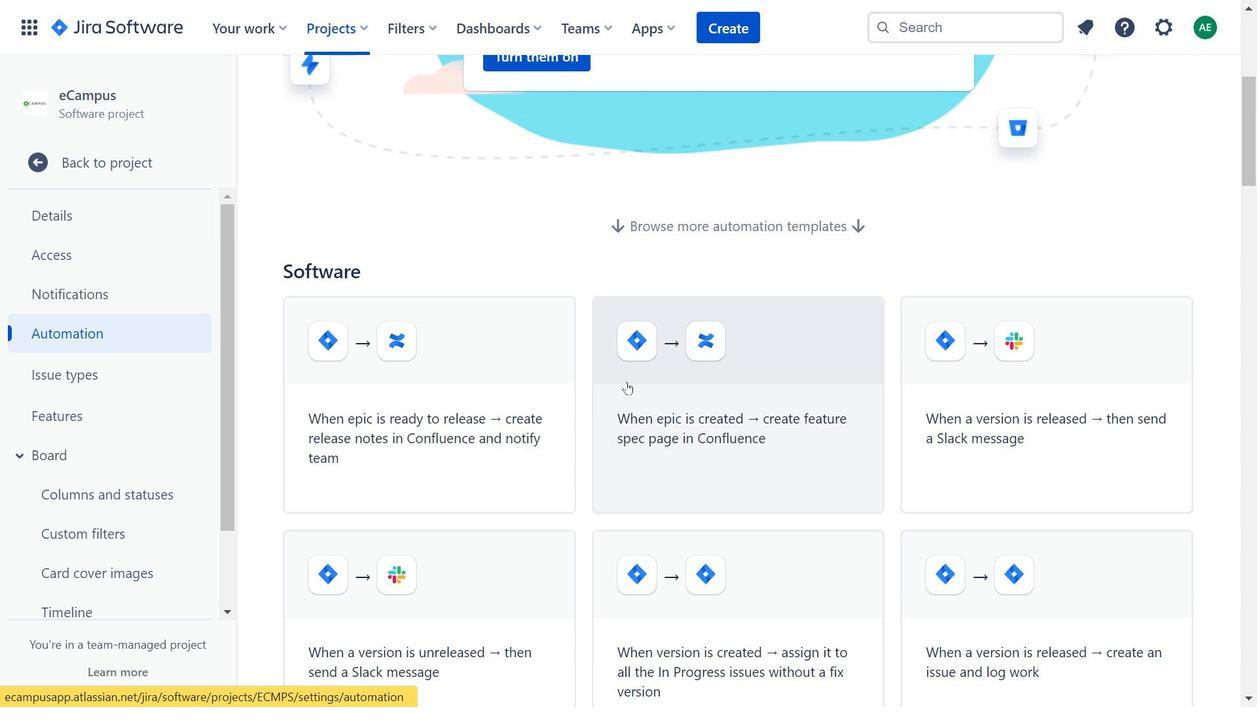 
Action: Mouse moved to (626, 345)
Screenshot: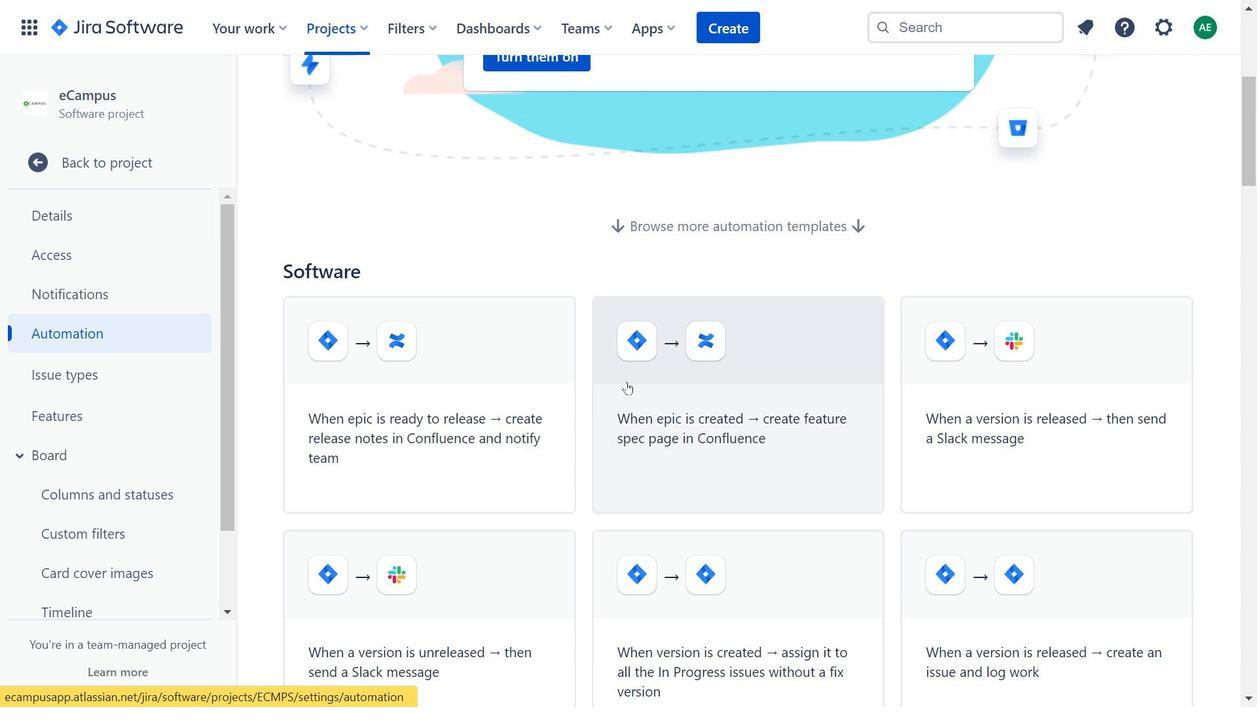 
Action: Mouse scrolled (626, 345) with delta (0, 0)
Screenshot: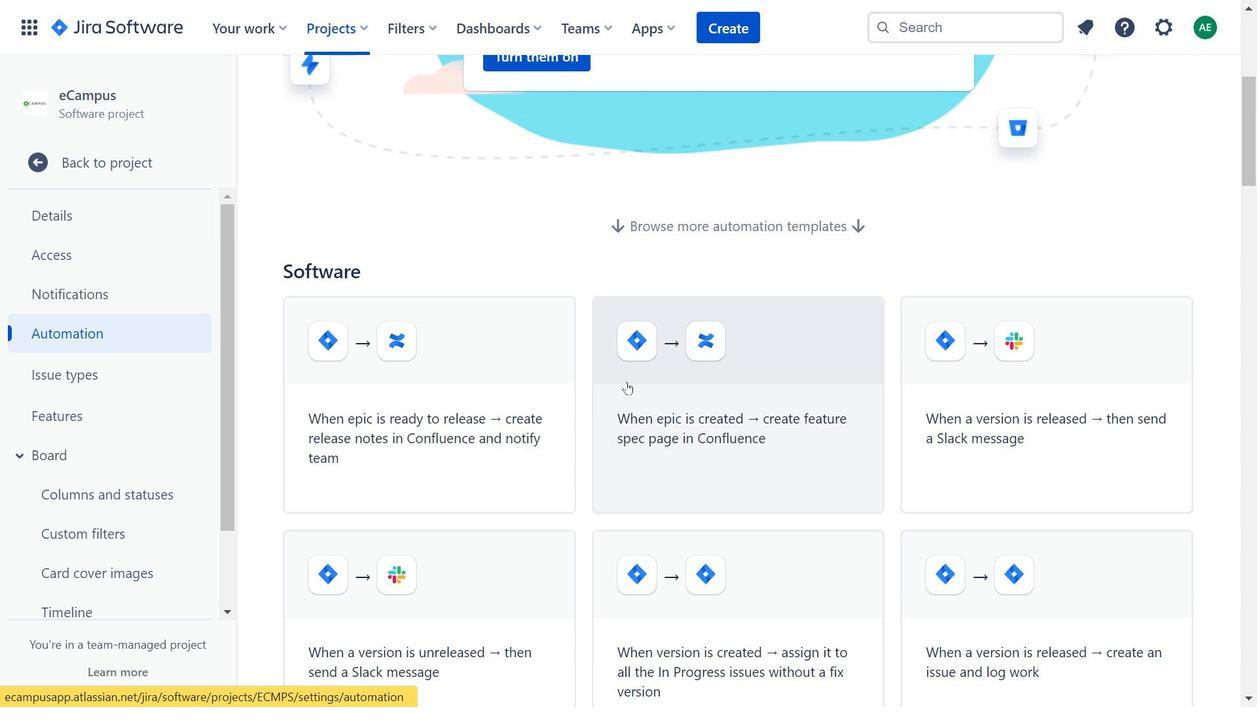 
Action: Mouse moved to (624, 352)
Screenshot: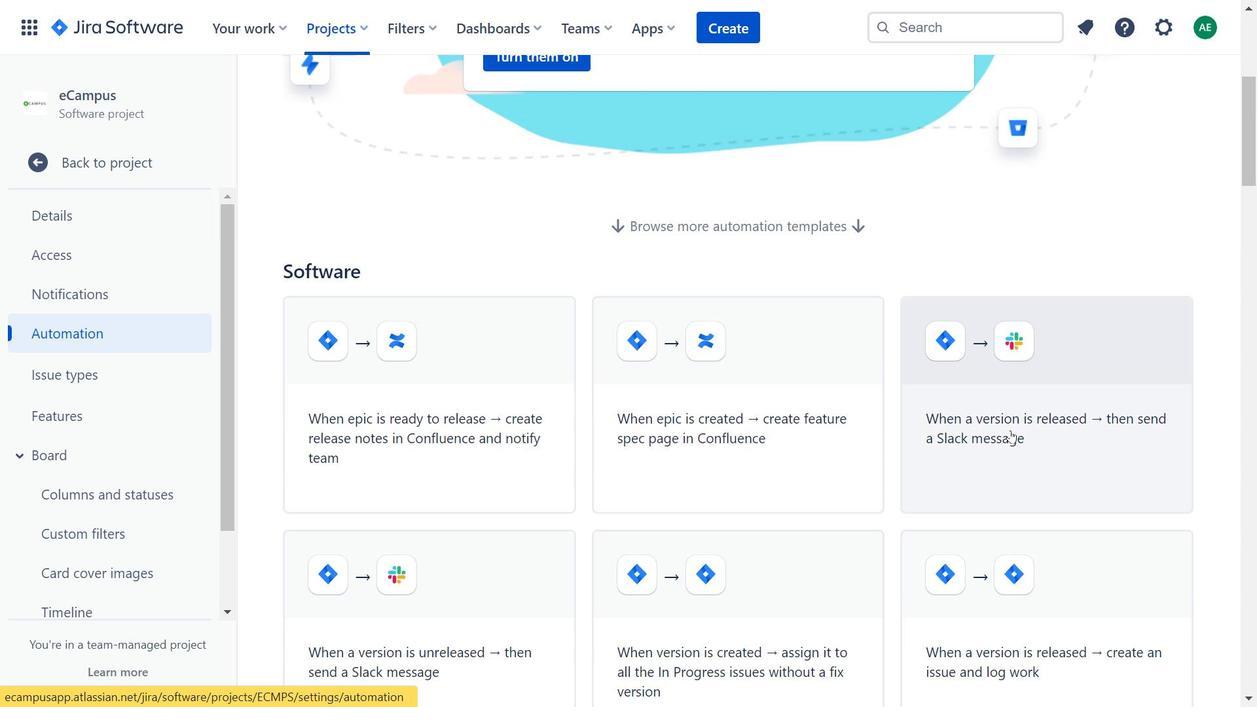 
Action: Mouse scrolled (624, 351) with delta (0, 0)
Screenshot: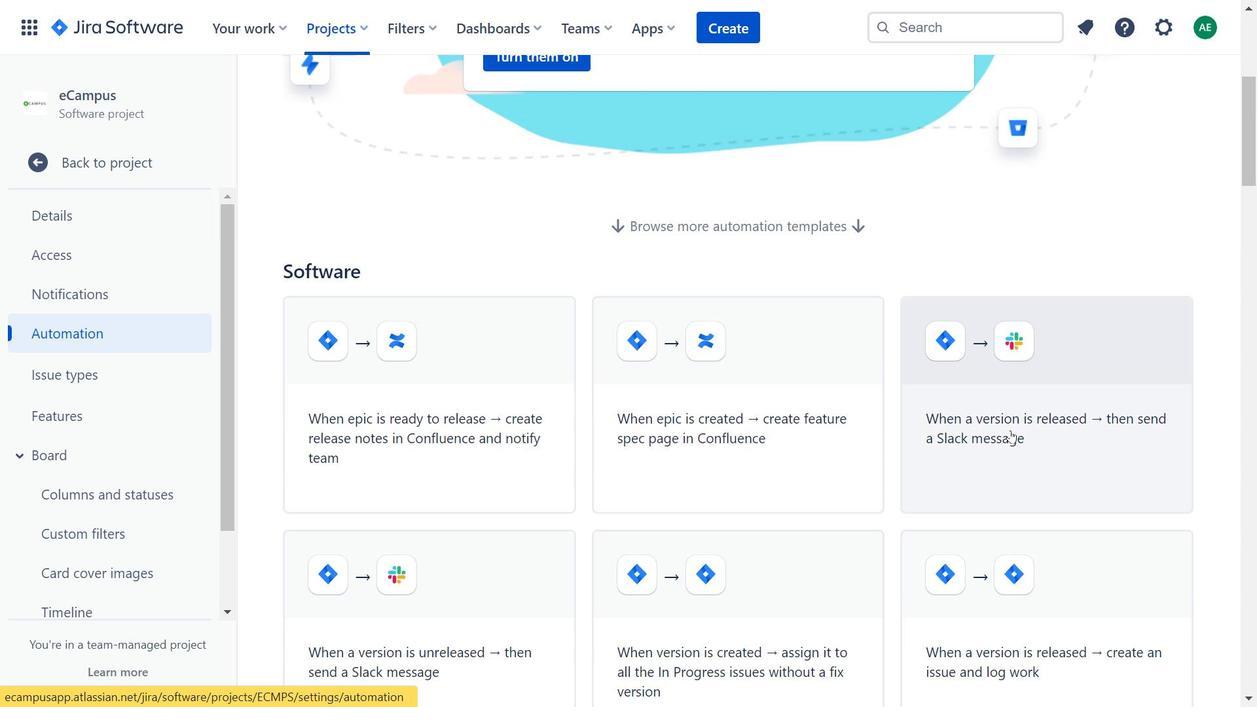 
Action: Mouse moved to (623, 360)
Screenshot: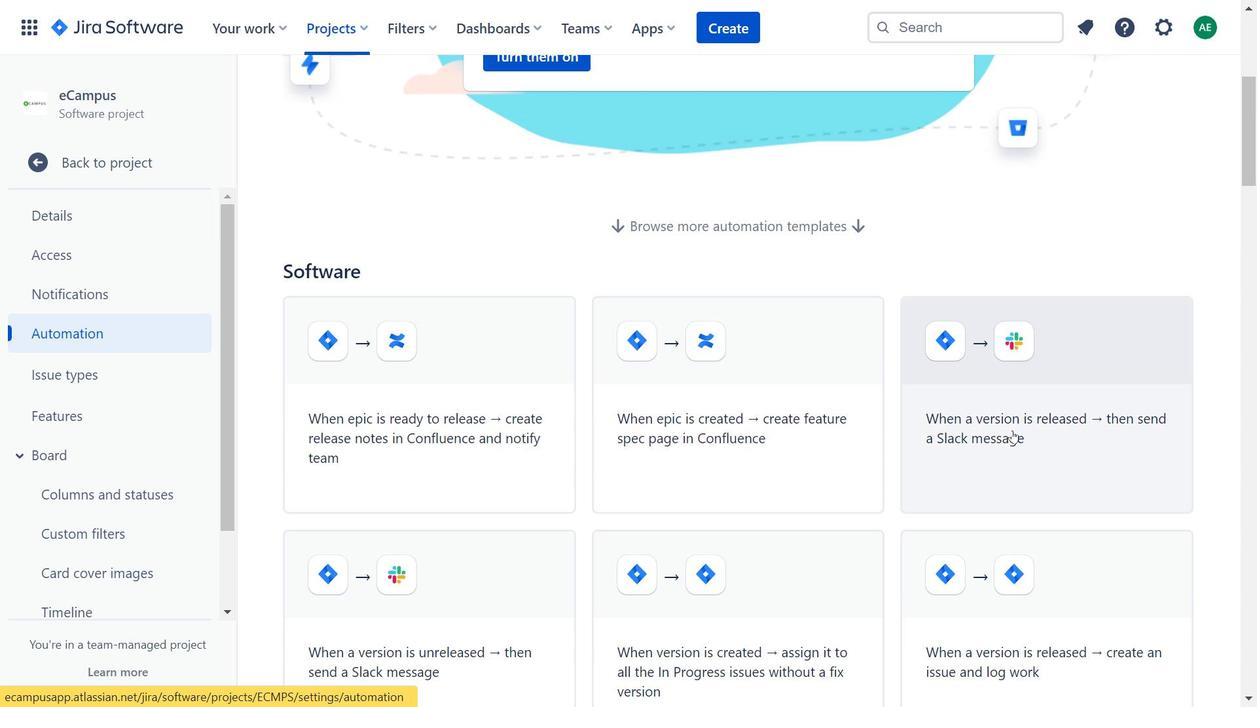 
Action: Mouse scrolled (623, 359) with delta (0, 0)
Screenshot: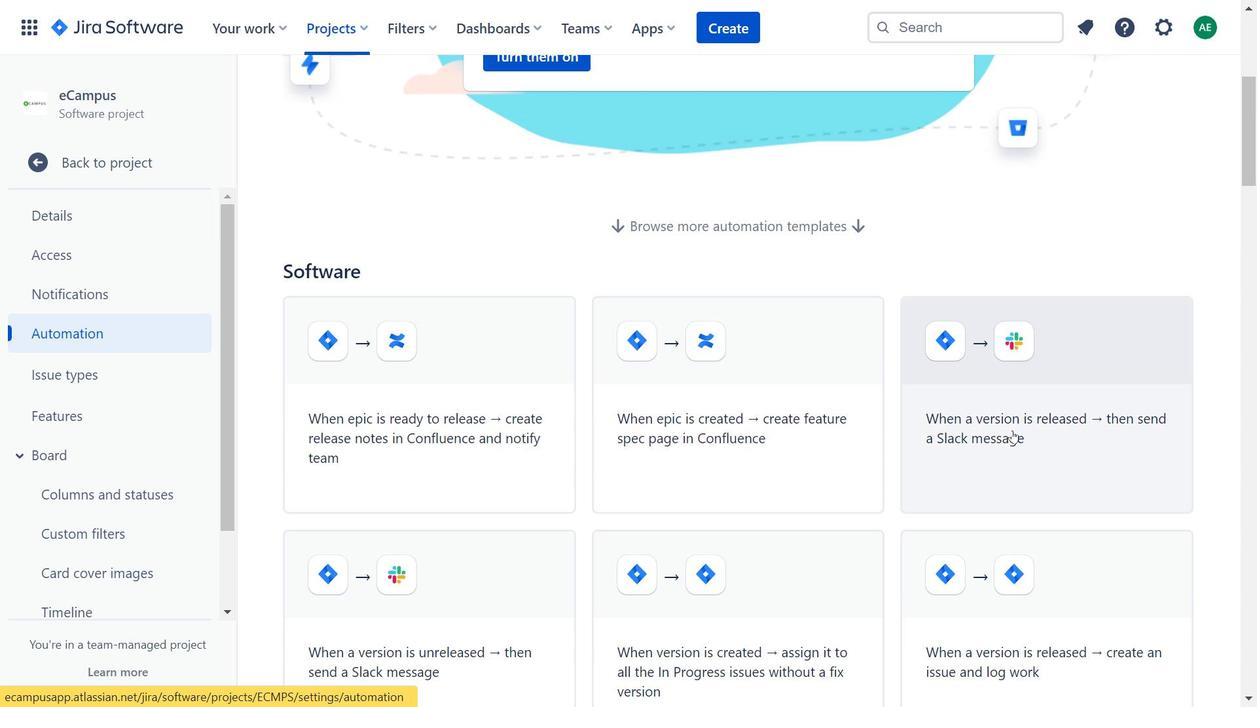 
Action: Mouse moved to (519, 442)
Screenshot: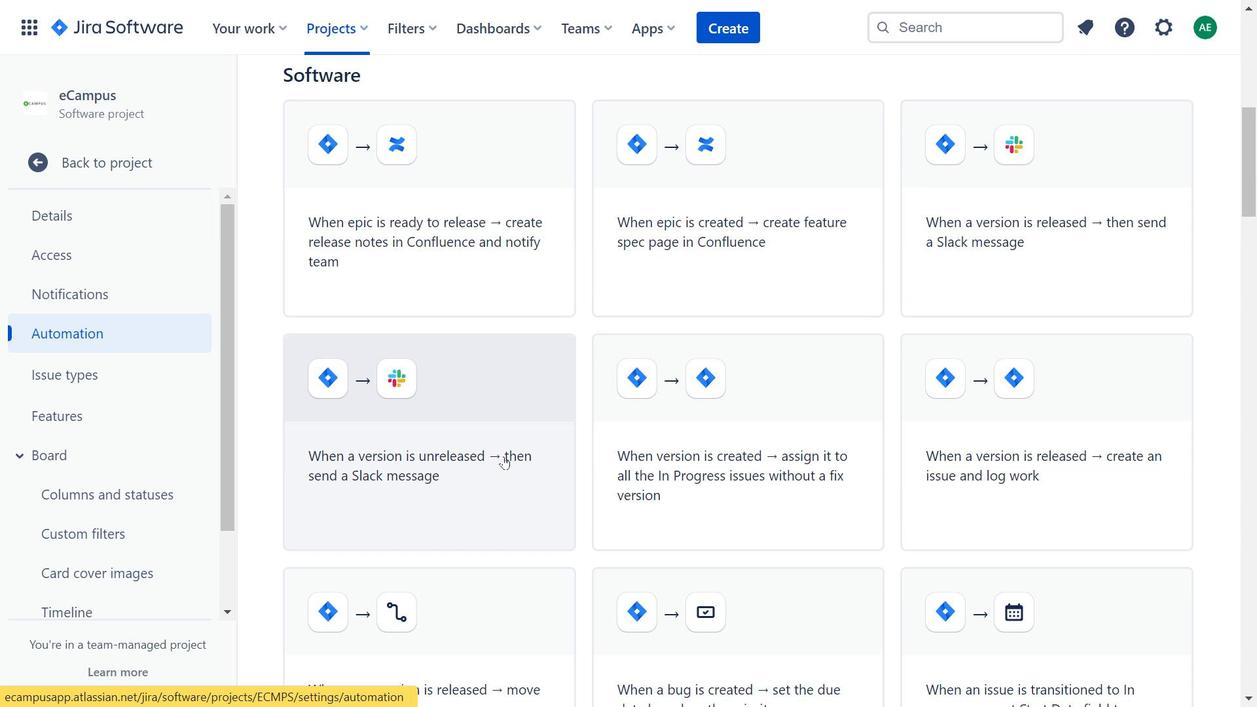 
Action: Mouse scrolled (519, 442) with delta (0, 0)
Screenshot: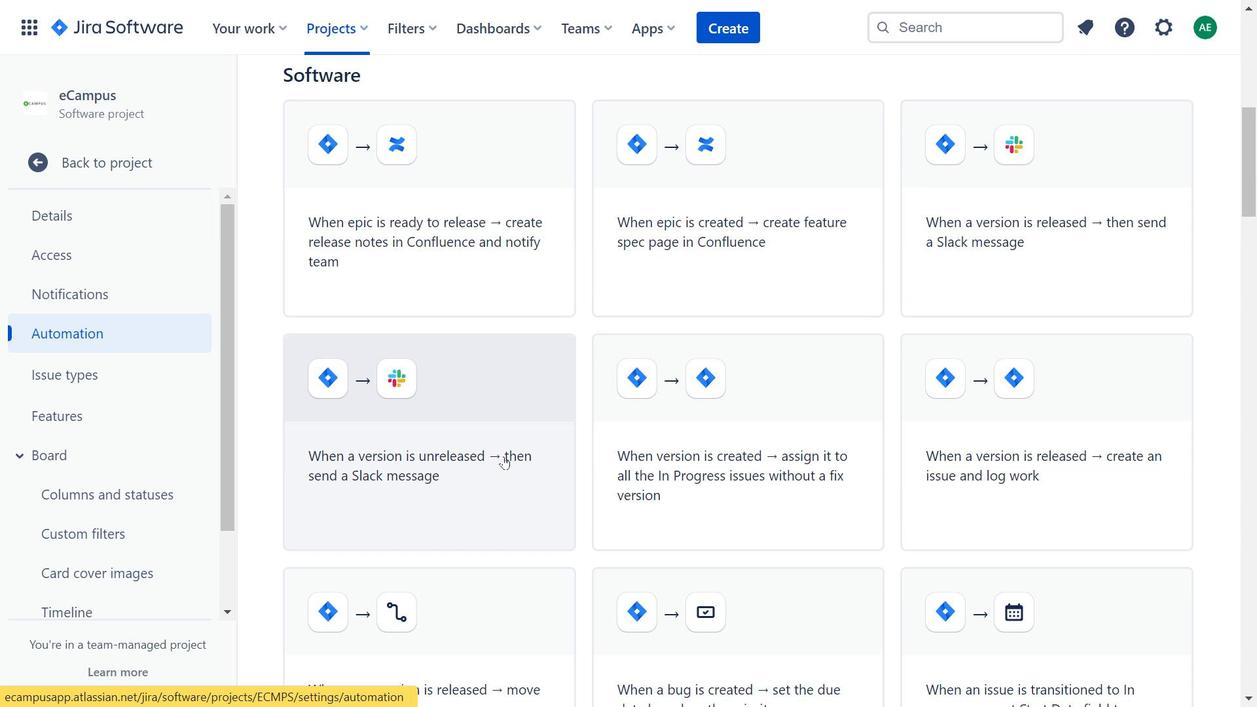 
Action: Mouse moved to (517, 448)
Screenshot: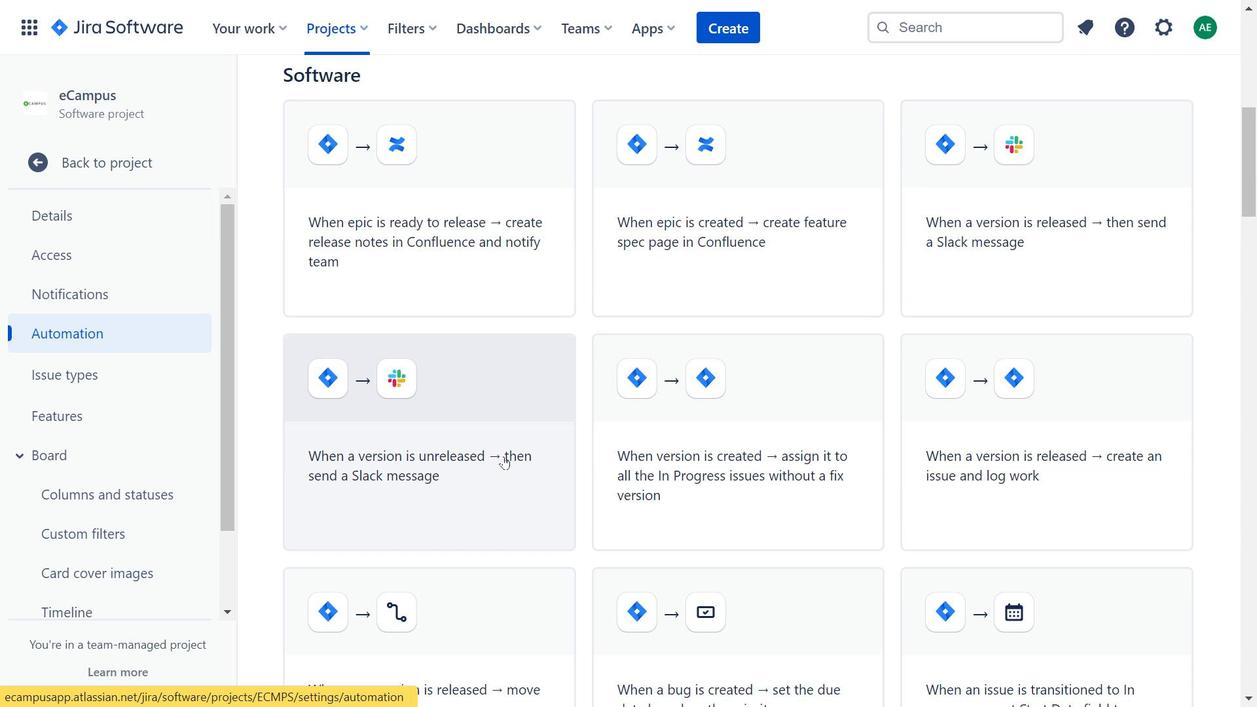 
Action: Mouse scrolled (517, 448) with delta (0, 0)
Screenshot: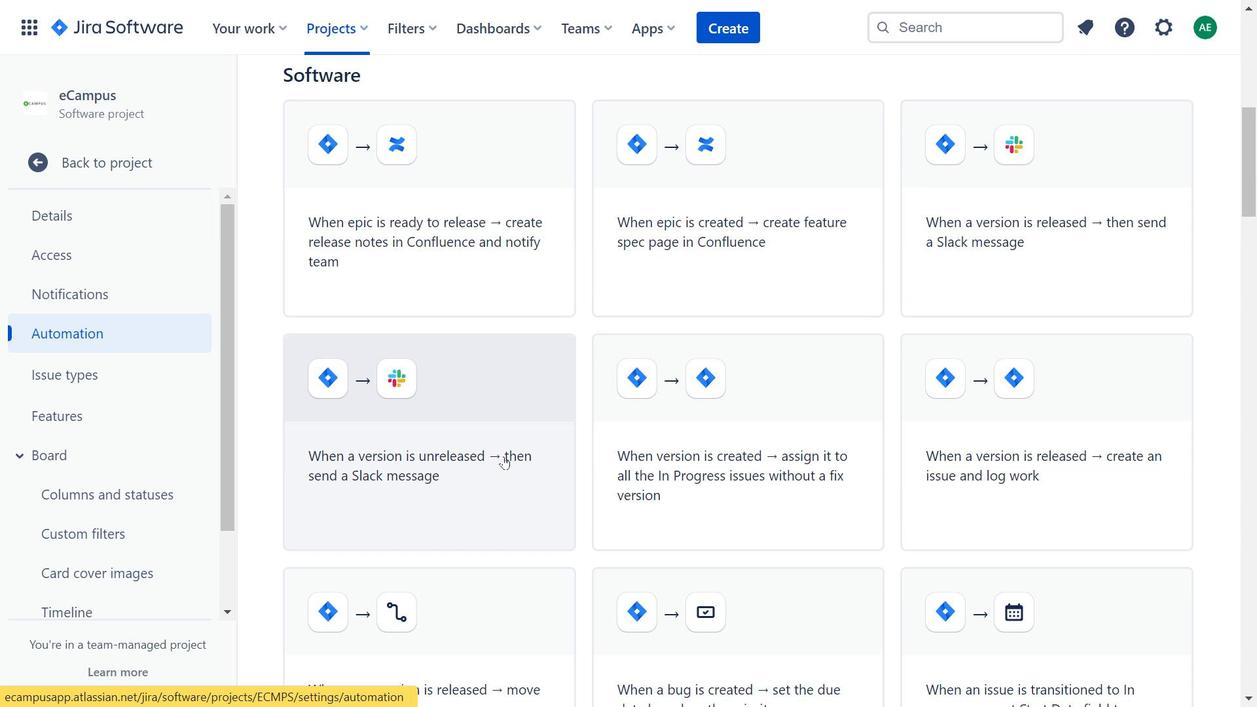 
Action: Mouse moved to (497, 450)
Screenshot: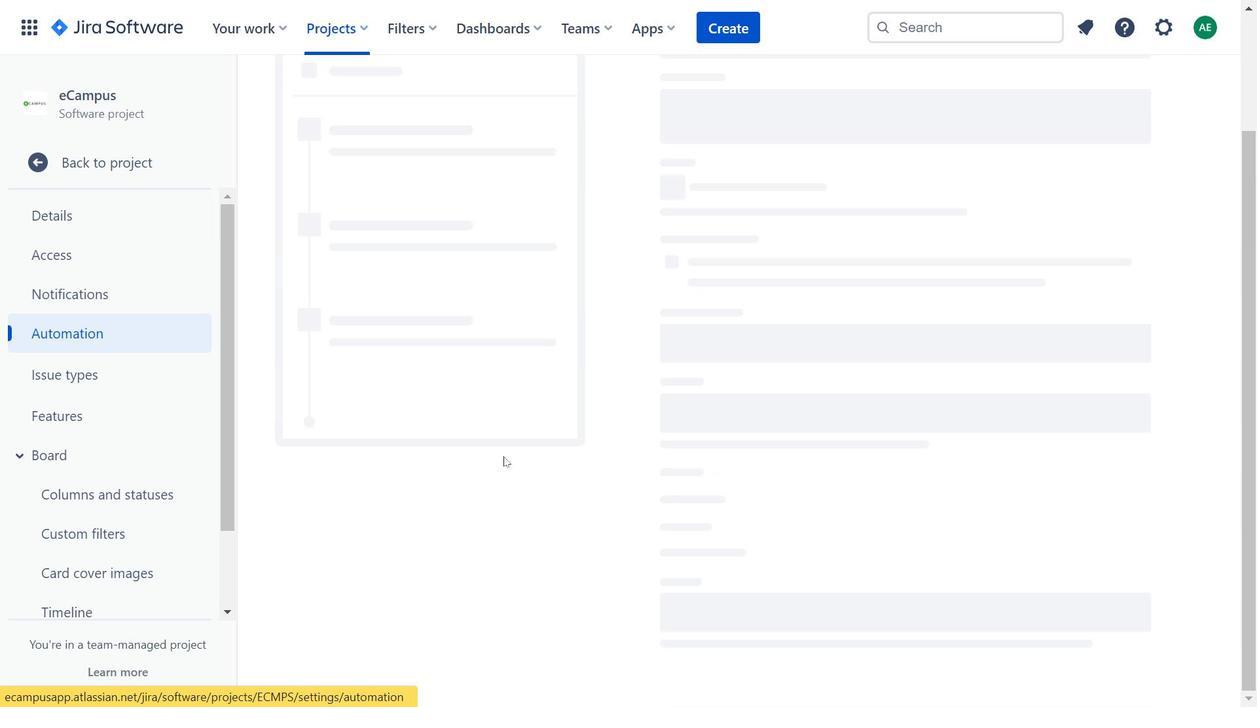 
Action: Mouse pressed left at (497, 450)
Screenshot: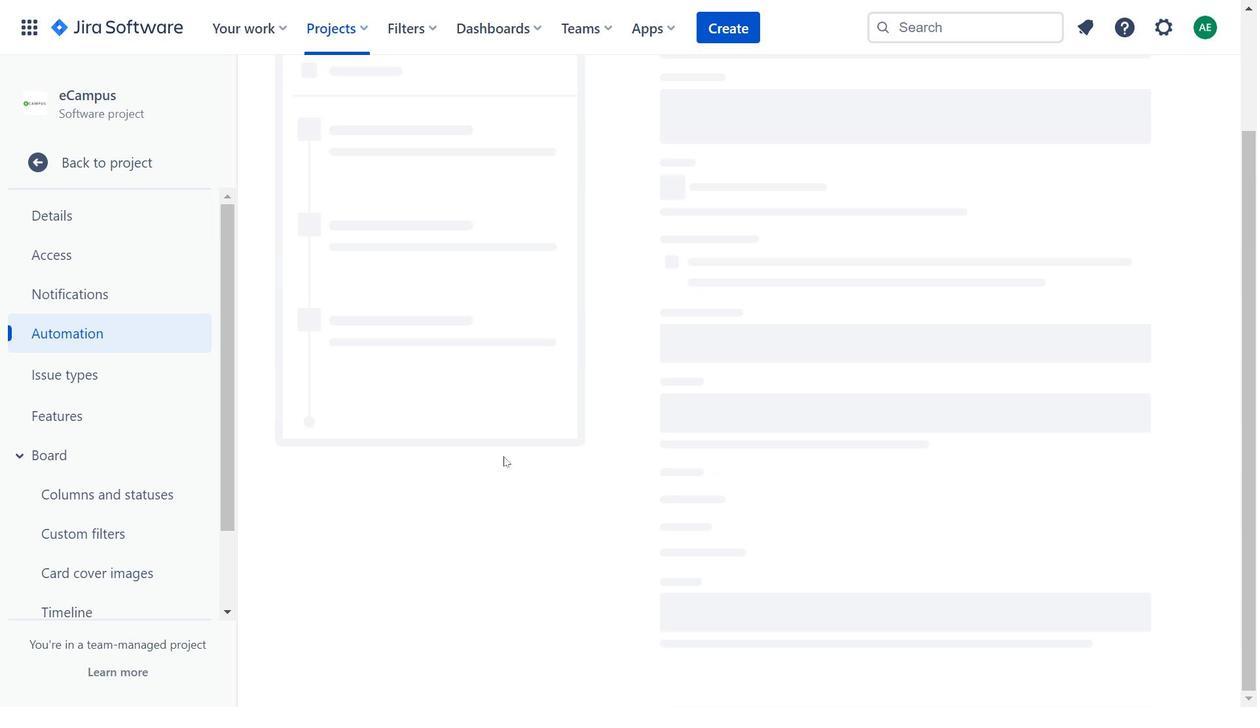 
Action: Mouse moved to (737, 335)
Screenshot: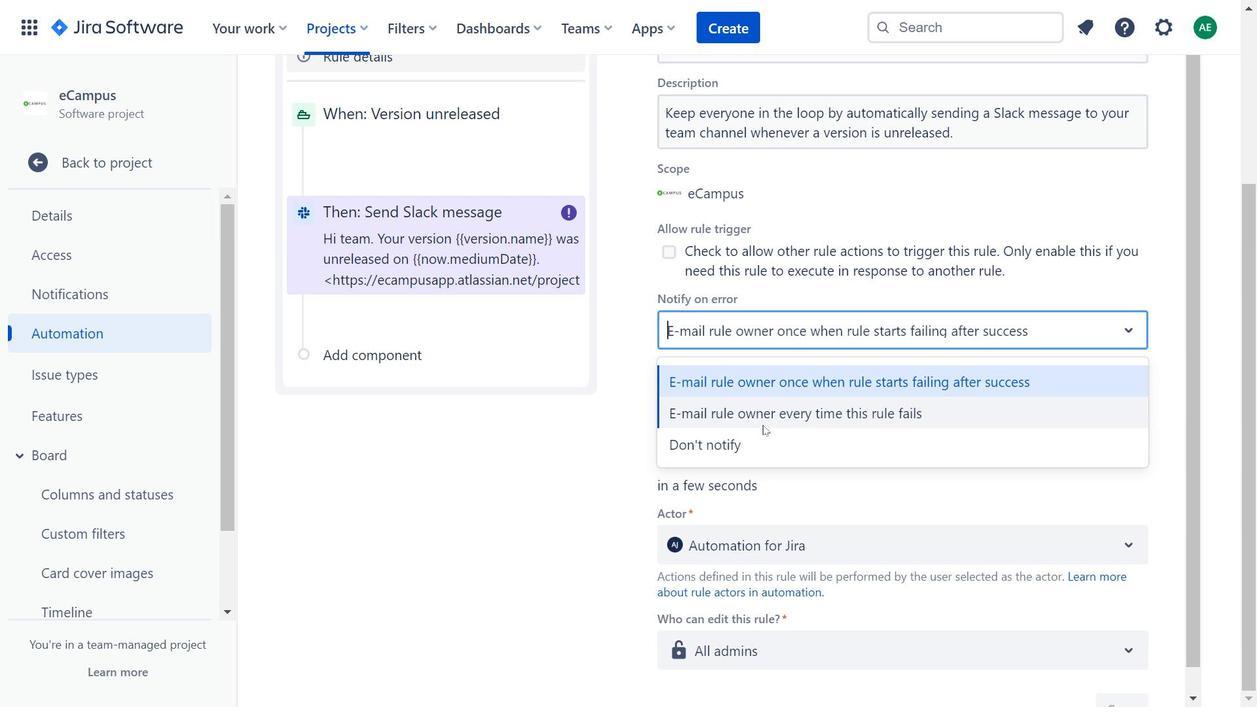 
Action: Mouse pressed left at (737, 335)
Screenshot: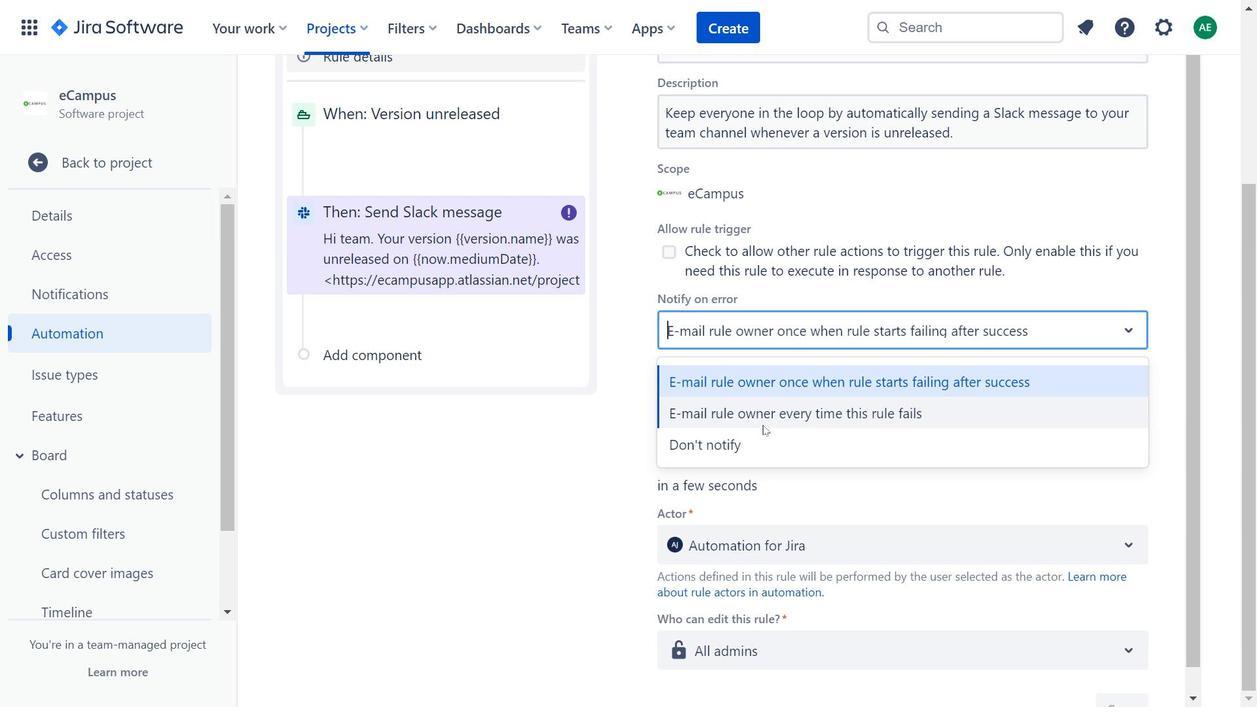 
Action: Mouse moved to (278, 459)
Screenshot: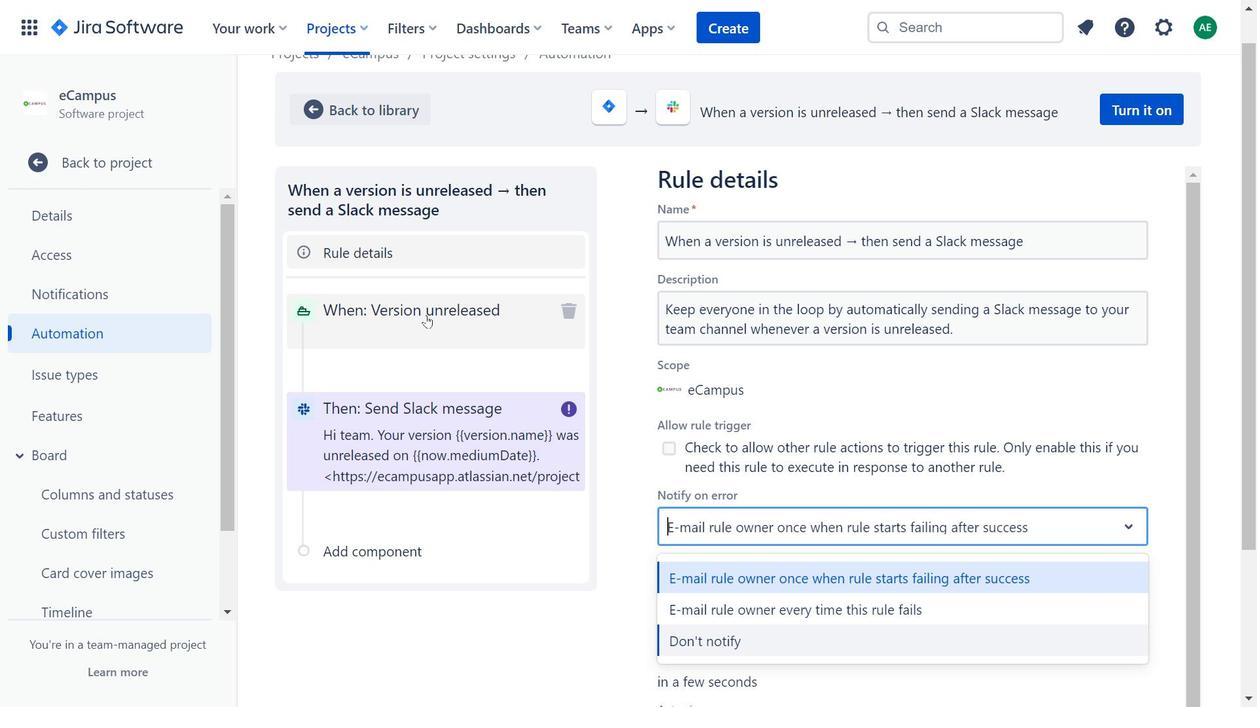 
Action: Mouse scrolled (278, 459) with delta (0, 0)
Screenshot: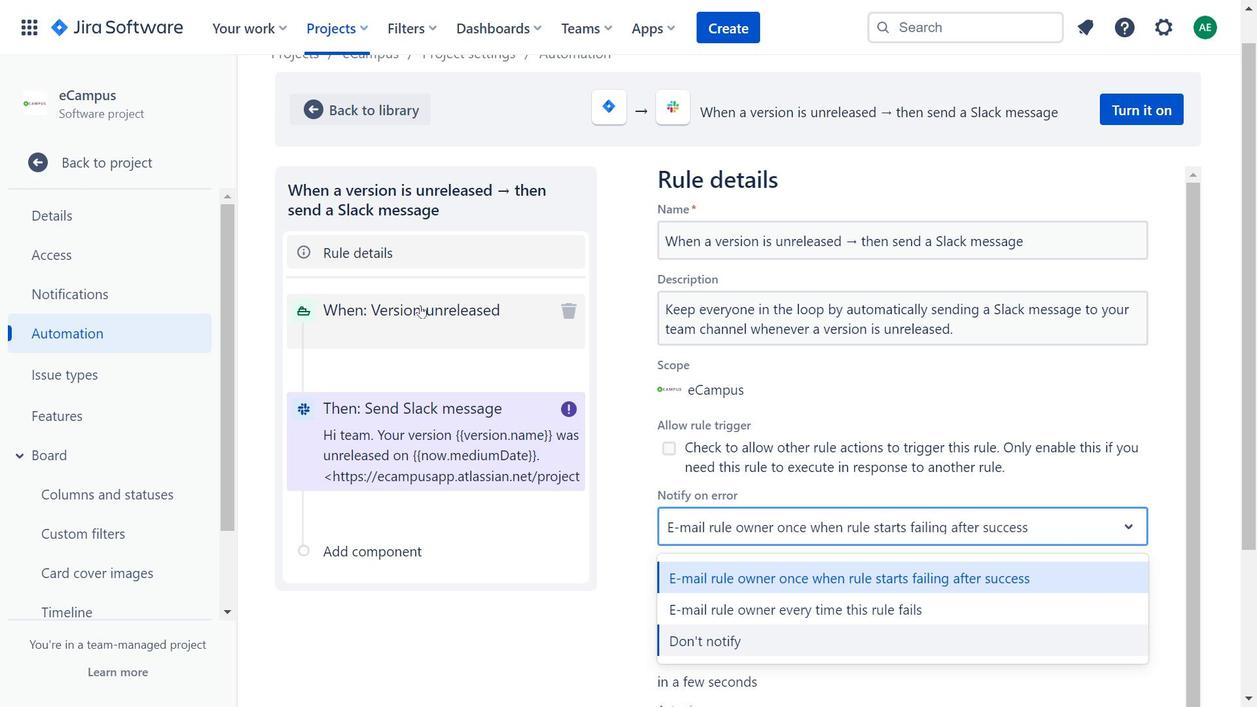 
Action: Mouse scrolled (278, 459) with delta (0, 0)
Screenshot: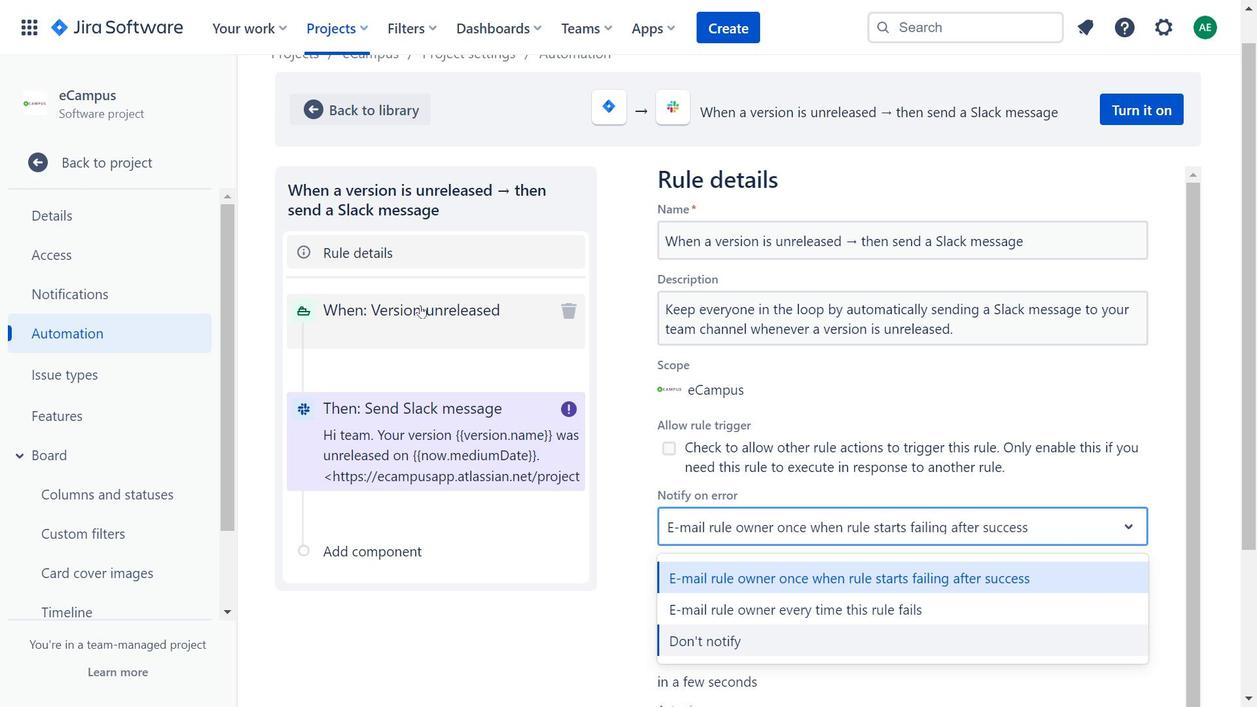 
Action: Mouse moved to (414, 298)
Screenshot: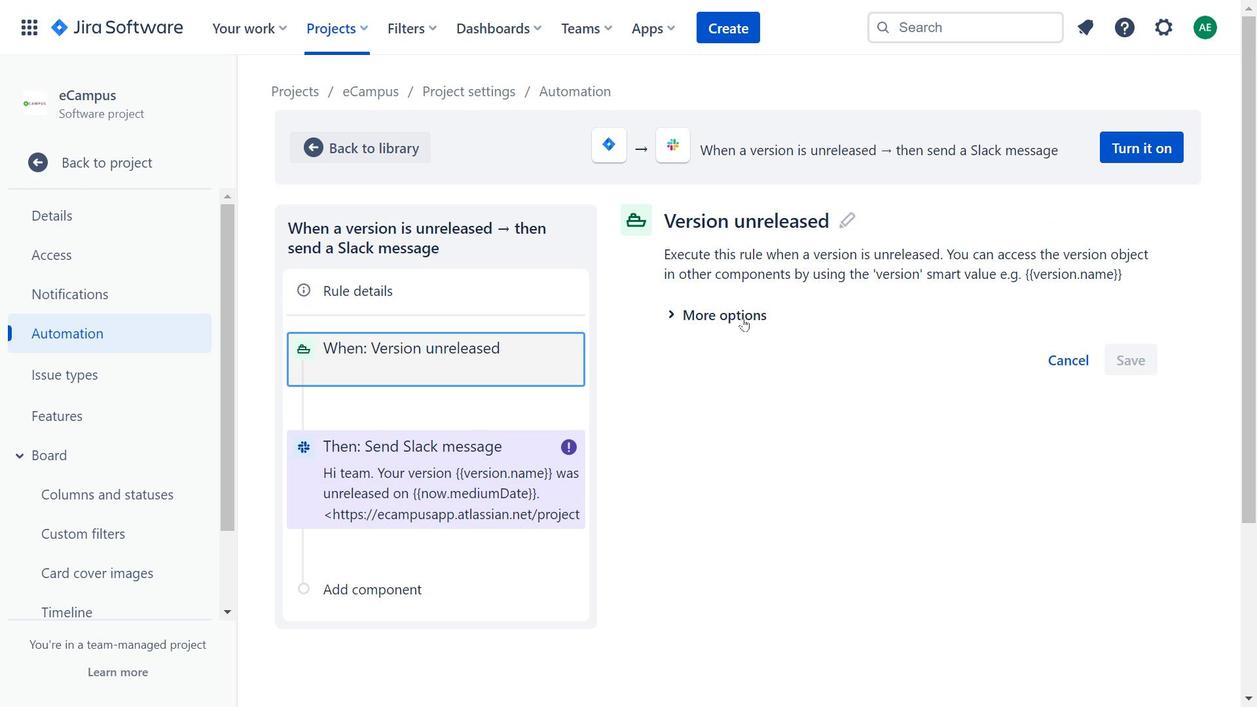 
Action: Mouse pressed left at (414, 298)
Screenshot: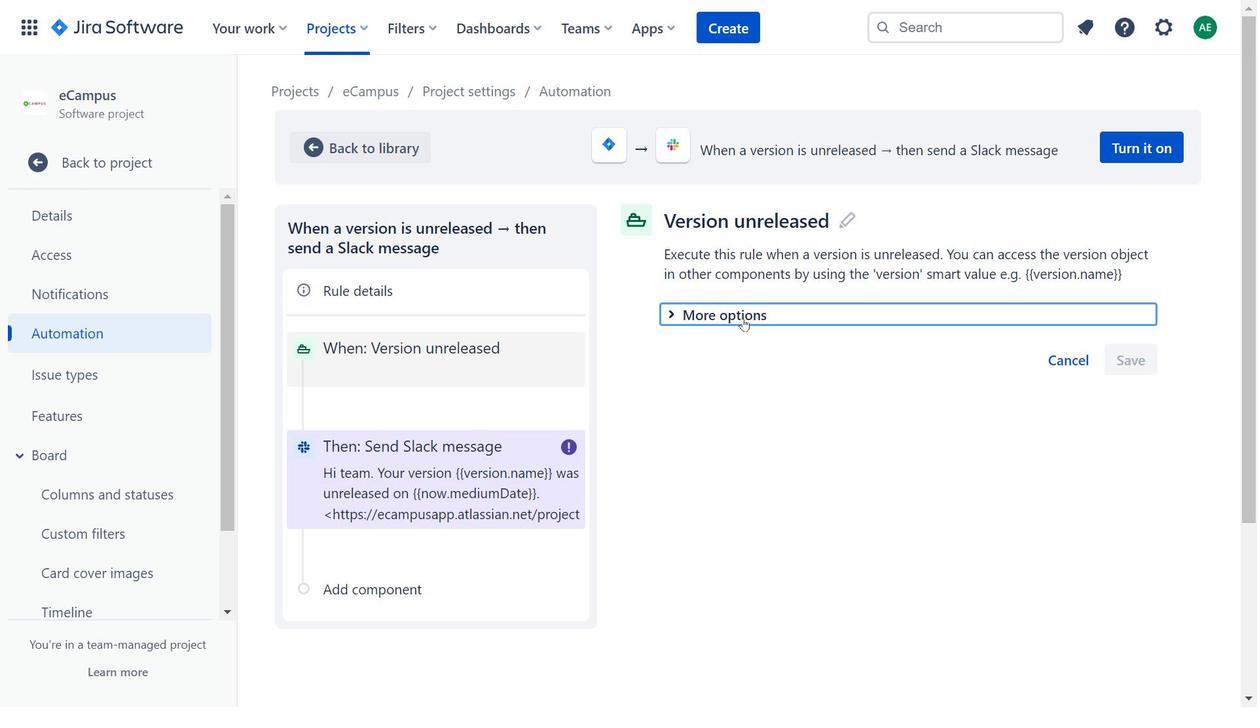 
Action: Mouse moved to (737, 311)
Screenshot: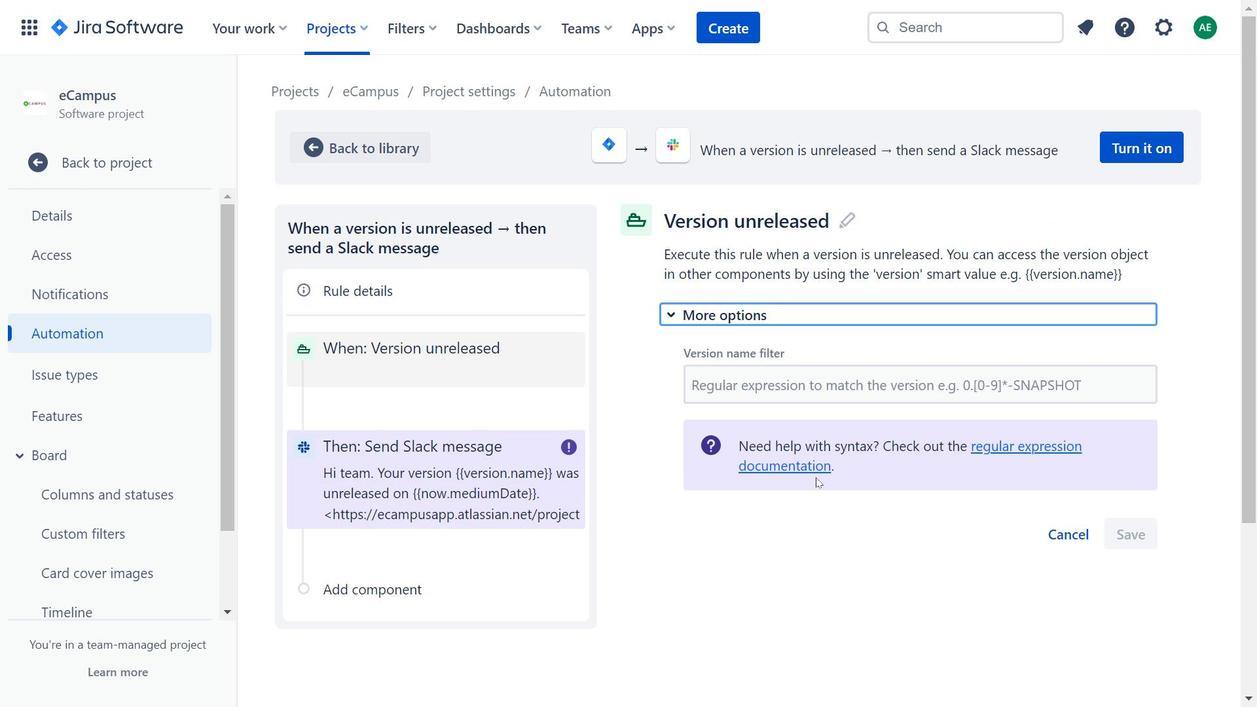 
Action: Mouse pressed left at (737, 311)
Screenshot: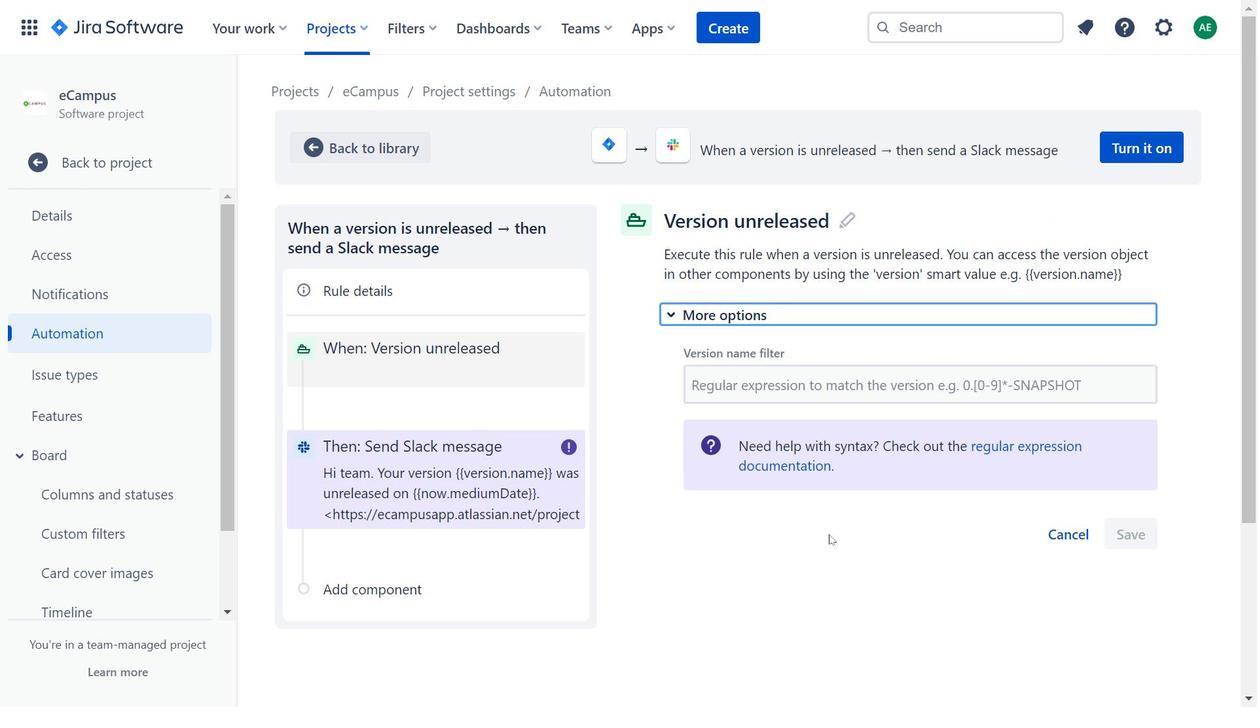 
Action: Mouse moved to (346, 150)
Screenshot: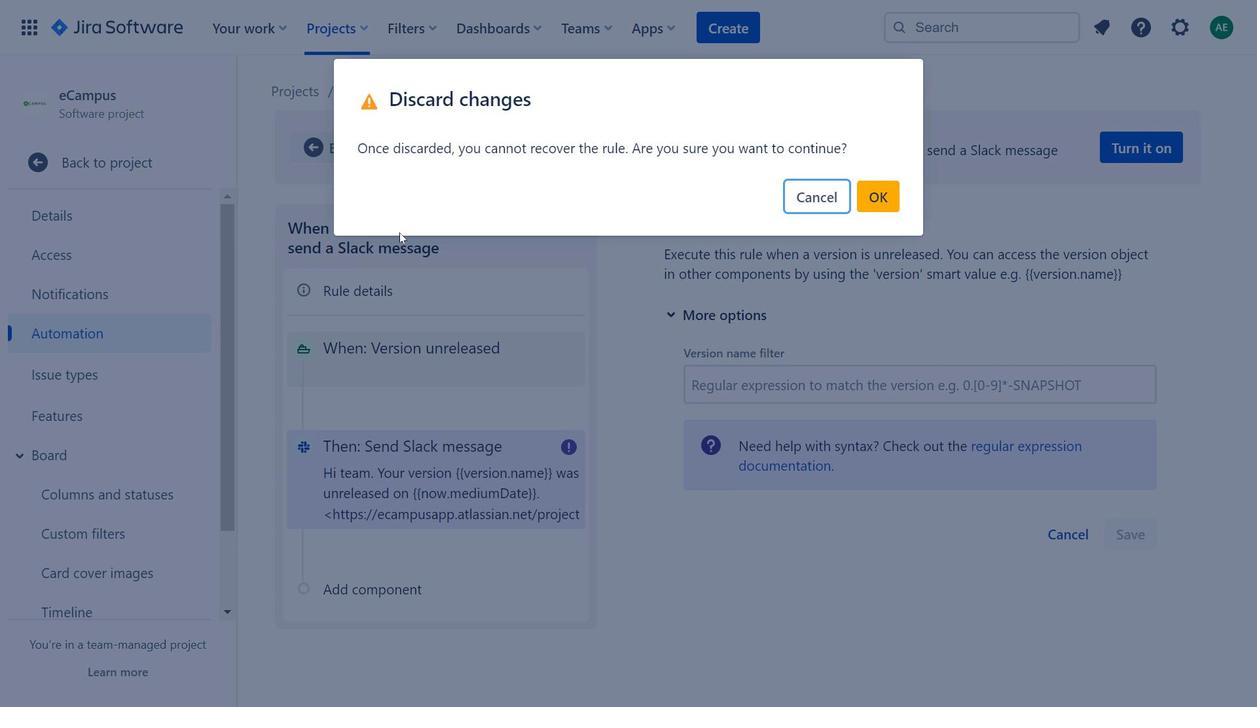 
Action: Mouse pressed left at (346, 150)
Screenshot: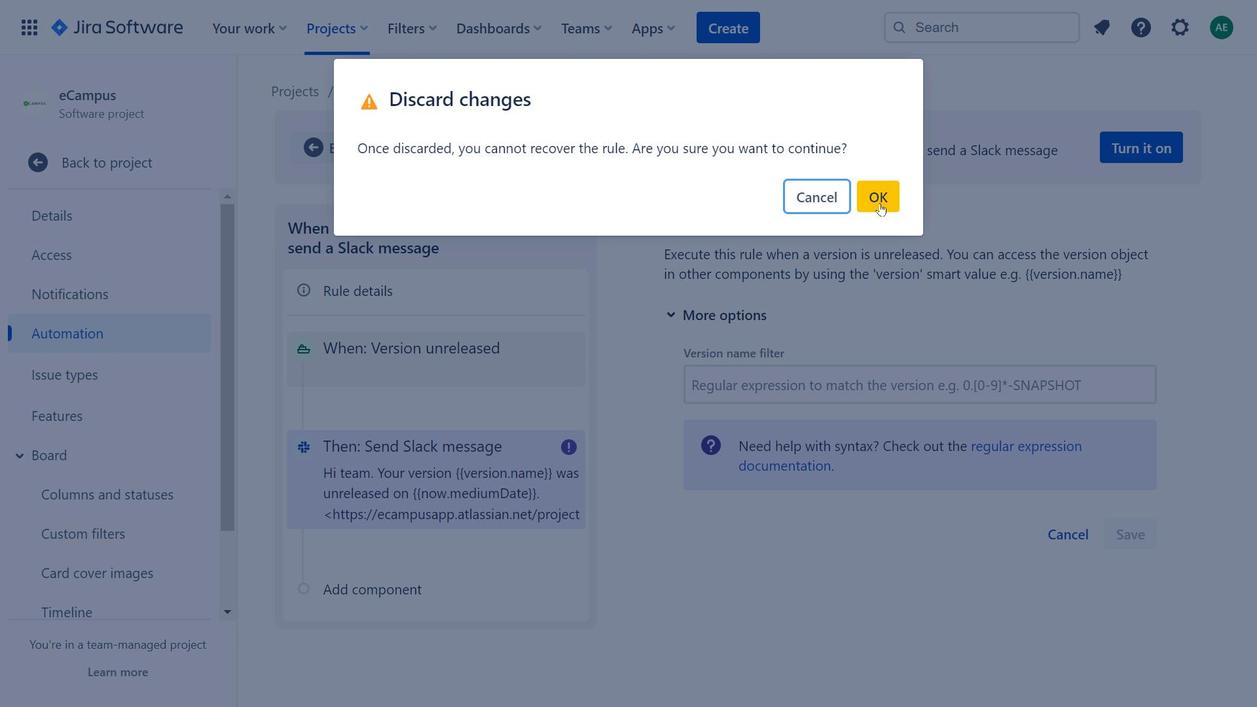 
Action: Mouse moved to (873, 196)
Screenshot: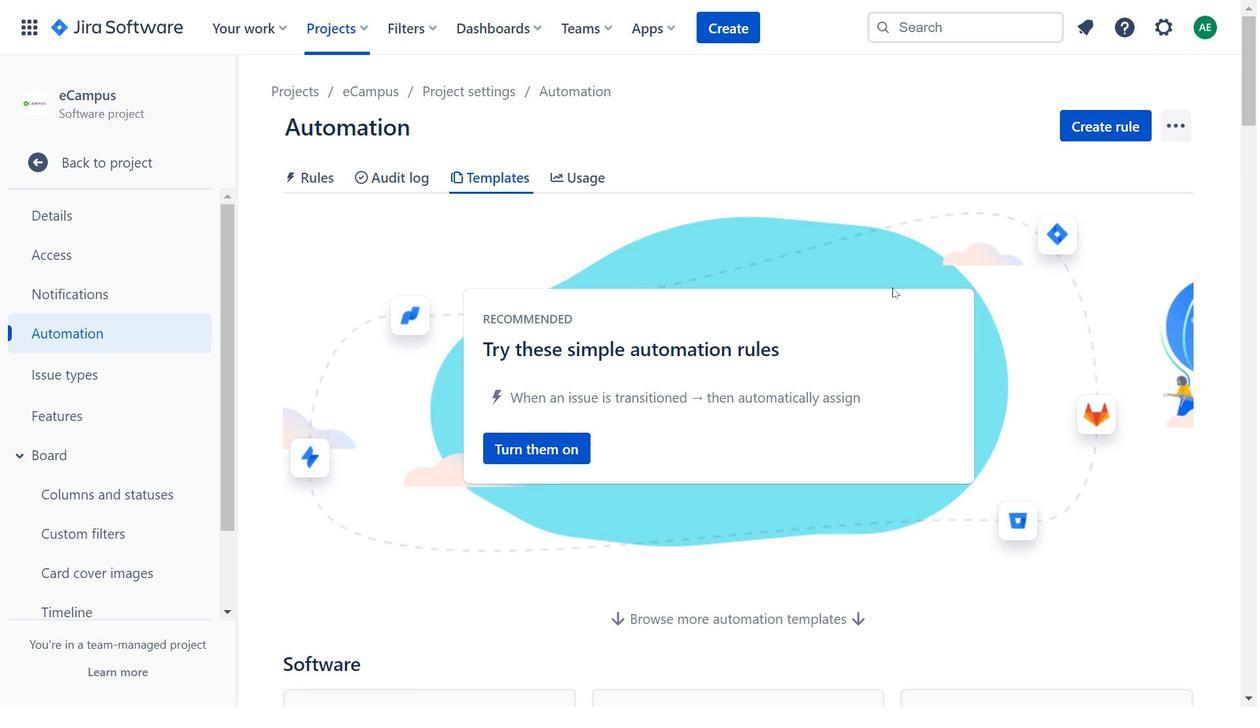 
Action: Mouse pressed left at (873, 196)
Screenshot: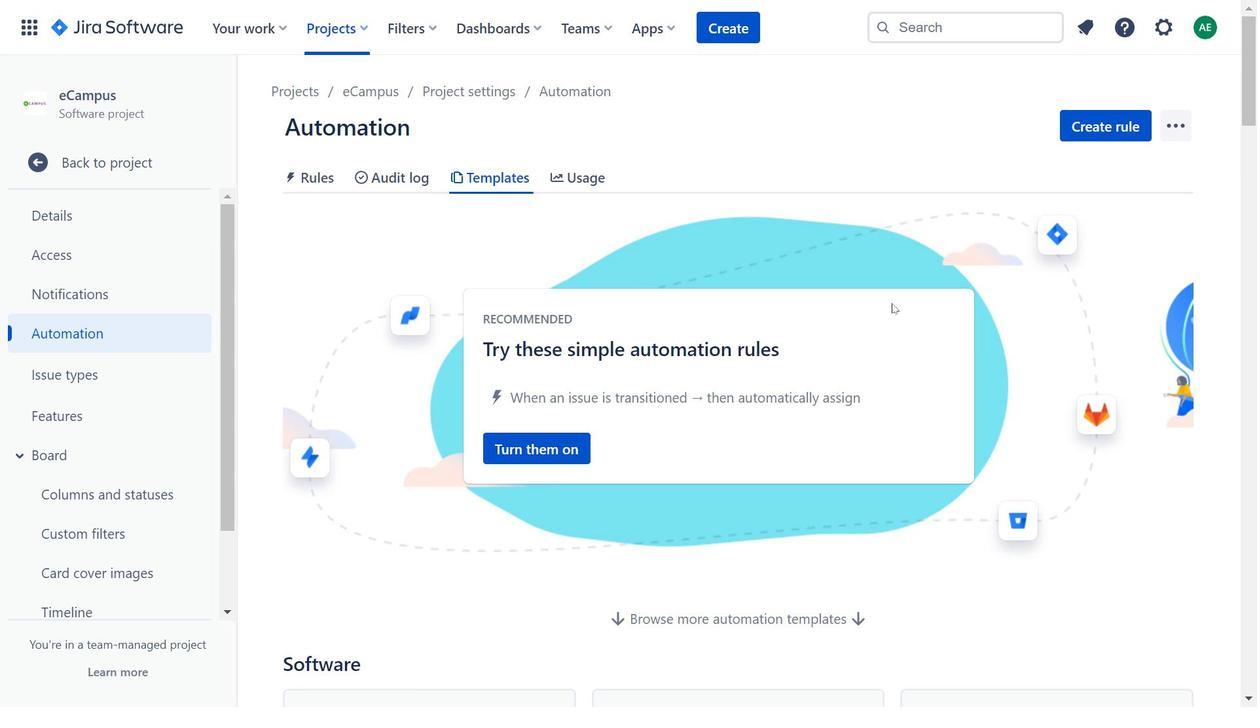 
Action: Mouse moved to (625, 259)
Screenshot: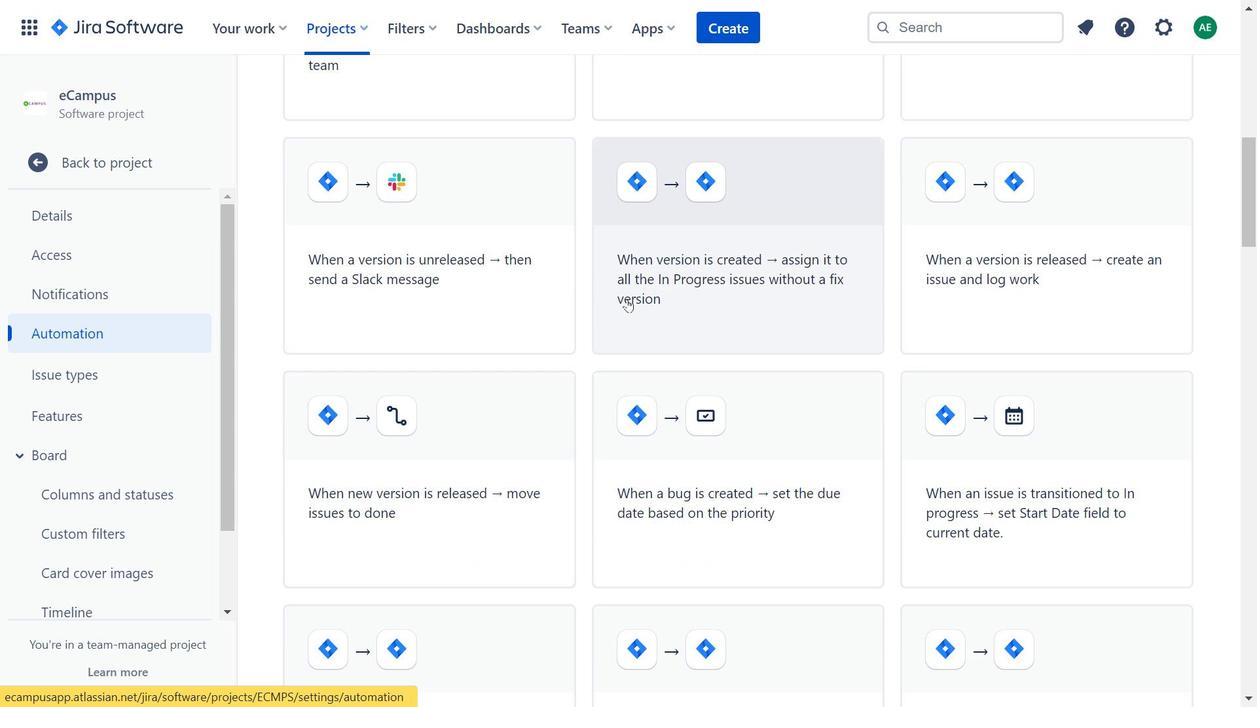 
Action: Mouse scrolled (625, 258) with delta (0, 0)
Screenshot: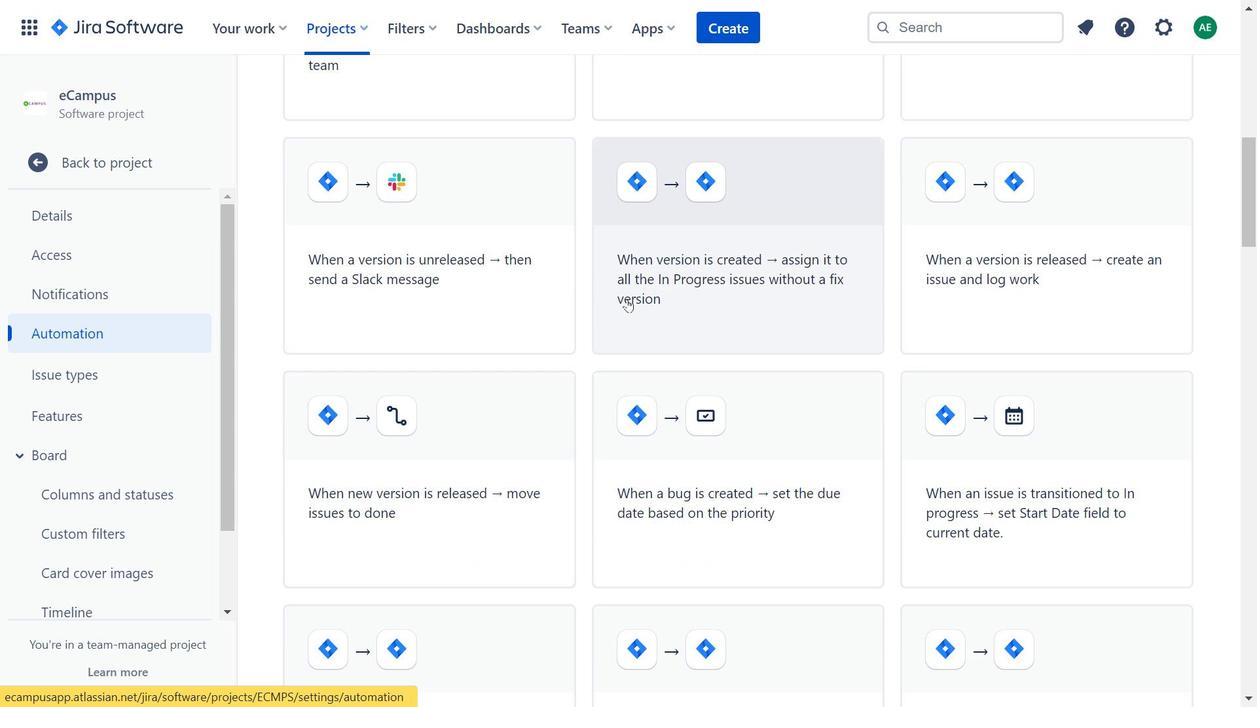 
Action: Mouse moved to (624, 269)
Screenshot: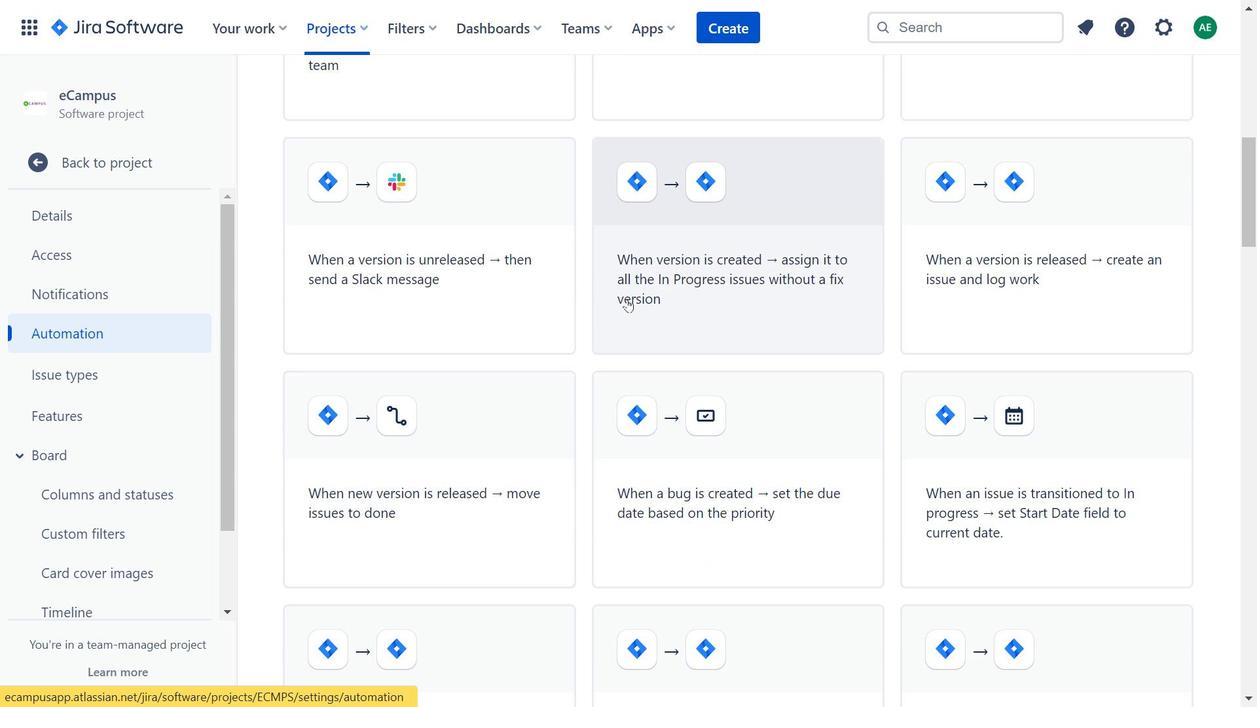 
Action: Mouse scrolled (624, 269) with delta (0, 0)
Screenshot: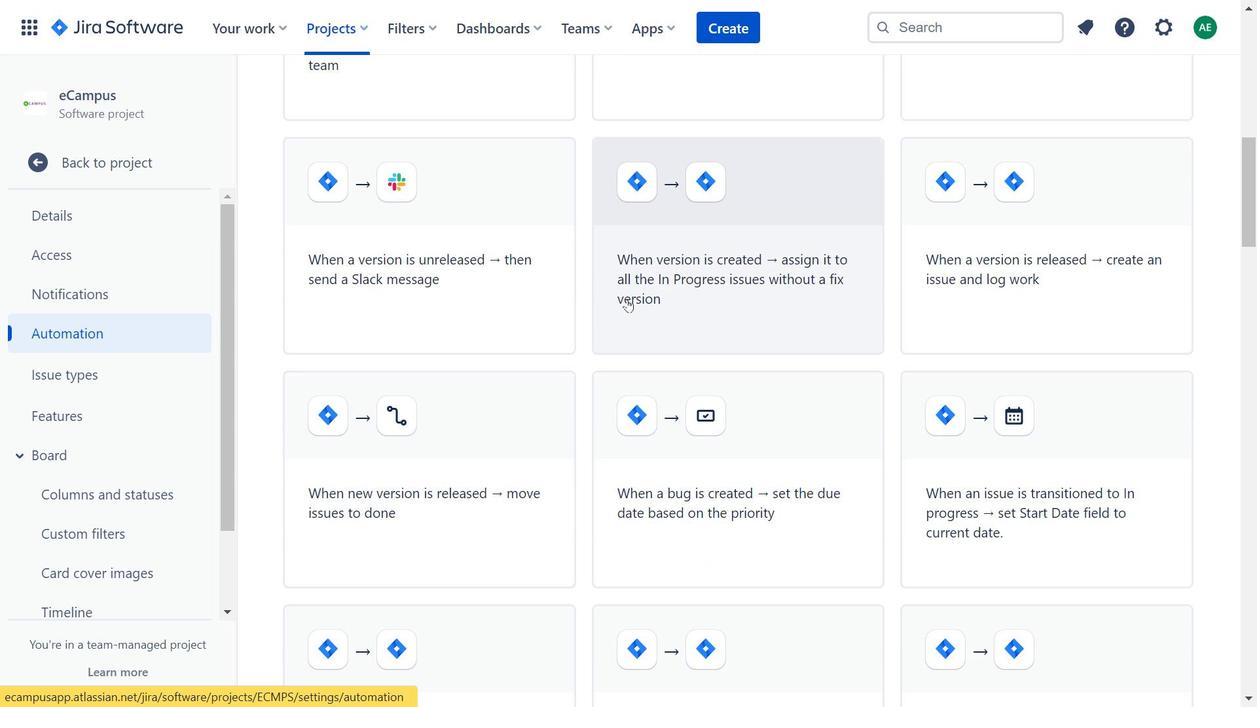 
Action: Mouse moved to (622, 277)
Screenshot: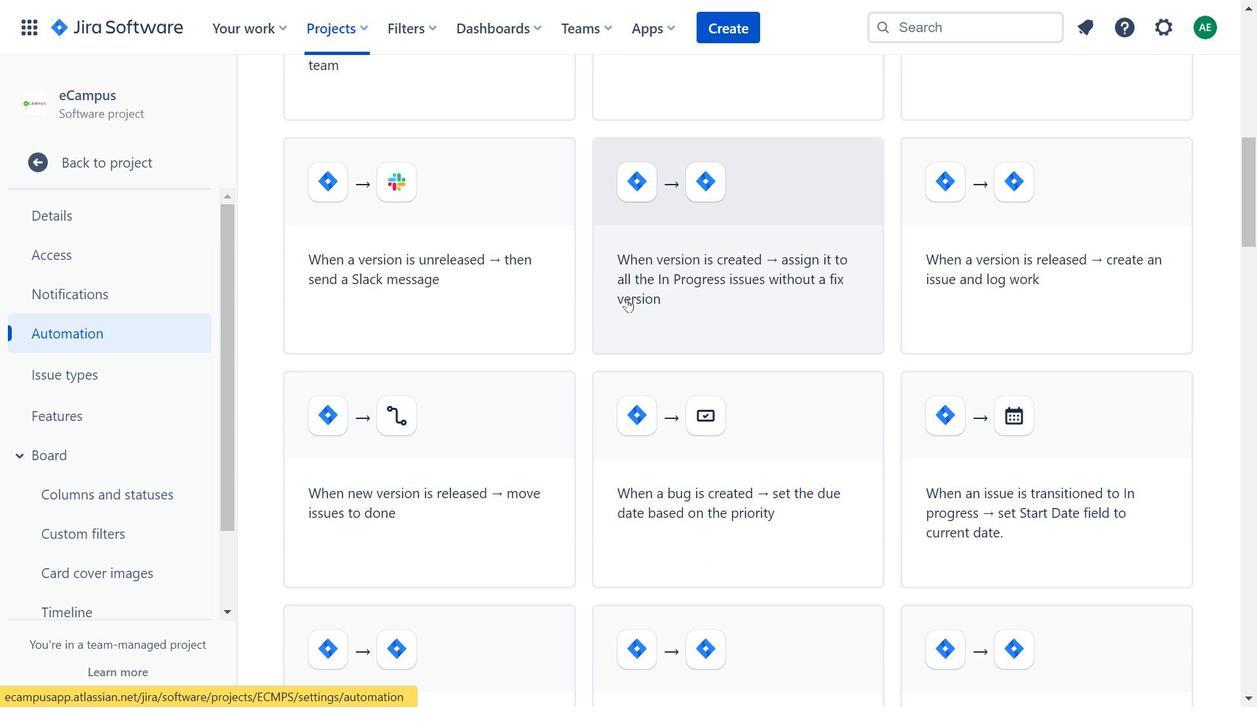 
Action: Mouse scrolled (622, 277) with delta (0, 0)
Screenshot: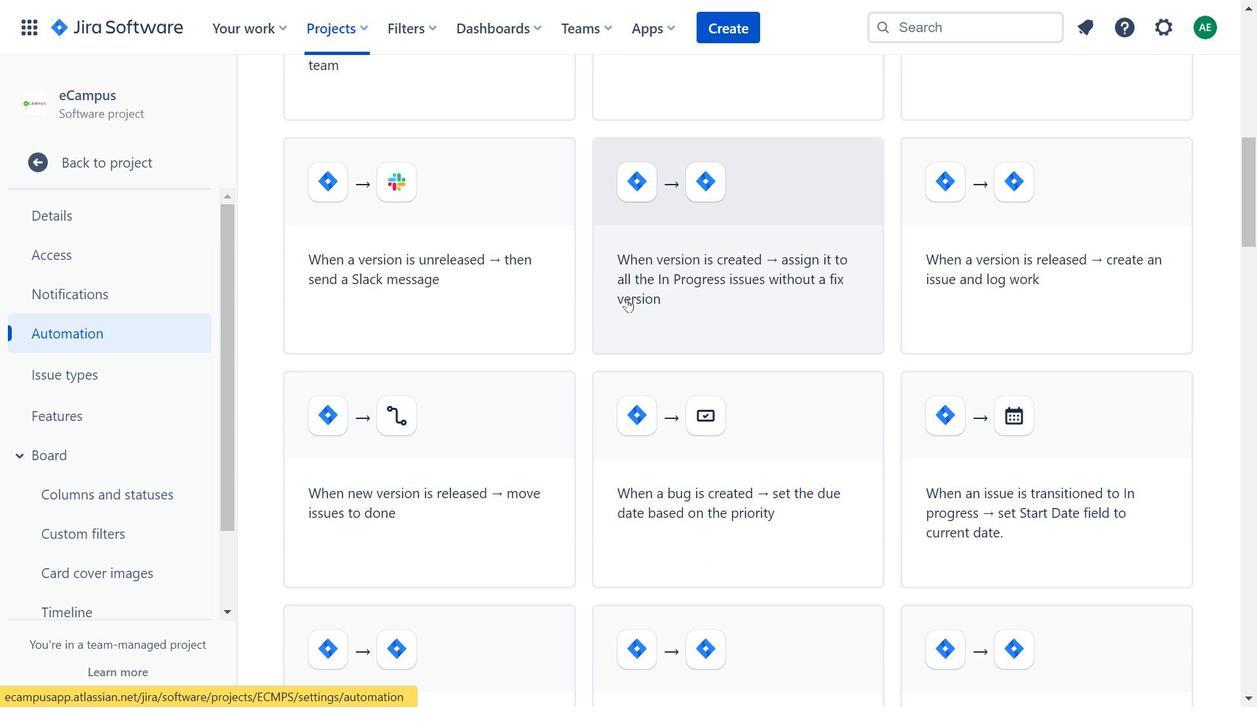 
Action: Mouse moved to (621, 281)
Screenshot: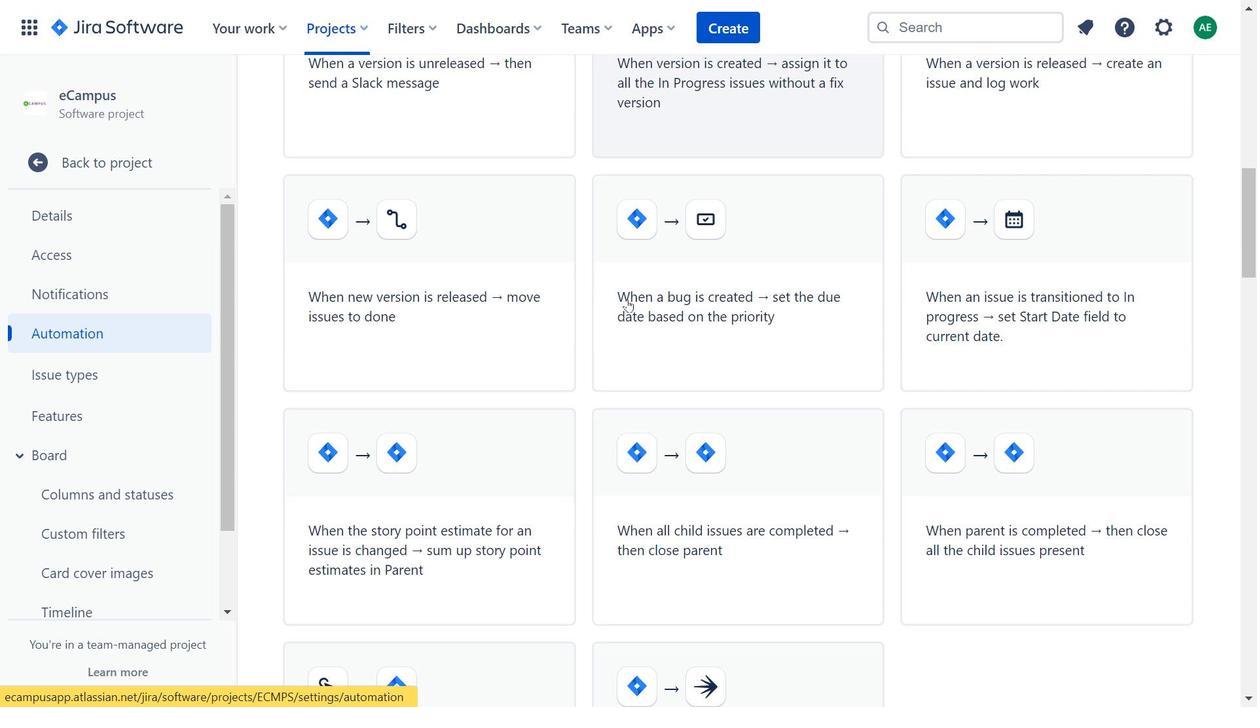 
Action: Mouse scrolled (621, 280) with delta (0, 0)
Screenshot: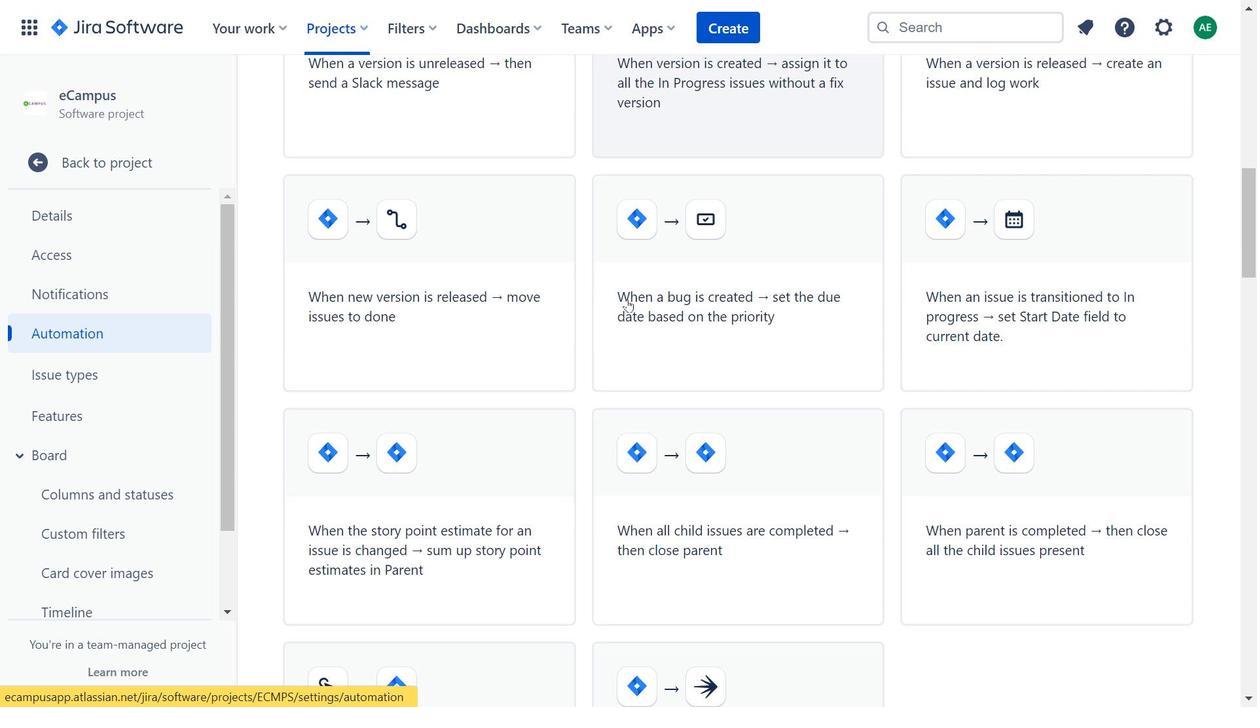 
Action: Mouse moved to (621, 281)
Screenshot: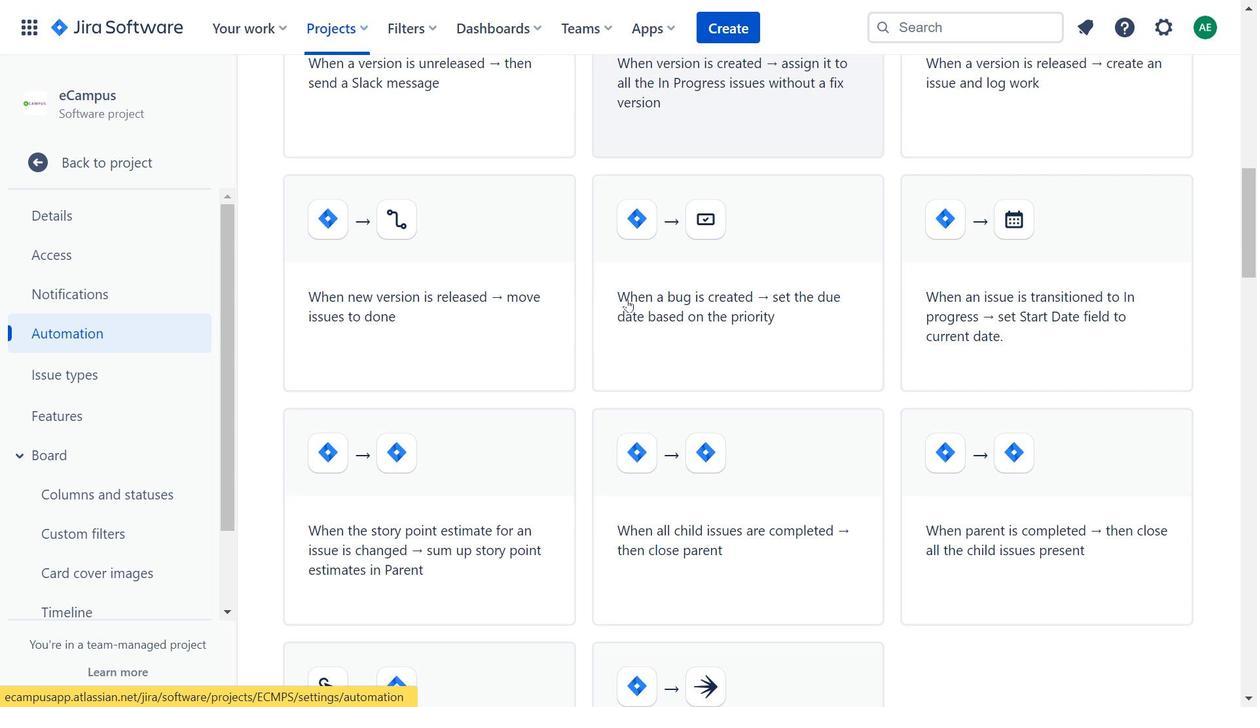 
Action: Mouse scrolled (621, 280) with delta (0, 0)
Screenshot: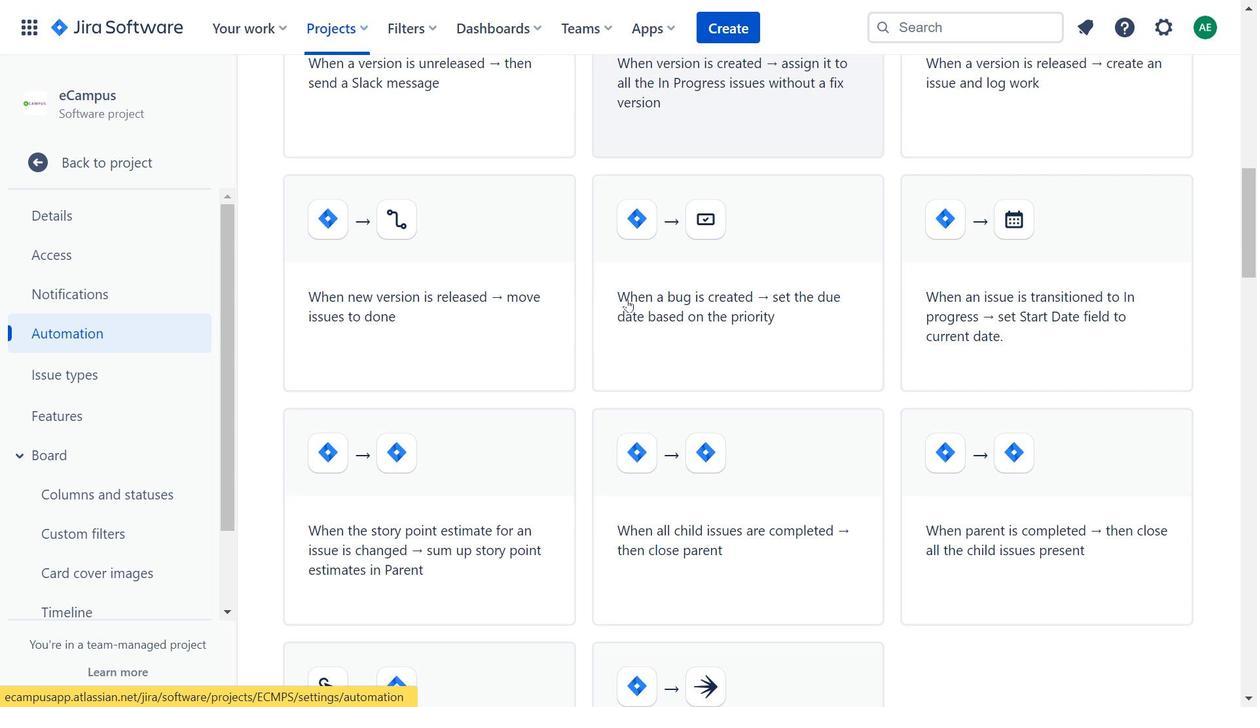 
Action: Mouse moved to (621, 286)
Screenshot: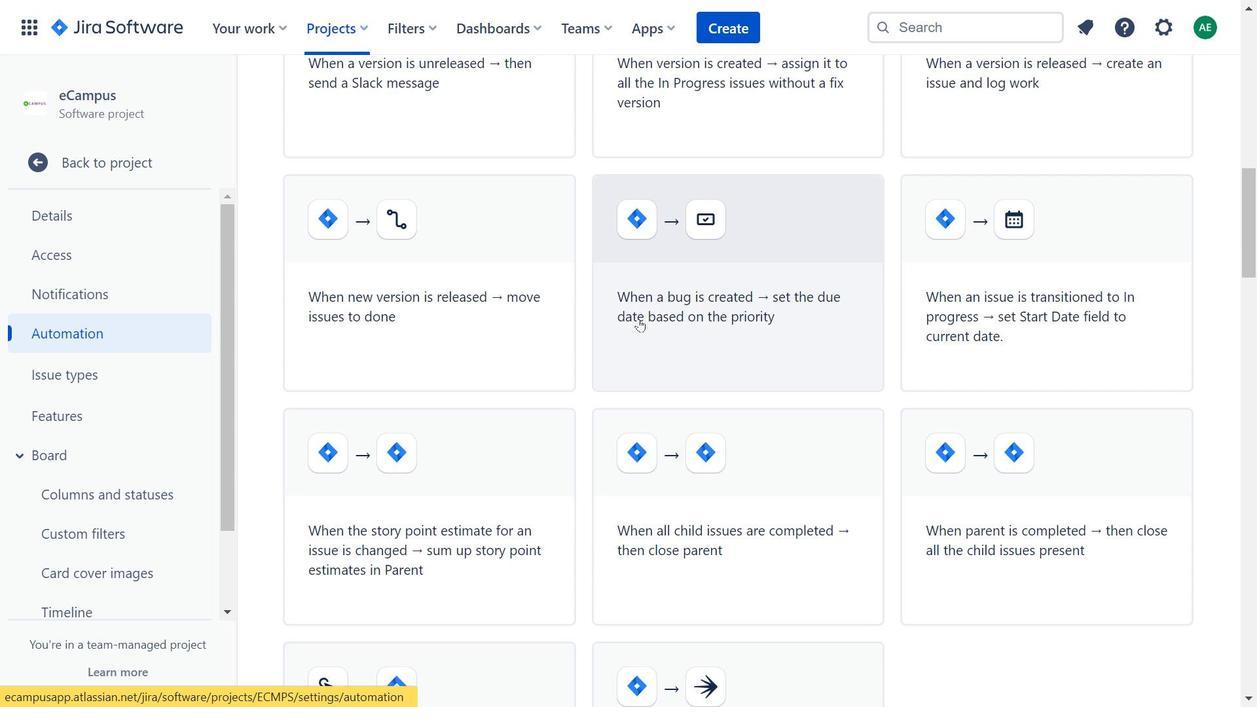 
Action: Mouse scrolled (621, 285) with delta (0, 0)
Screenshot: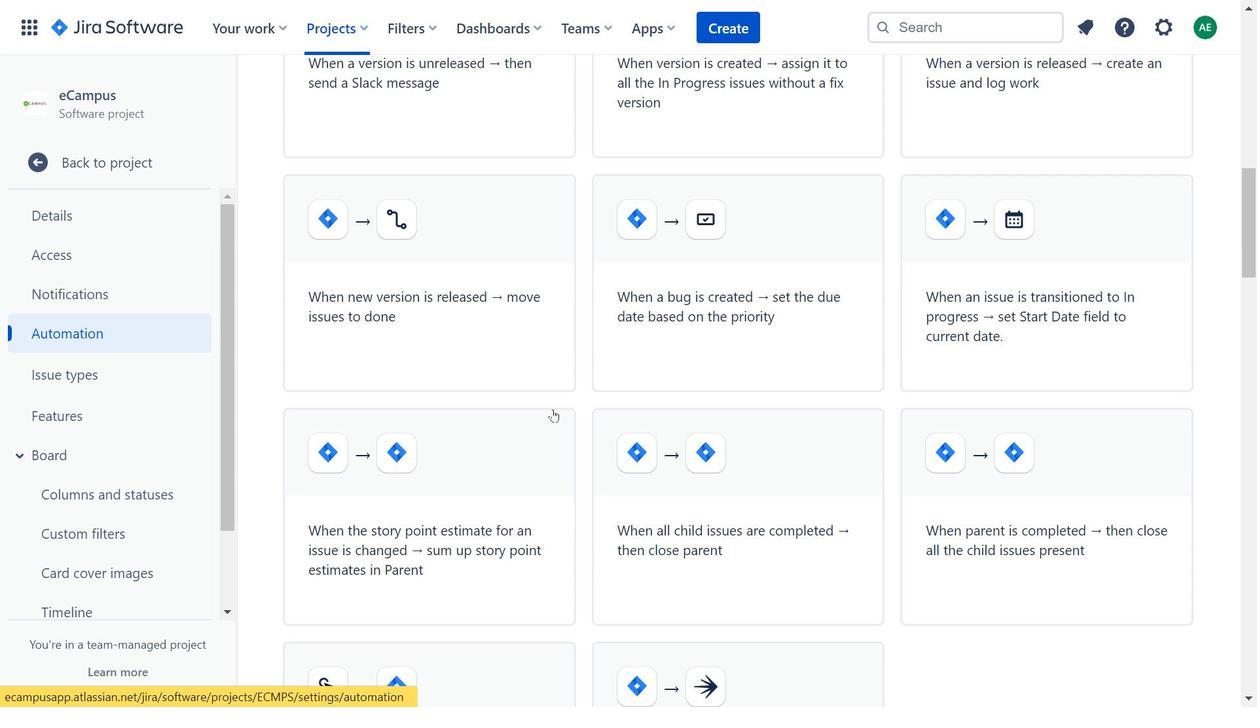
Action: Mouse moved to (621, 289)
Screenshot: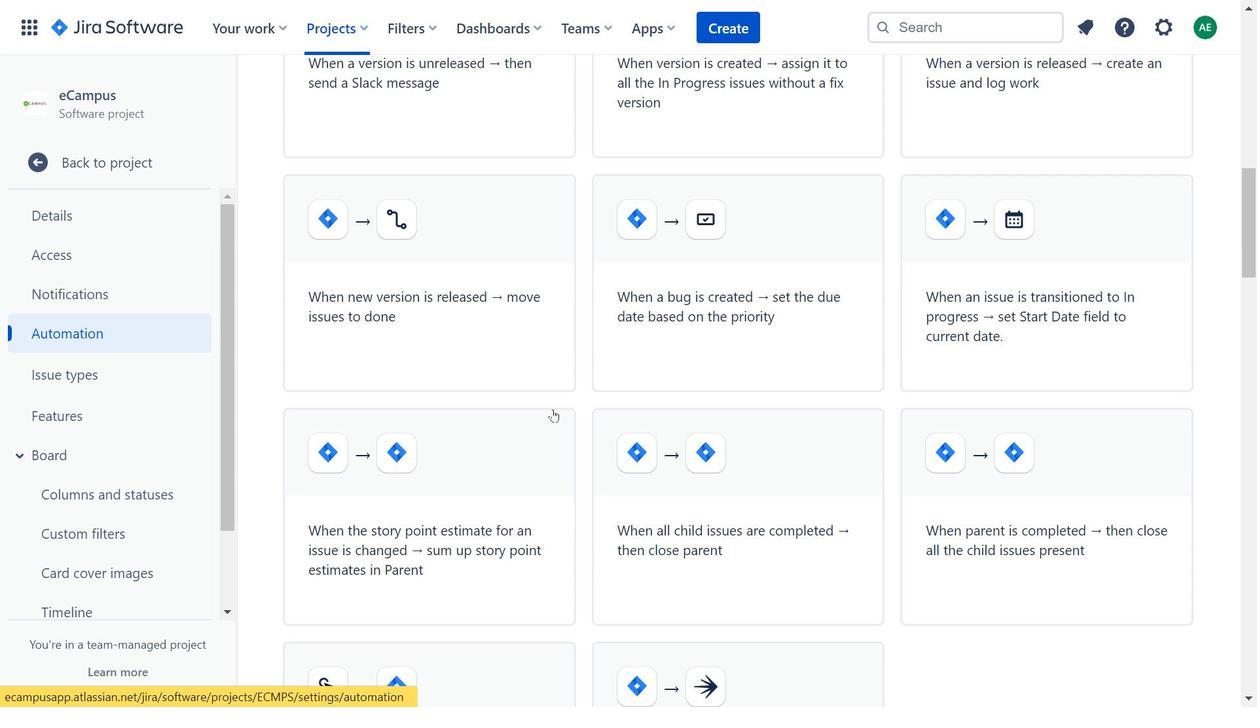 
Action: Mouse scrolled (621, 288) with delta (0, 0)
Screenshot: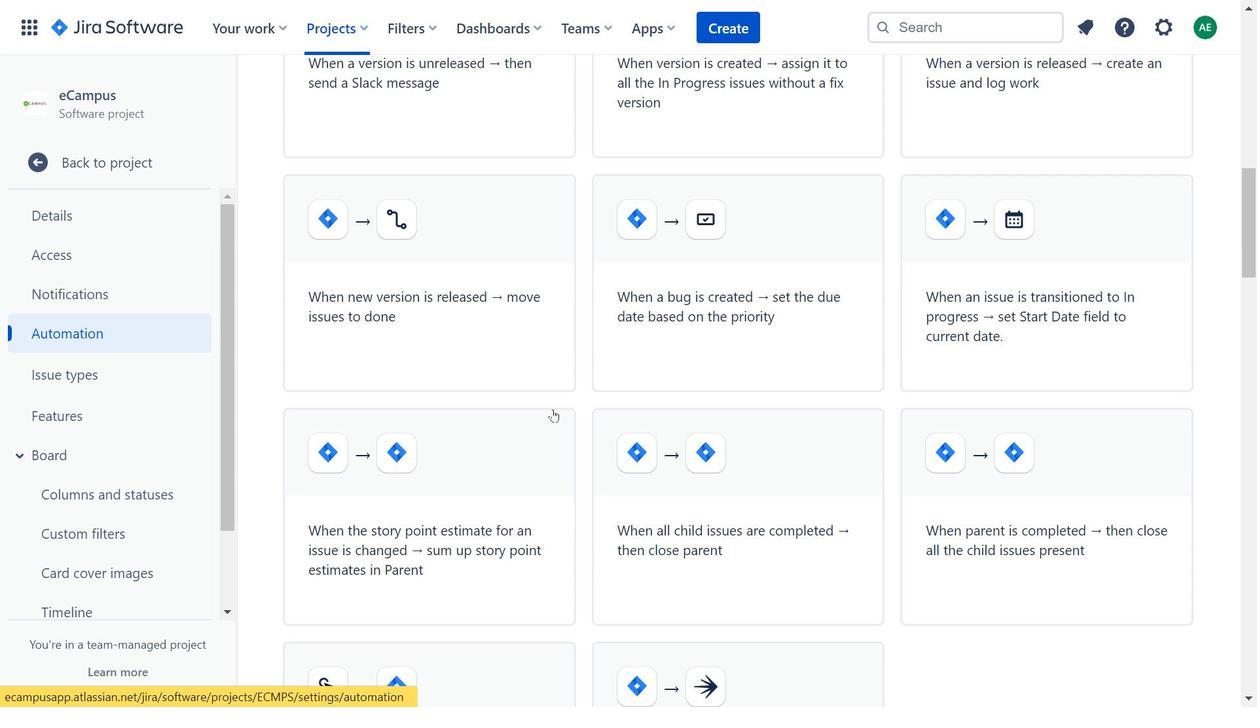 
Action: Mouse moved to (621, 292)
Screenshot: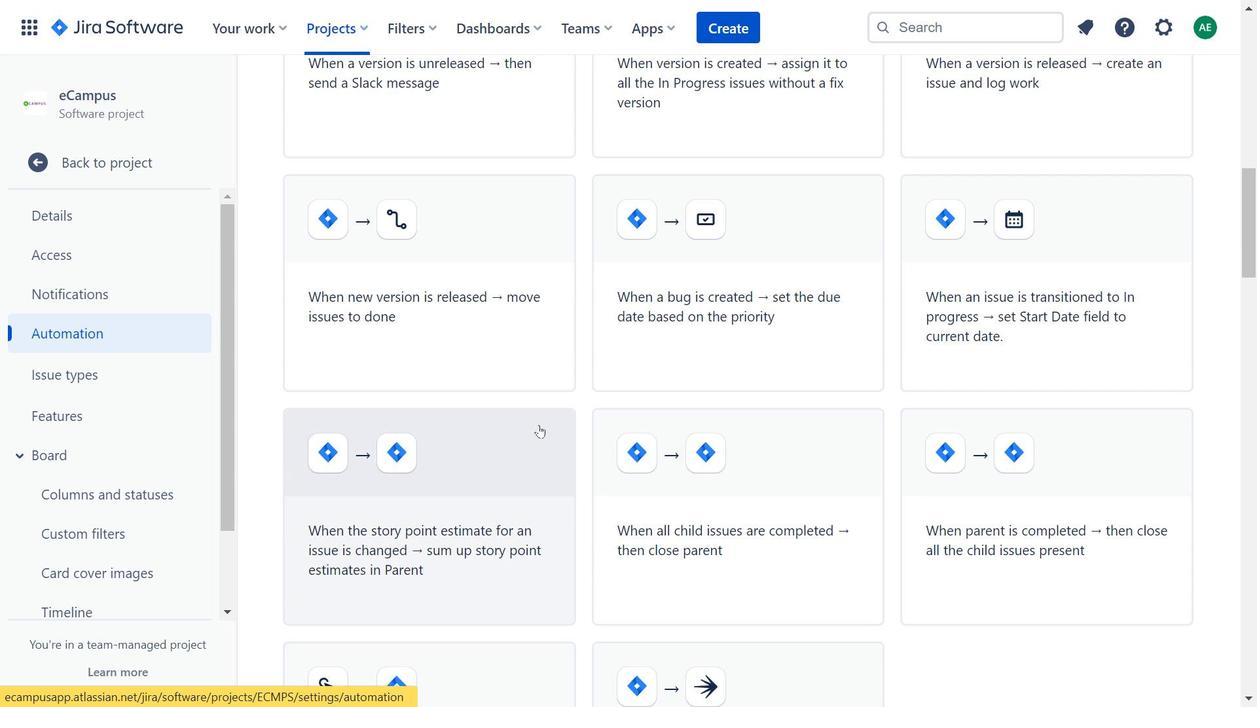 
Action: Mouse scrolled (621, 291) with delta (0, 0)
Screenshot: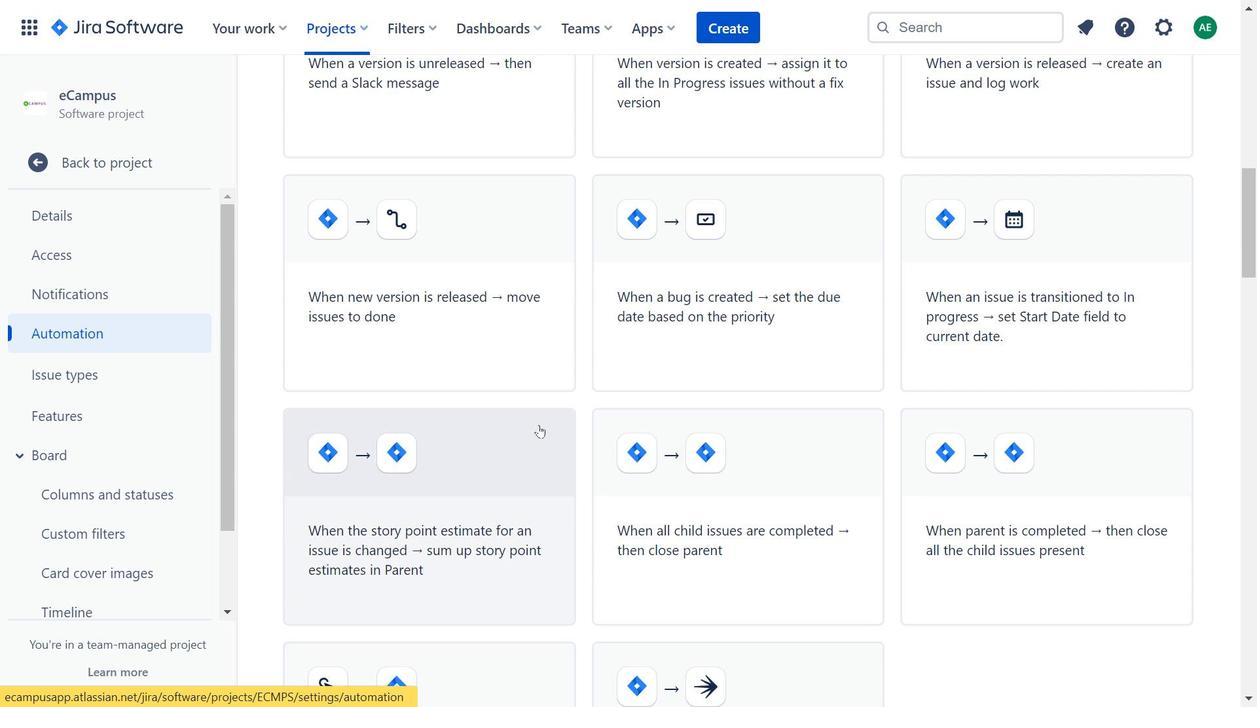 
Action: Mouse moved to (621, 293)
Screenshot: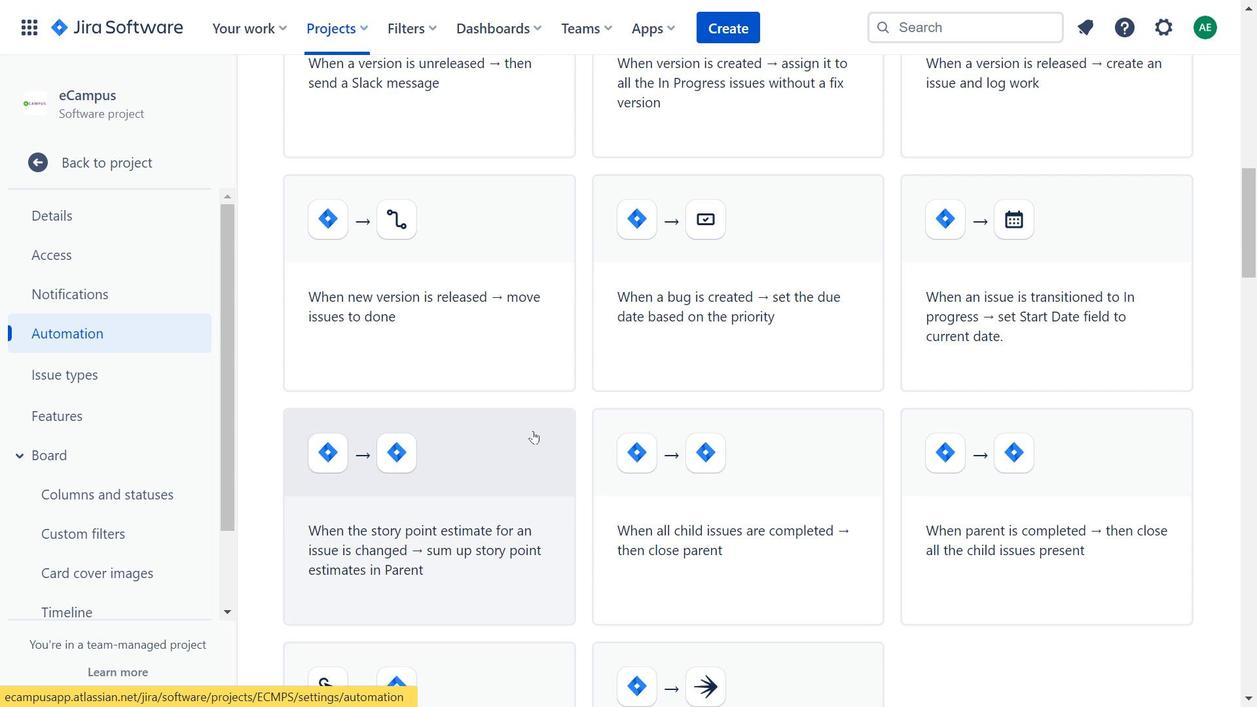 
Action: Mouse scrolled (621, 292) with delta (0, 0)
Screenshot: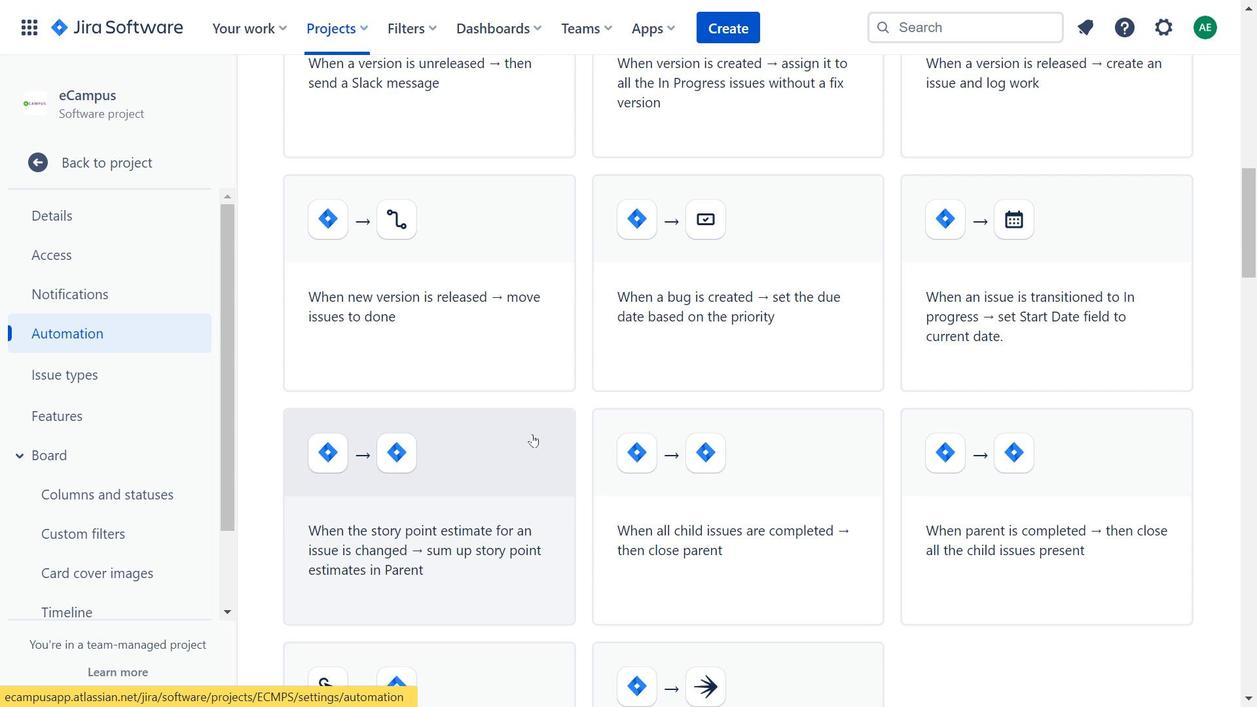 
Action: Mouse scrolled (621, 292) with delta (0, 0)
Screenshot: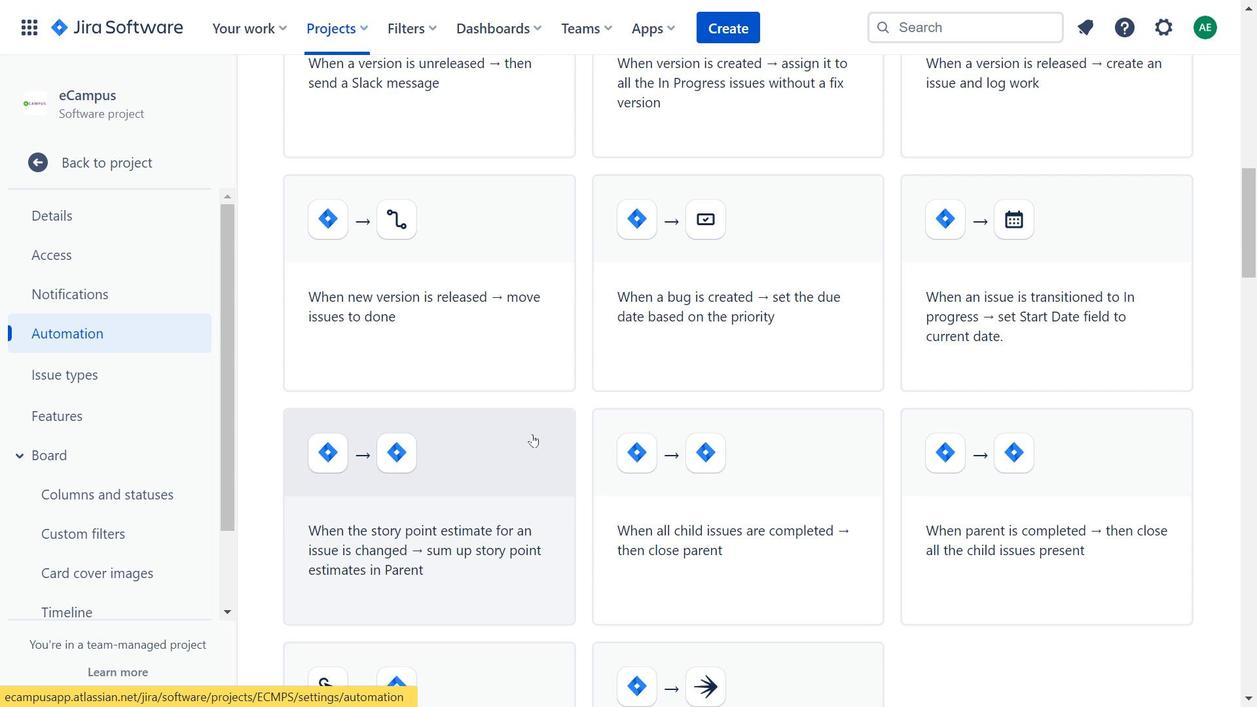
Action: Mouse moved to (526, 427)
Screenshot: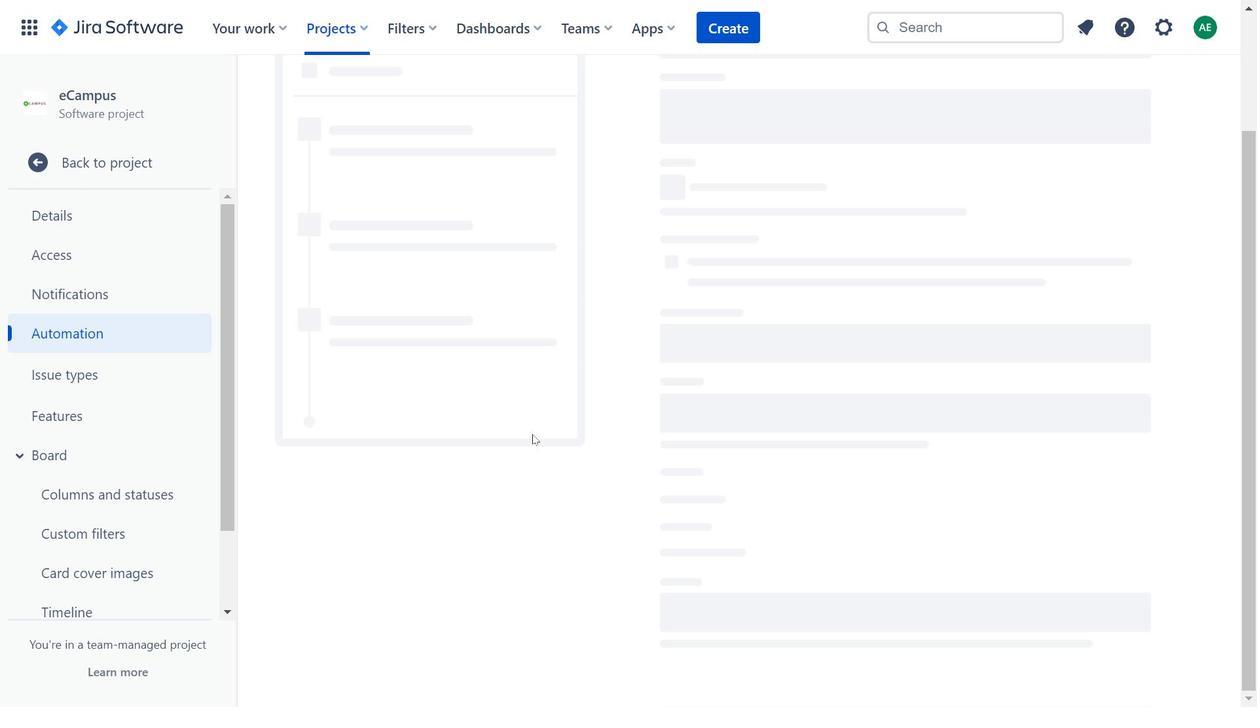 
Action: Mouse pressed left at (526, 427)
Screenshot: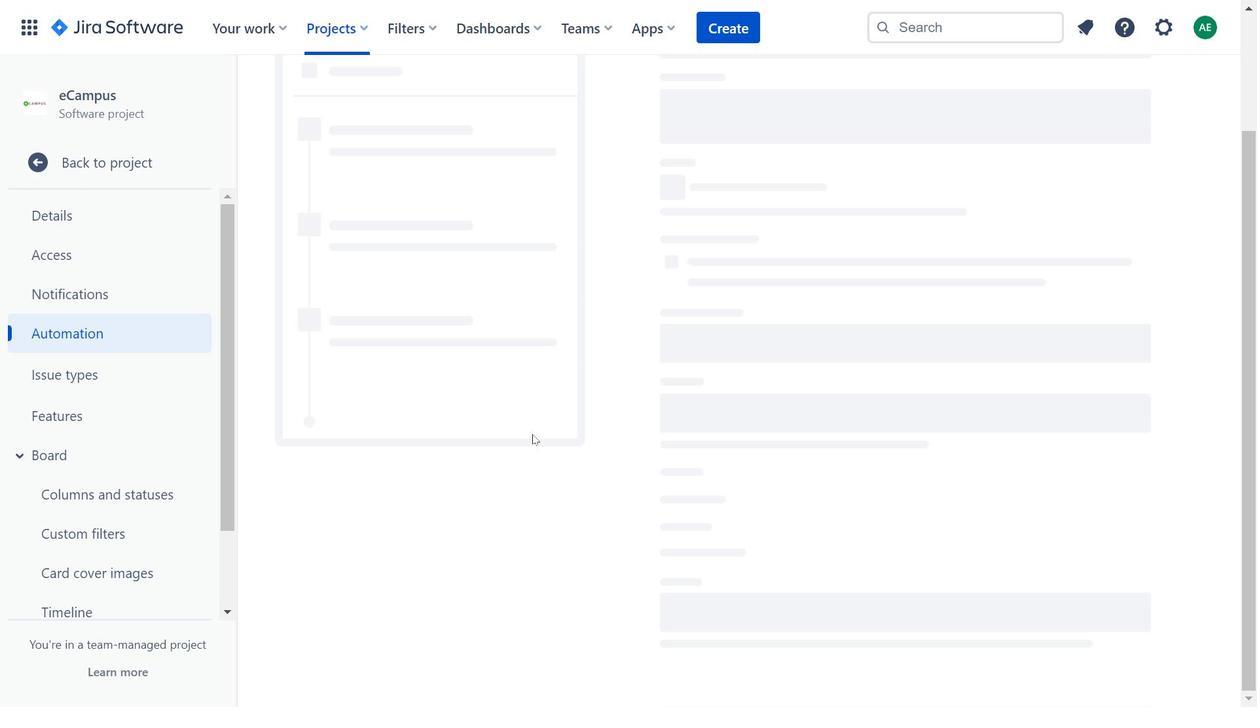 
Action: Mouse moved to (487, 428)
Screenshot: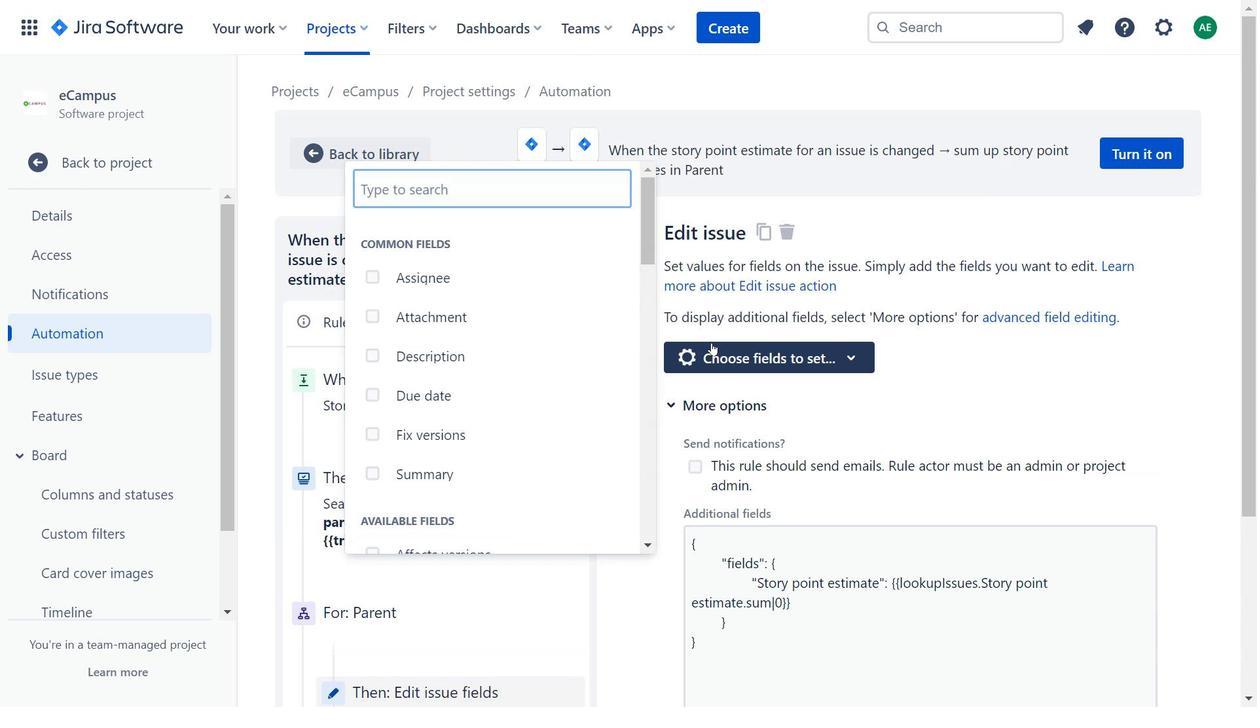 
Action: Mouse pressed left at (487, 428)
Screenshot: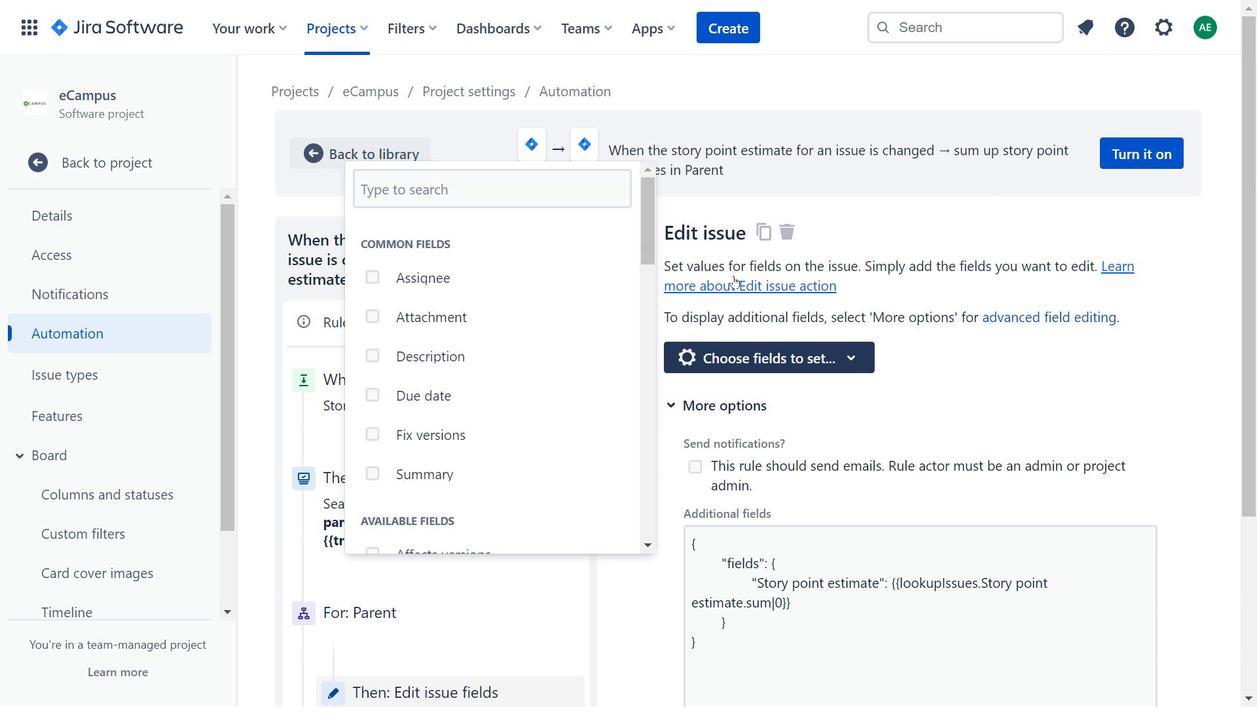 
Action: Mouse moved to (435, 269)
Screenshot: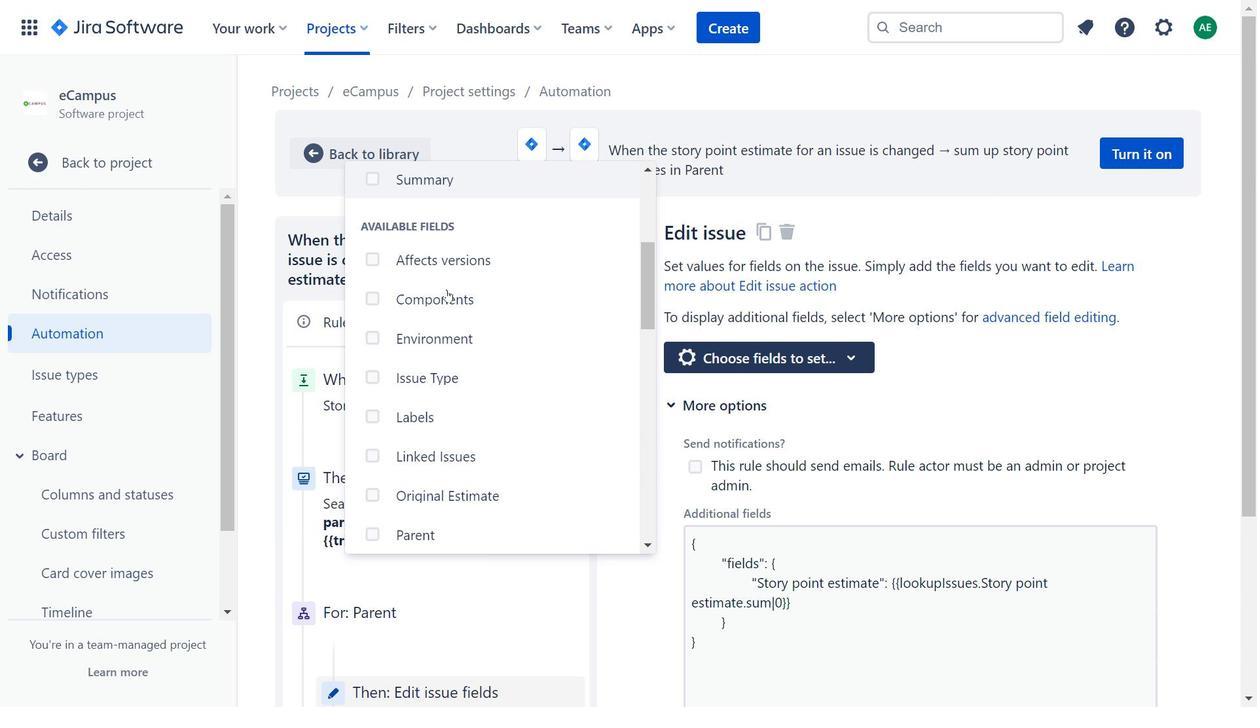 
Action: Mouse scrolled (435, 269) with delta (0, 0)
Screenshot: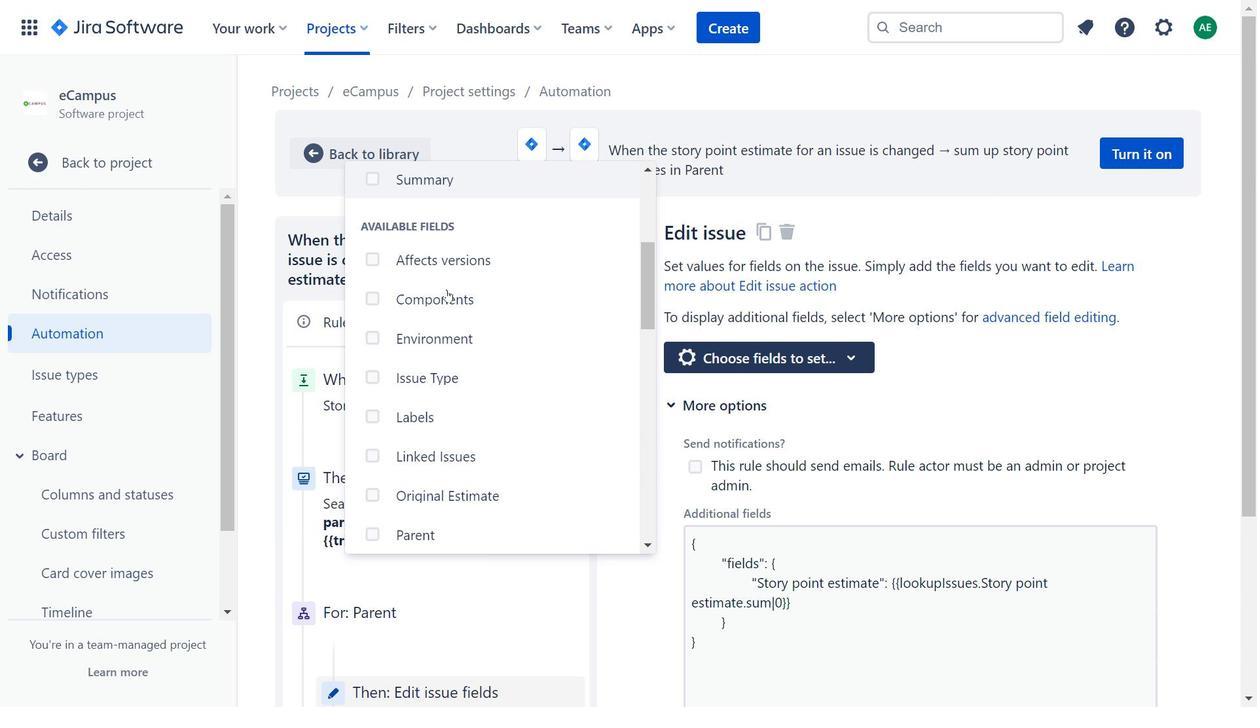
Action: Mouse moved to (438, 277)
Screenshot: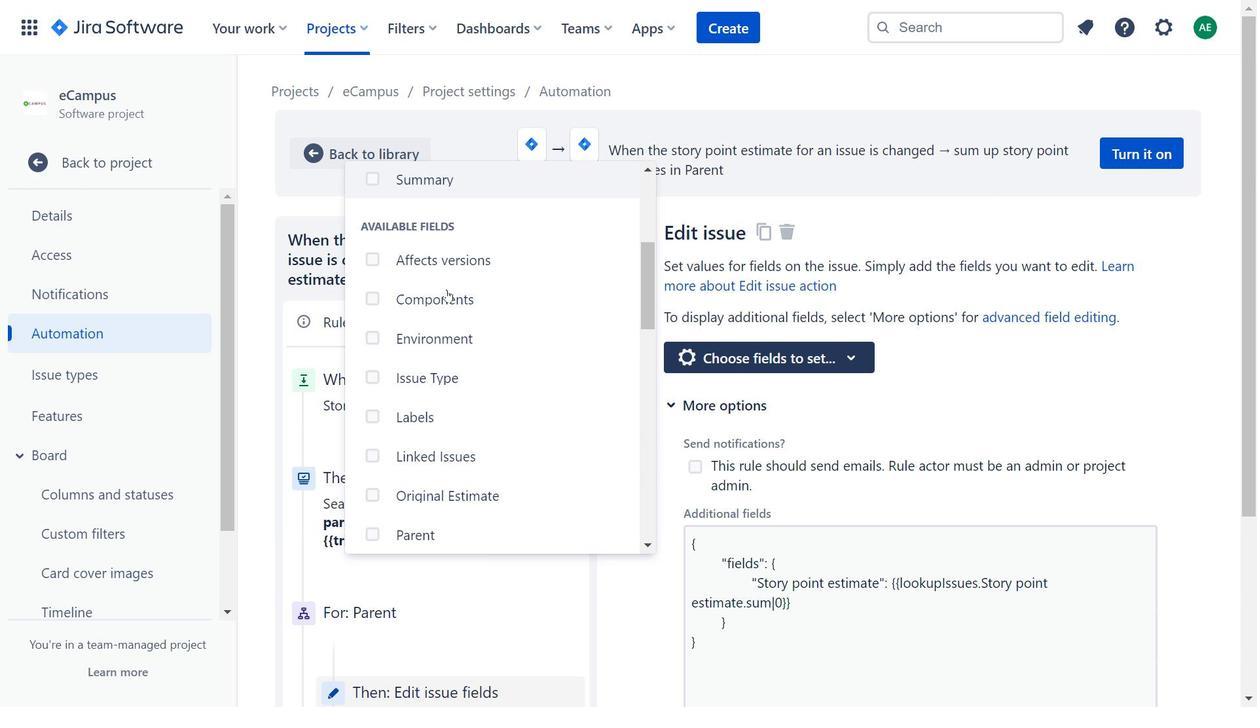 
Action: Mouse scrolled (438, 276) with delta (0, 0)
Screenshot: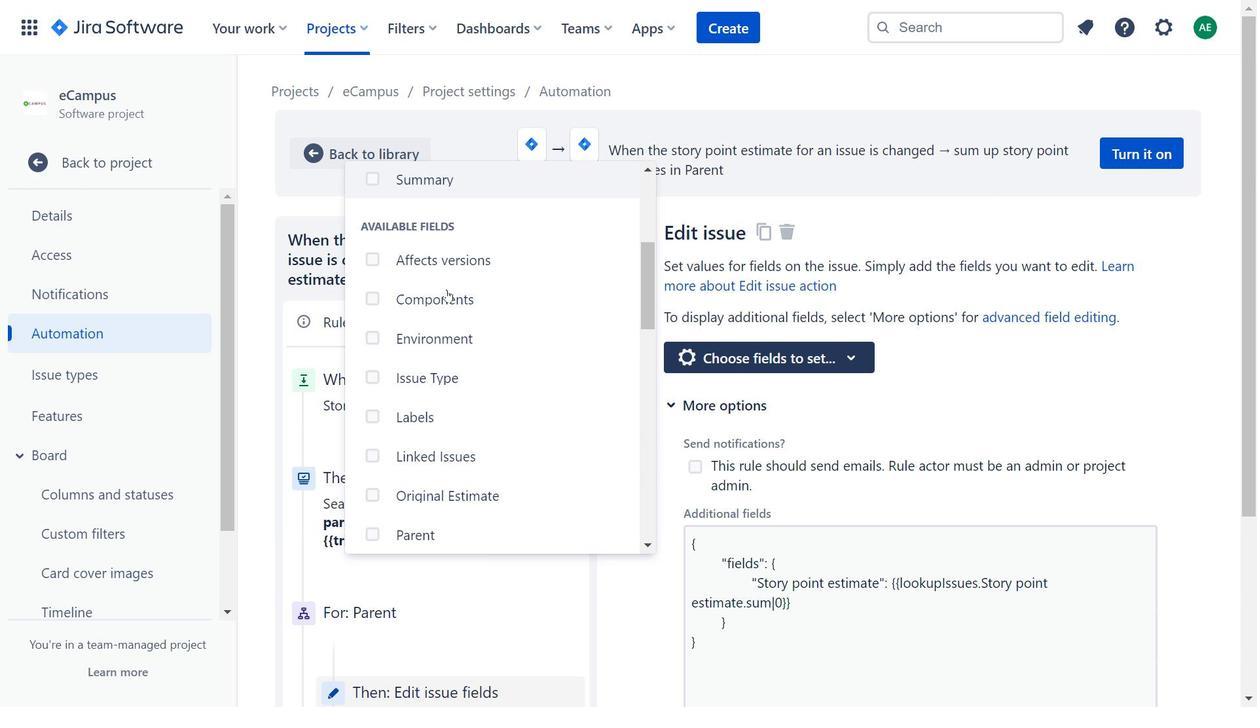 
Action: Mouse moved to (440, 283)
Screenshot: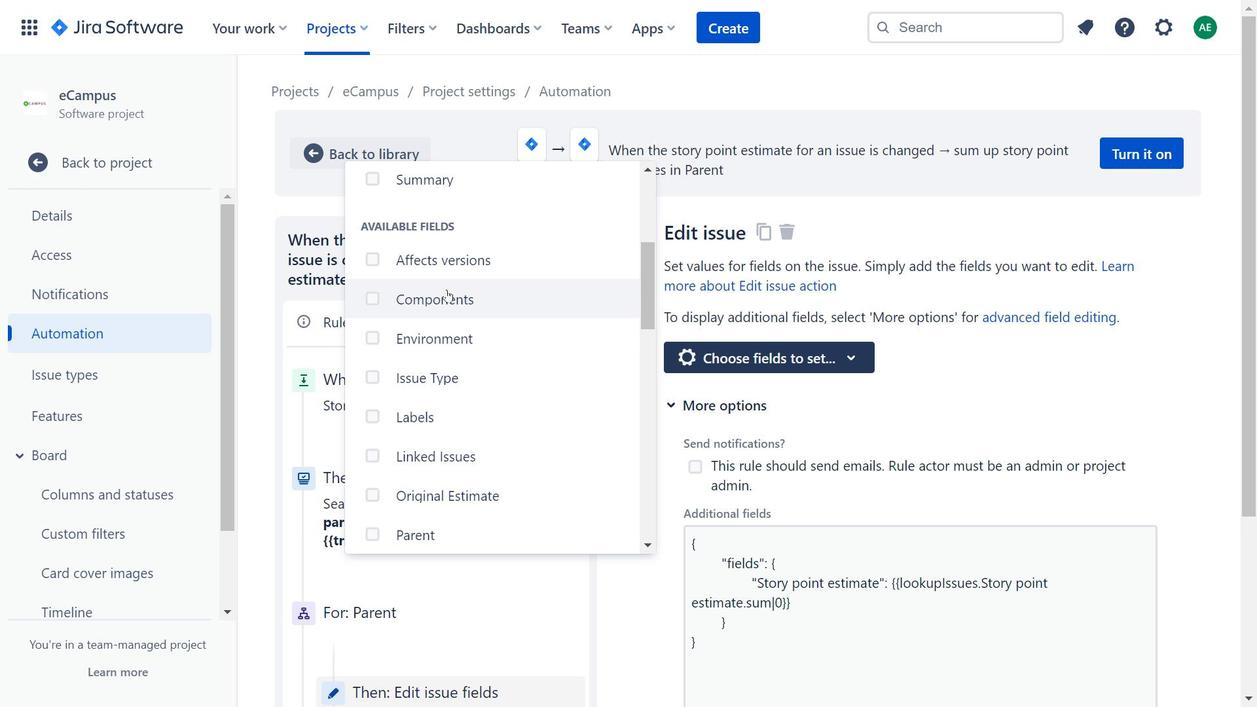 
Action: Mouse scrolled (440, 283) with delta (0, 0)
Screenshot: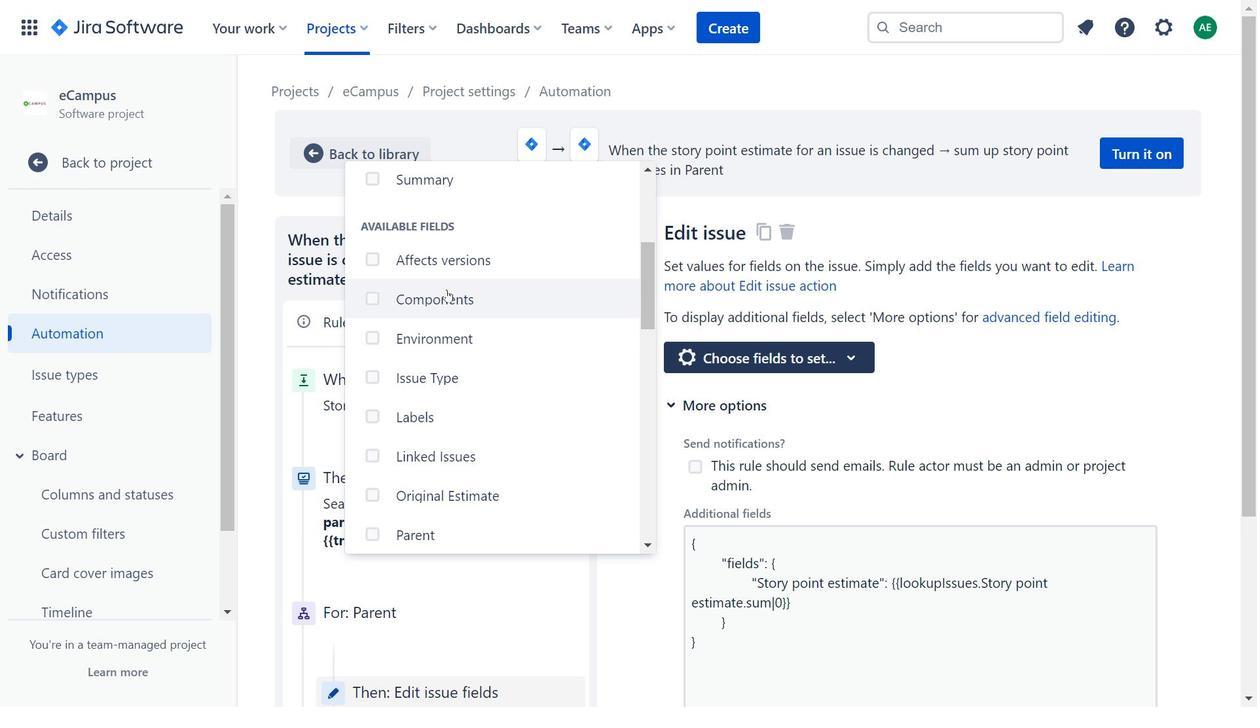 
Action: Mouse moved to (486, 314)
Screenshot: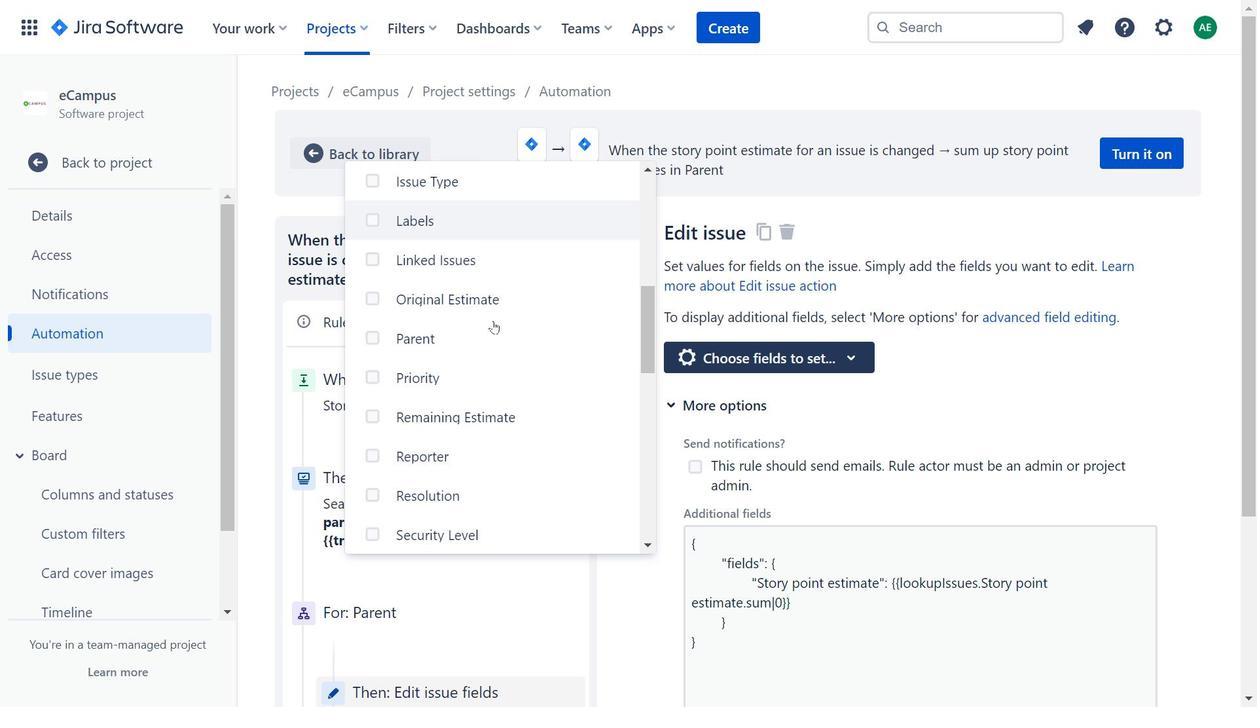 
Action: Mouse scrolled (486, 313) with delta (0, 0)
Screenshot: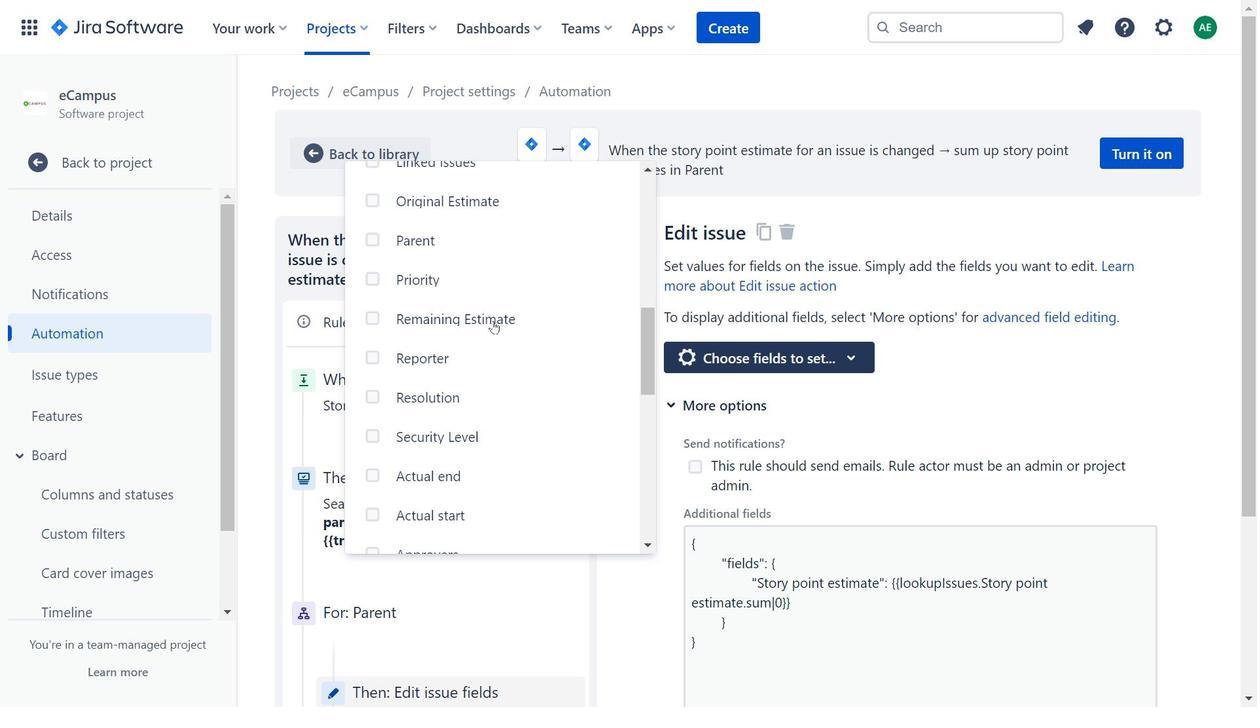 
Action: Mouse scrolled (486, 313) with delta (0, 0)
Screenshot: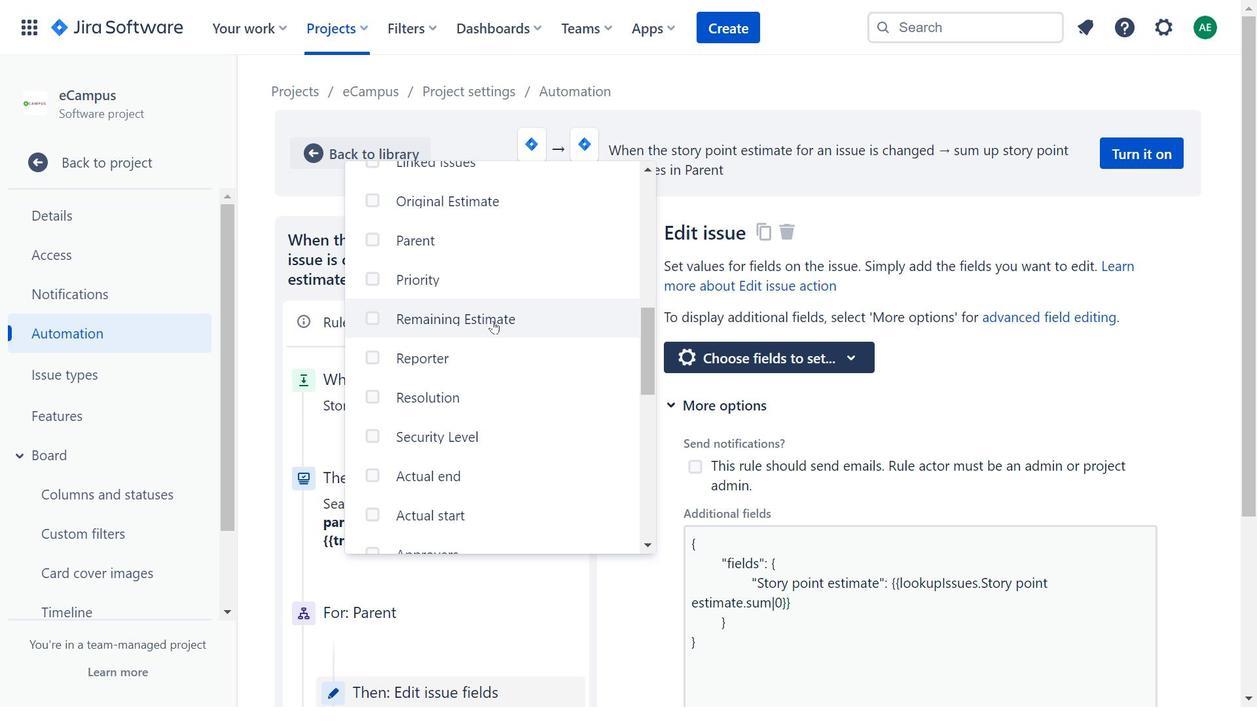 
Action: Mouse scrolled (486, 313) with delta (0, 0)
Screenshot: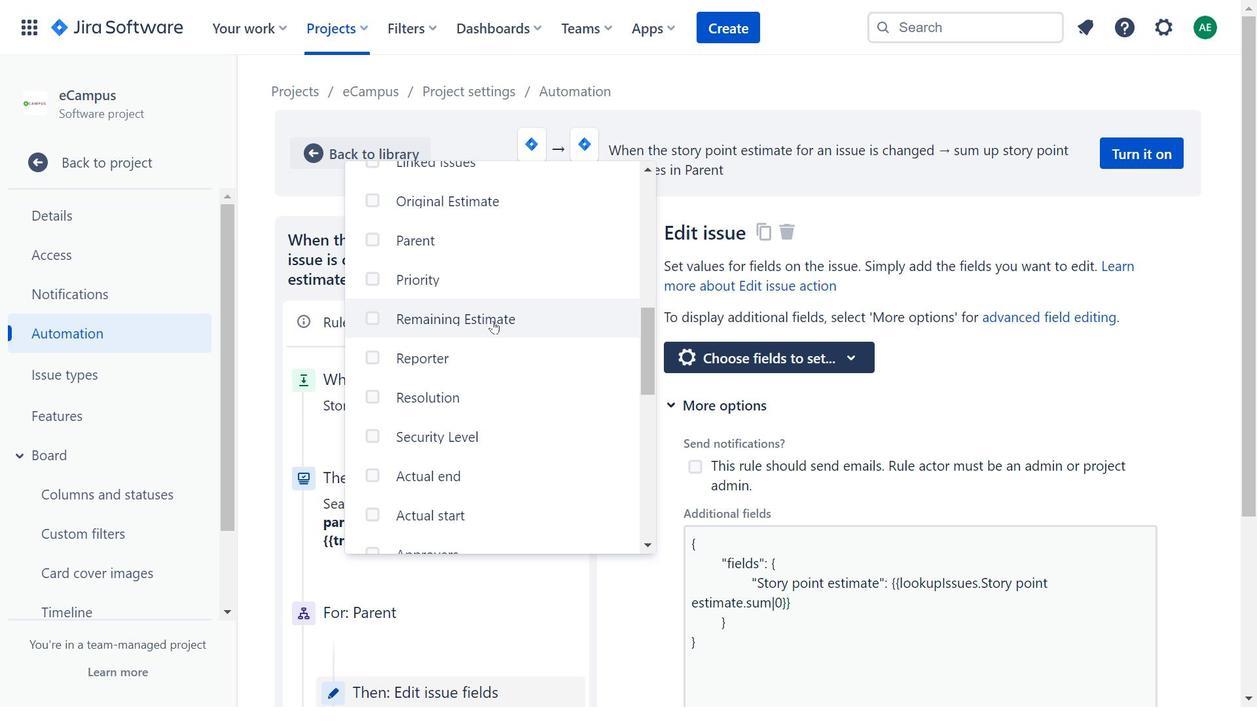 
Action: Mouse scrolled (486, 313) with delta (0, 0)
Screenshot: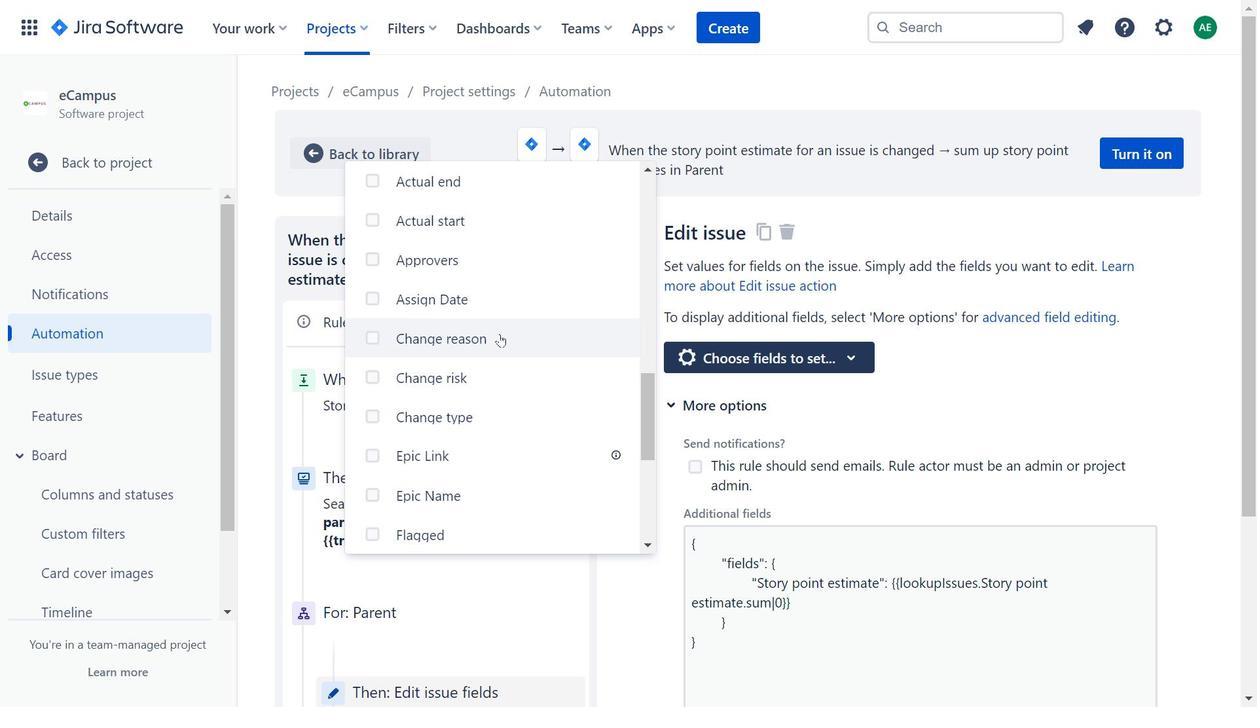 
Action: Mouse moved to (490, 316)
Screenshot: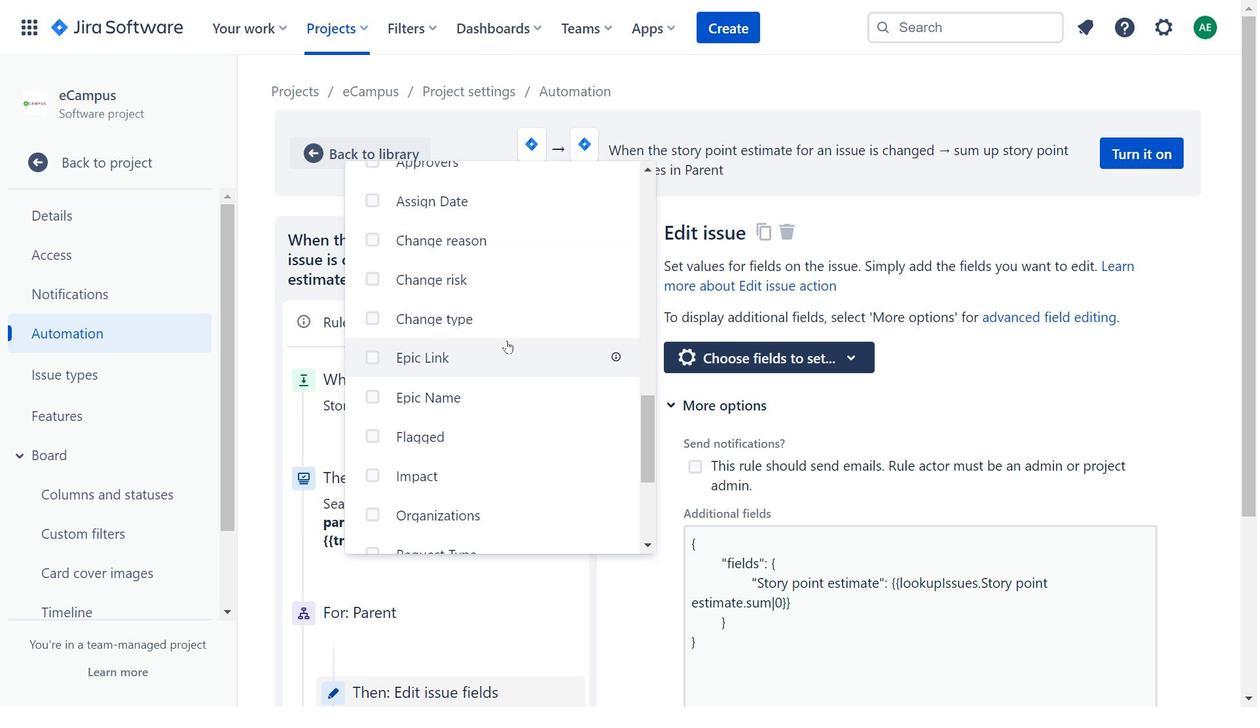 
Action: Mouse scrolled (490, 315) with delta (0, 0)
Screenshot: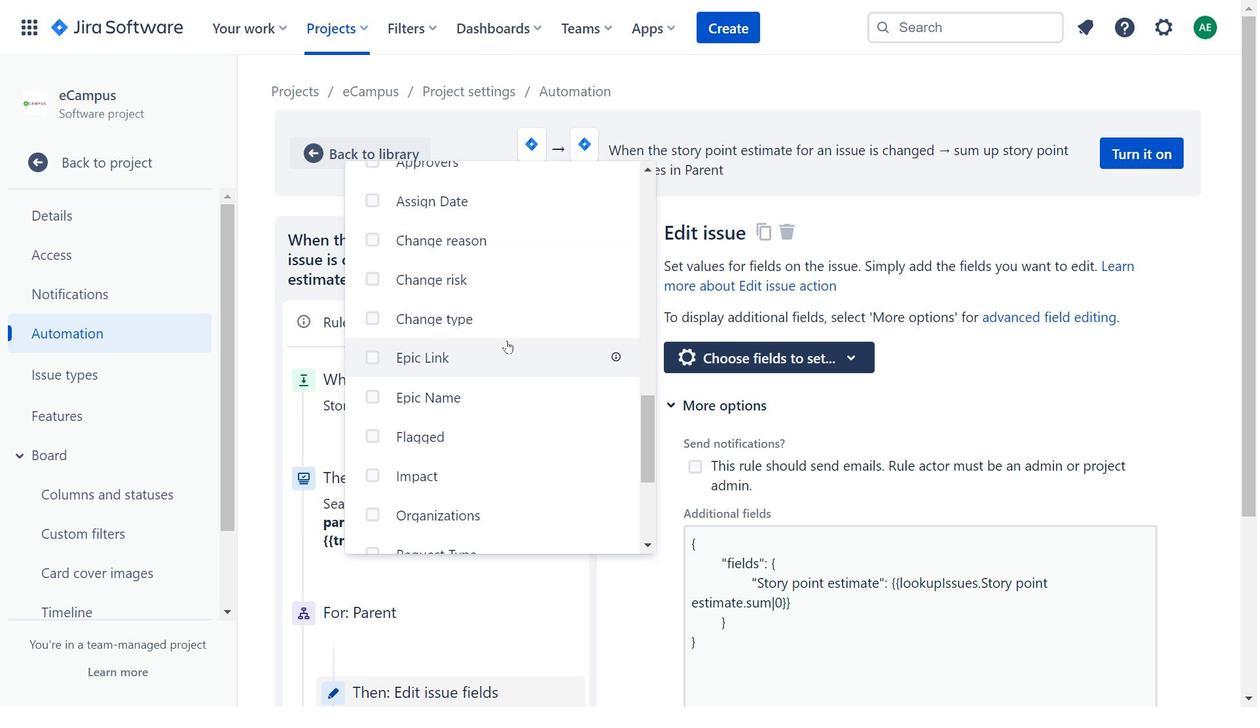 
Action: Mouse moved to (491, 322)
Screenshot: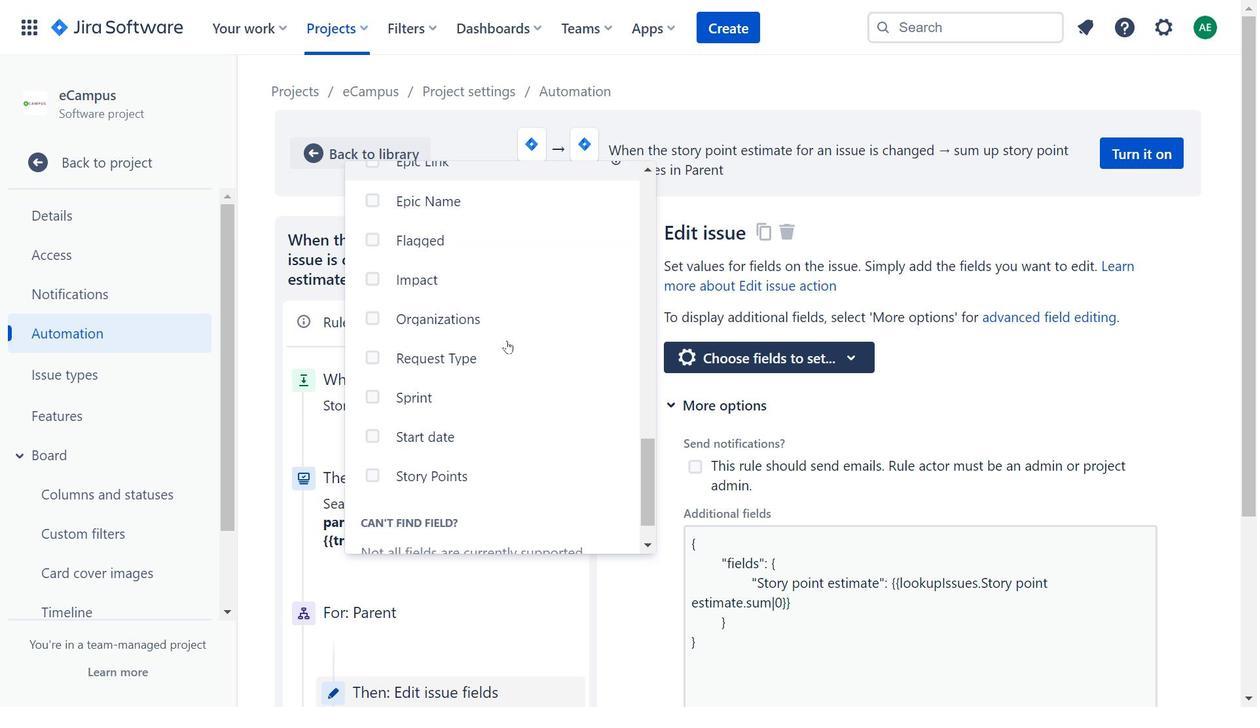 
Action: Mouse scrolled (491, 322) with delta (0, 0)
Screenshot: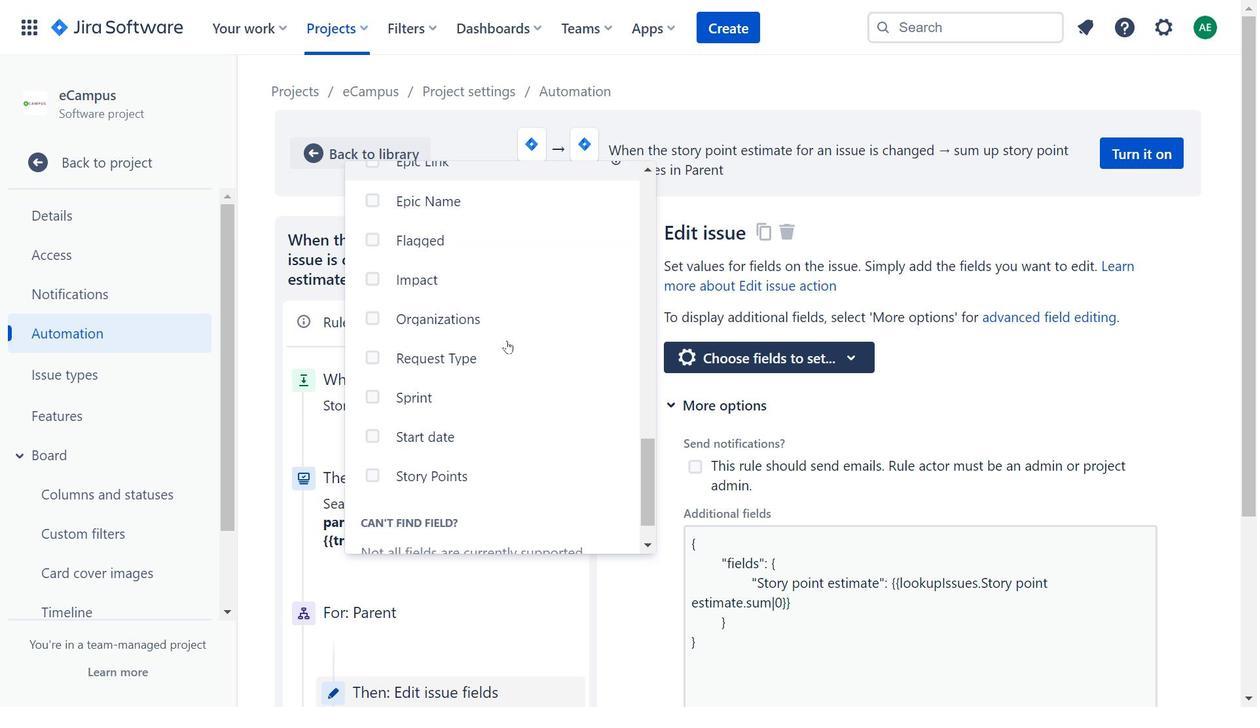 
Action: Mouse moved to (497, 331)
Screenshot: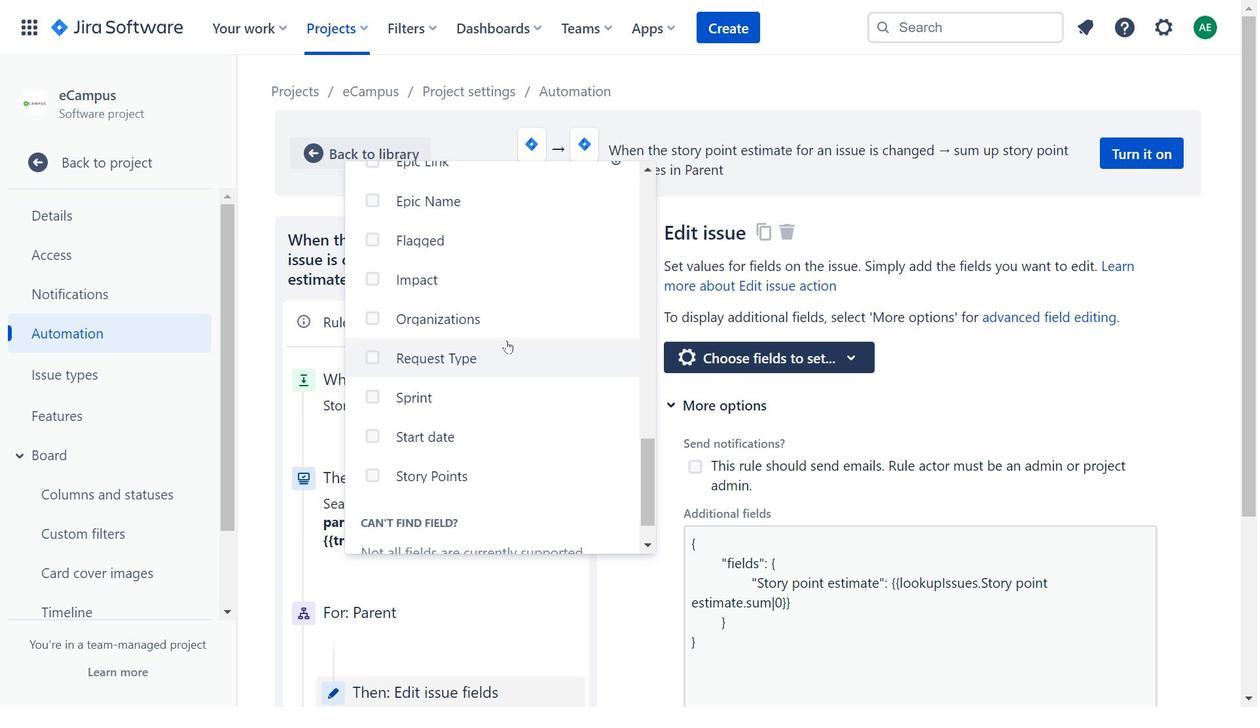
Action: Mouse scrolled (497, 330) with delta (0, 0)
Screenshot: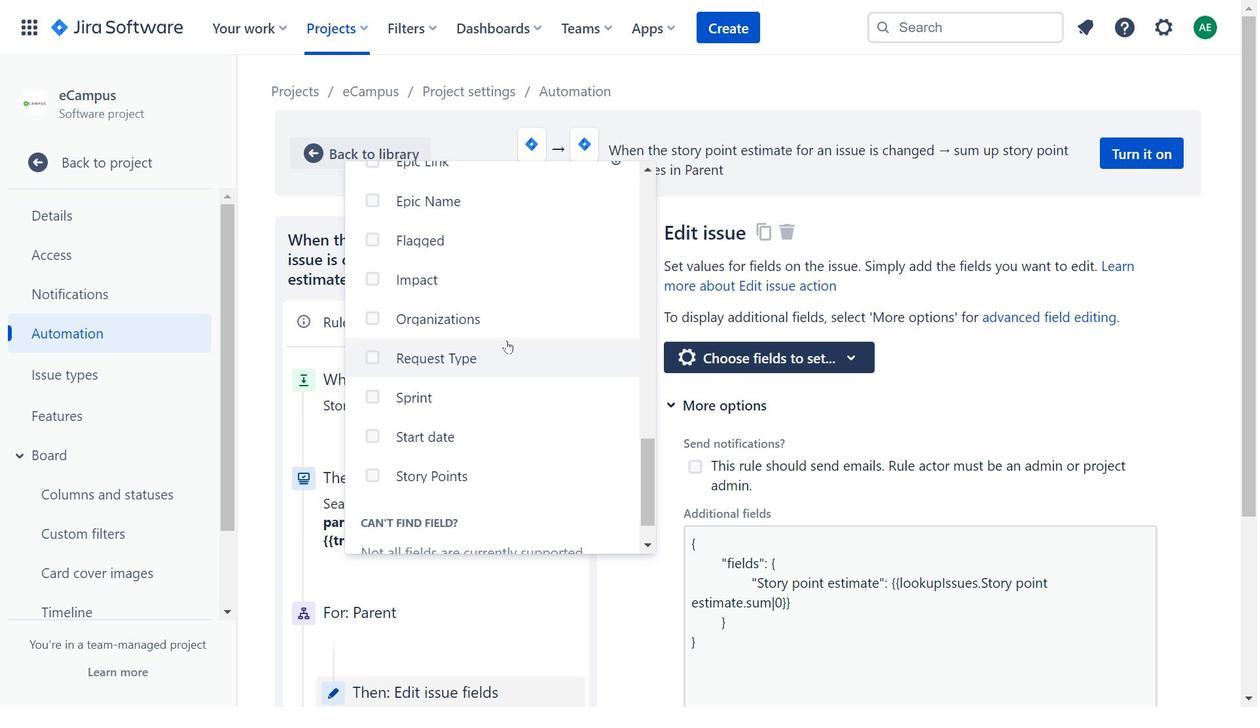 
Action: Mouse moved to (500, 334)
Screenshot: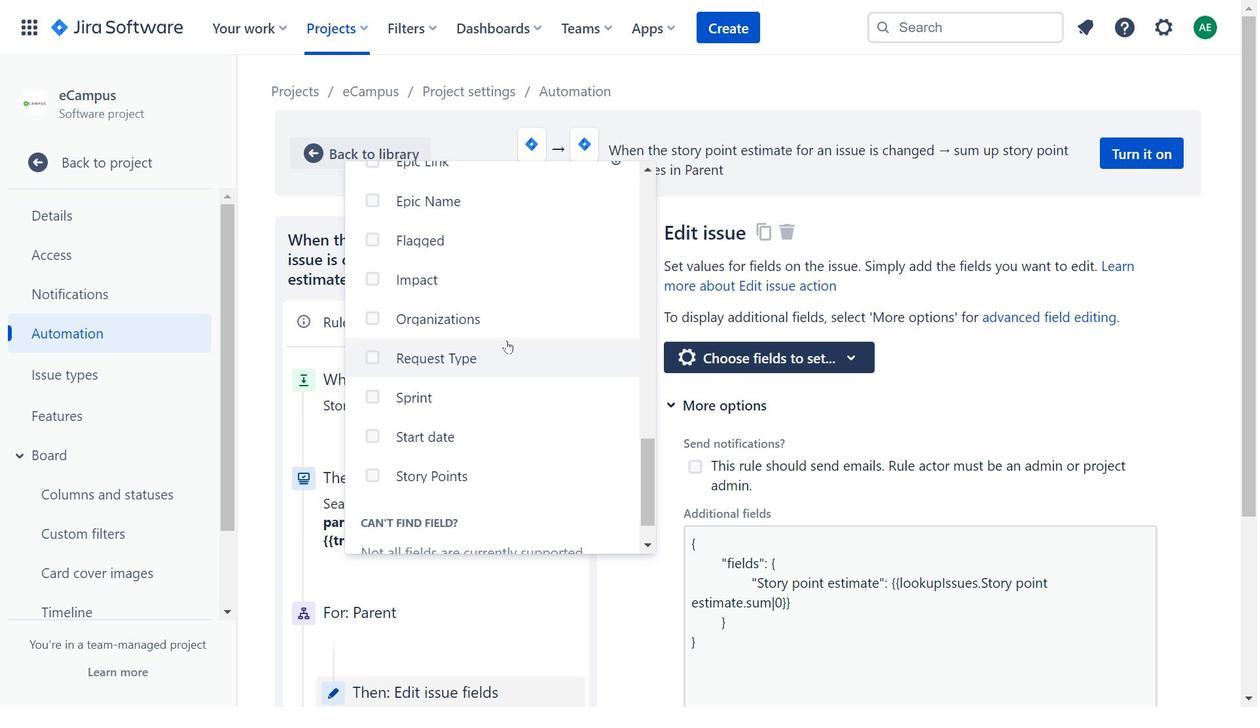
Action: Mouse scrolled (500, 334) with delta (0, 0)
Screenshot: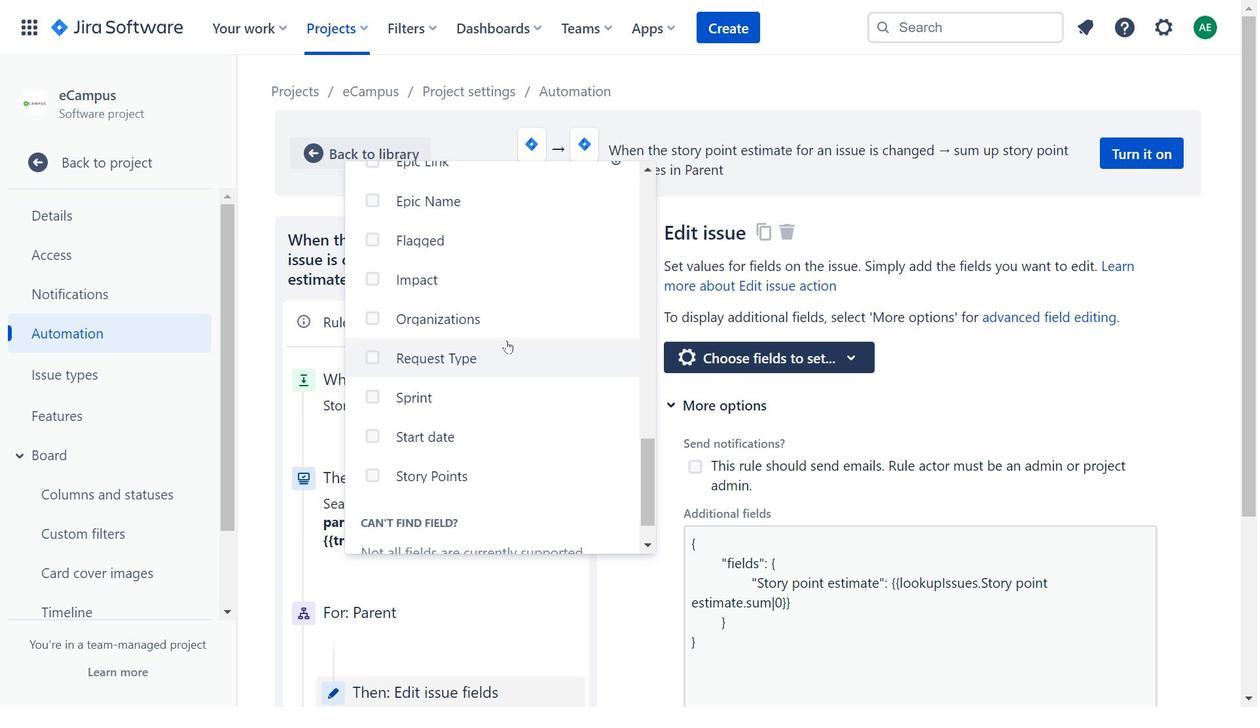 
Action: Mouse scrolled (500, 334) with delta (0, 0)
Screenshot: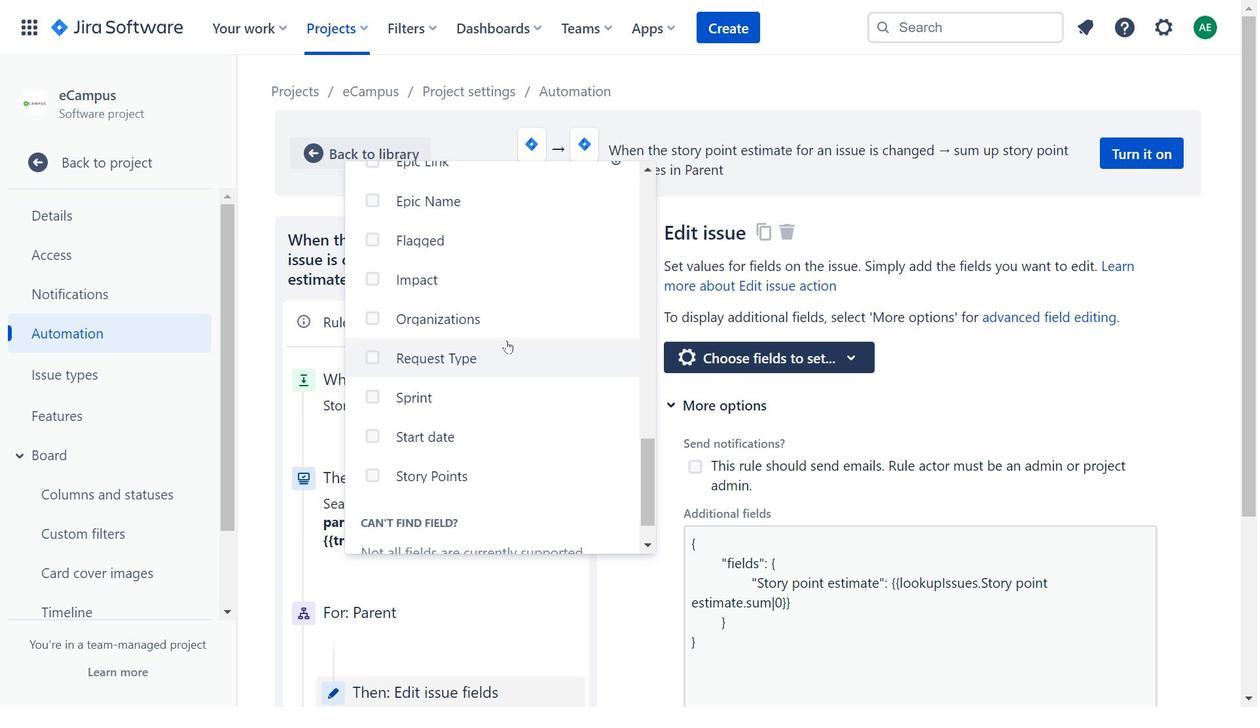
Action: Mouse moved to (589, 456)
Screenshot: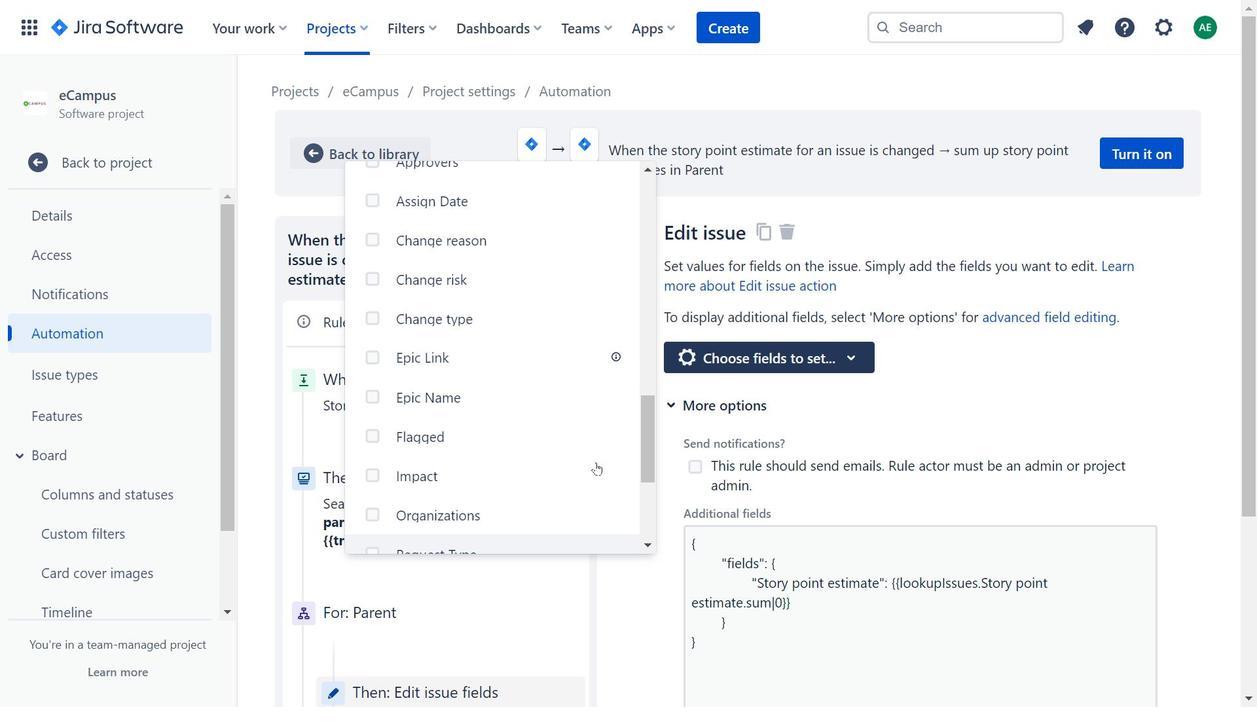 
Action: Mouse scrolled (589, 457) with delta (0, 0)
Screenshot: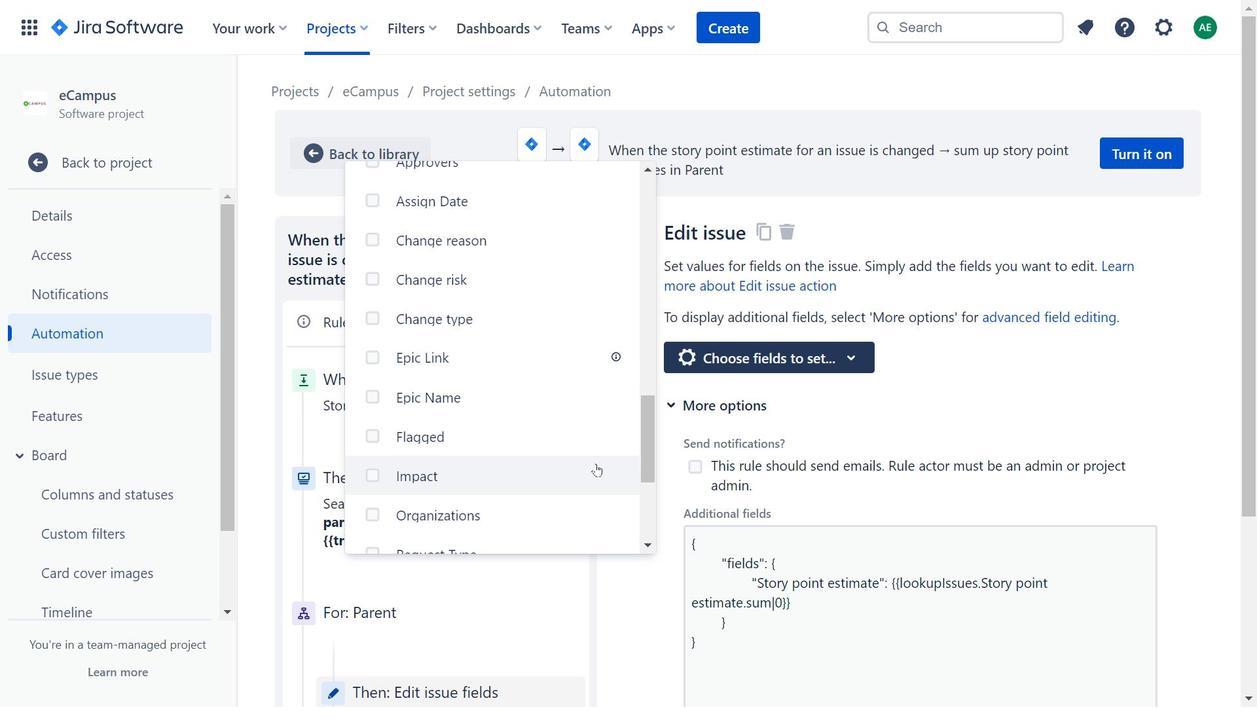 
Action: Mouse scrolled (589, 457) with delta (0, 0)
Screenshot: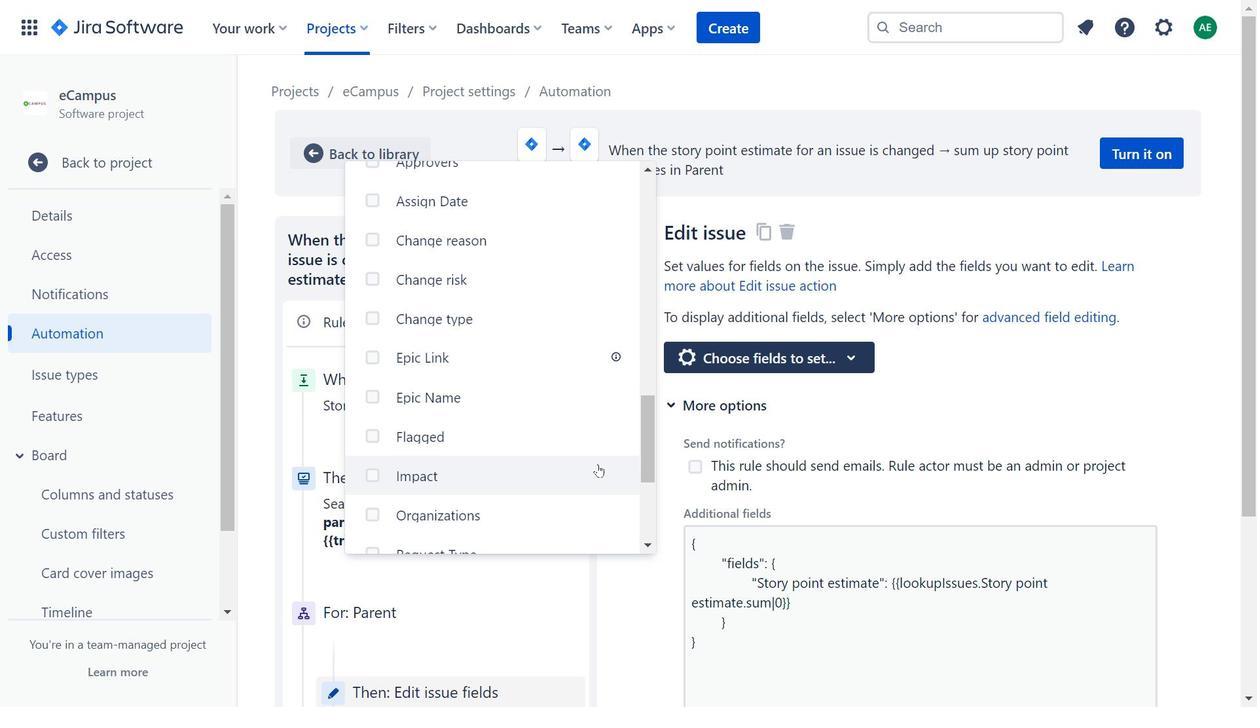 
Action: Mouse moved to (628, 417)
Screenshot: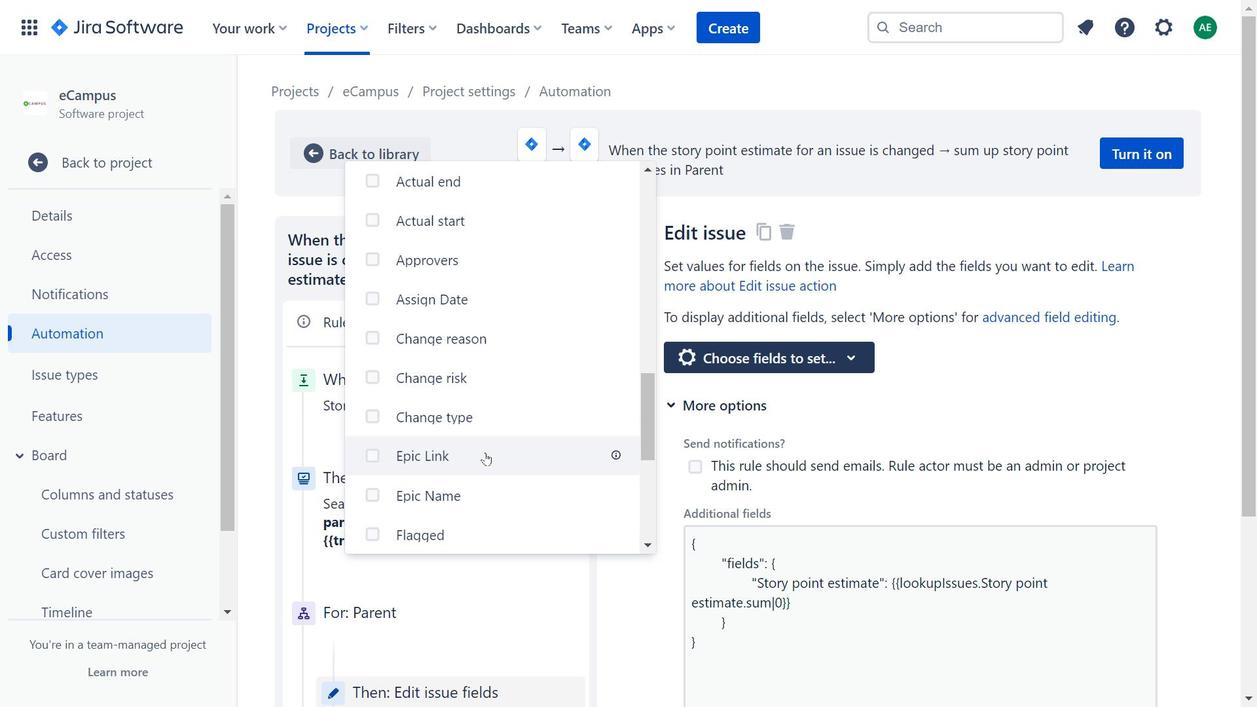 
Action: Mouse scrolled (628, 417) with delta (0, 0)
Screenshot: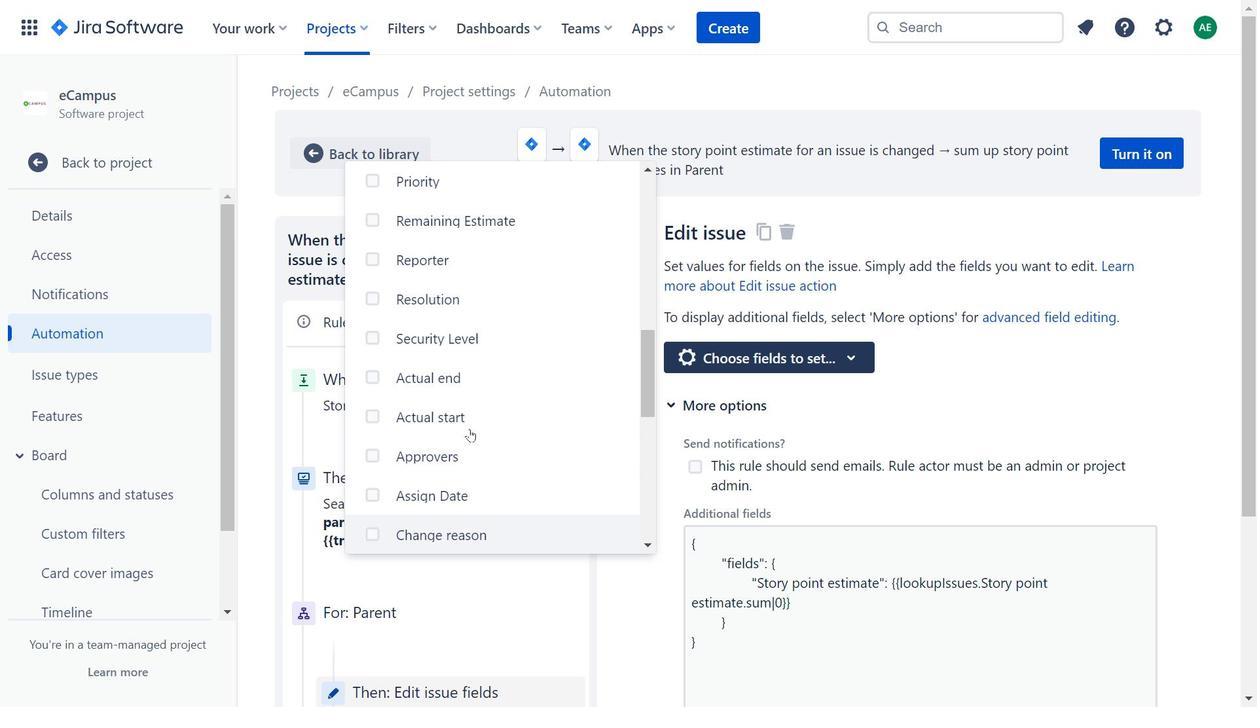 
Action: Mouse moved to (463, 423)
Screenshot: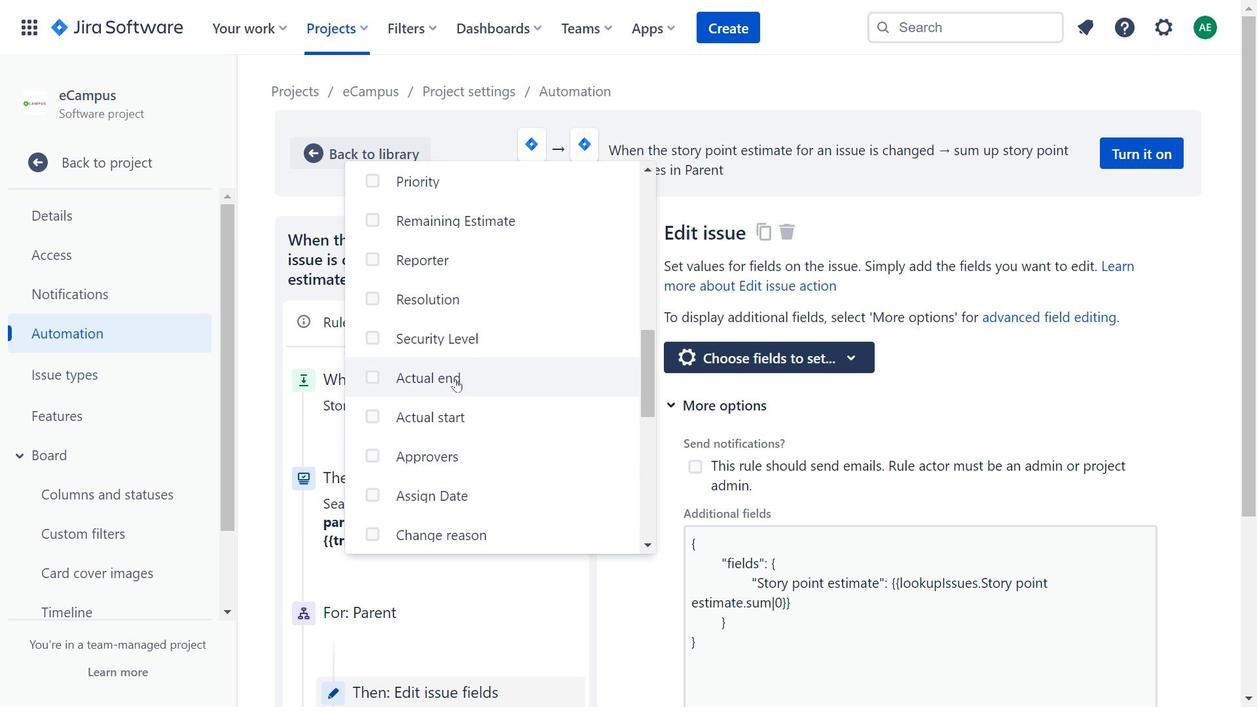 
Action: Mouse scrolled (463, 423) with delta (0, 0)
Screenshot: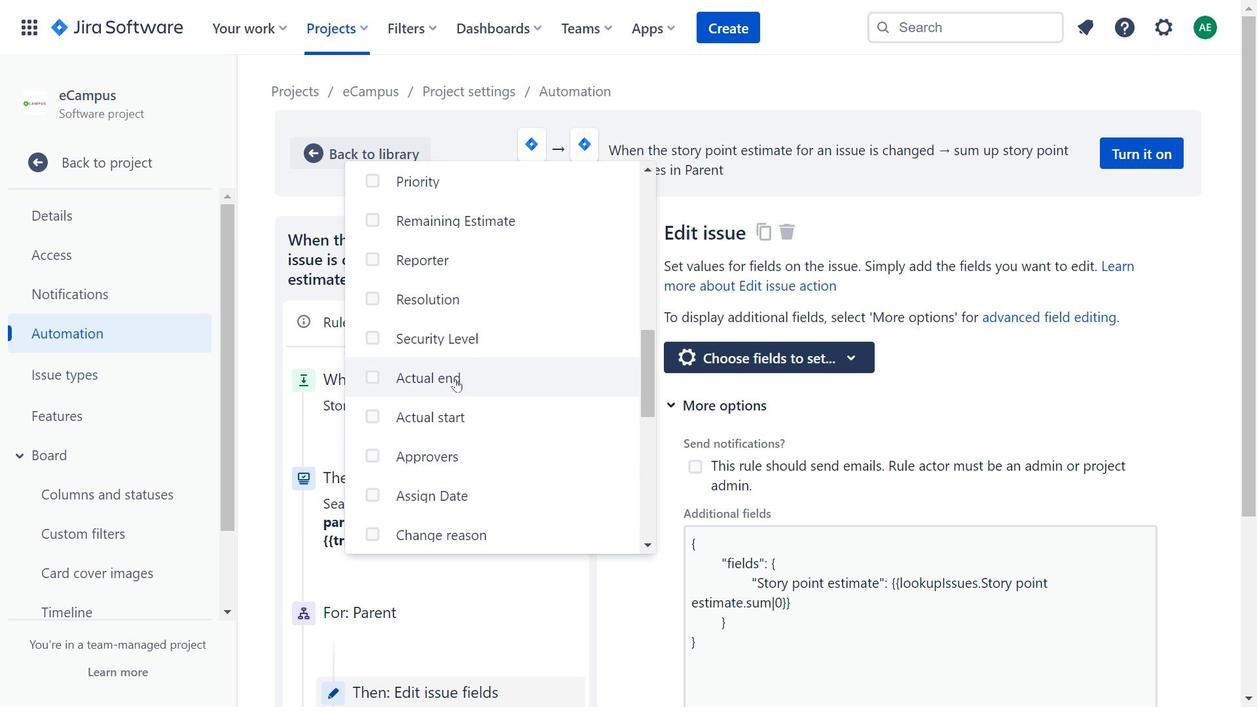 
Action: Mouse moved to (463, 422)
Screenshot: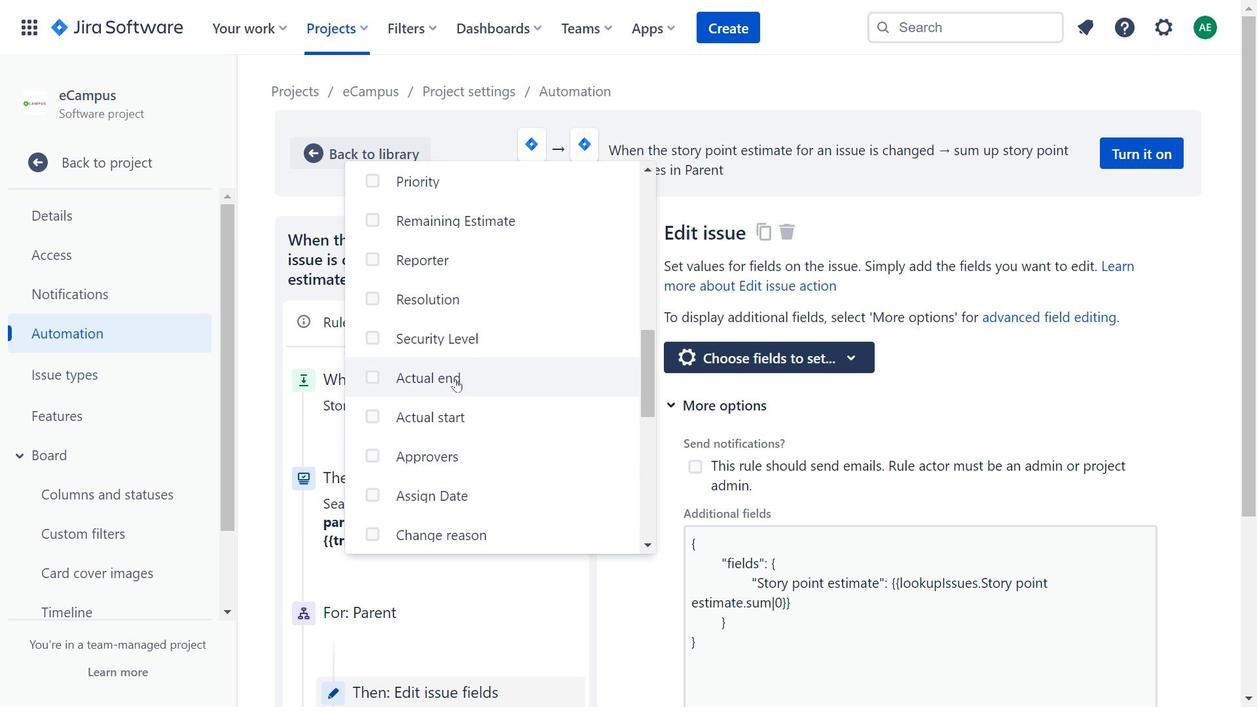 
Action: Mouse scrolled (463, 423) with delta (0, 0)
Screenshot: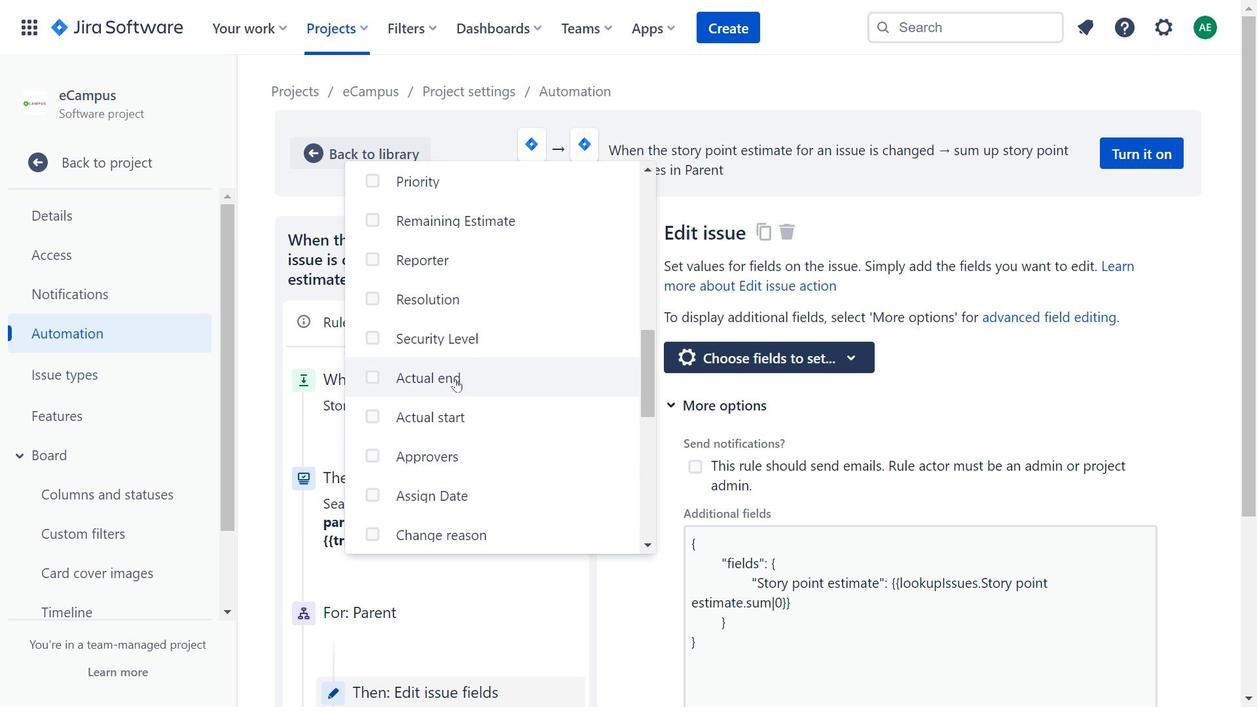 
Action: Mouse moved to (517, 417)
Screenshot: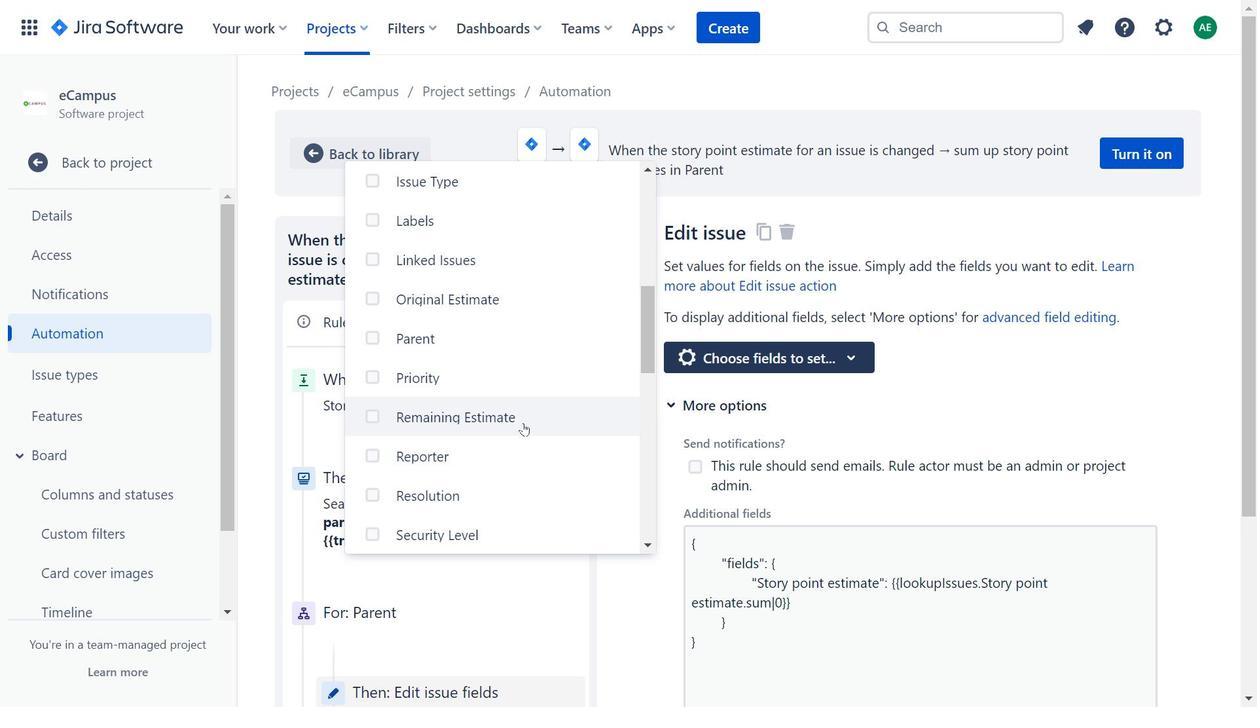 
Action: Mouse scrolled (517, 417) with delta (0, 0)
Screenshot: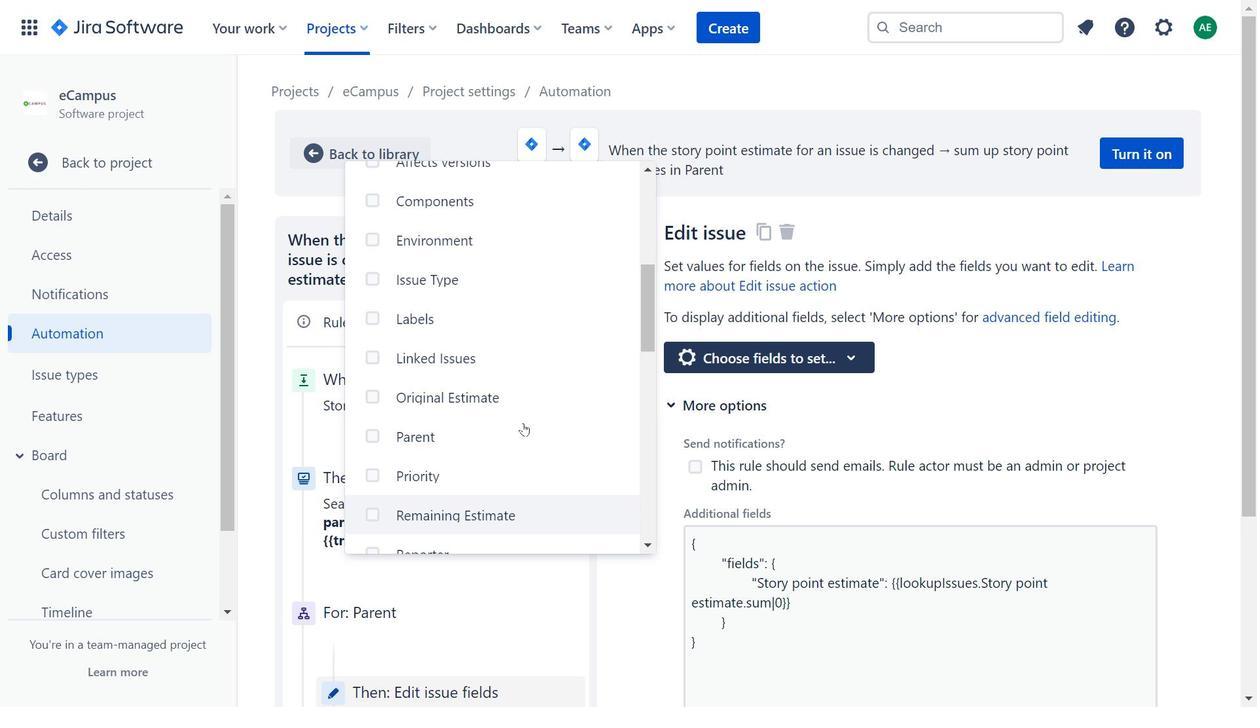 
Action: Mouse scrolled (517, 417) with delta (0, 0)
Screenshot: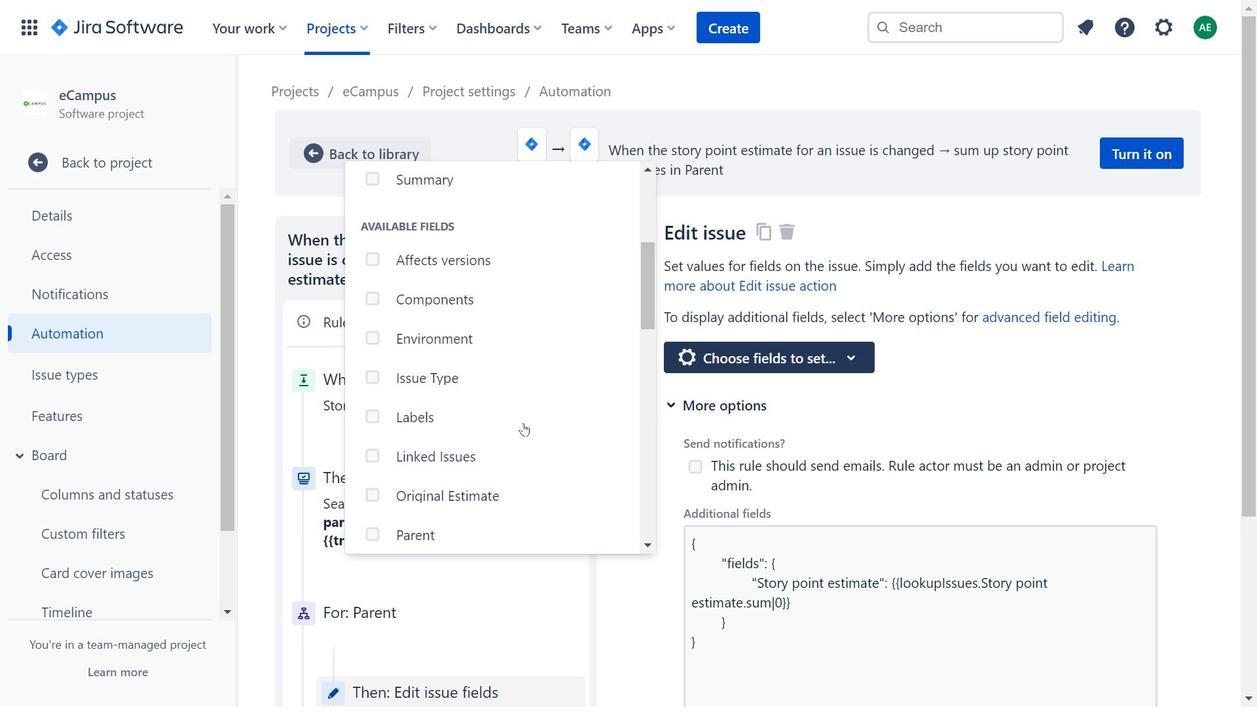
Action: Mouse scrolled (517, 417) with delta (0, 0)
Screenshot: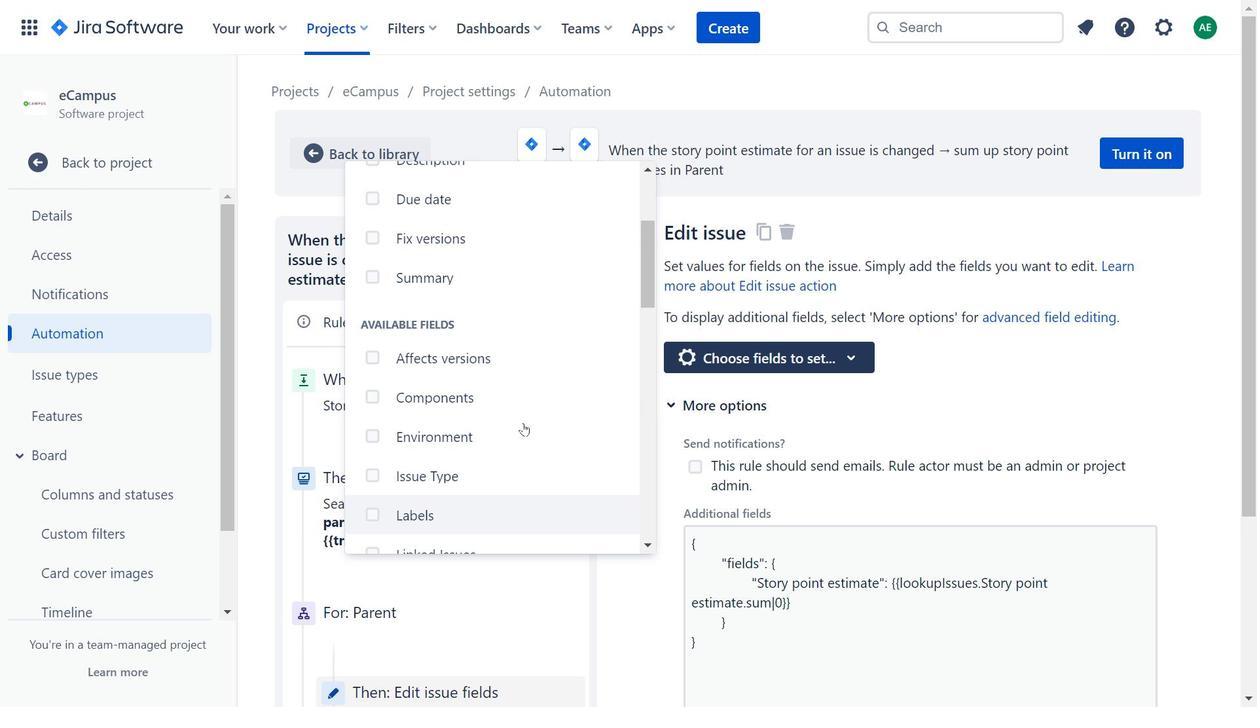 
Action: Mouse scrolled (517, 417) with delta (0, 0)
Screenshot: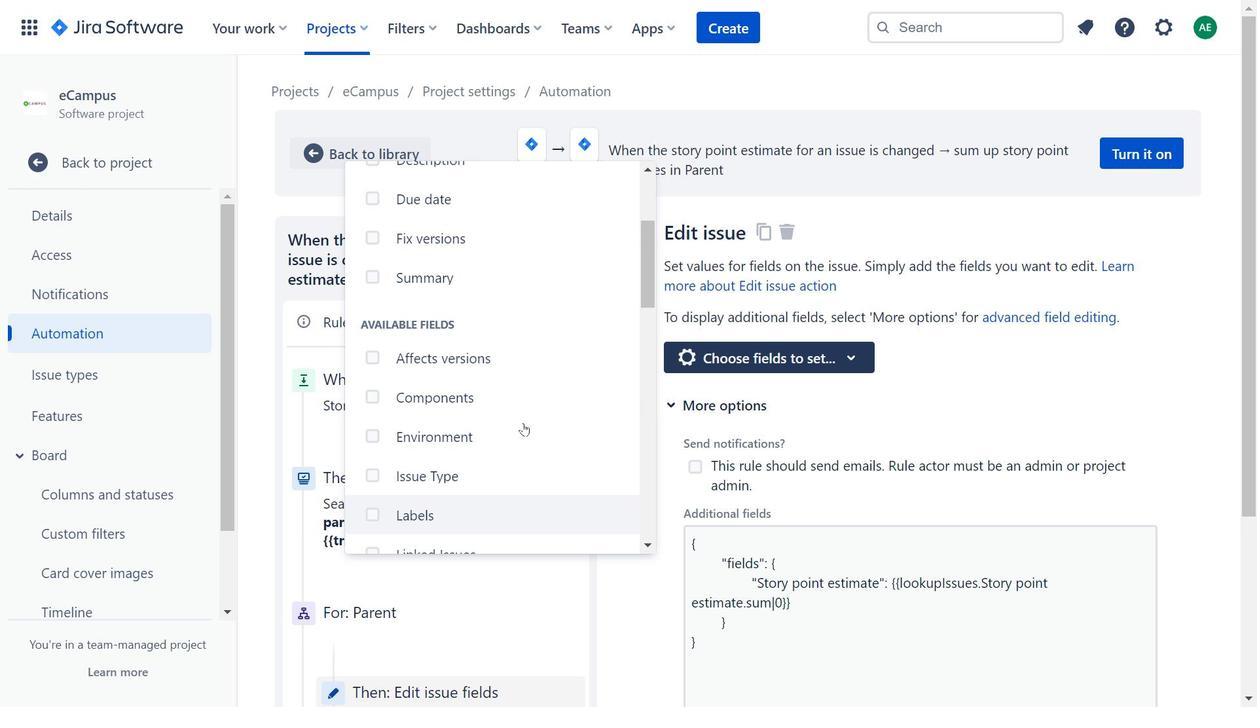 
Action: Mouse scrolled (517, 417) with delta (0, 0)
Screenshot: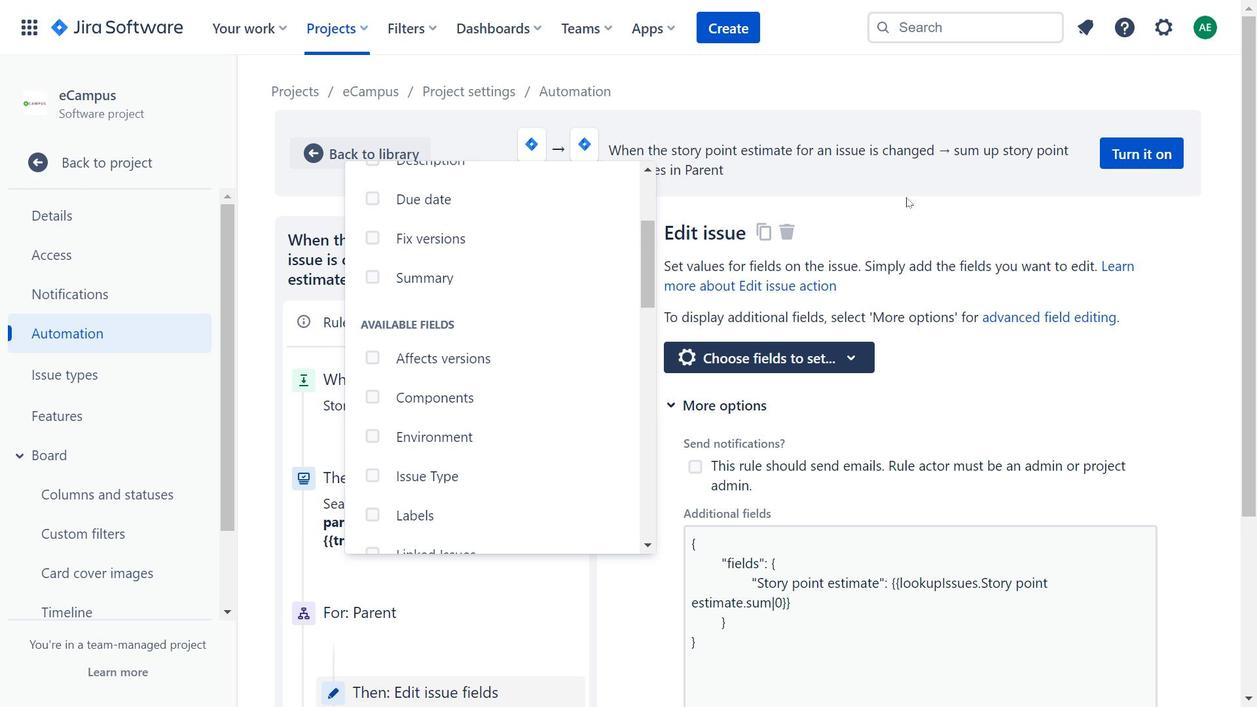 
Action: Mouse moved to (902, 198)
Screenshot: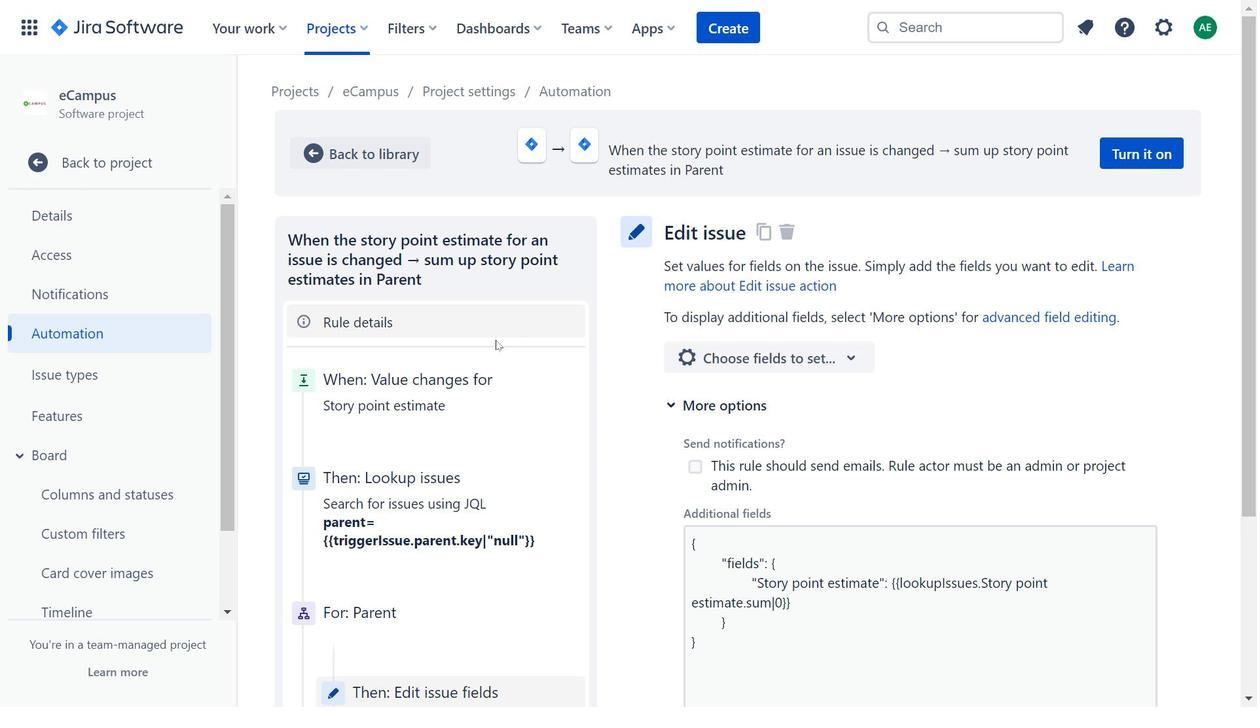 
Action: Mouse pressed left at (902, 198)
Screenshot: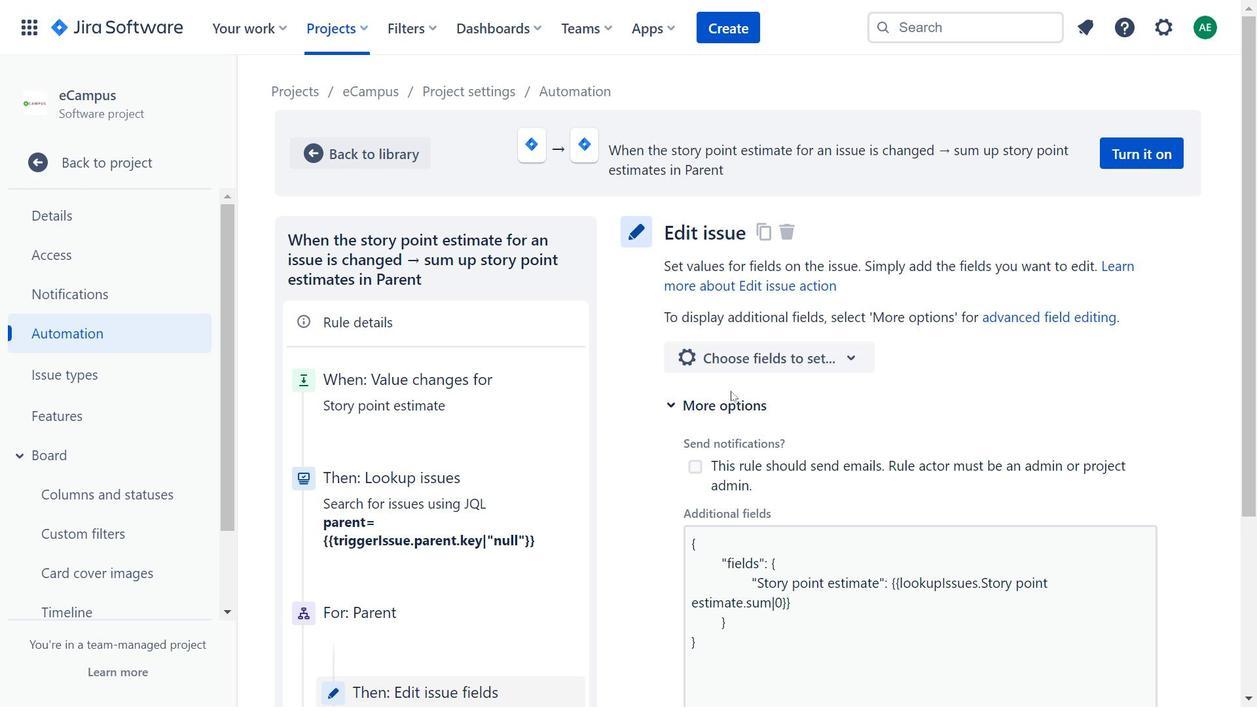 
Action: Mouse moved to (769, 381)
Screenshot: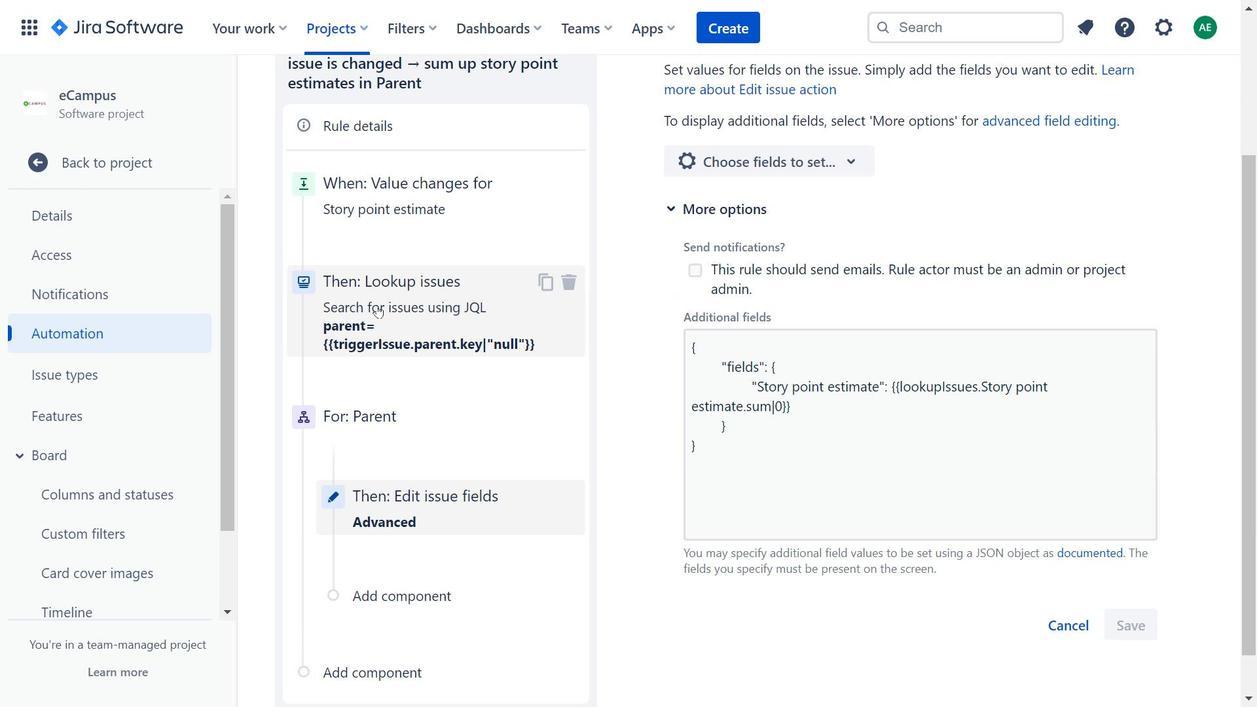 
Action: Mouse scrolled (769, 380) with delta (0, 0)
Screenshot: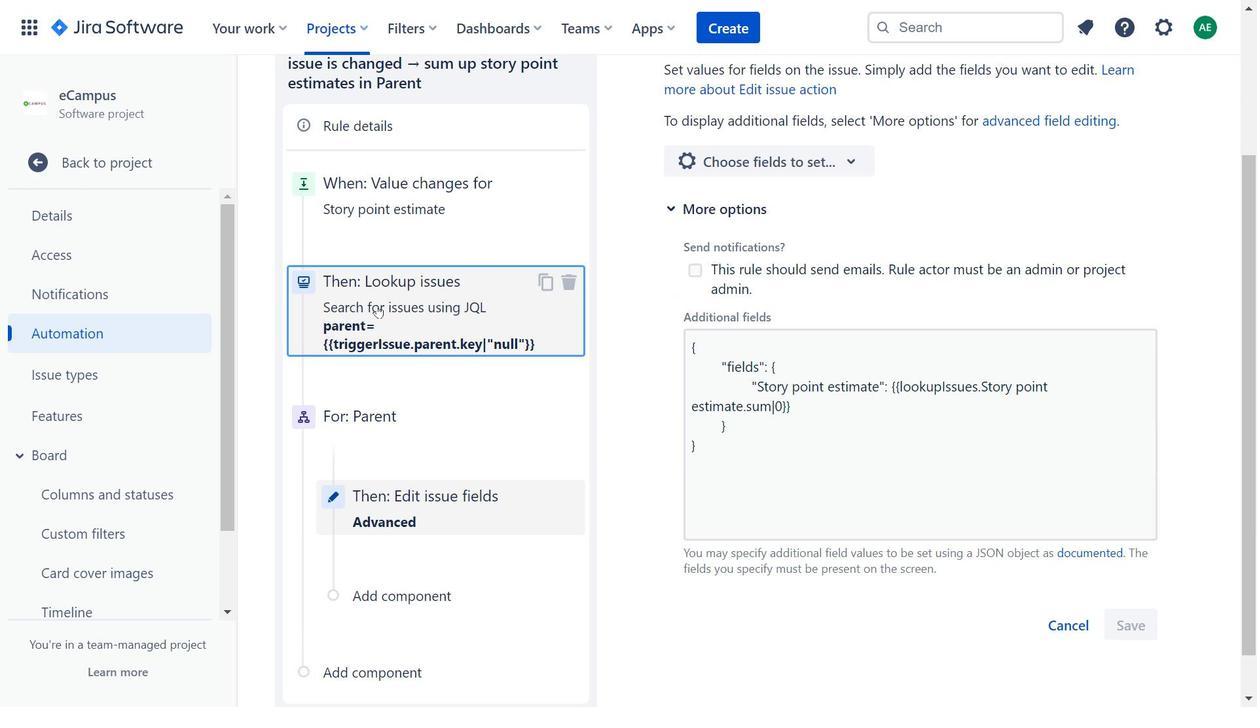 
Action: Mouse scrolled (769, 380) with delta (0, 0)
Screenshot: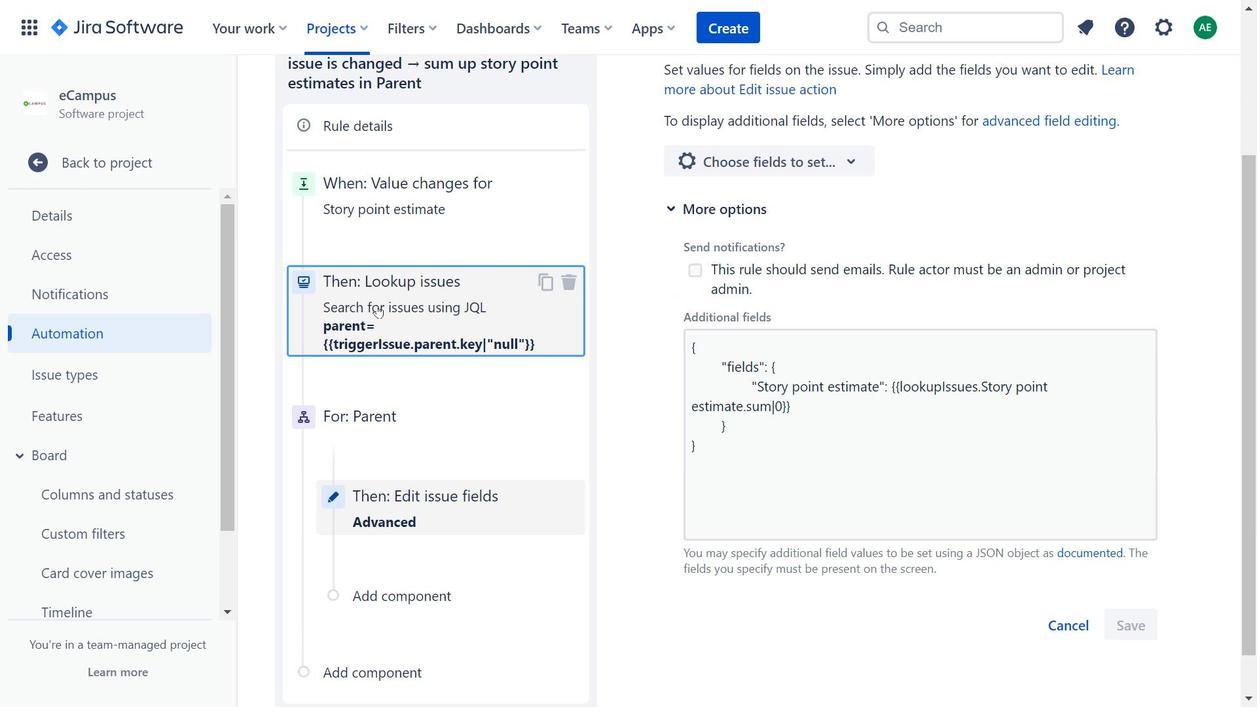 
Action: Mouse moved to (370, 298)
Screenshot: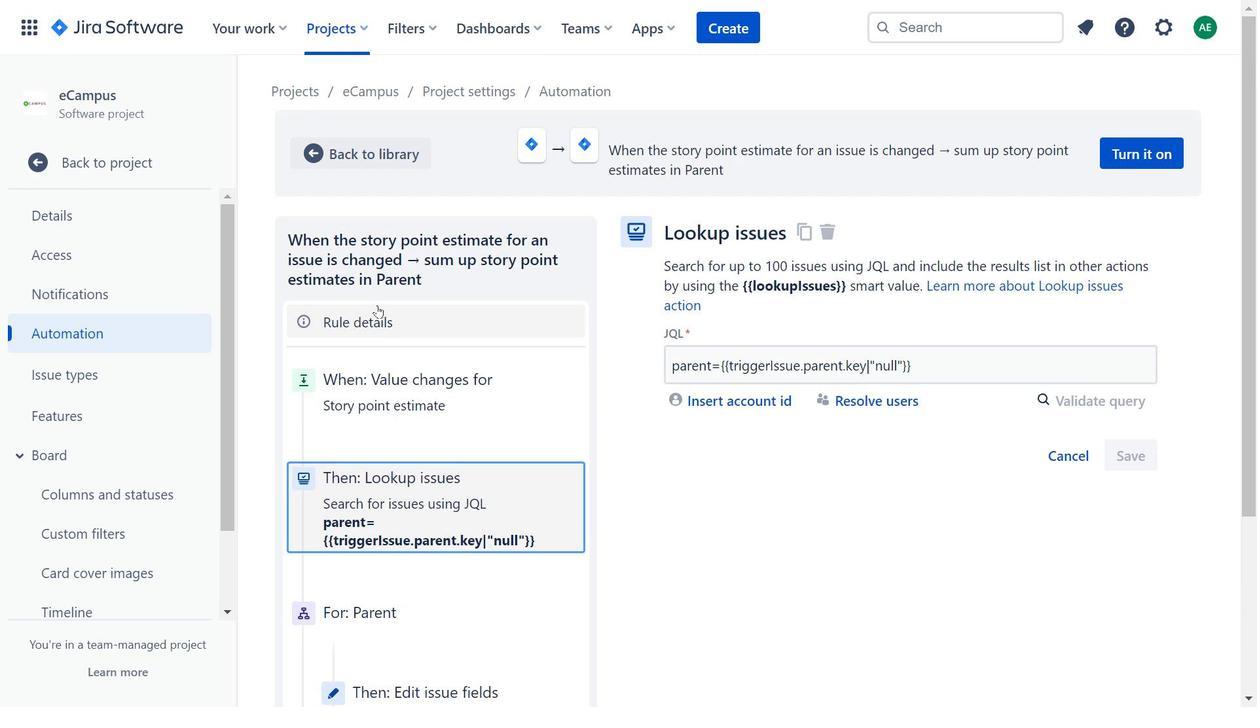 
Action: Mouse pressed left at (370, 298)
Screenshot: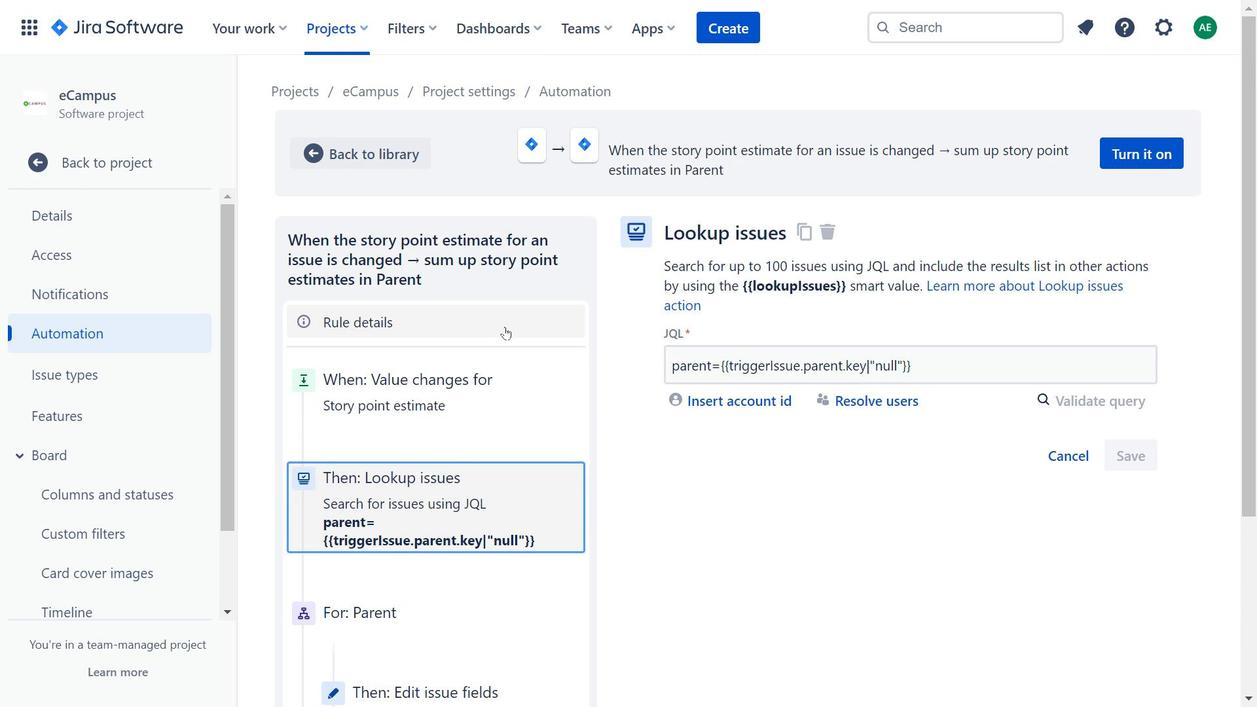 
Action: Mouse moved to (440, 371)
